 Task: Add an event with the title Interview with Soeb, date '2023/11/30', time 7:00 AM to 9:00 AMand add a description: Participants will engage in self-reflection activities to enhance self-awareness and personal growth as leaders. They will explore strategies for continuous learning, self-motivation, and personal development.Select event color  Blueberry . Add location for the event as: Reykjavik, Iceland, logged in from the account softage.4@softage.netand send the event invitation to softage.6@softage.net and softage.7@softage.net. Set a reminder for the event Doesn't repeat
Action: Mouse moved to (72, 96)
Screenshot: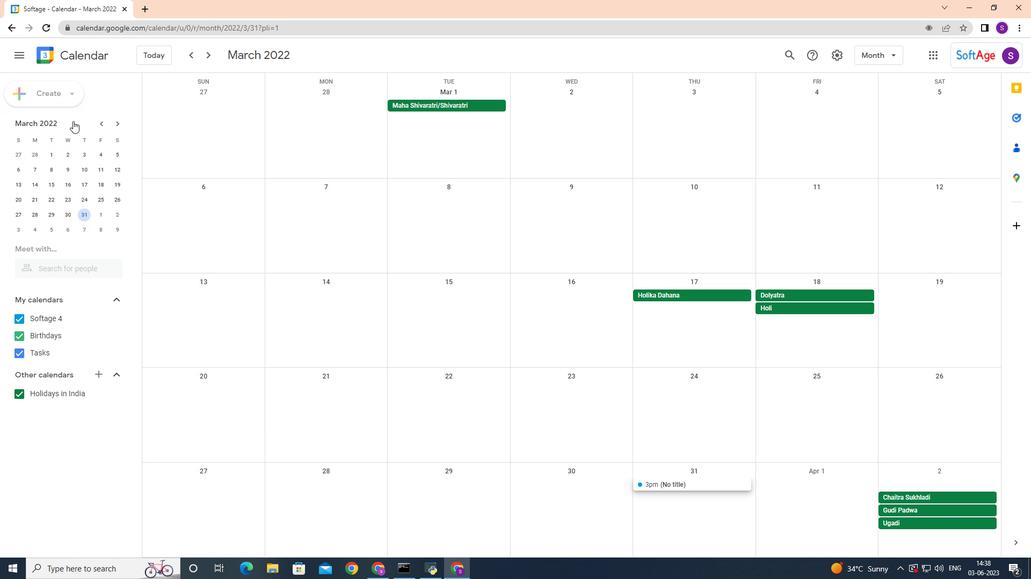 
Action: Mouse pressed left at (72, 96)
Screenshot: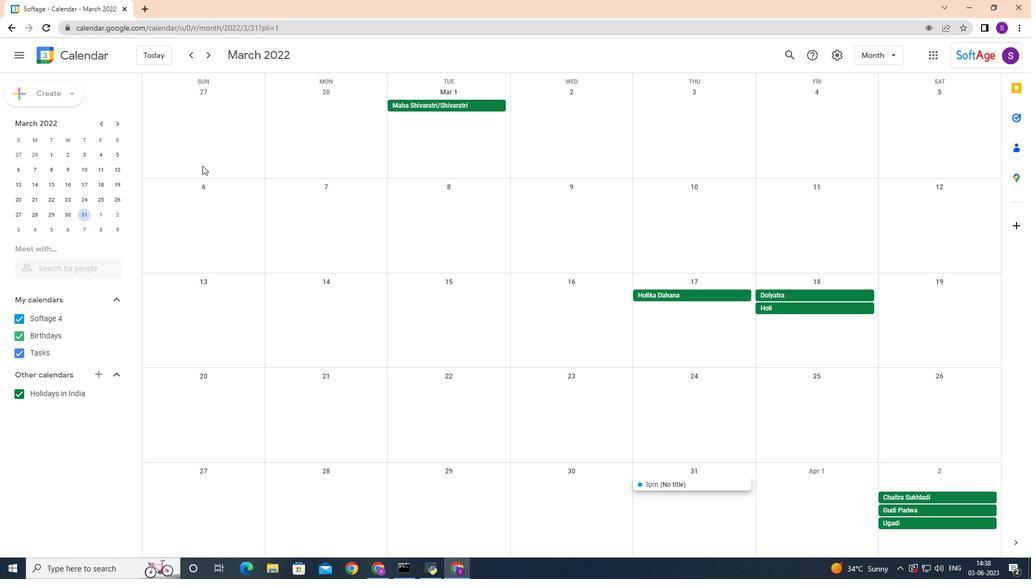 
Action: Mouse moved to (69, 117)
Screenshot: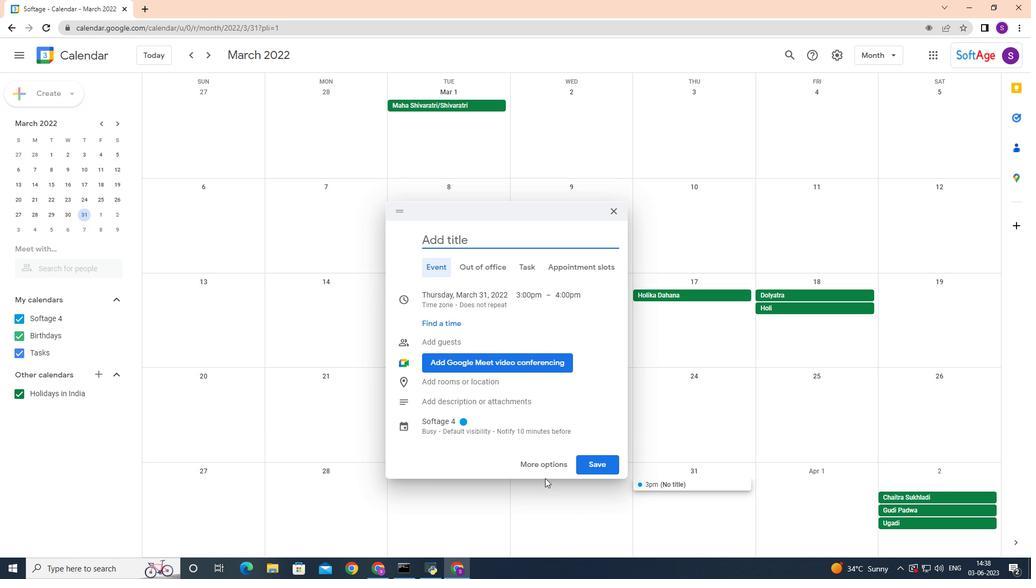 
Action: Mouse pressed left at (69, 117)
Screenshot: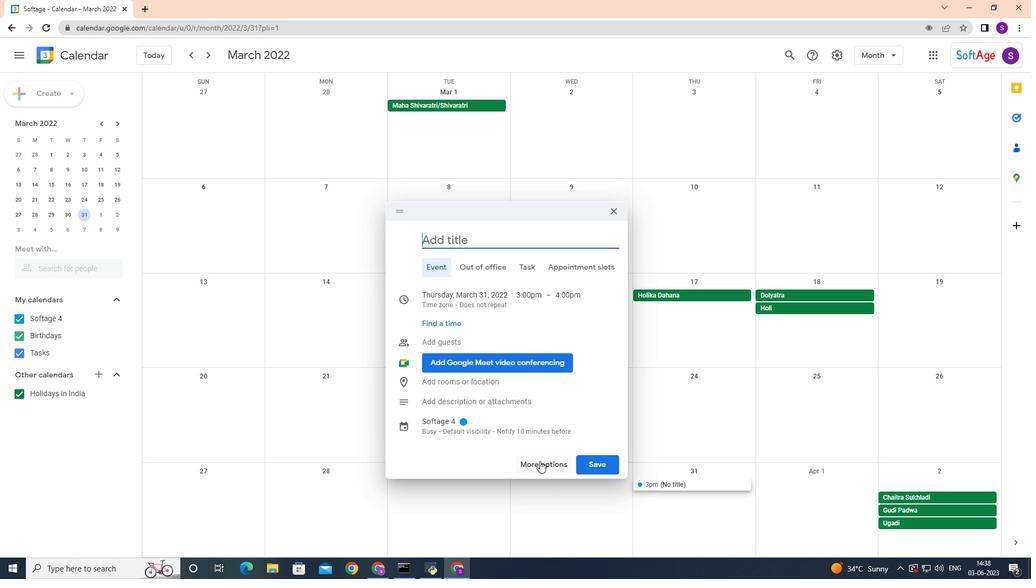 
Action: Mouse moved to (176, 363)
Screenshot: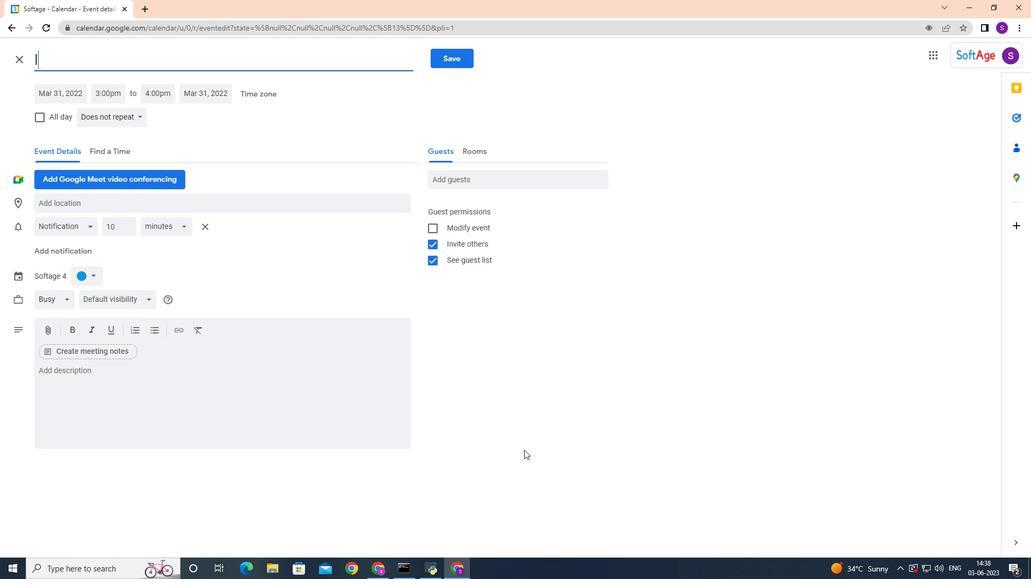 
Action: Mouse pressed left at (176, 363)
Screenshot: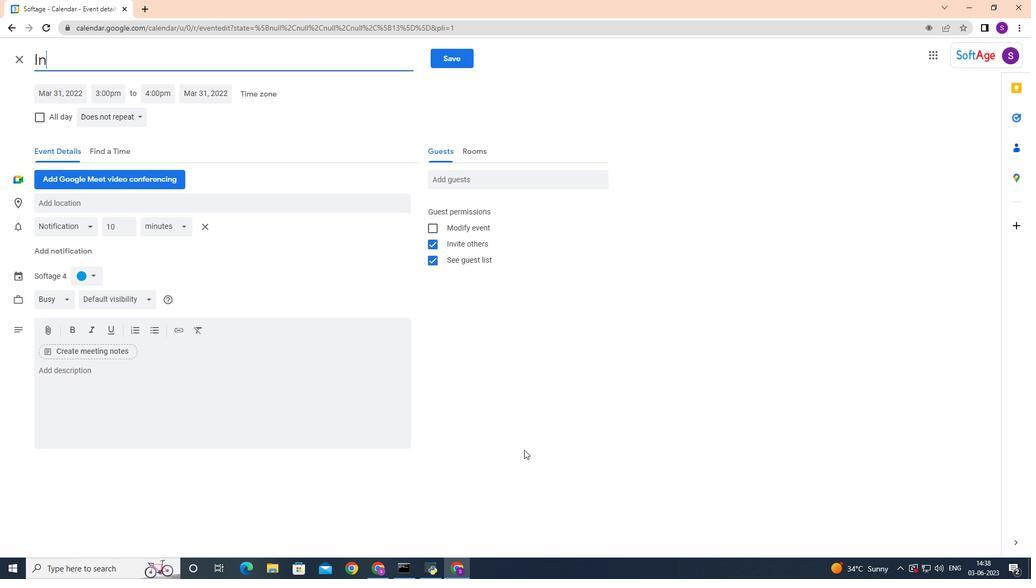 
Action: Mouse moved to (213, 64)
Screenshot: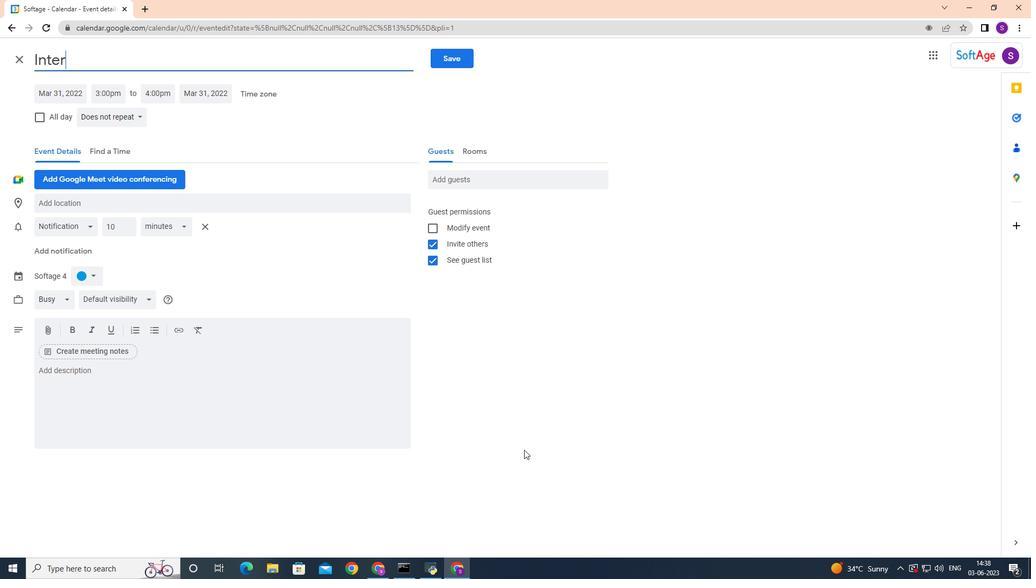 
Action: Mouse pressed left at (213, 64)
Screenshot: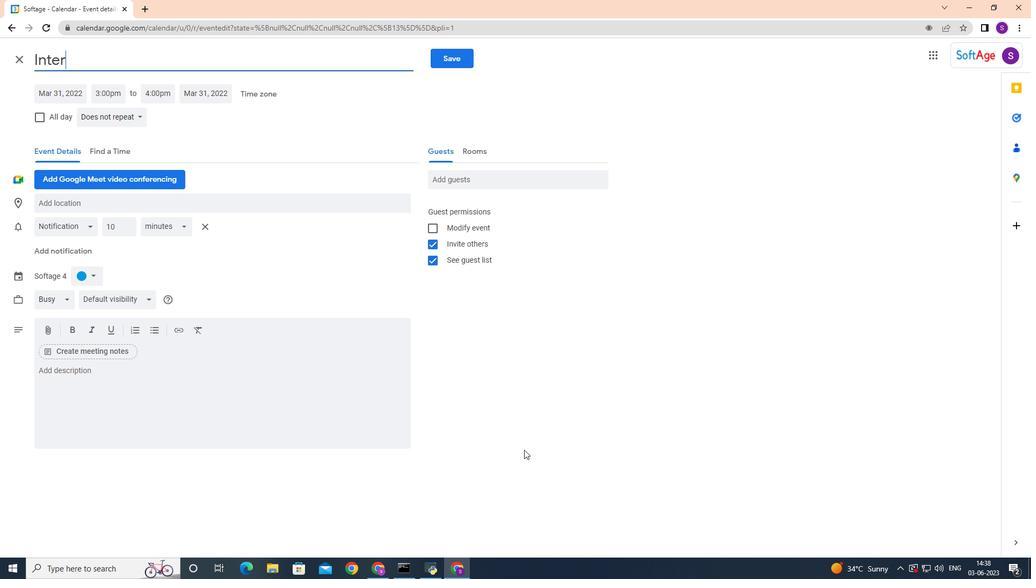 
Action: Key pressed <Key.shift>
Screenshot: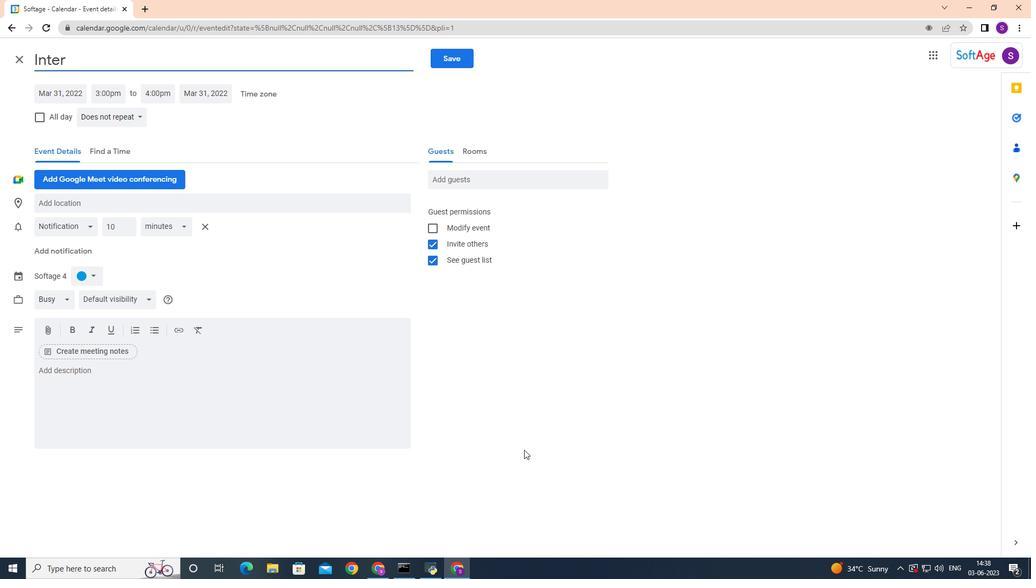 
Action: Mouse moved to (213, 64)
Screenshot: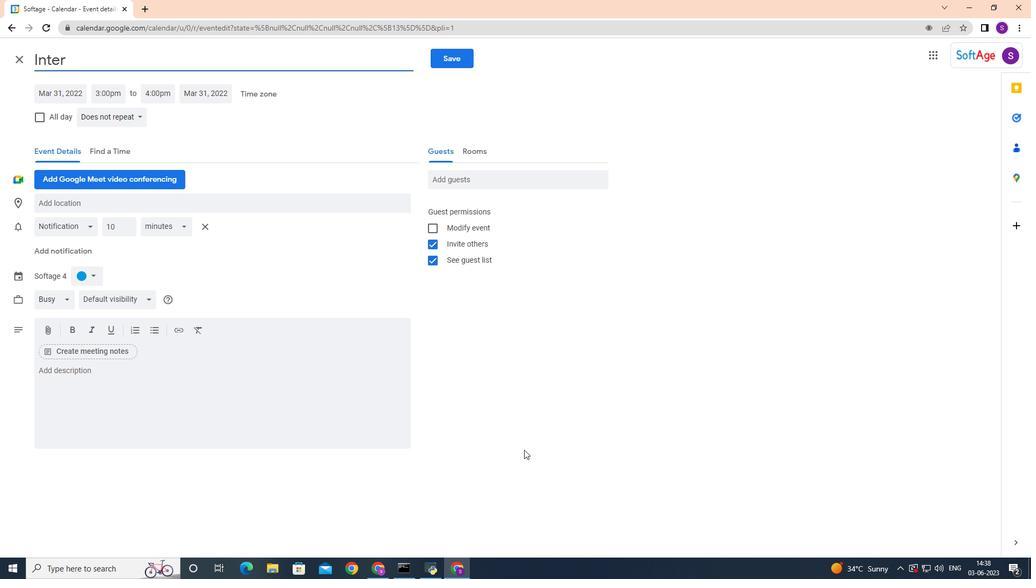 
Action: Key pressed I
Screenshot: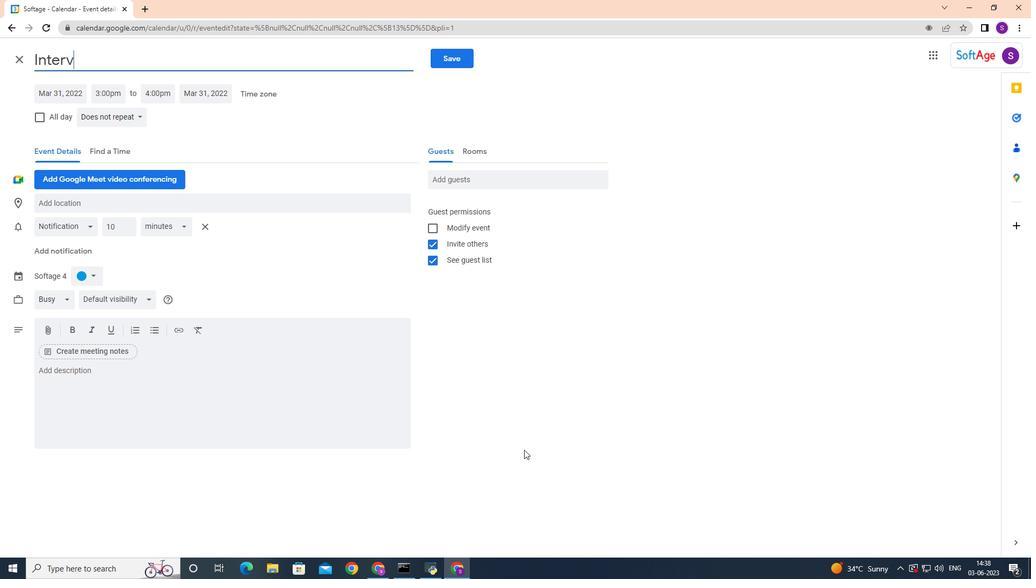 
Action: Mouse moved to (213, 64)
Screenshot: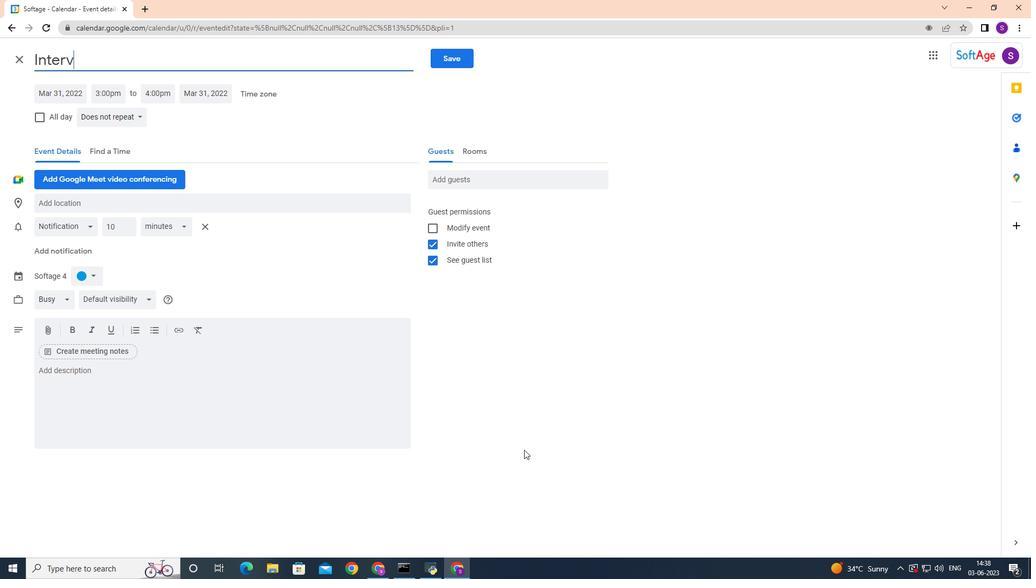 
Action: Key pressed nterview<Key.space>with<Key.space><Key.shift>Soeb
Screenshot: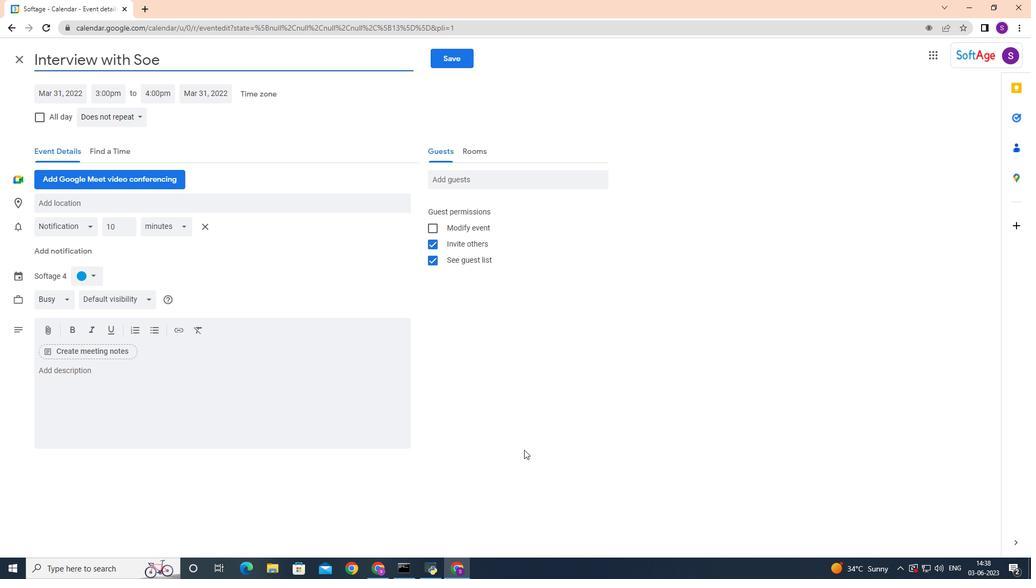 
Action: Mouse moved to (64, 90)
Screenshot: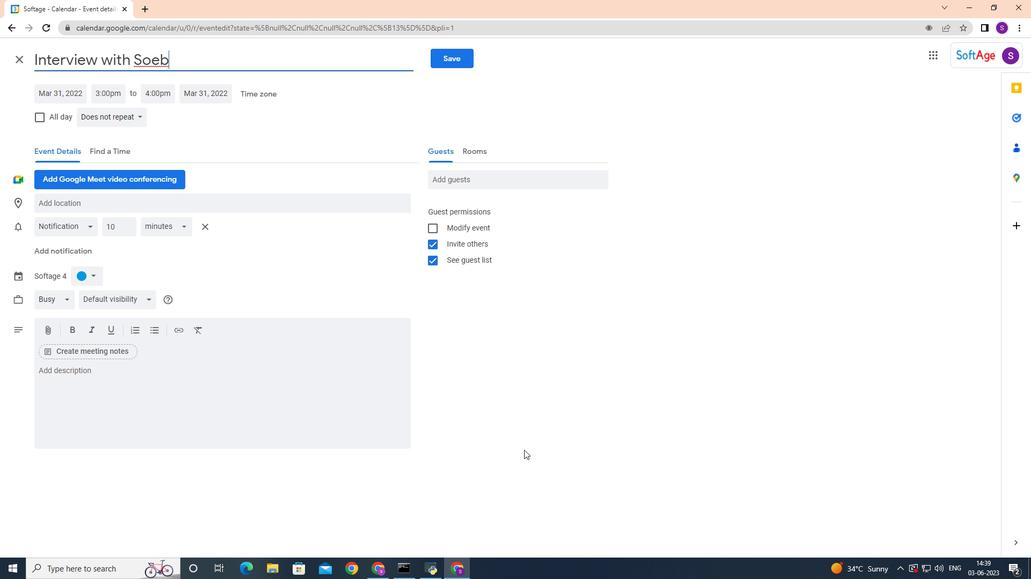 
Action: Mouse pressed left at (64, 90)
Screenshot: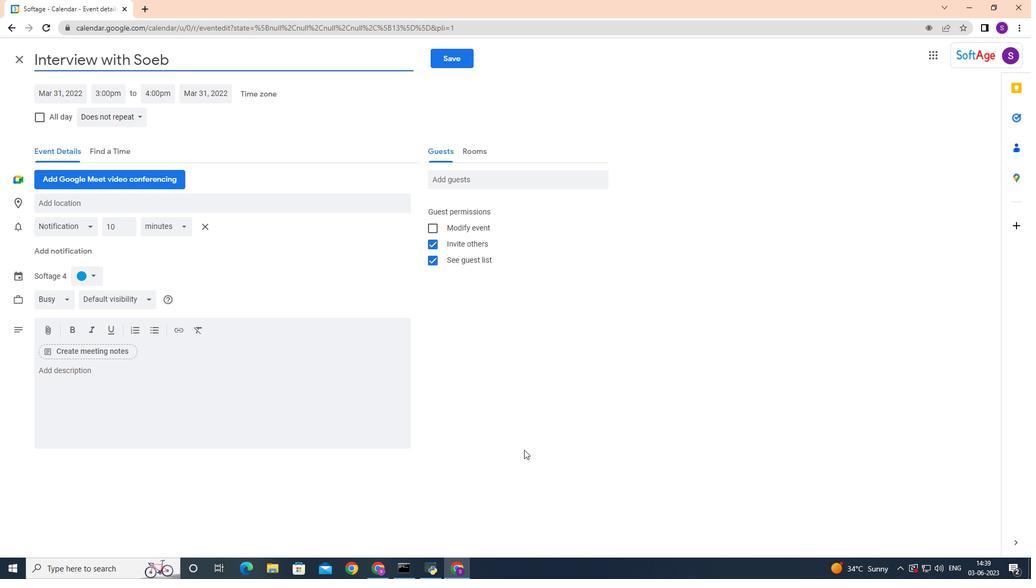 
Action: Mouse moved to (167, 115)
Screenshot: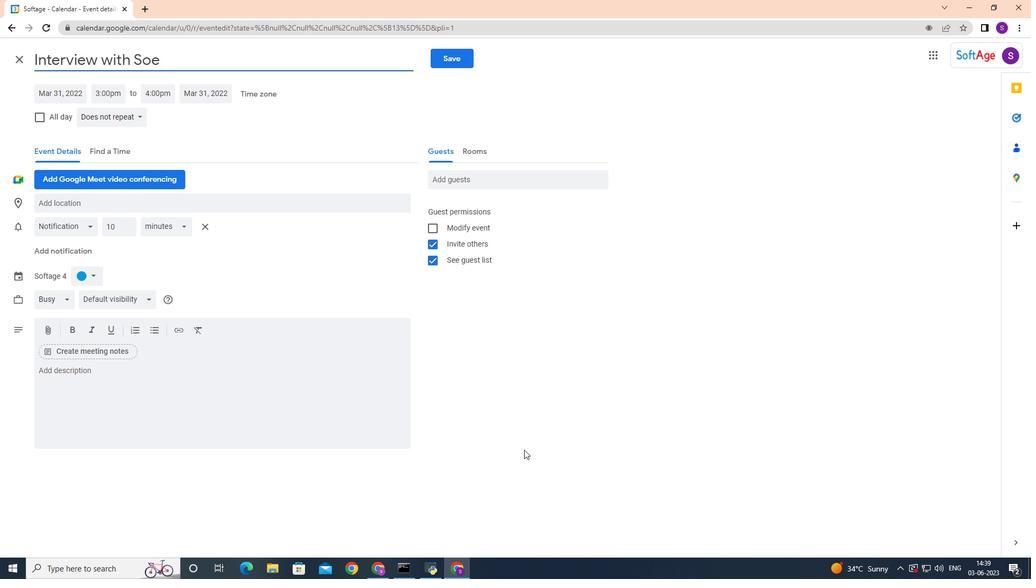 
Action: Mouse pressed left at (167, 115)
Screenshot: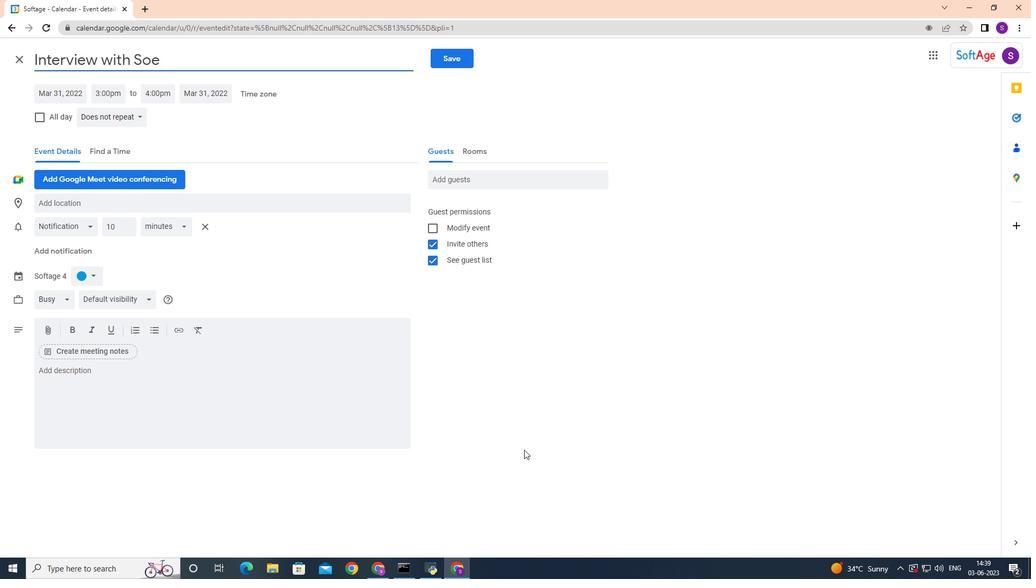
Action: Mouse pressed left at (167, 115)
Screenshot: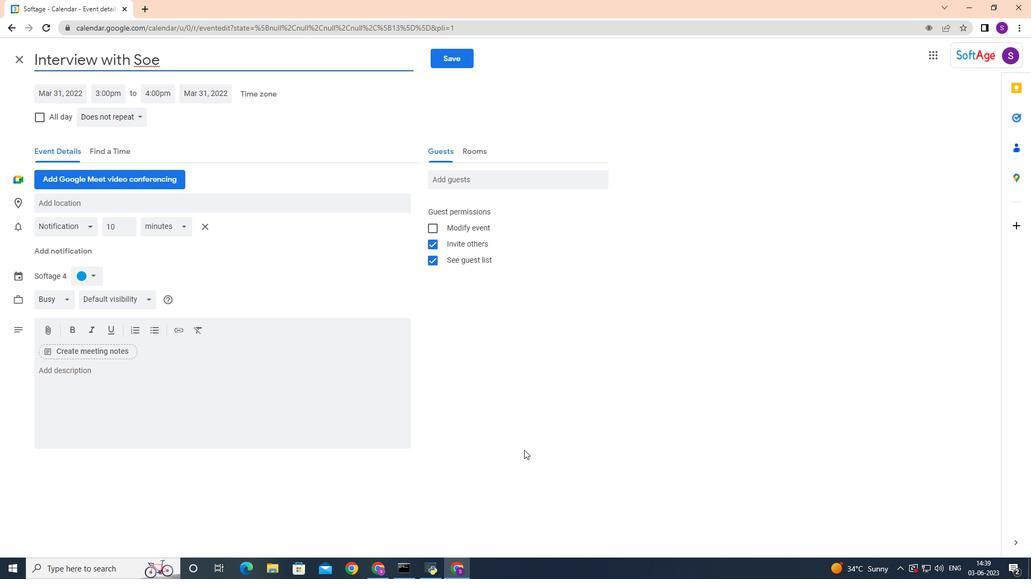 
Action: Mouse pressed left at (167, 115)
Screenshot: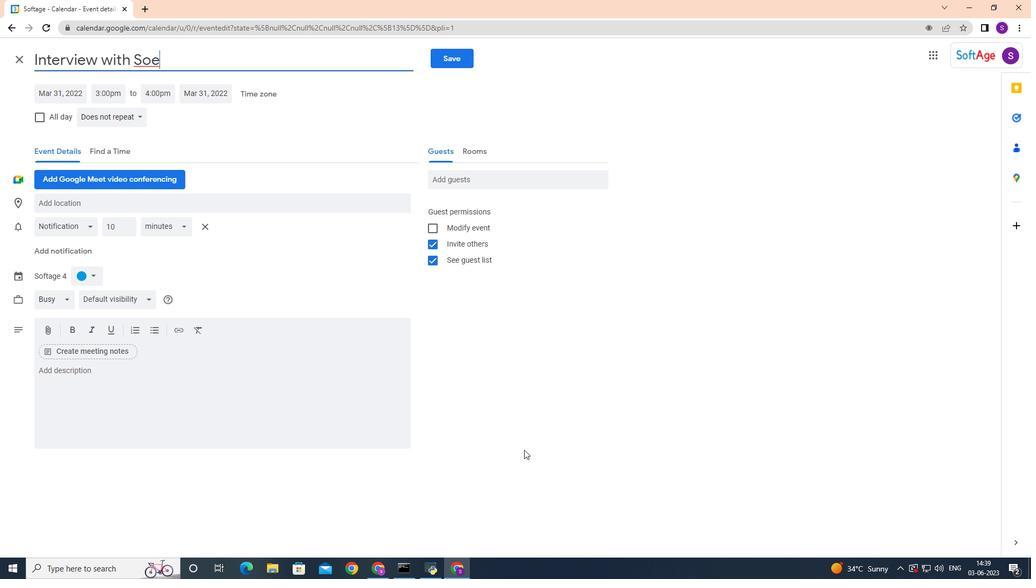 
Action: Mouse pressed left at (167, 115)
Screenshot: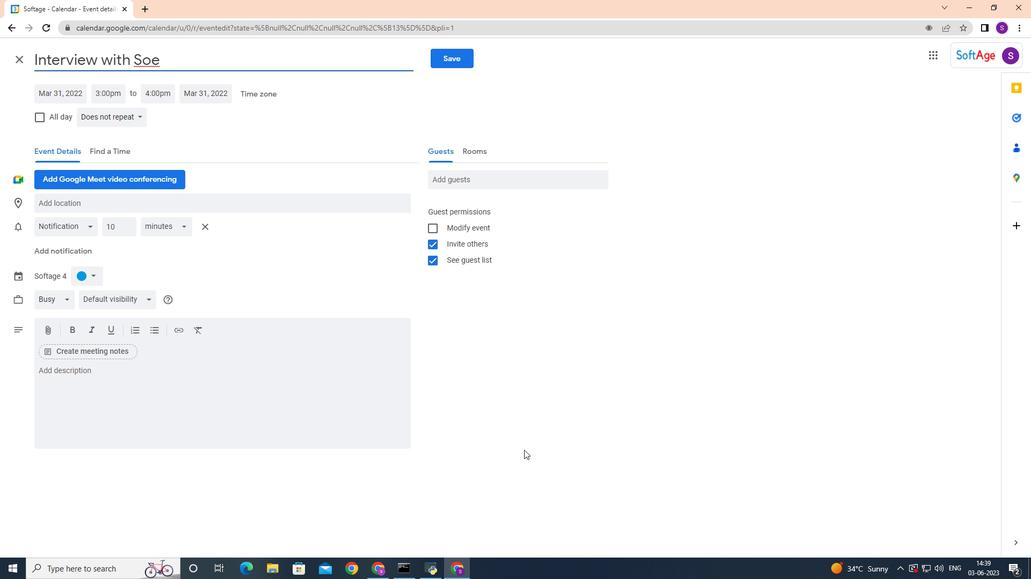 
Action: Mouse pressed left at (167, 115)
Screenshot: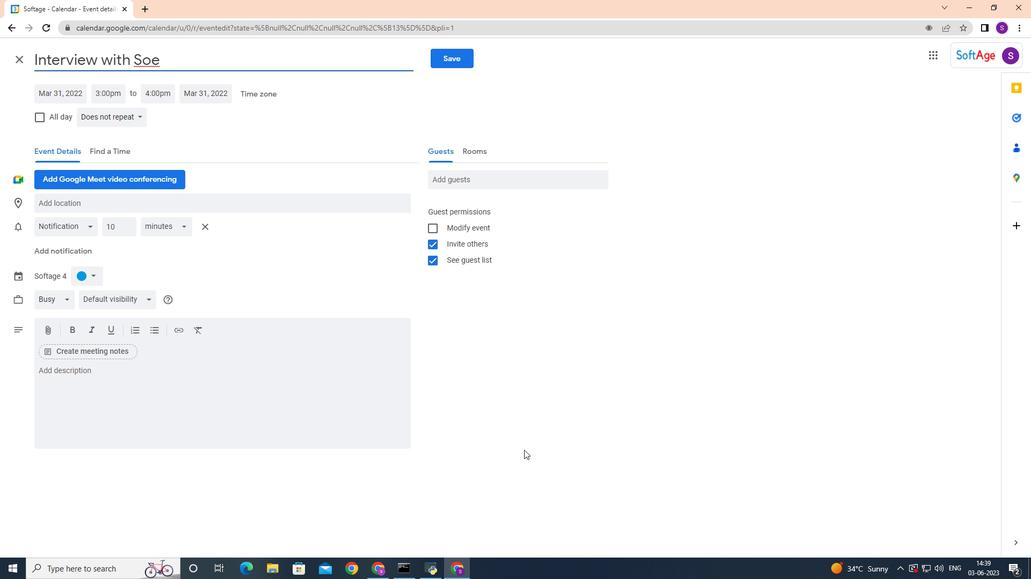 
Action: Mouse pressed left at (167, 115)
Screenshot: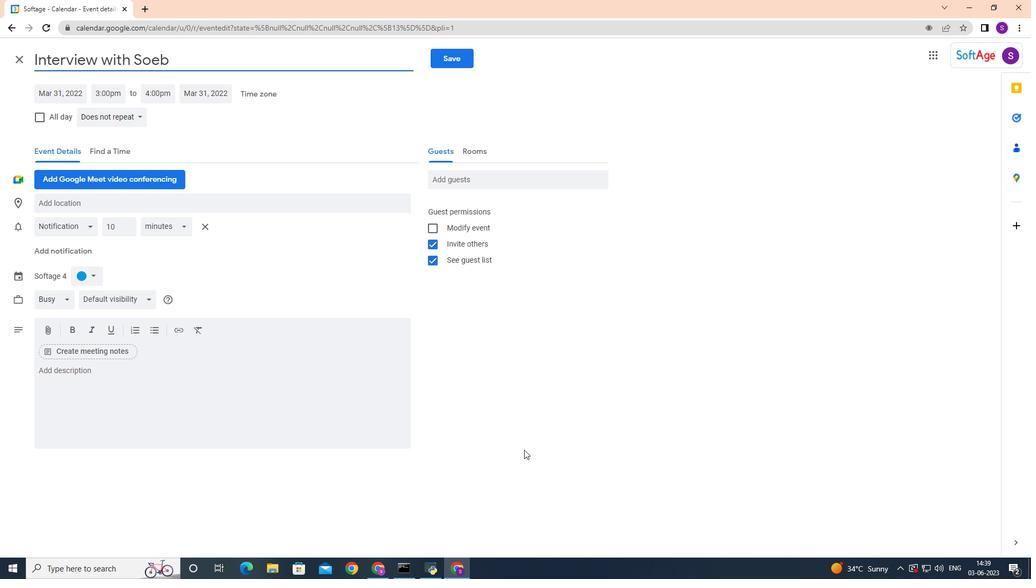 
Action: Mouse moved to (130, 208)
Screenshot: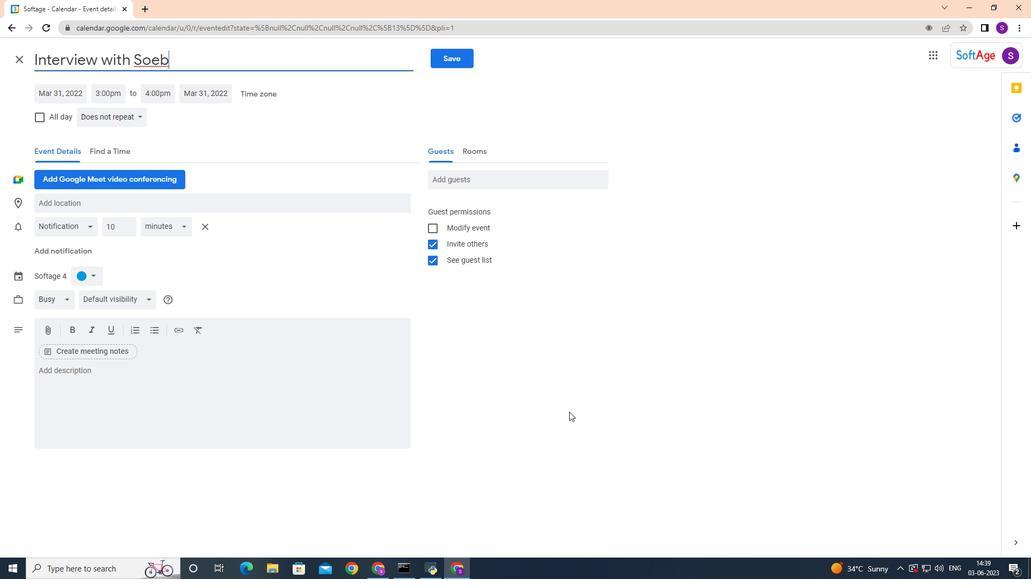 
Action: Mouse pressed left at (130, 208)
Screenshot: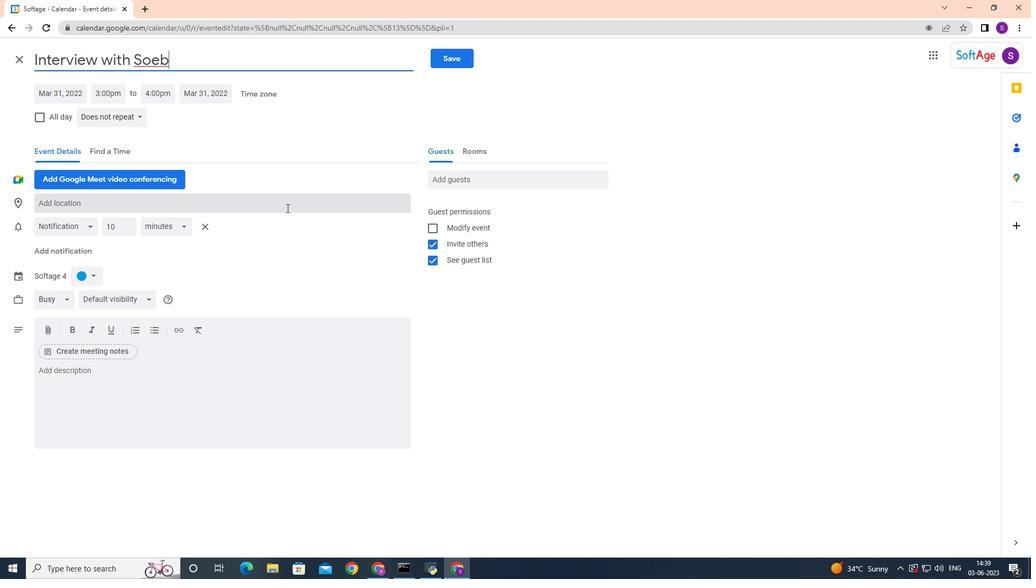 
Action: Mouse moved to (121, 90)
Screenshot: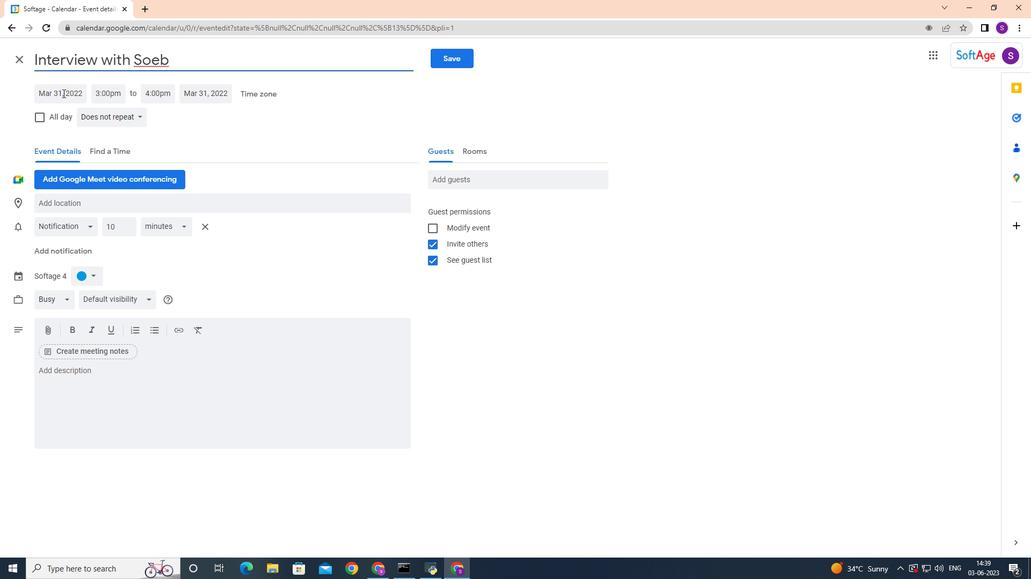 
Action: Mouse pressed left at (121, 90)
Screenshot: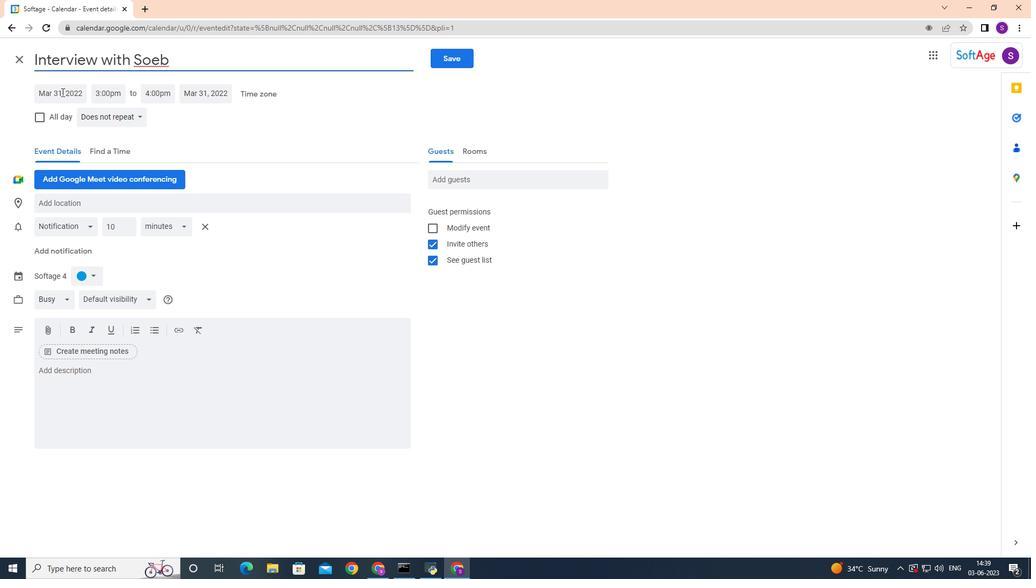 
Action: Key pressed 7<Key.shift>:00am<Key.enter><Key.tab>9<Key.shift>:00<Key.enter>
Screenshot: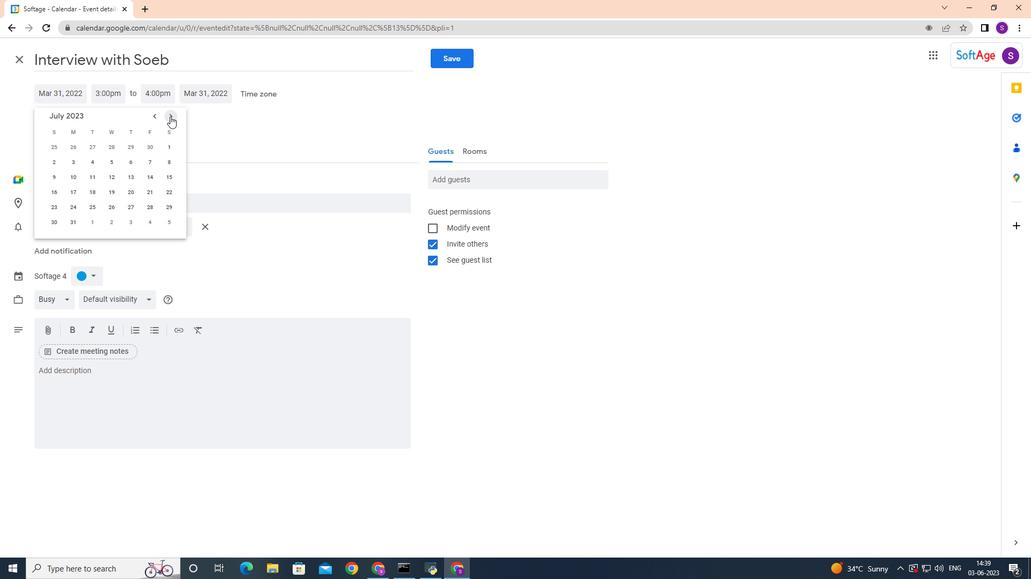 
Action: Mouse moved to (120, 369)
Screenshot: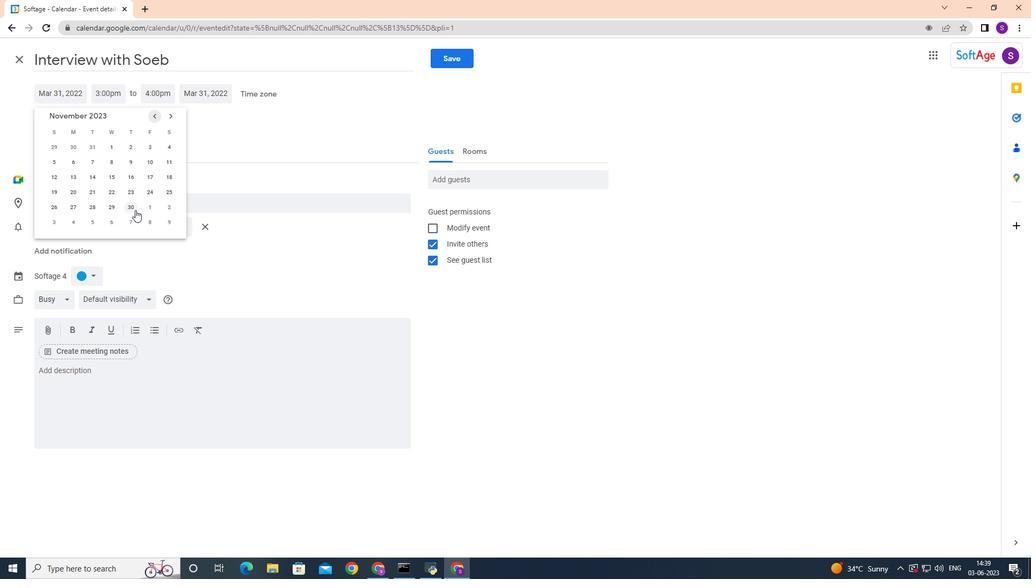 
Action: Mouse pressed left at (120, 369)
Screenshot: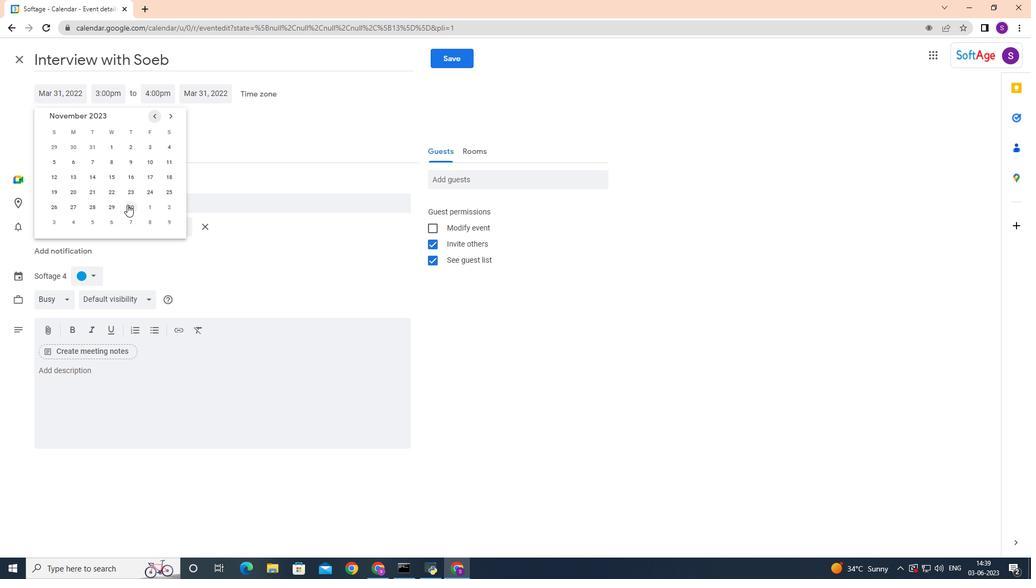 
Action: Key pressed <Key.shift>Participants<Key.space>willen<Key.backspace><Key.backspace><Key.space>engage<Key.space>in<Key.space>self-reflection<Key.space>activities<Key.space>to<Key.space>enhance<Key.space>self-awareness<Key.space>and<Key.space>personal<Key.space>growth<Key.space>as<Key.space>leaders.<Key.space><Key.shift>They<Key.space>will<Key.space>explore<Key.space>strategies<Key.space>for<Key.space>continuous<Key.space>learni
Screenshot: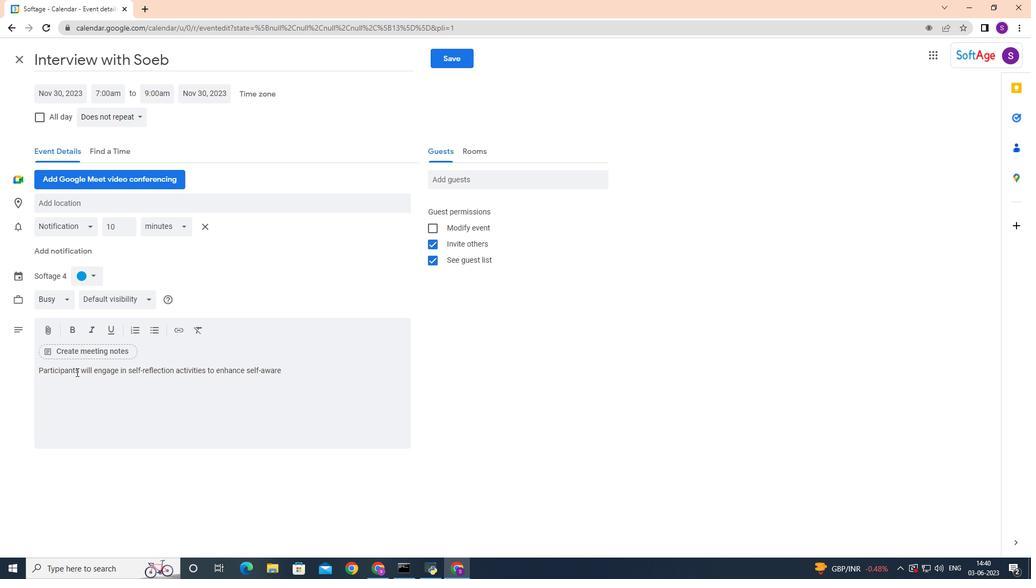 
Action: Mouse moved to (89, 103)
Screenshot: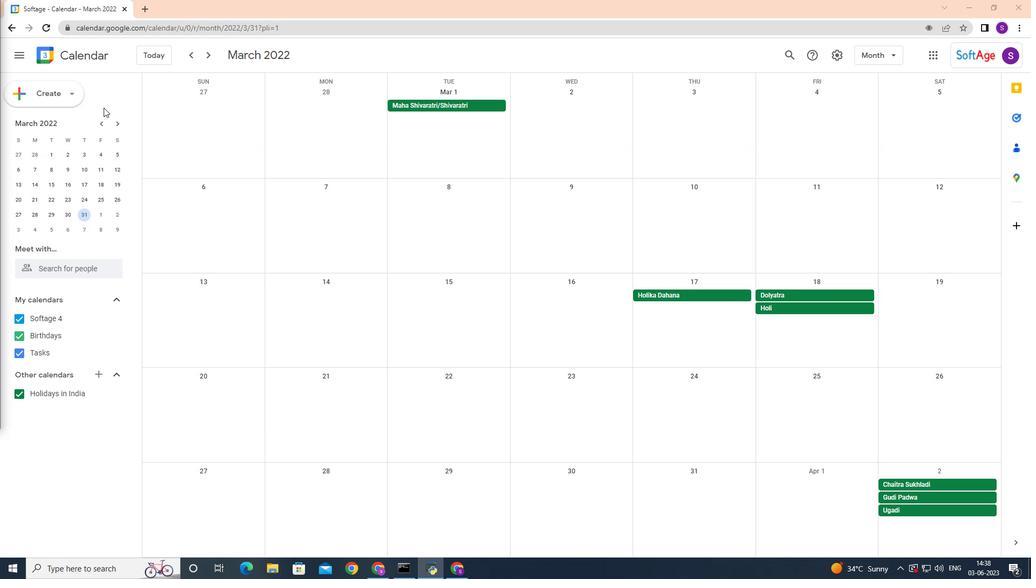 
Action: Key pressed n
Screenshot: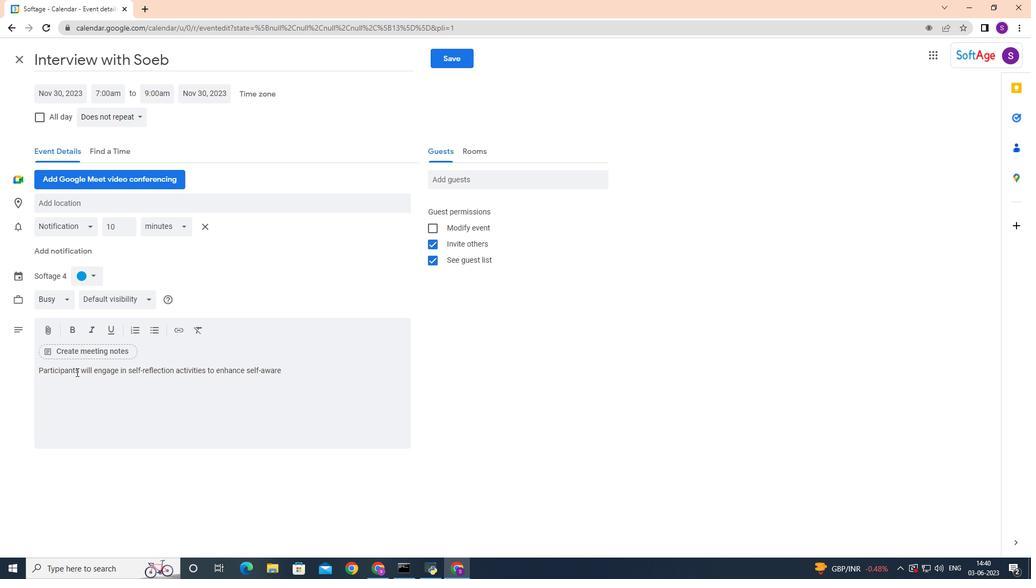 
Action: Mouse moved to (22, 89)
Screenshot: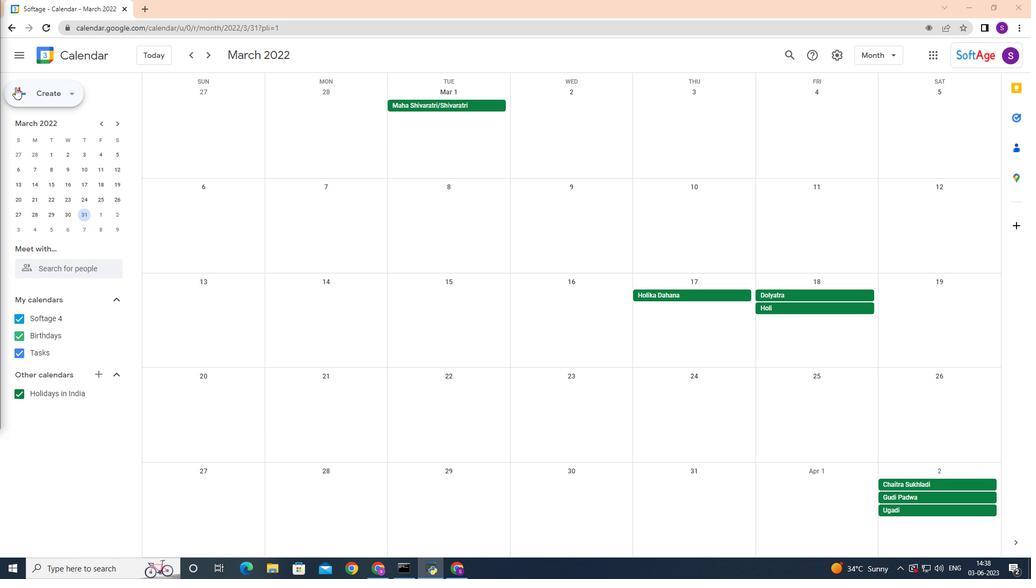 
Action: Key pressed g
Screenshot: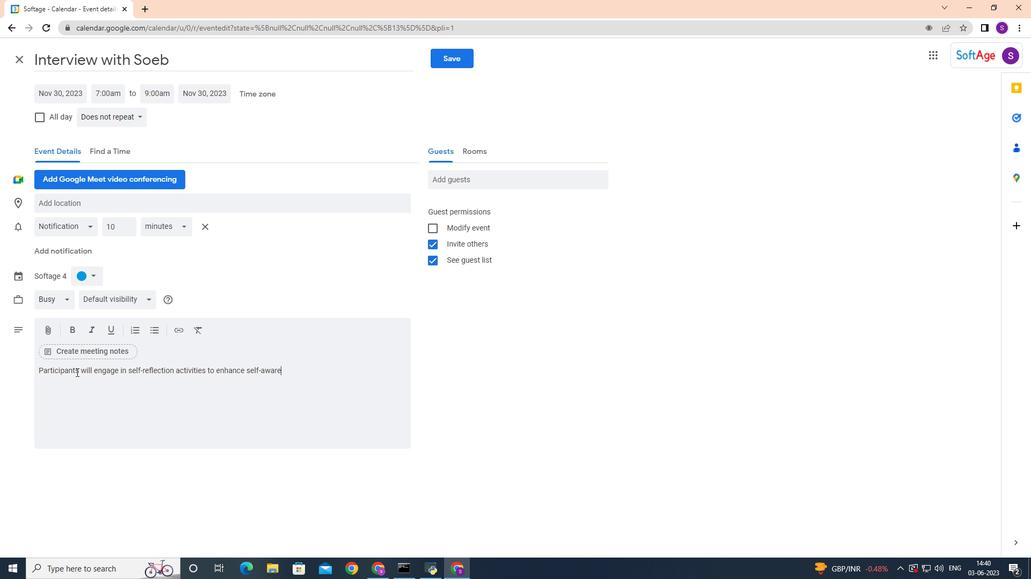 
Action: Mouse moved to (65, 92)
Screenshot: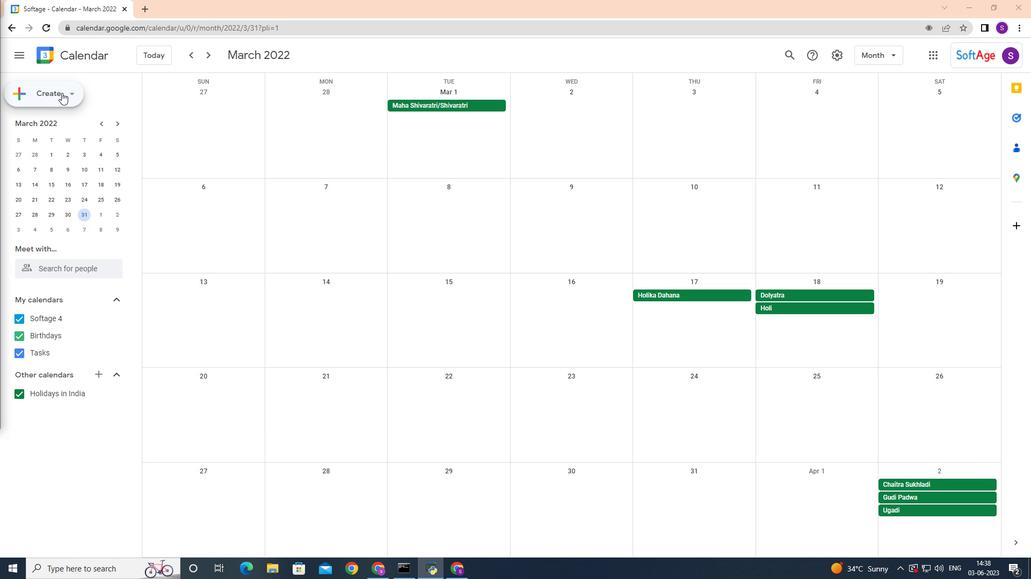 
Action: Key pressed ,
Screenshot: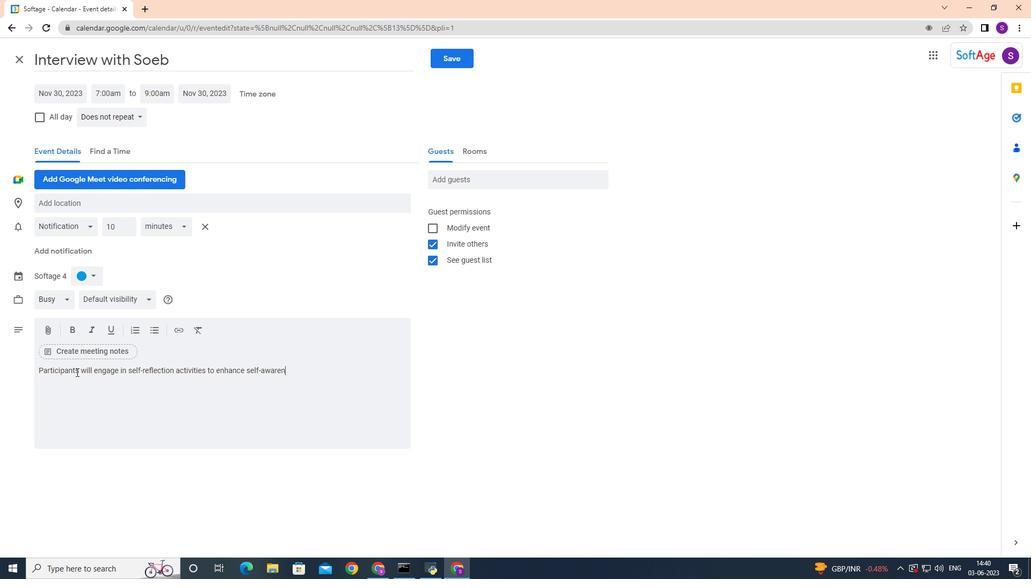 
Action: Mouse moved to (69, 91)
Screenshot: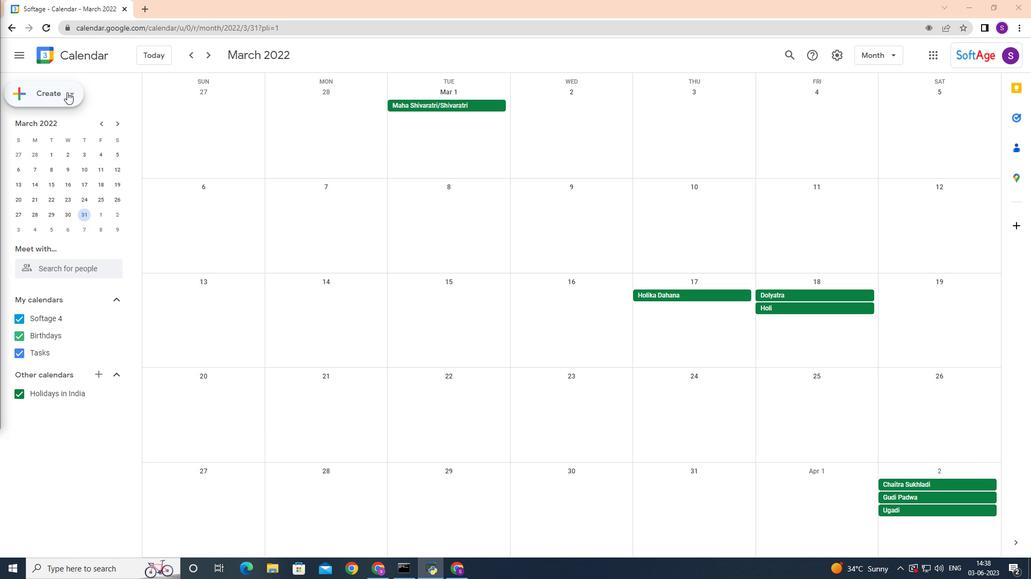 
Action: Mouse pressed left at (69, 91)
Screenshot: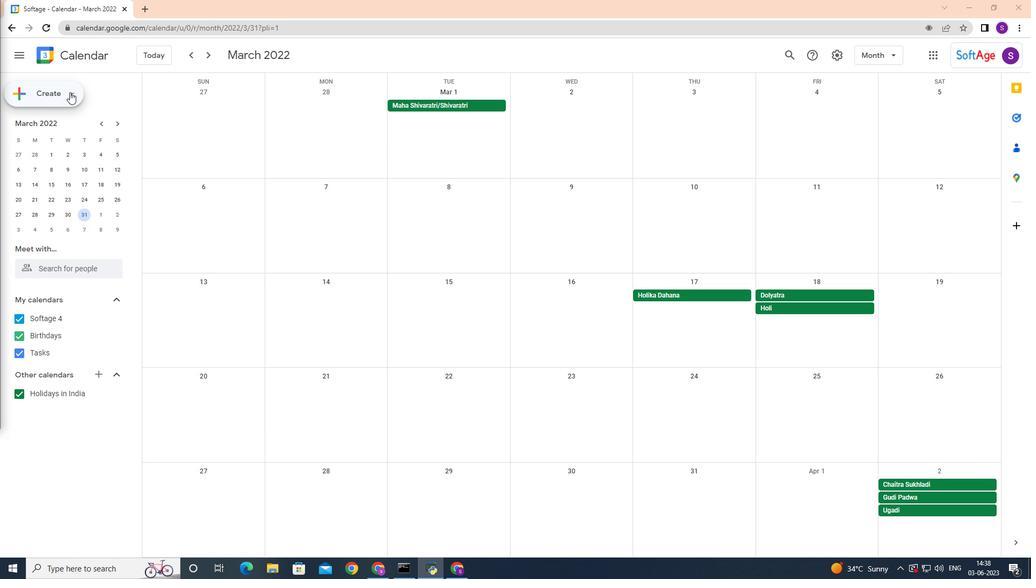 
Action: Mouse moved to (61, 107)
Screenshot: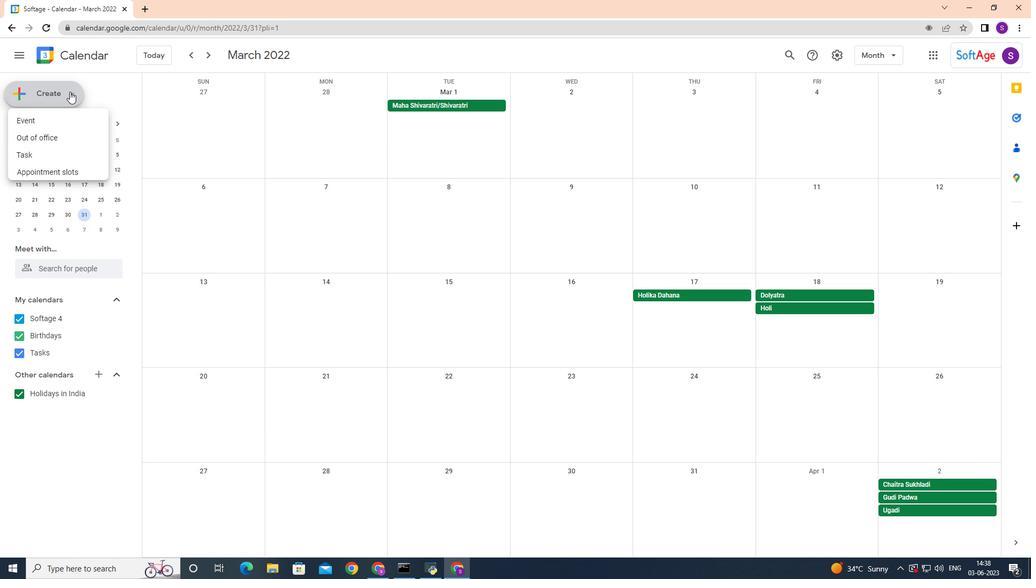 
Action: Key pressed <Key.space>
Screenshot: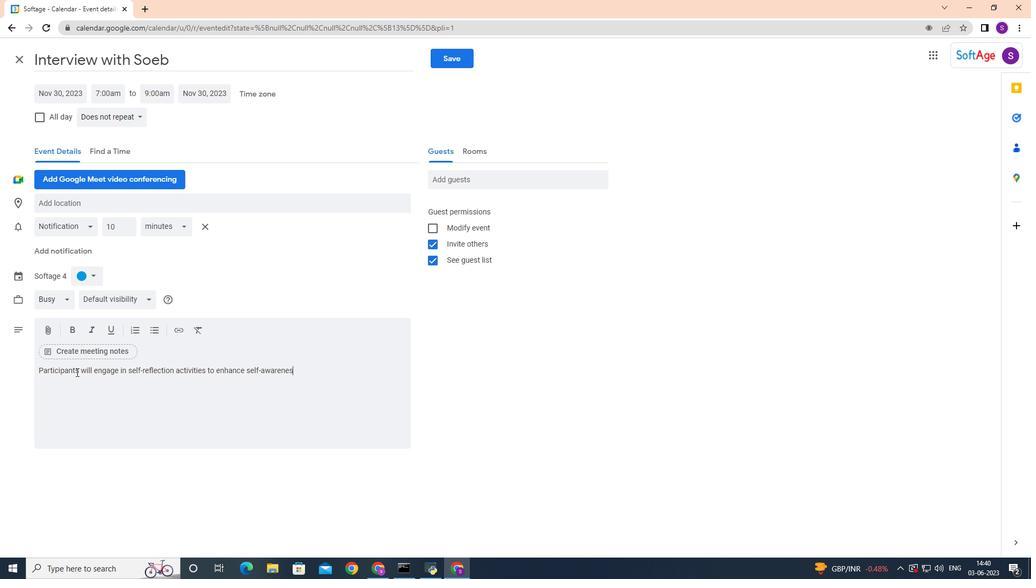 
Action: Mouse moved to (57, 118)
Screenshot: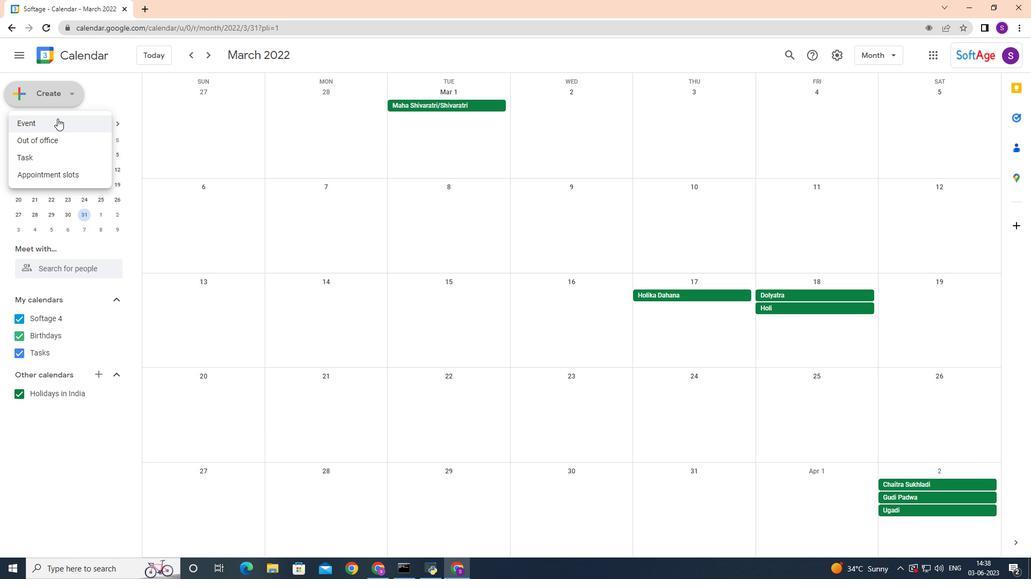 
Action: Mouse pressed left at (57, 118)
Screenshot: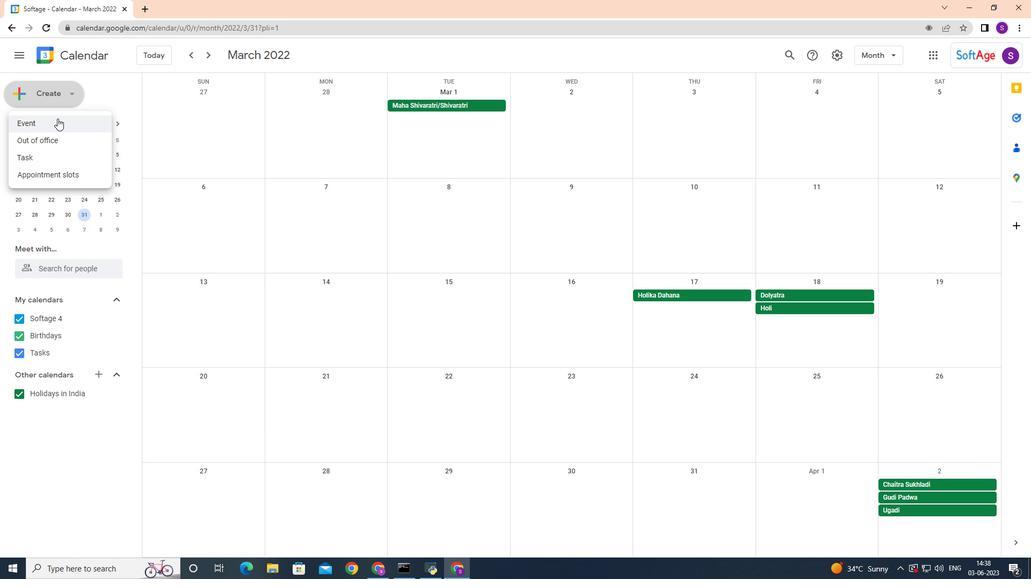 
Action: Key pressed se
Screenshot: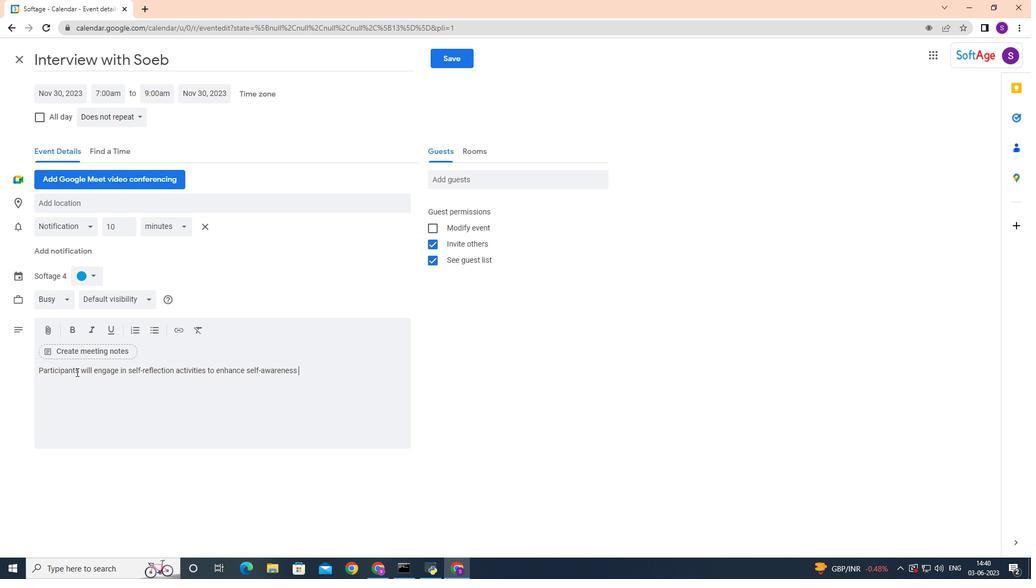 
Action: Mouse moved to (74, 121)
Screenshot: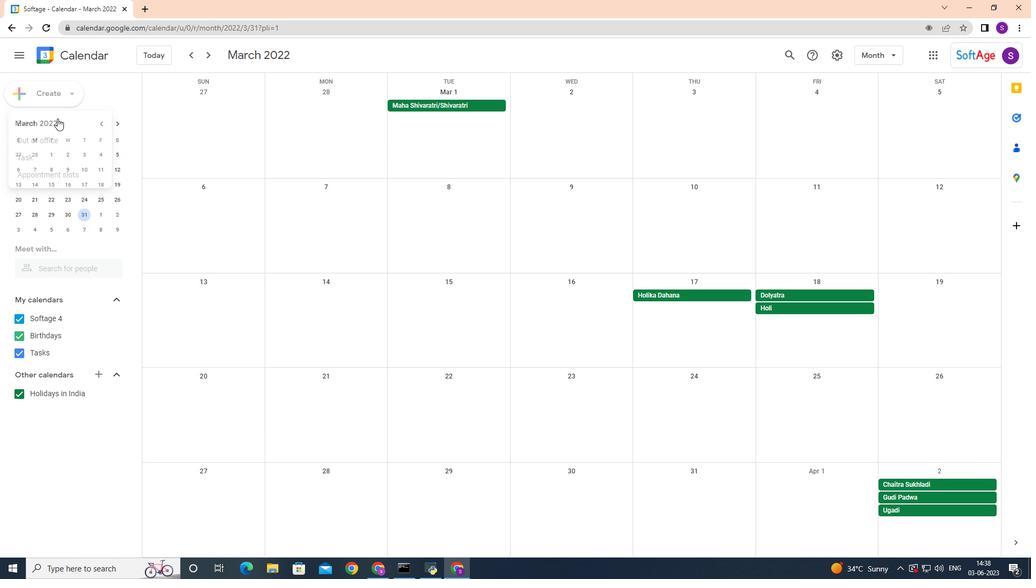 
Action: Key pressed l
Screenshot: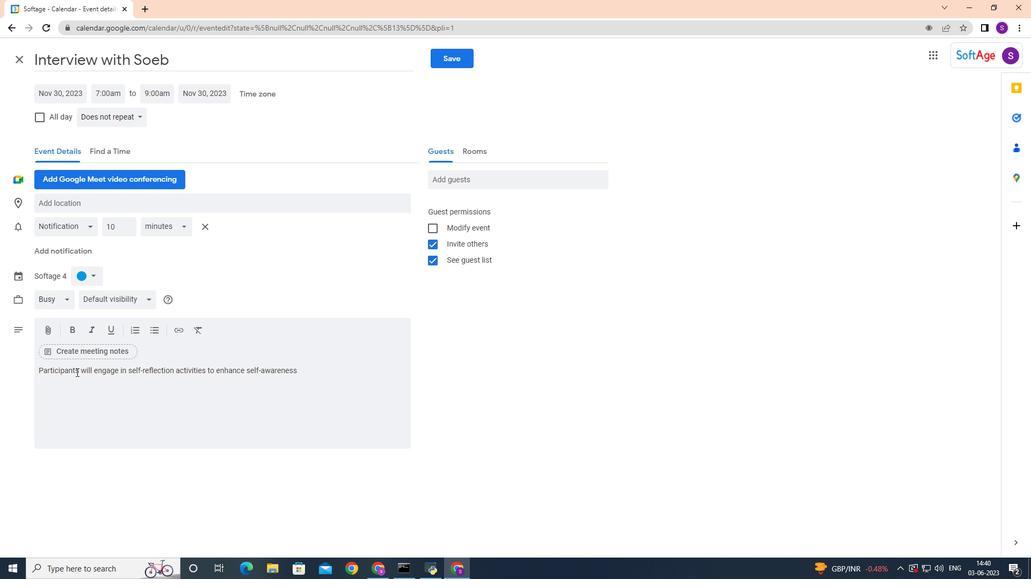 
Action: Mouse moved to (623, 400)
Screenshot: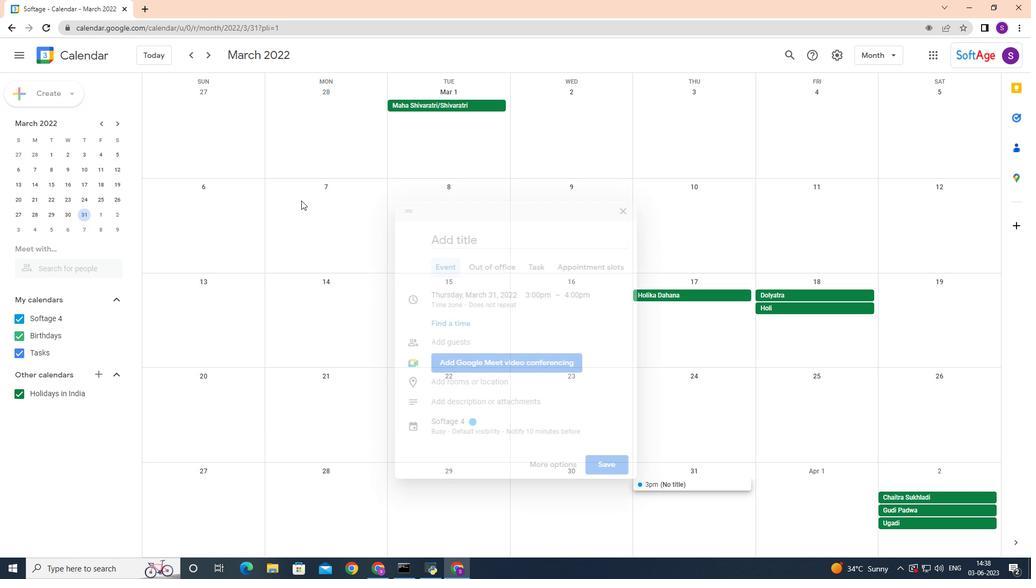 
Action: Key pressed f
Screenshot: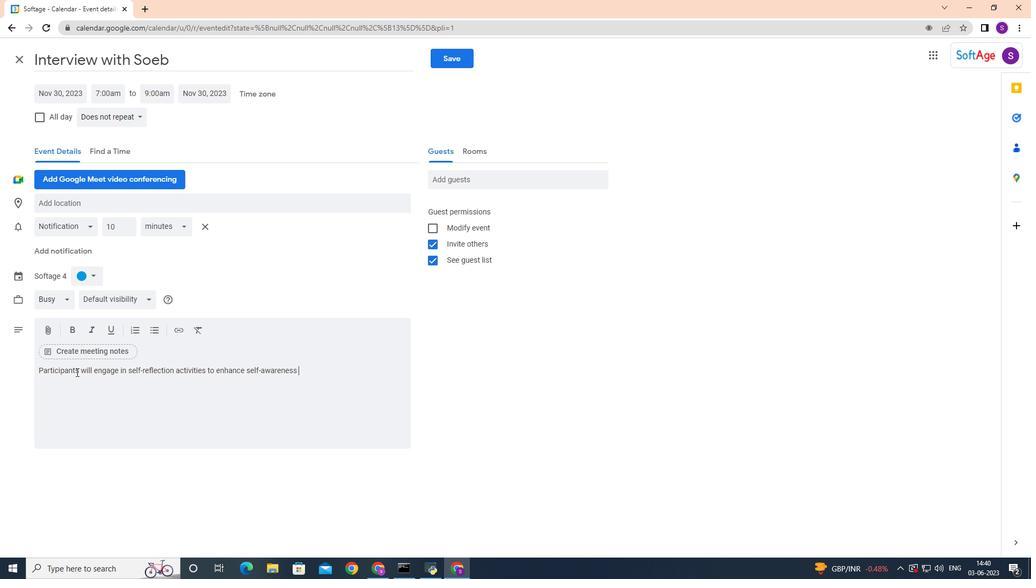 
Action: Mouse moved to (597, 546)
Screenshot: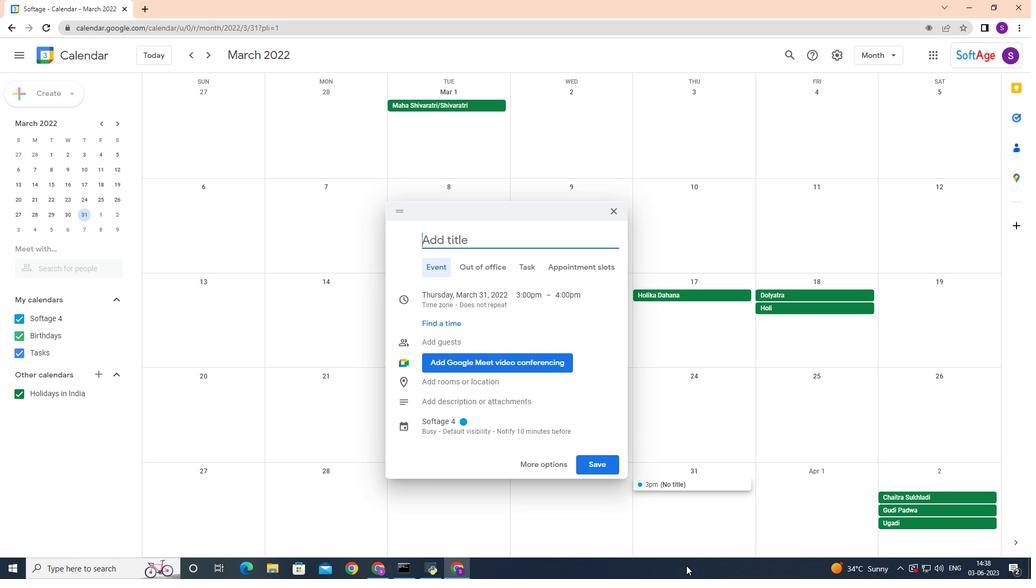 
Action: Key pressed -
Screenshot: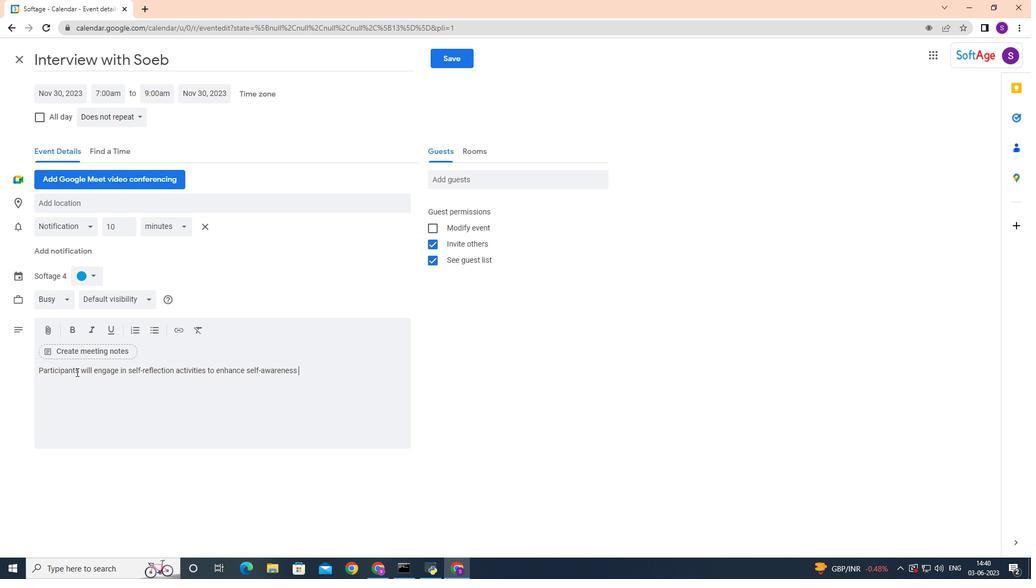 
Action: Mouse moved to (541, 467)
Screenshot: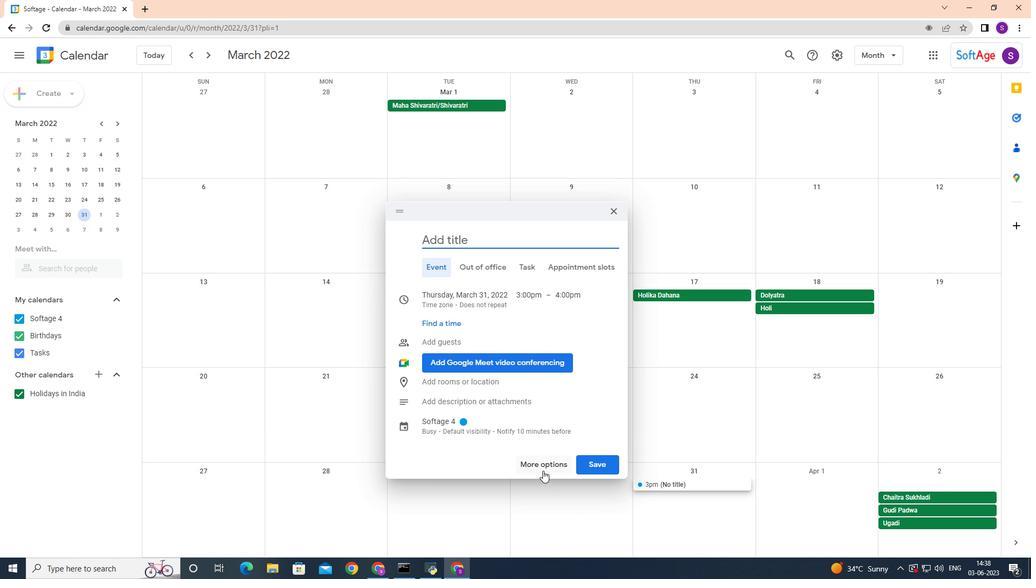 
Action: Key pressed m
Screenshot: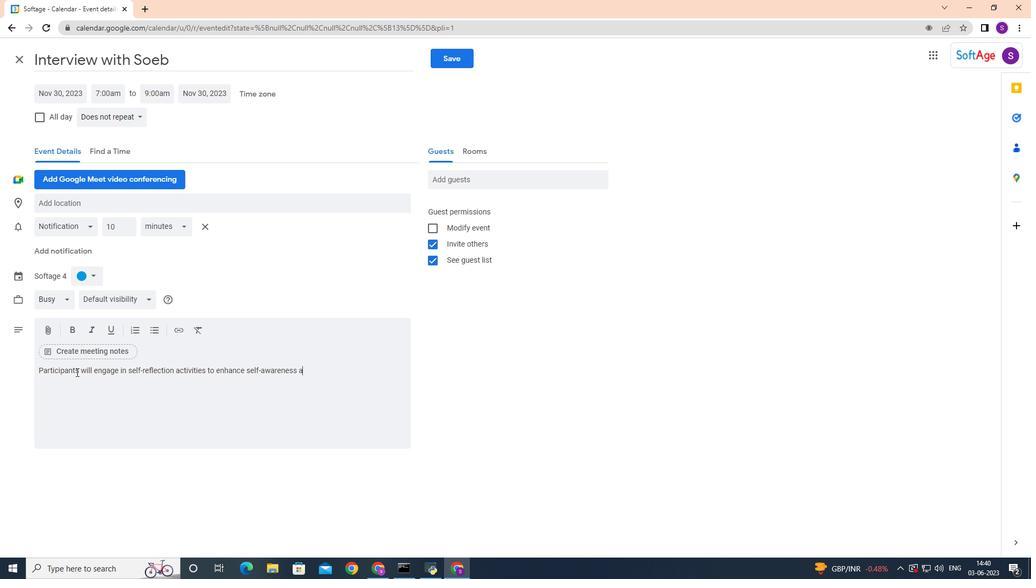 
Action: Mouse moved to (539, 461)
Screenshot: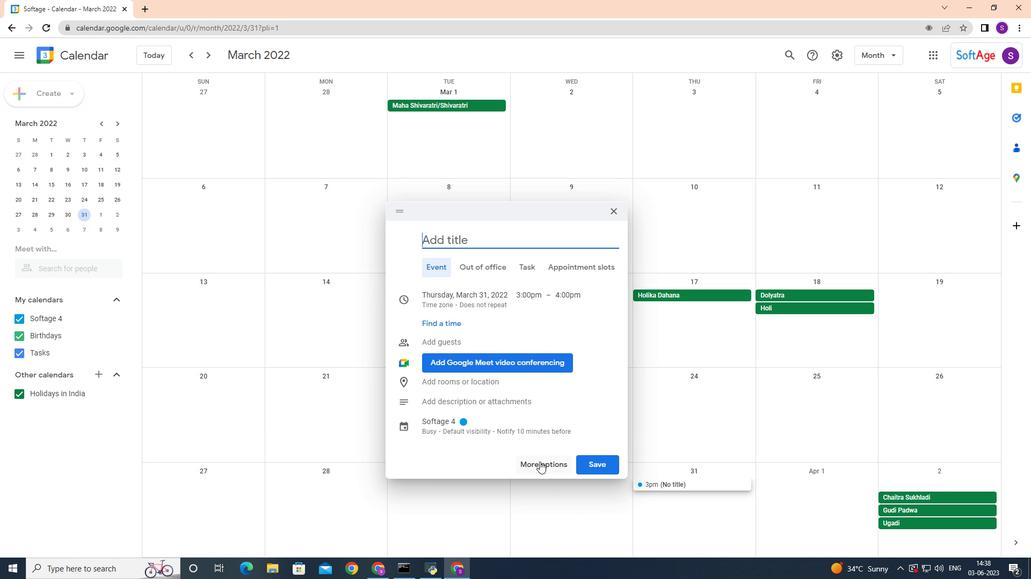 
Action: Mouse pressed left at (539, 461)
Screenshot: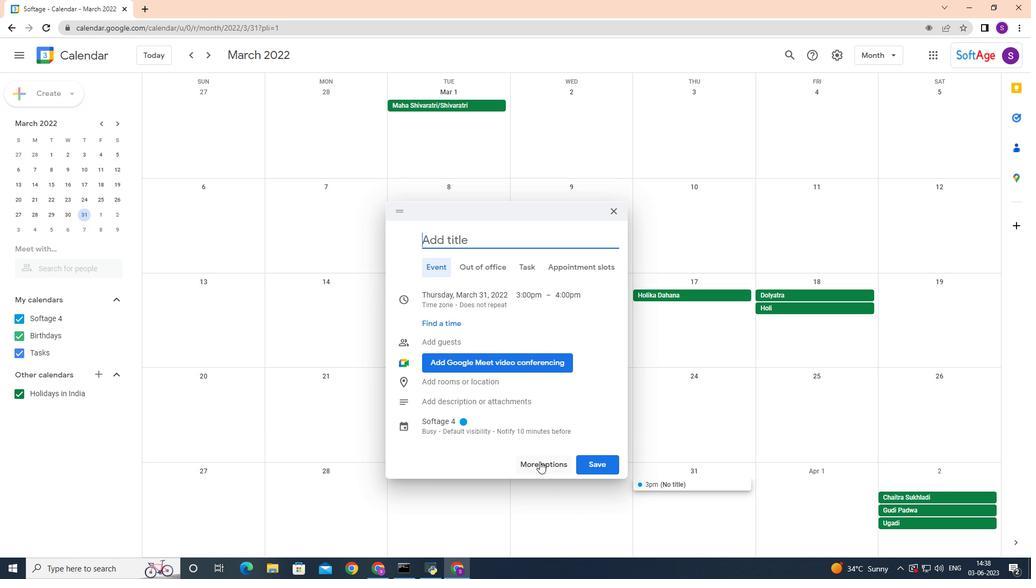 
Action: Key pressed o
Screenshot: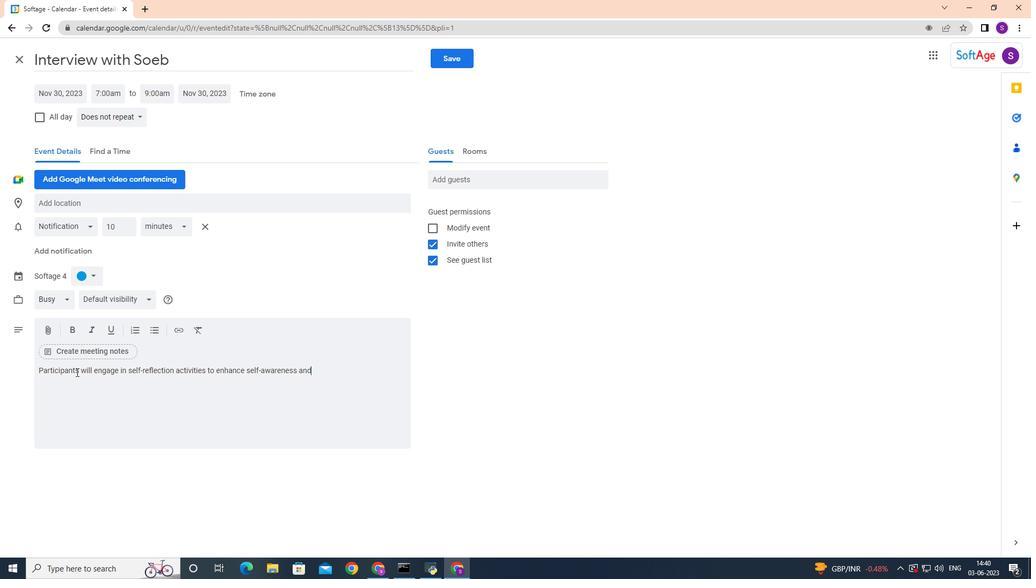 
Action: Mouse moved to (537, 461)
Screenshot: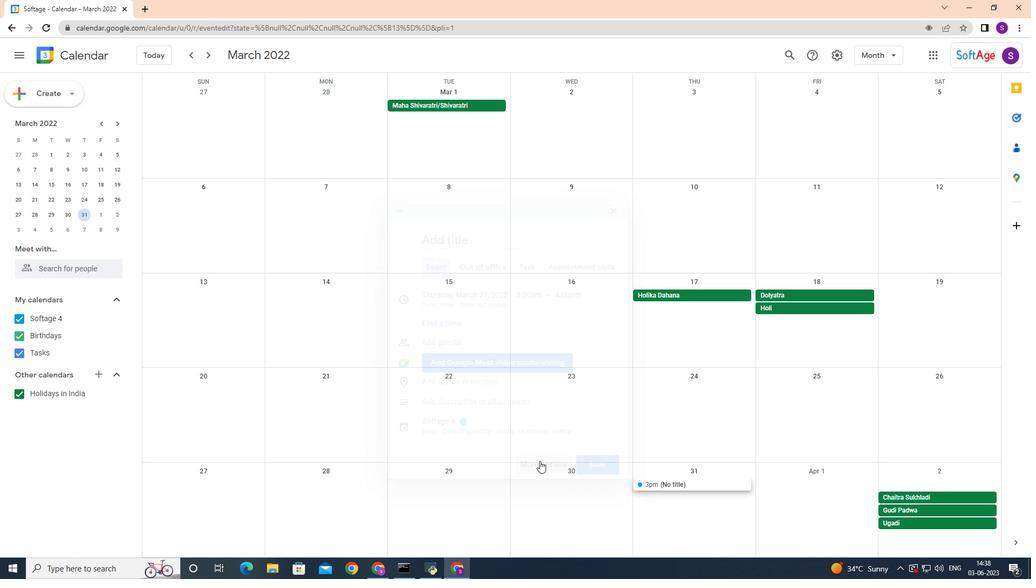 
Action: Key pressed t
Screenshot: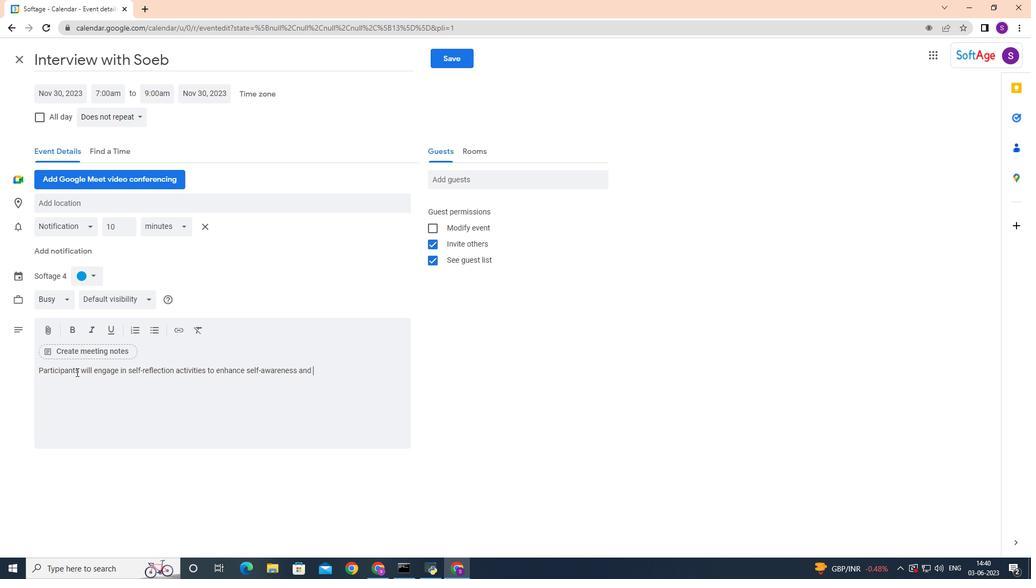 
Action: Mouse moved to (524, 450)
Screenshot: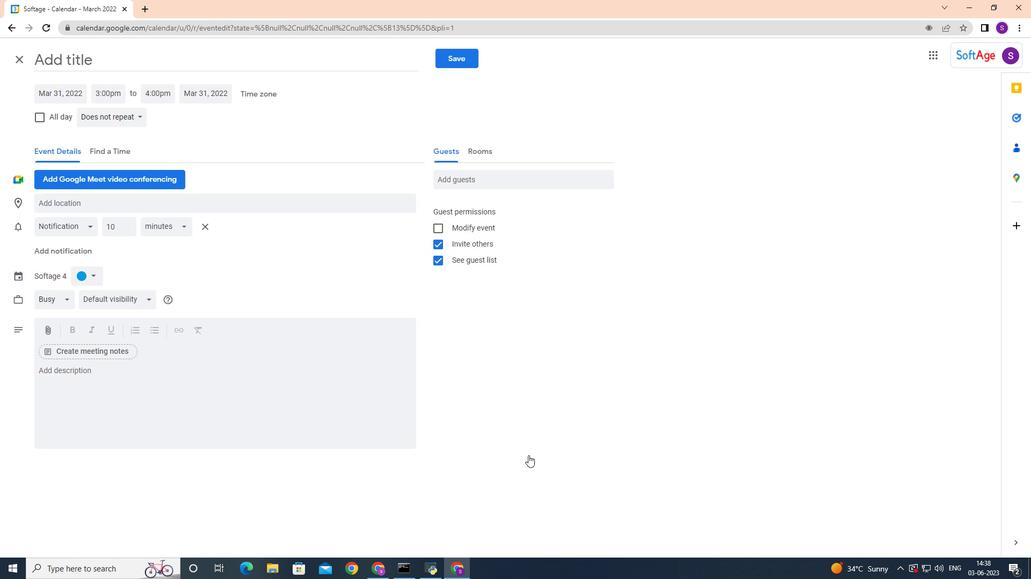 
Action: Key pressed ivat<Key.shift>ioInn,<Key.space>antder<Key.space>persvioneawl<Key.space><Key.space>devweiltohp<Key.space>me<Key.shift>nSto.eb
Screenshot: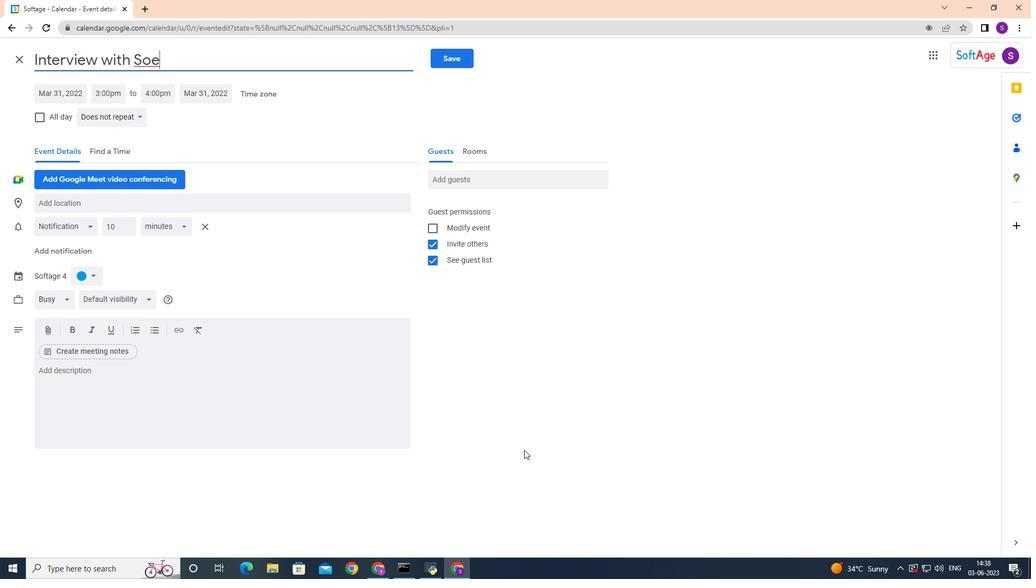 
Action: Mouse moved to (98, 277)
Screenshot: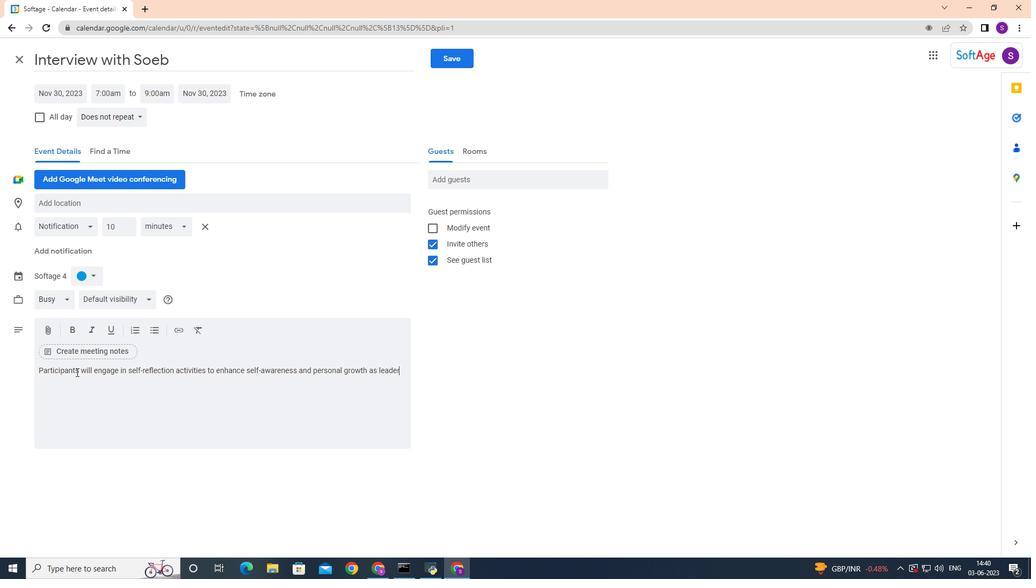 
Action: Key pressed ,
Screenshot: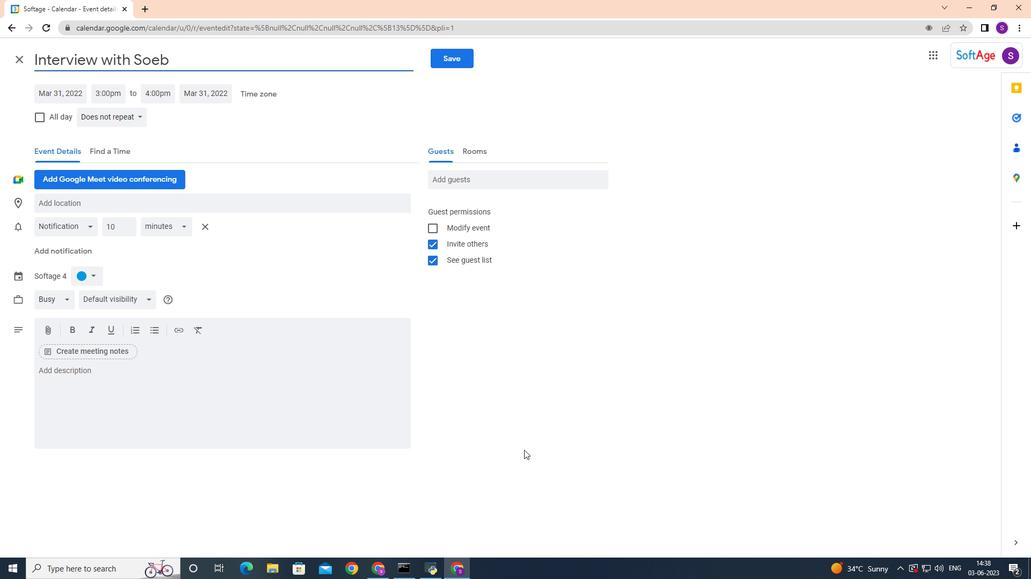 
Action: Mouse moved to (97, 277)
Screenshot: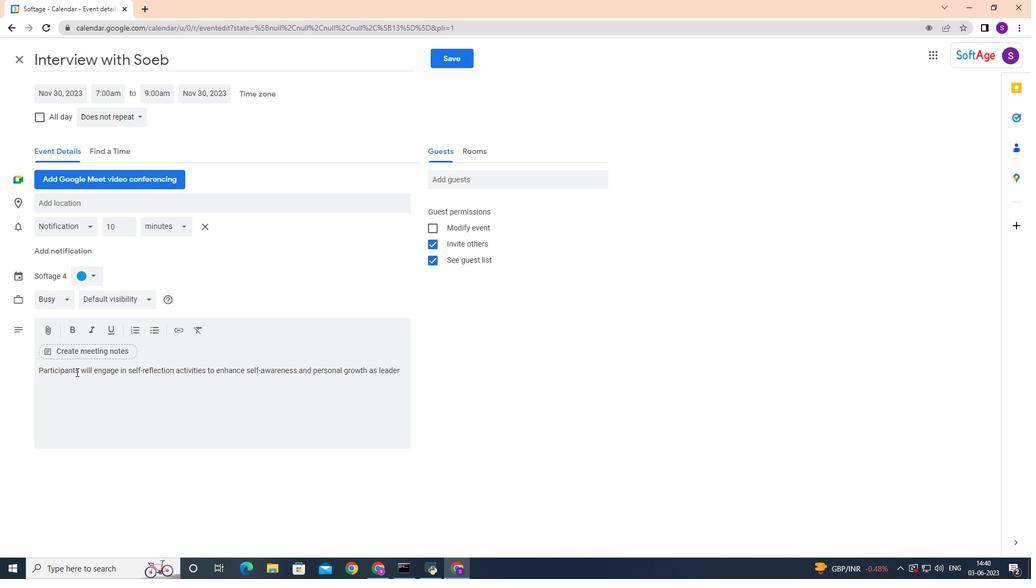 
Action: Key pressed <Key.space>
Screenshot: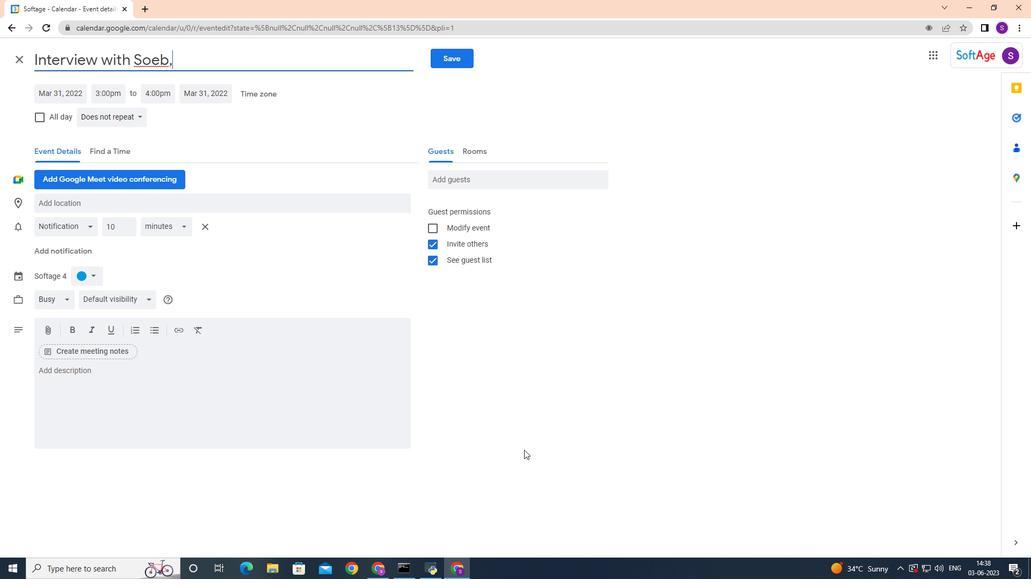 
Action: Mouse moved to (97, 275)
Screenshot: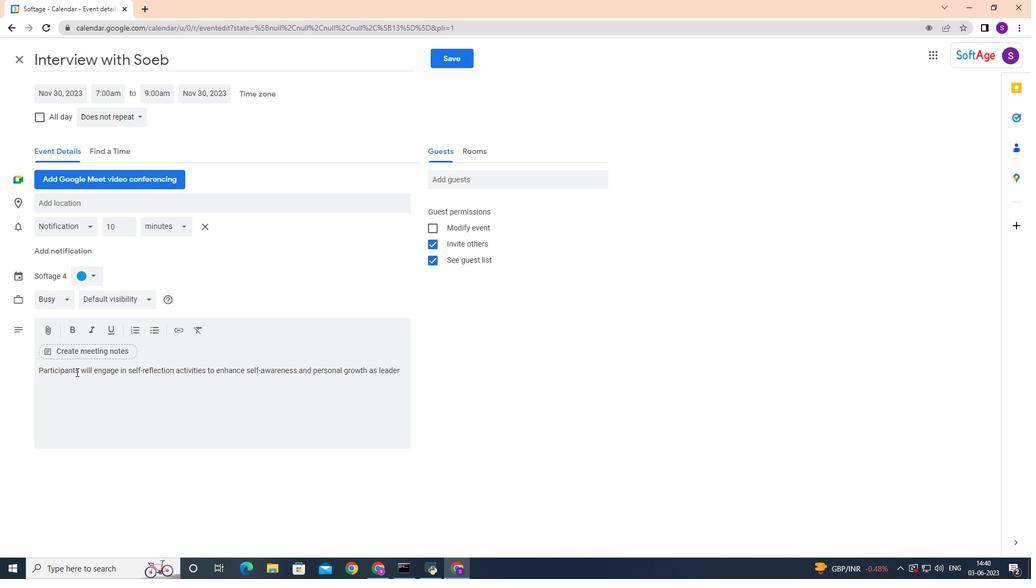 
Action: Mouse pressed left at (97, 275)
Screenshot: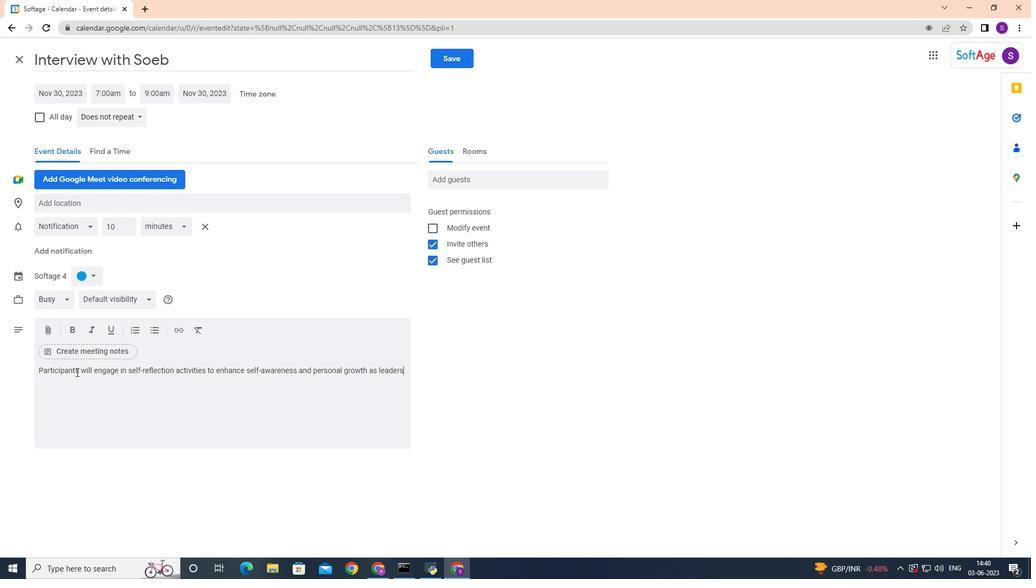 
Action: Key pressed <Key.backspace>
Screenshot: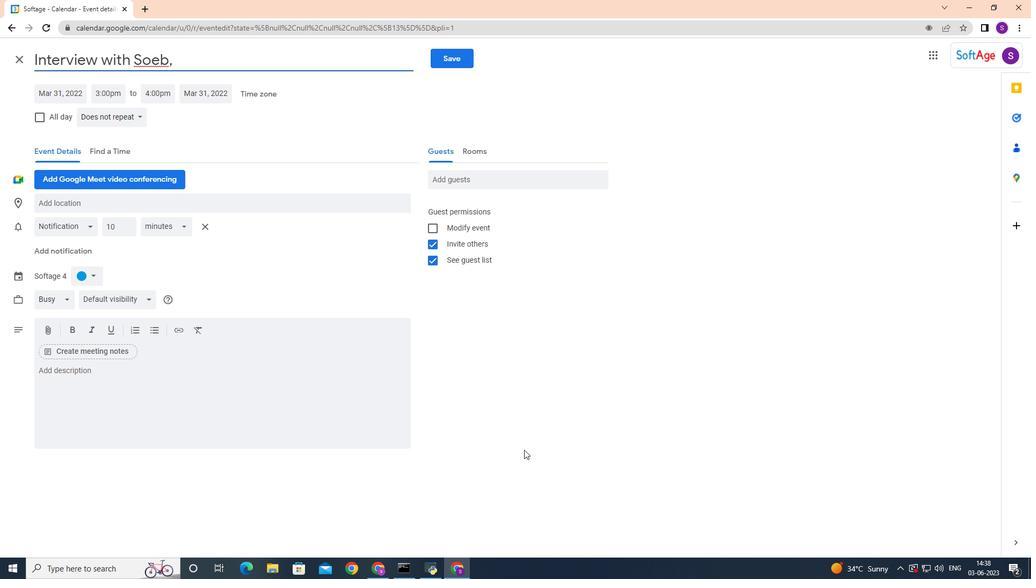 
Action: Mouse moved to (97, 288)
Screenshot: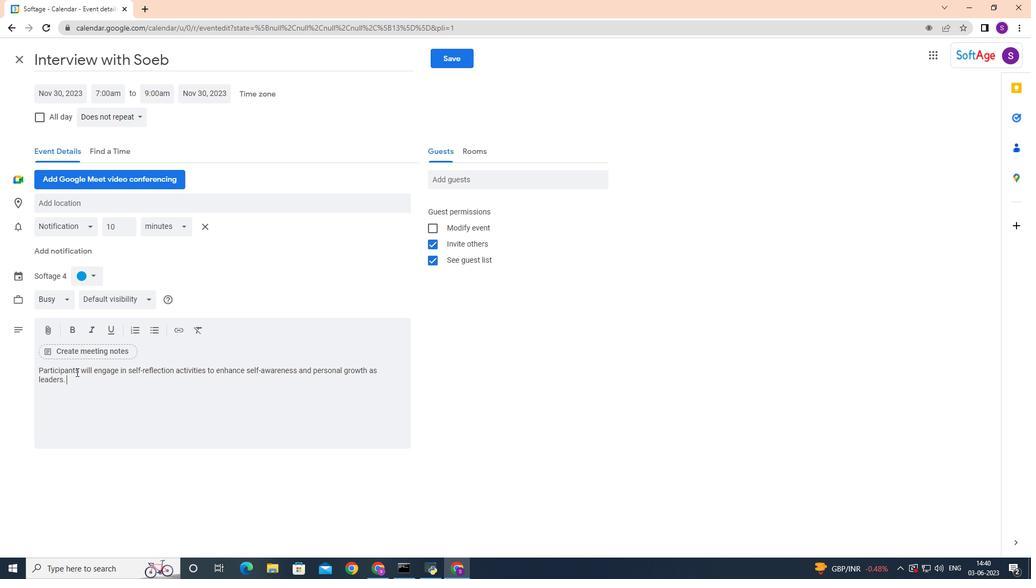 
Action: Key pressed <Key.backspace>
Screenshot: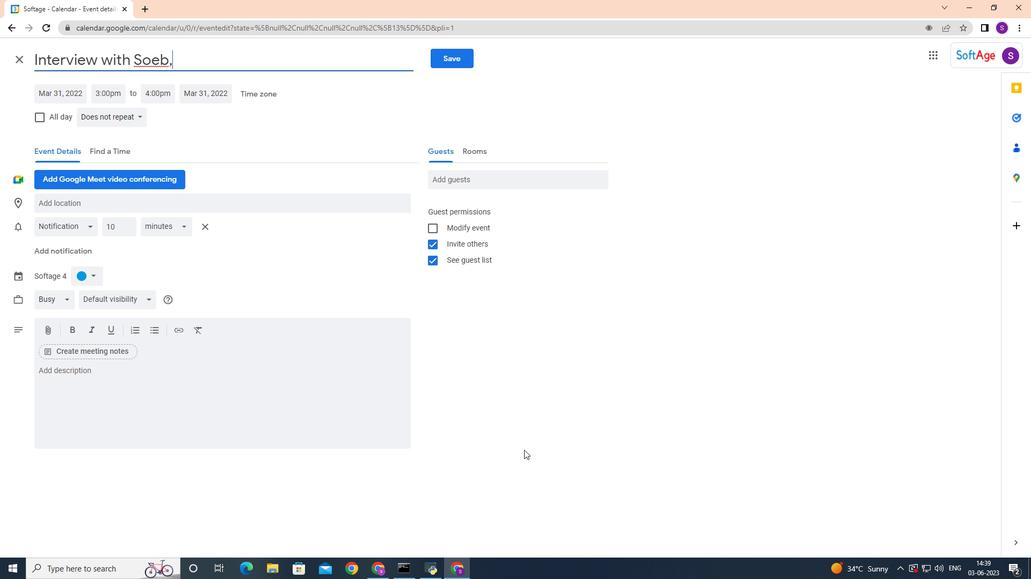 
Action: Mouse moved to (94, 313)
Screenshot: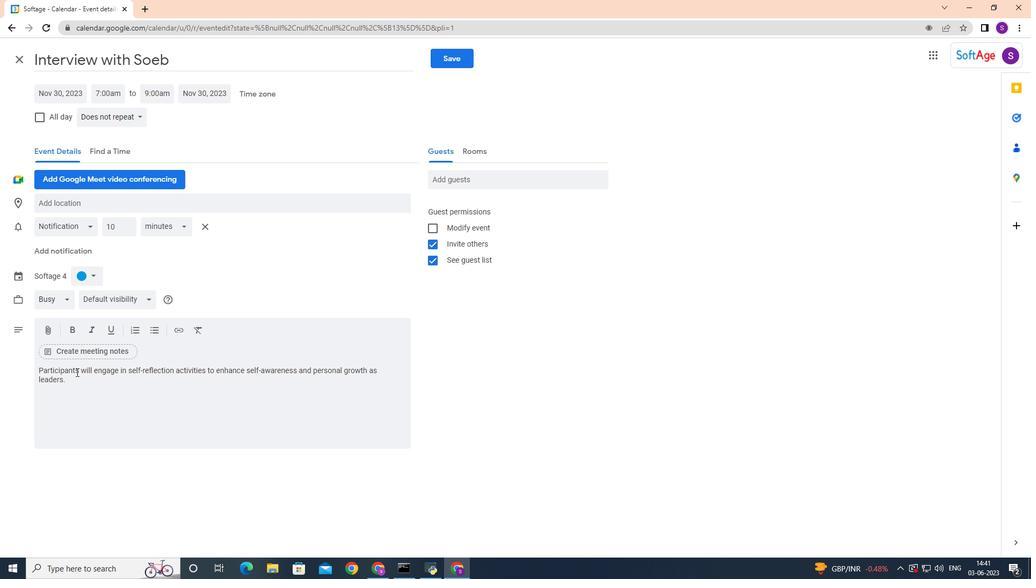 
Action: Mouse pressed left at (94, 313)
Screenshot: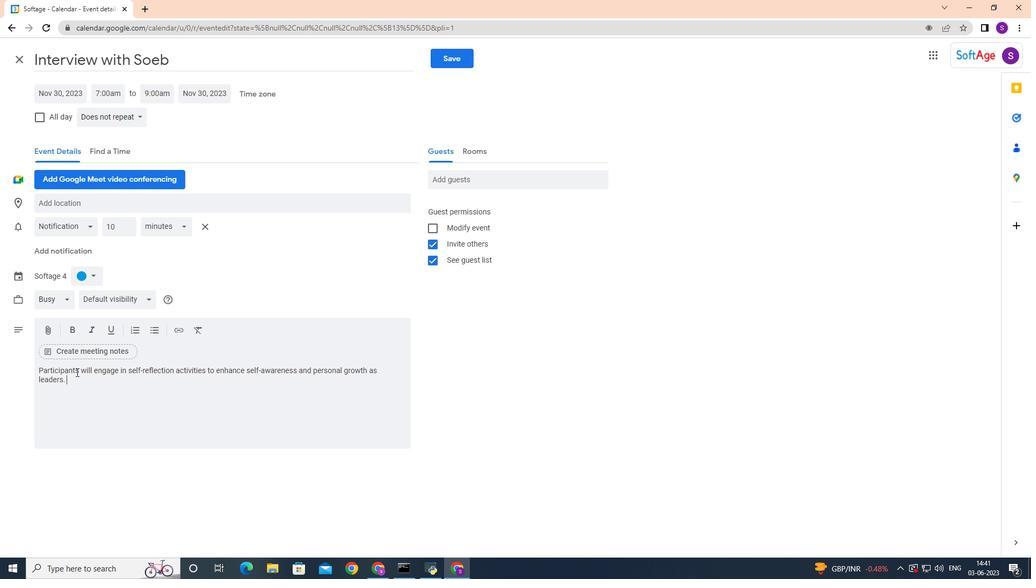 
Action: Mouse moved to (91, 250)
Screenshot: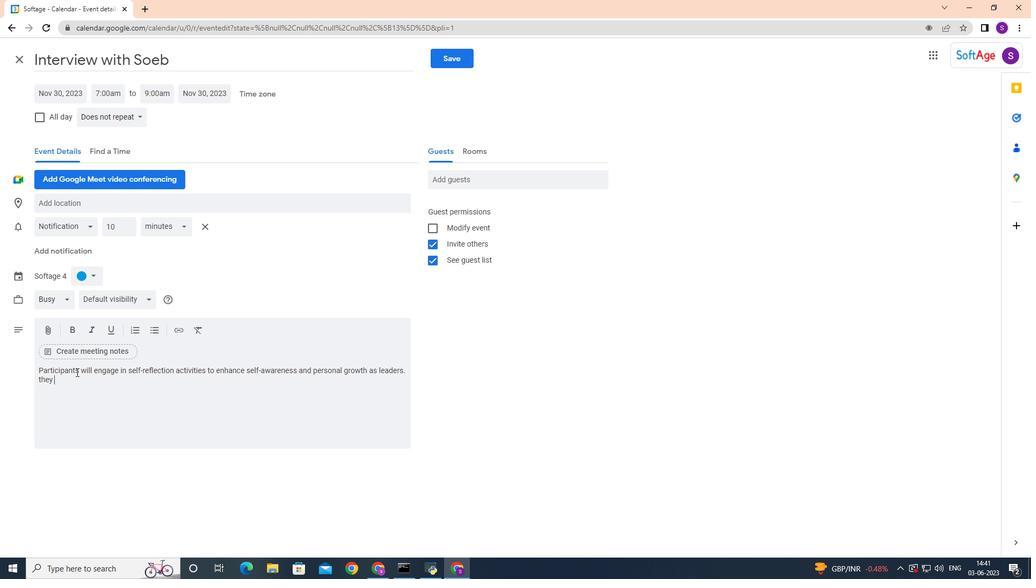 
Action: Key pressed <Key.backspace>
Screenshot: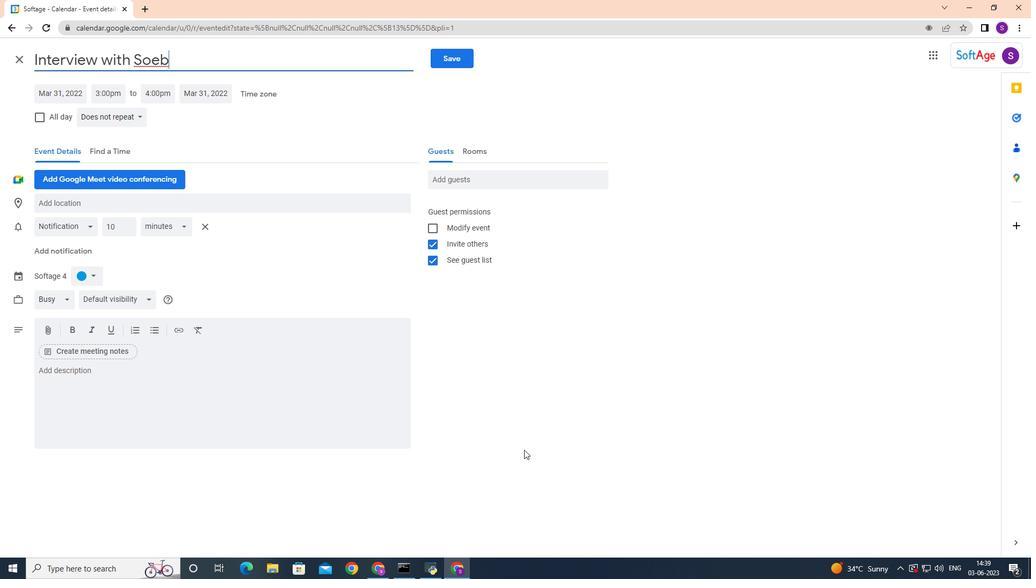 
Action: Mouse moved to (91, 204)
Screenshot: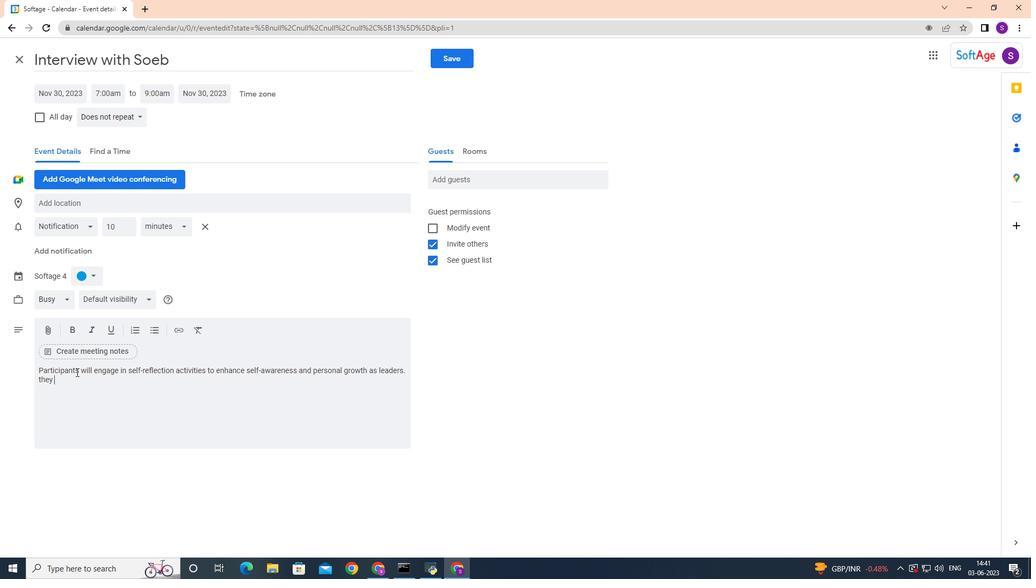 
Action: Mouse pressed left at (91, 204)
Screenshot: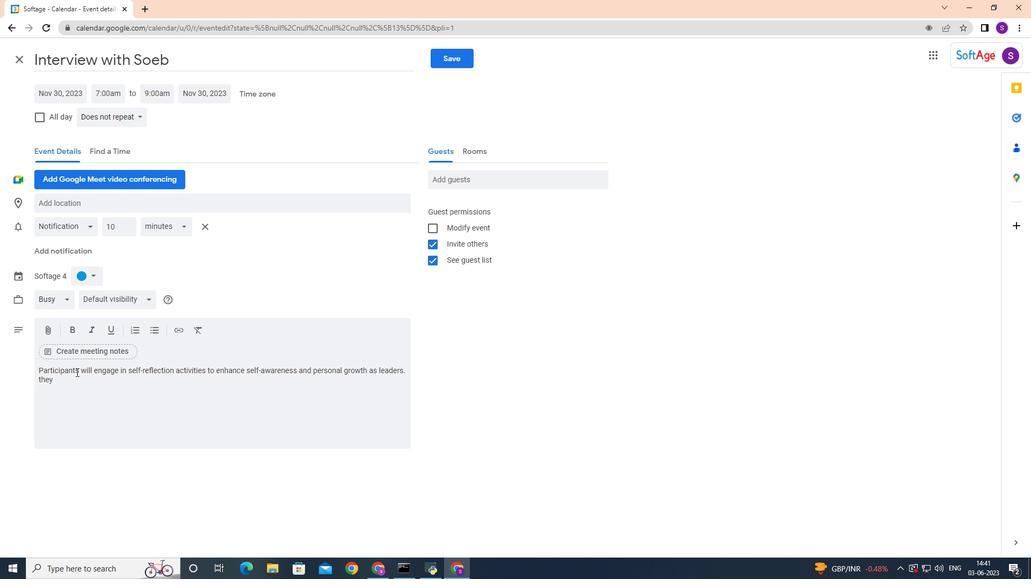 
Action: Key pressed <Key.shift>Reybkjavik
Screenshot: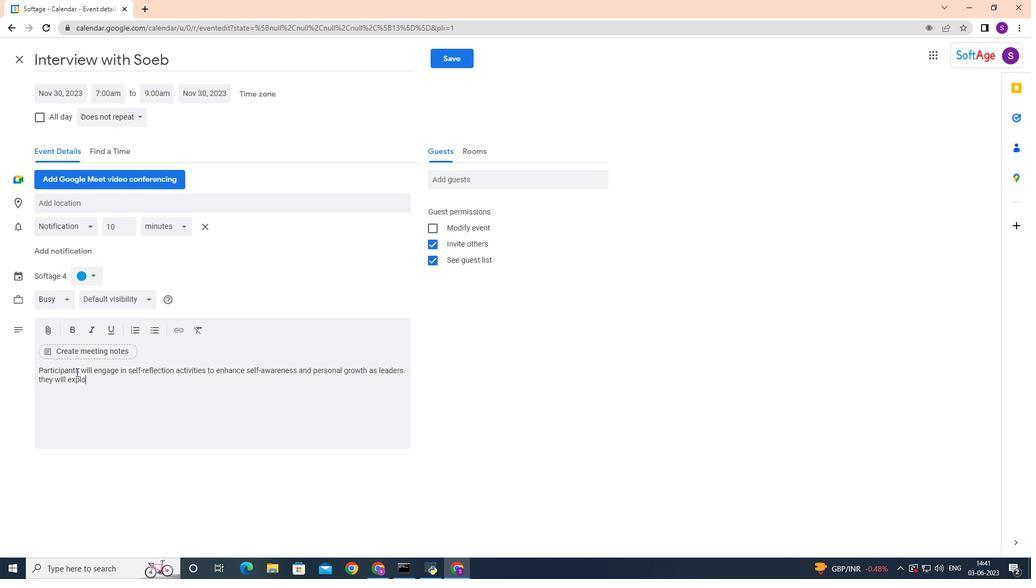 
Action: Mouse moved to (568, 423)
Screenshot: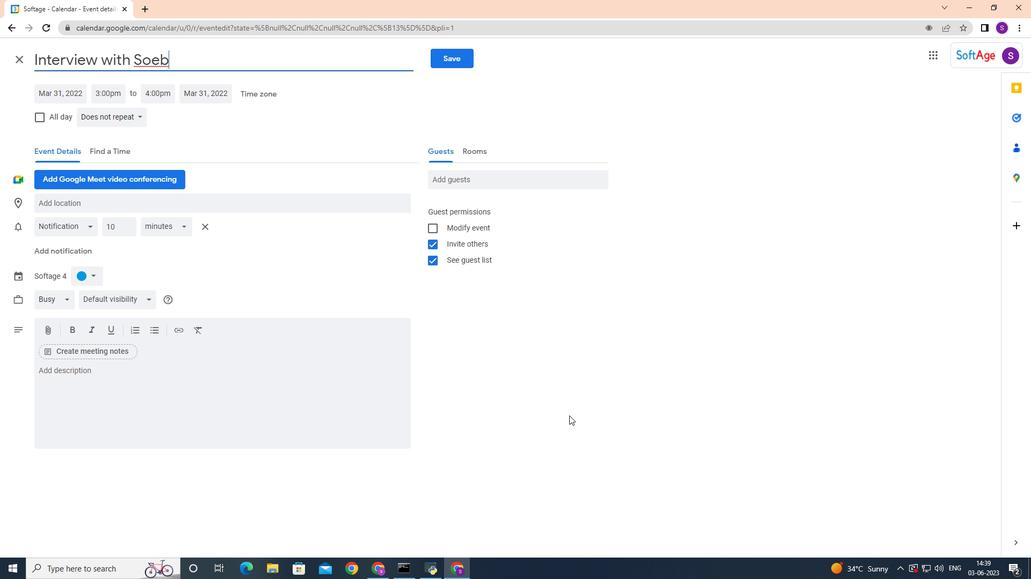 
Action: Key pressed ,
Screenshot: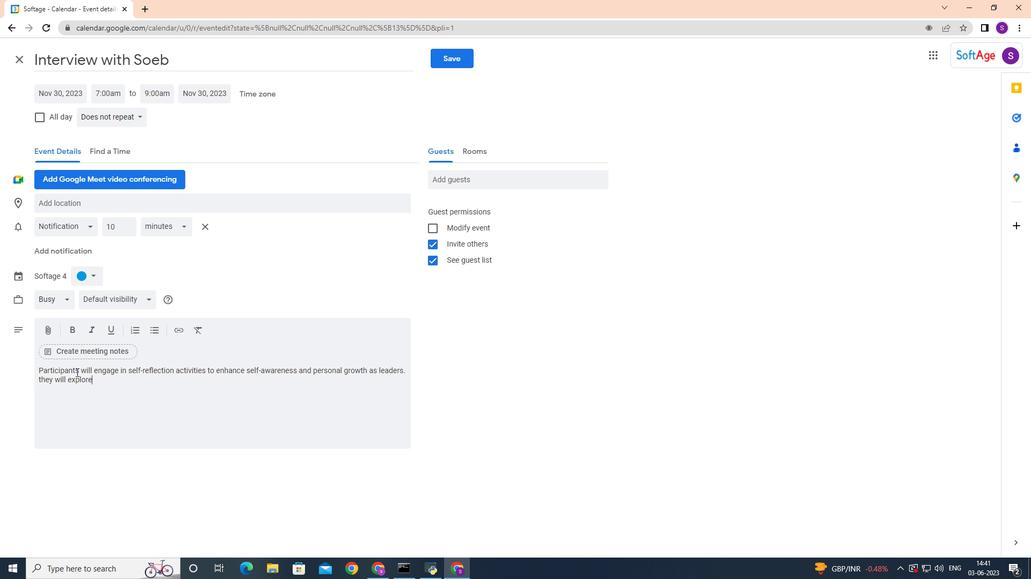 
Action: Mouse moved to (475, 366)
Screenshot: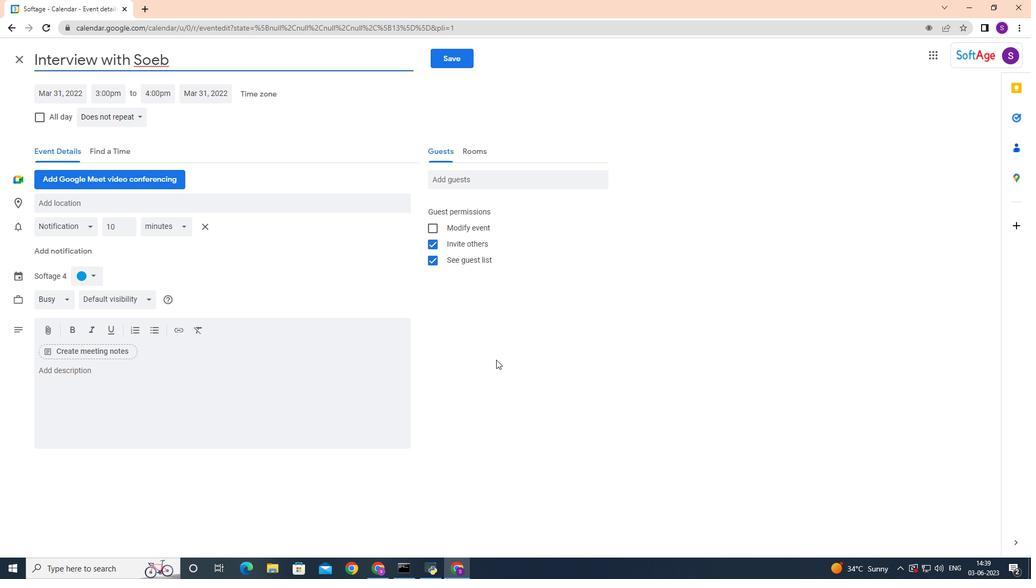 
Action: Key pressed <Key.space>
Screenshot: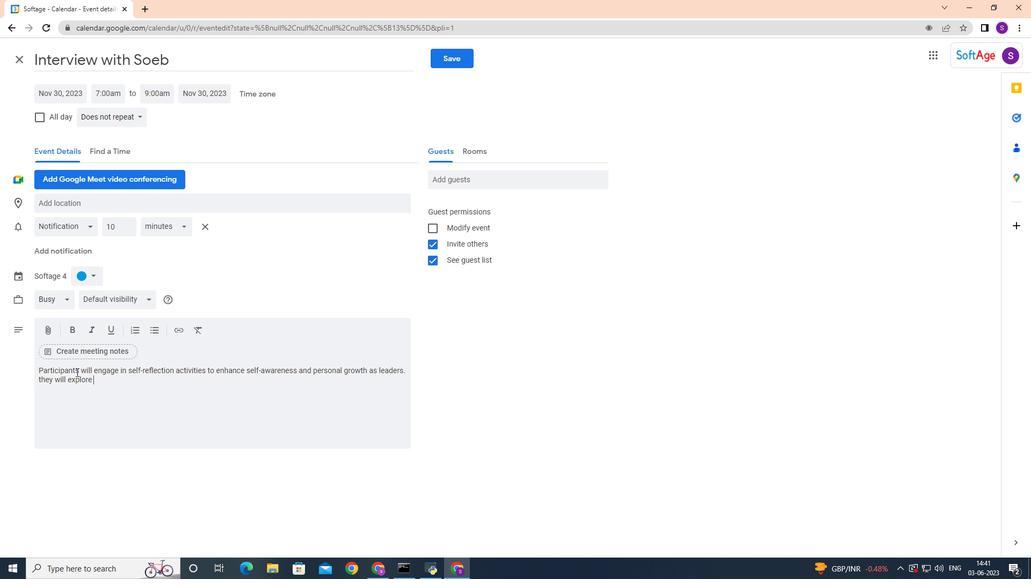 
Action: Mouse moved to (274, 202)
Screenshot: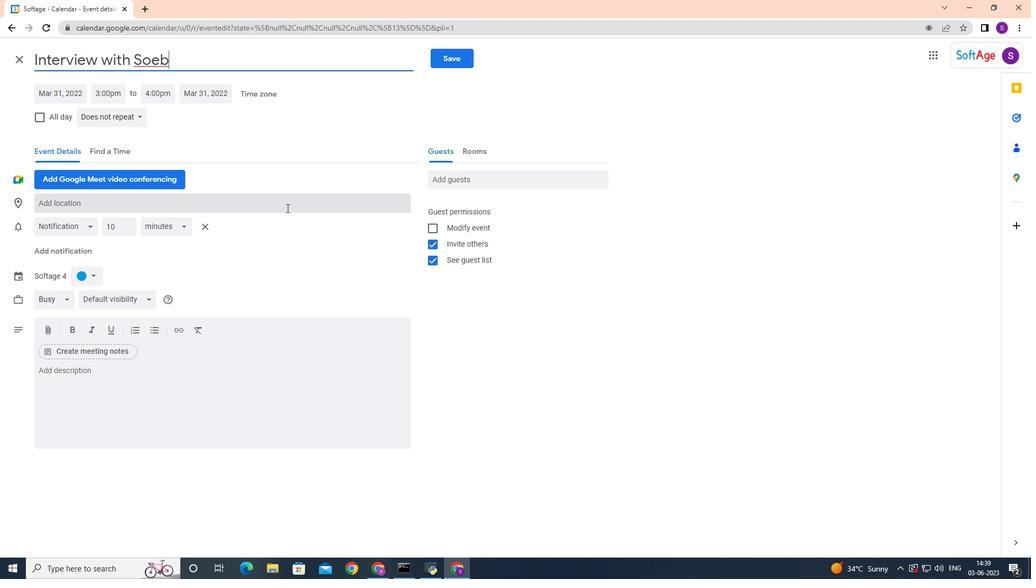
Action: Key pressed <Key.shift>
Screenshot: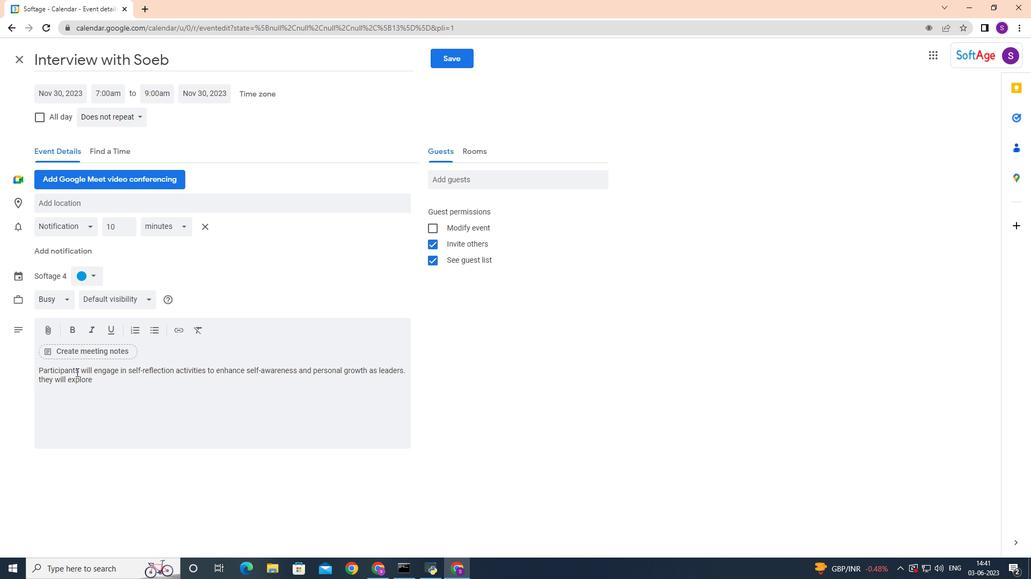 
Action: Mouse moved to (266, 195)
Screenshot: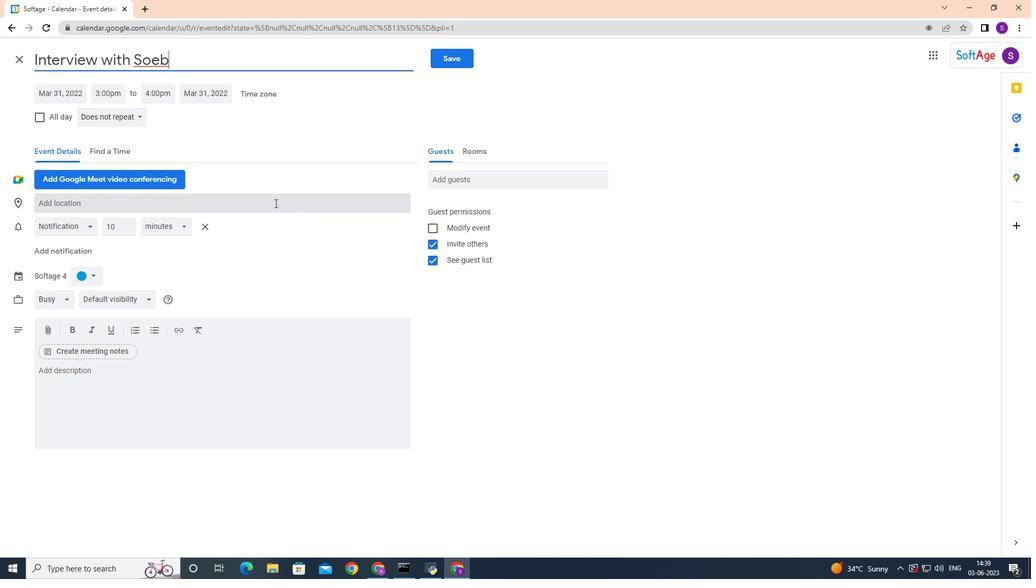 
Action: Key pressed I
Screenshot: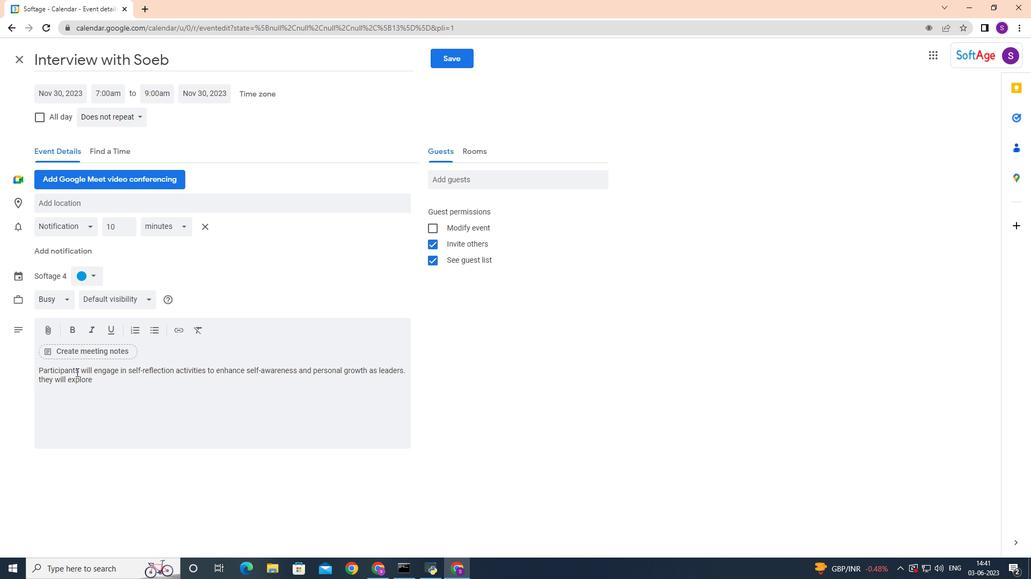 
Action: Mouse moved to (104, 114)
Screenshot: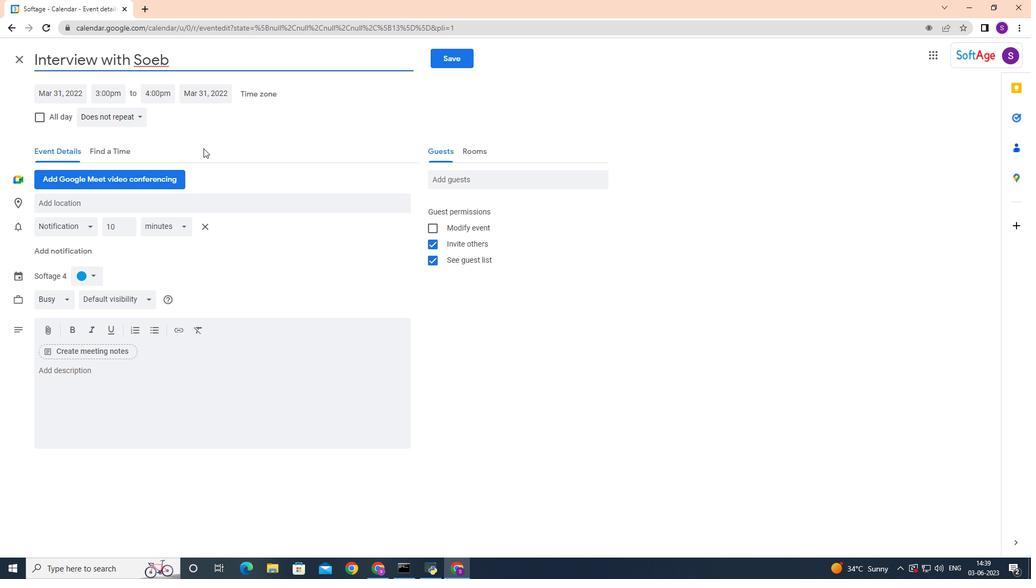 
Action: Key pressed c
Screenshot: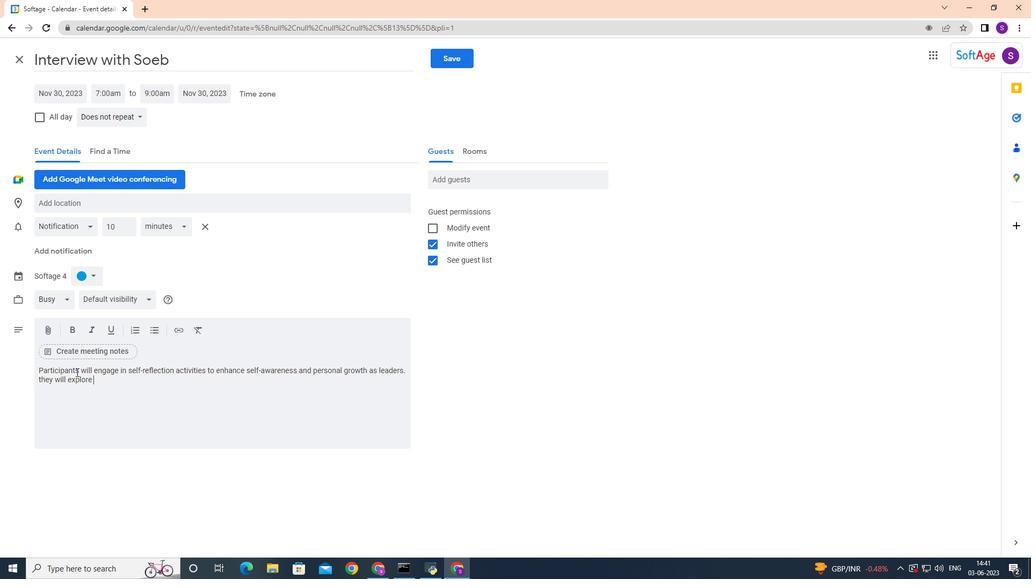 
Action: Mouse moved to (51, 68)
Screenshot: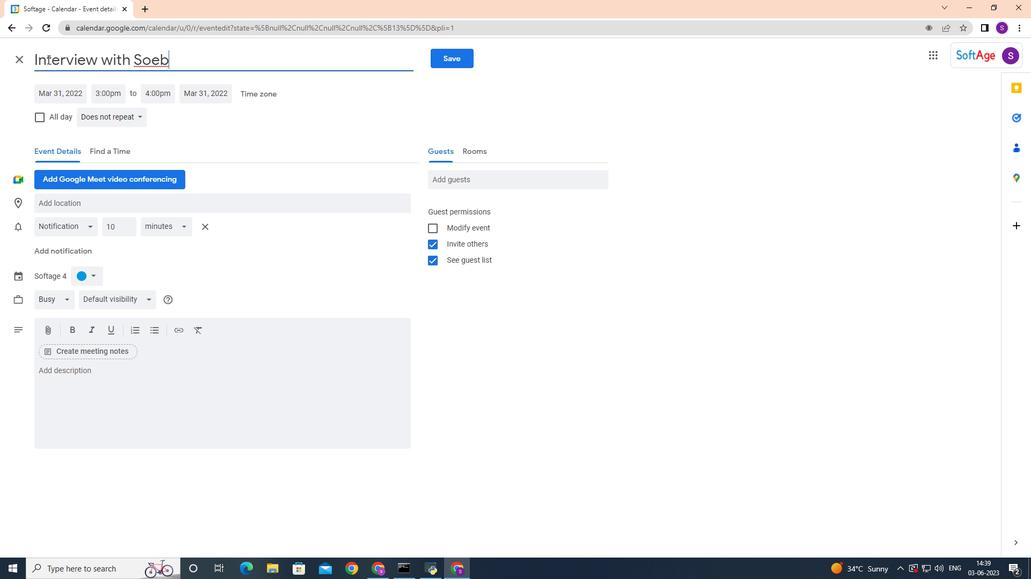 
Action: Key pressed e
Screenshot: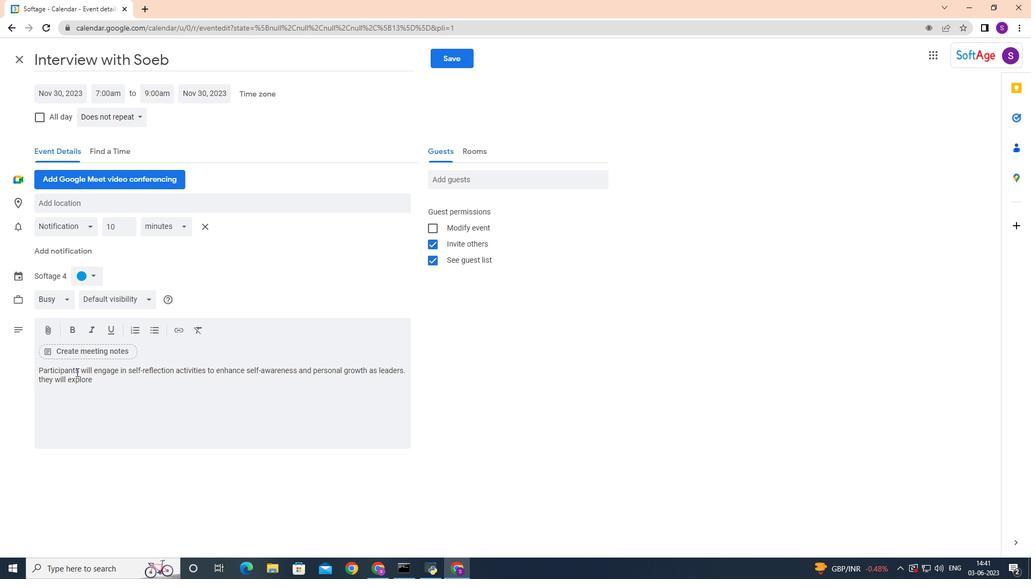 
Action: Mouse moved to (61, 91)
Screenshot: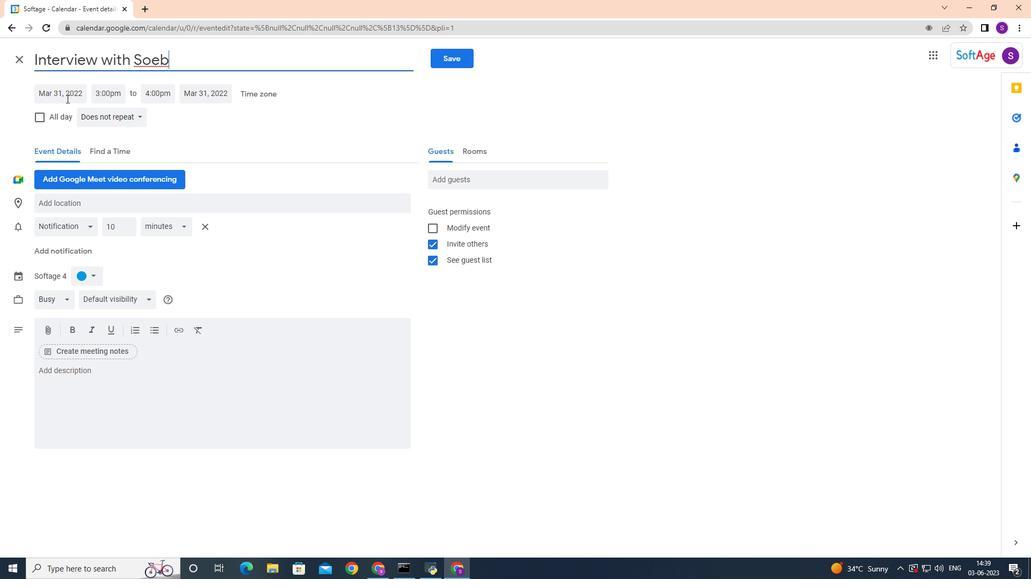 
Action: Key pressed l
Screenshot: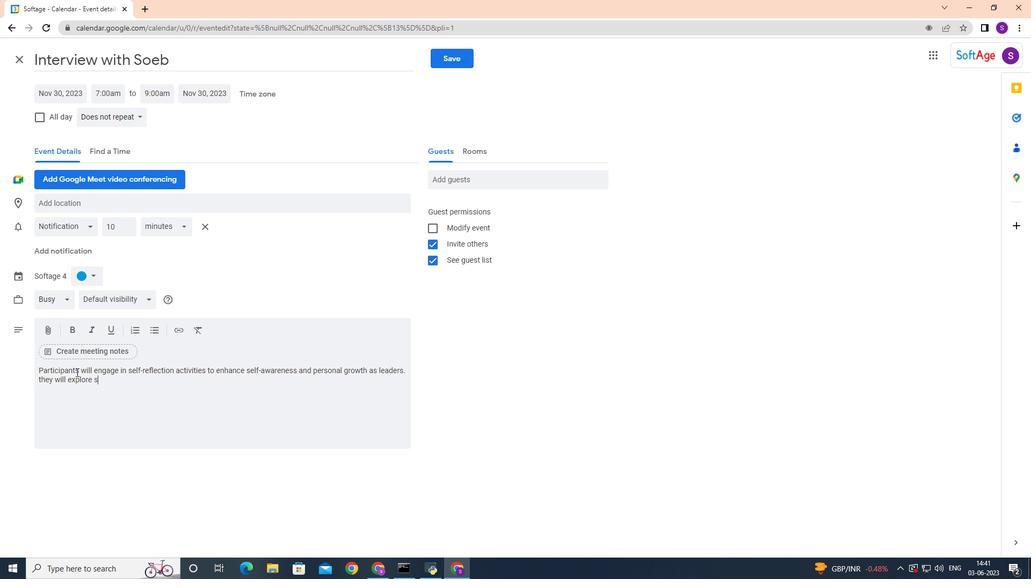 
Action: Mouse moved to (62, 92)
Screenshot: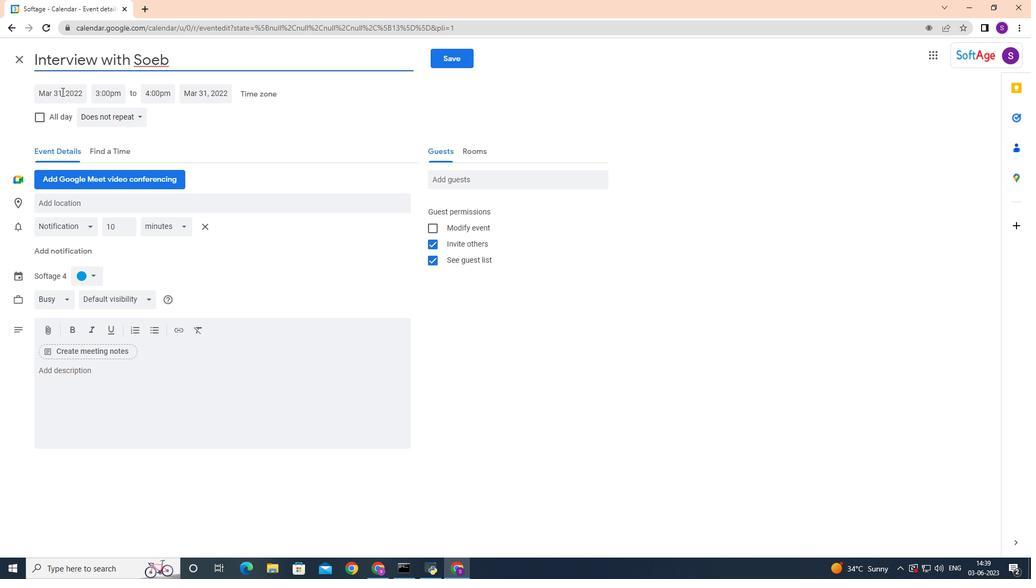 
Action: Key pressed a
Screenshot: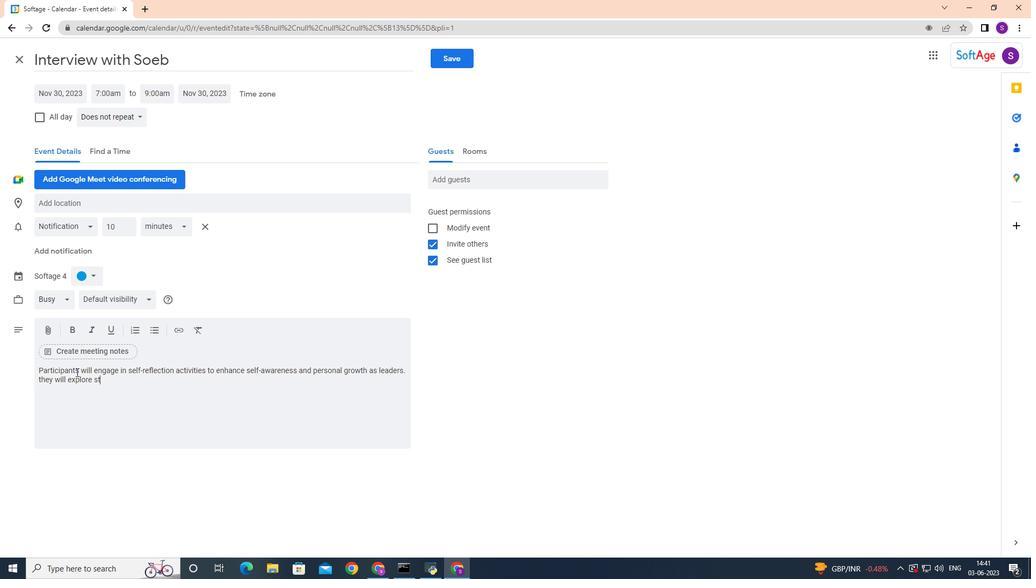 
Action: Mouse moved to (62, 92)
Screenshot: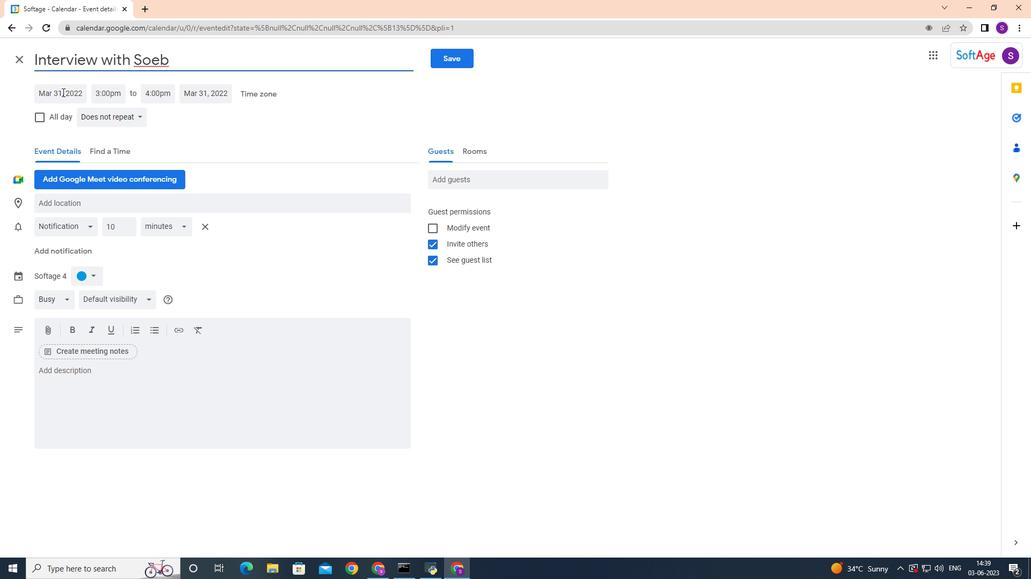 
Action: Mouse pressed left at (62, 92)
Screenshot: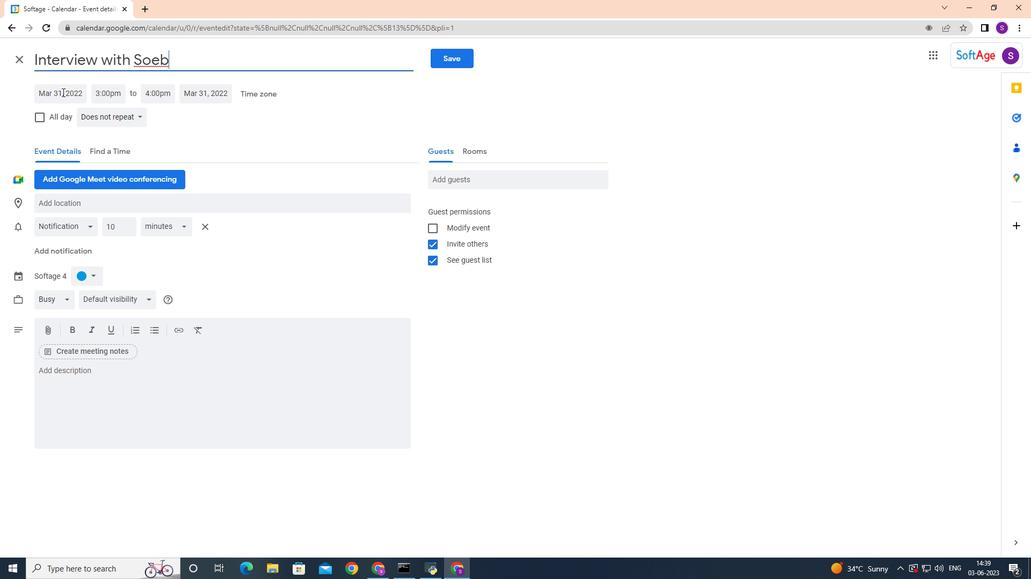 
Action: Key pressed n
Screenshot: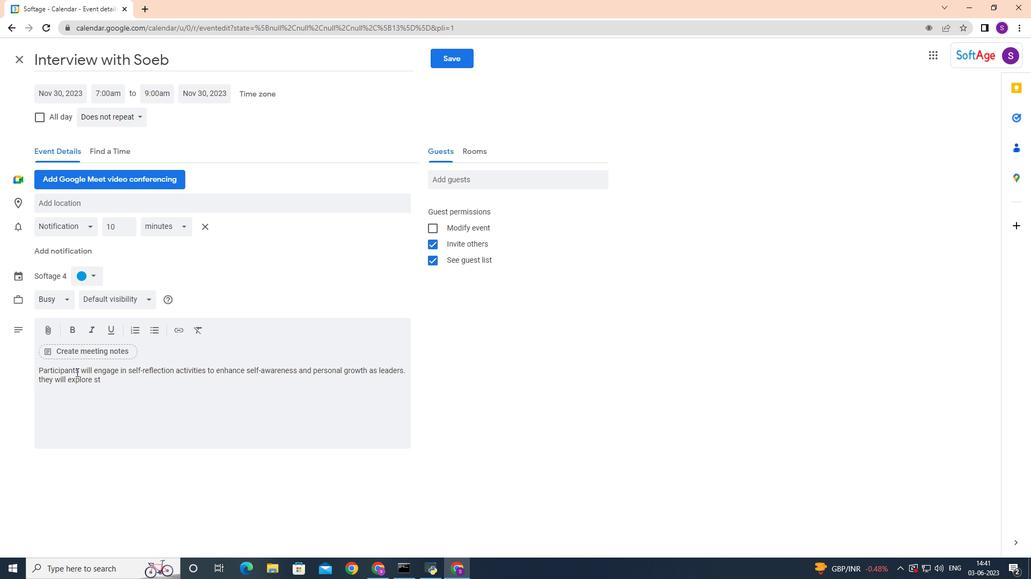 
Action: Mouse moved to (62, 93)
Screenshot: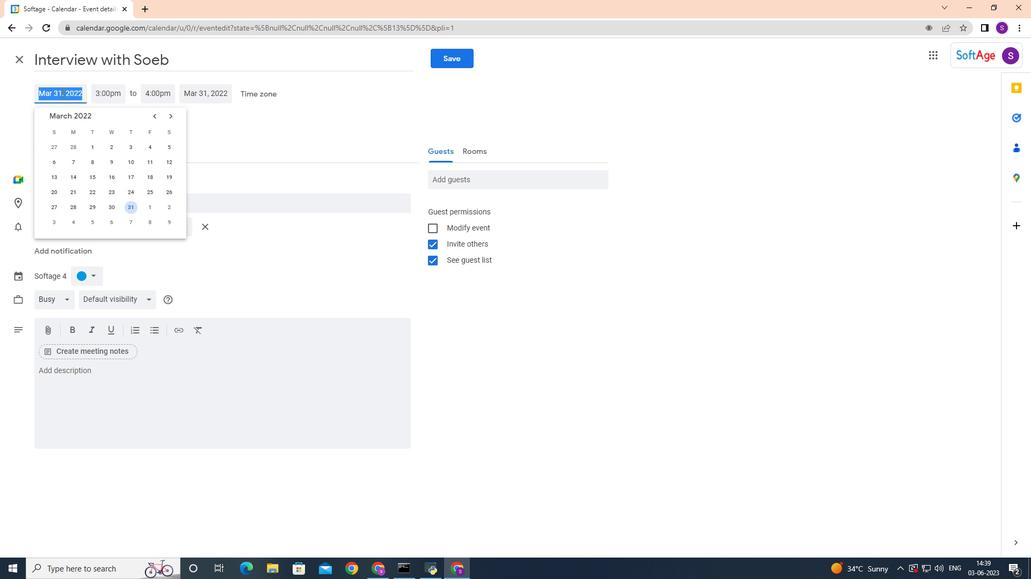 
Action: Key pressed d<Key.enter>
Screenshot: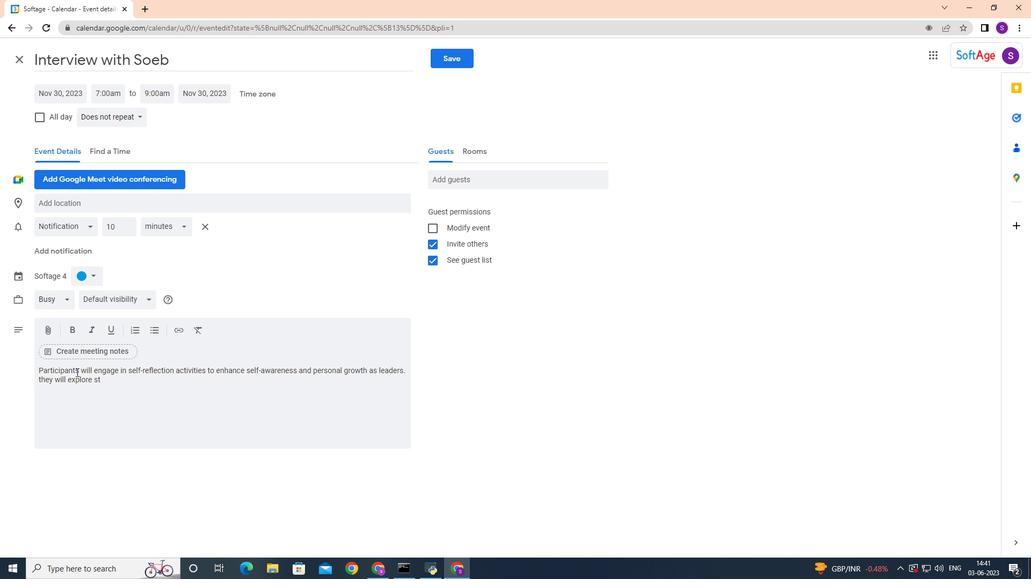 
Action: Mouse moved to (117, 202)
Screenshot: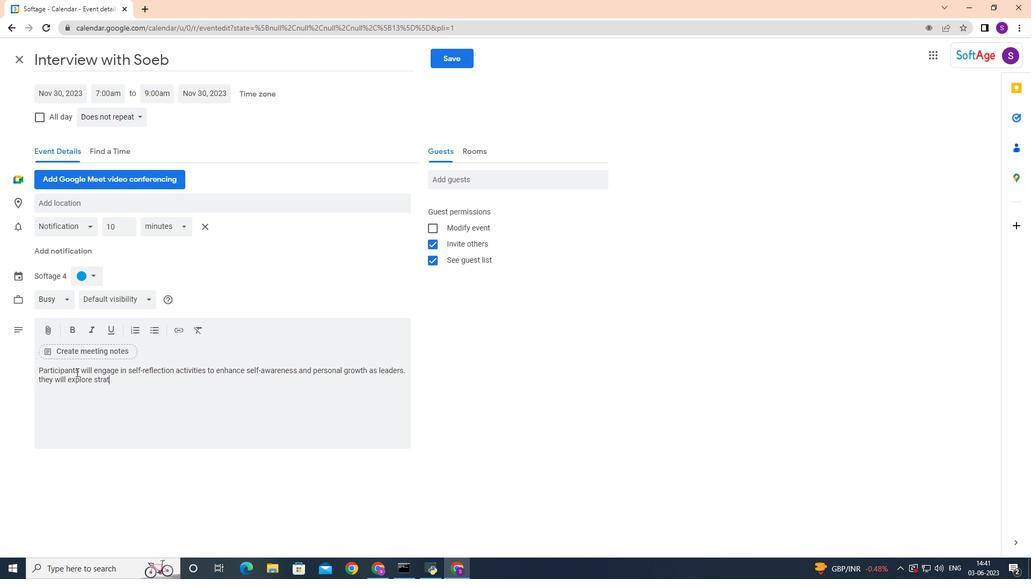 
Action: Mouse pressed left at (170, 116)
Screenshot: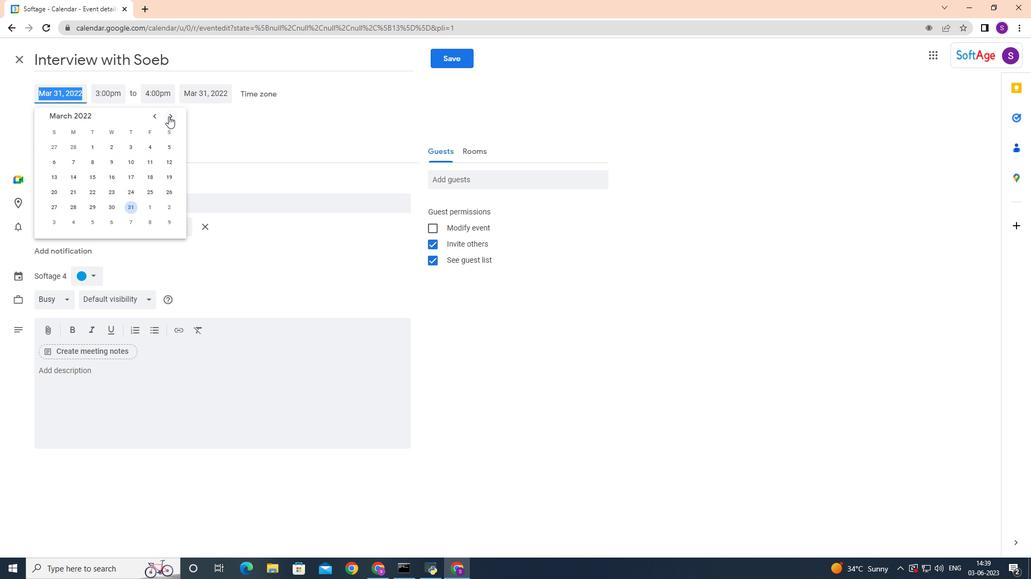 
Action: Mouse moved to (214, 202)
Screenshot: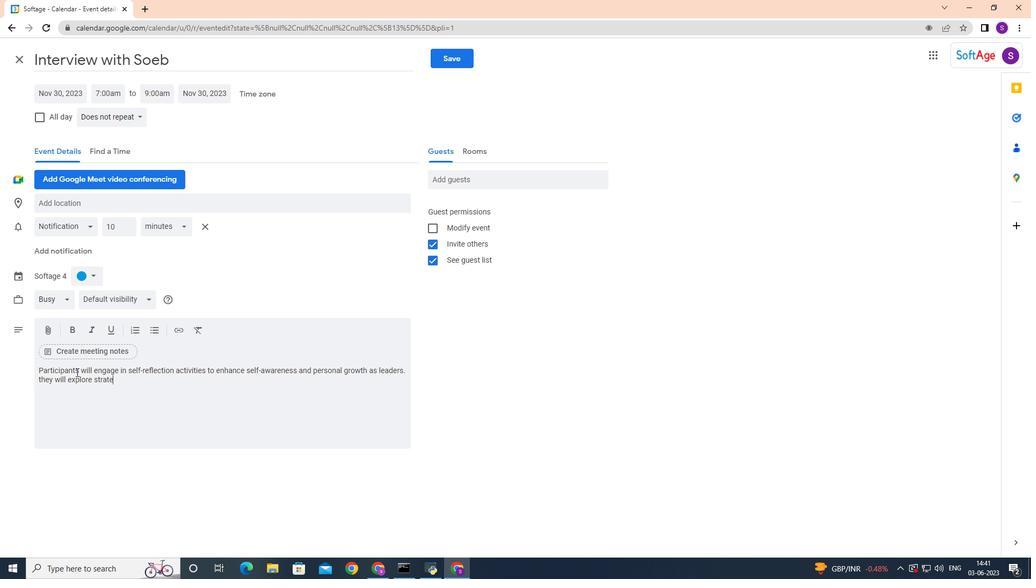 
Action: Mouse pressed left at (170, 116)
Screenshot: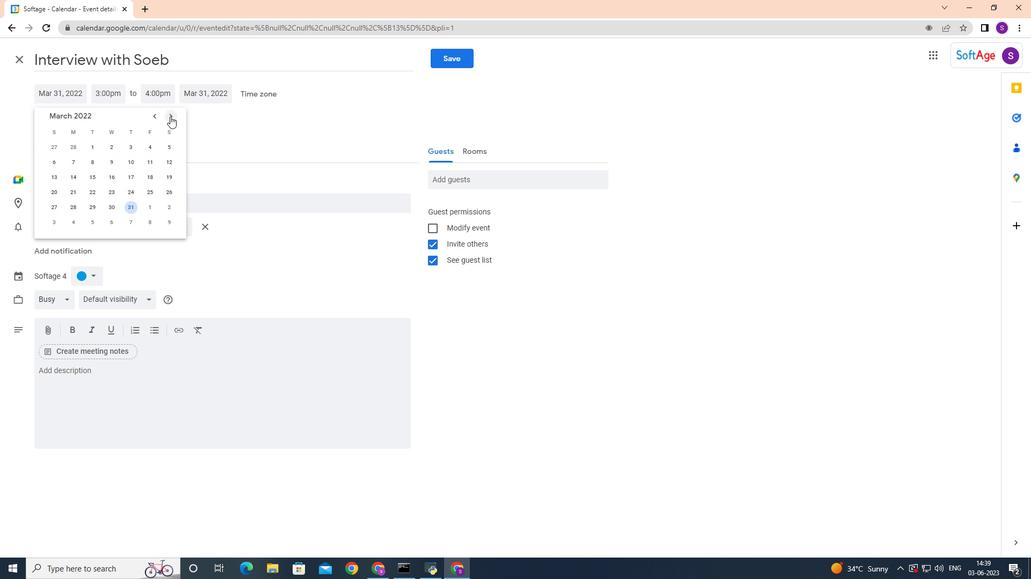 
Action: Mouse moved to (426, 181)
Screenshot: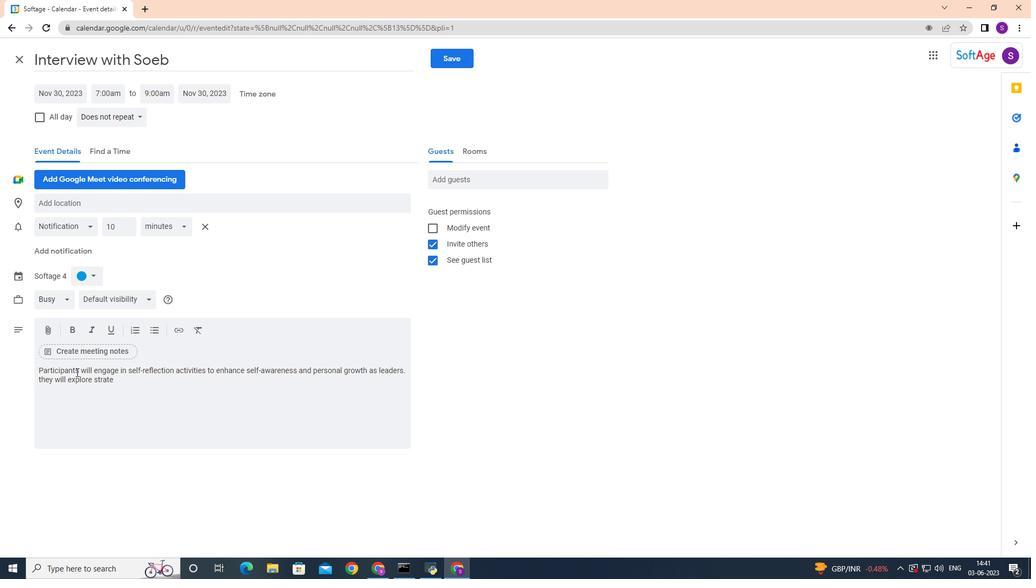 
Action: Mouse pressed left at (170, 116)
Screenshot: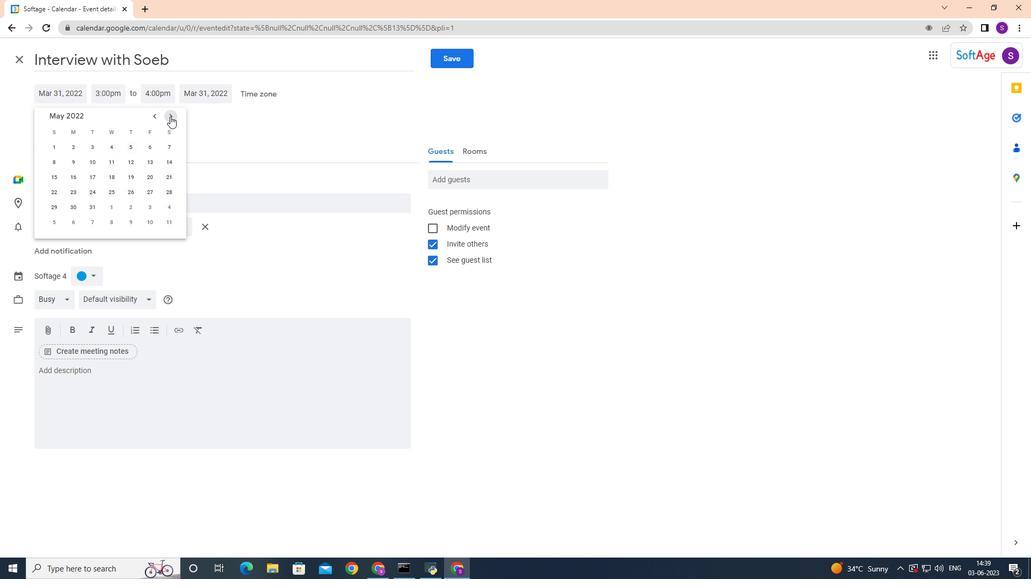 
Action: Mouse moved to (441, 178)
Screenshot: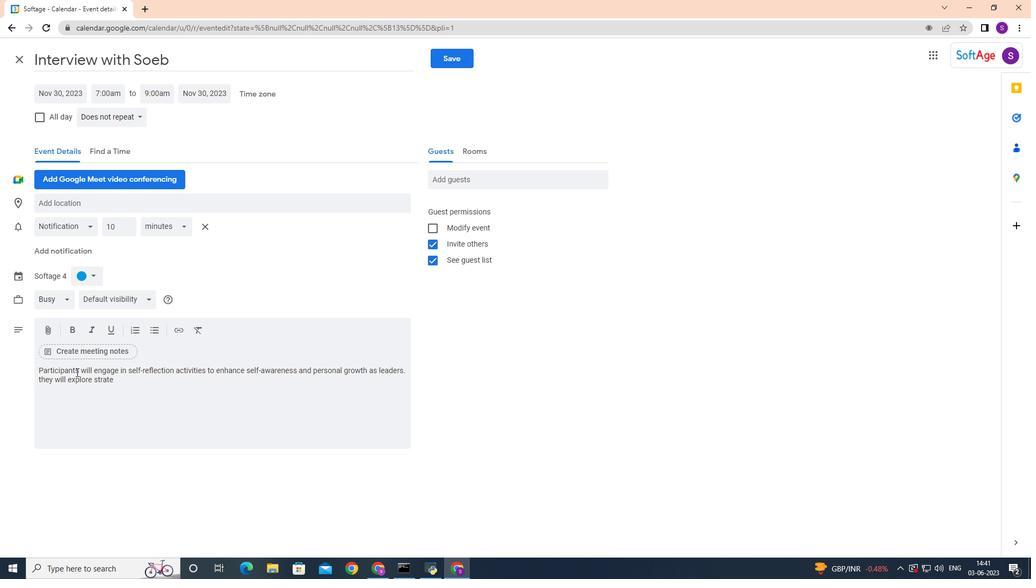 
Action: Mouse pressed left at (170, 116)
Screenshot: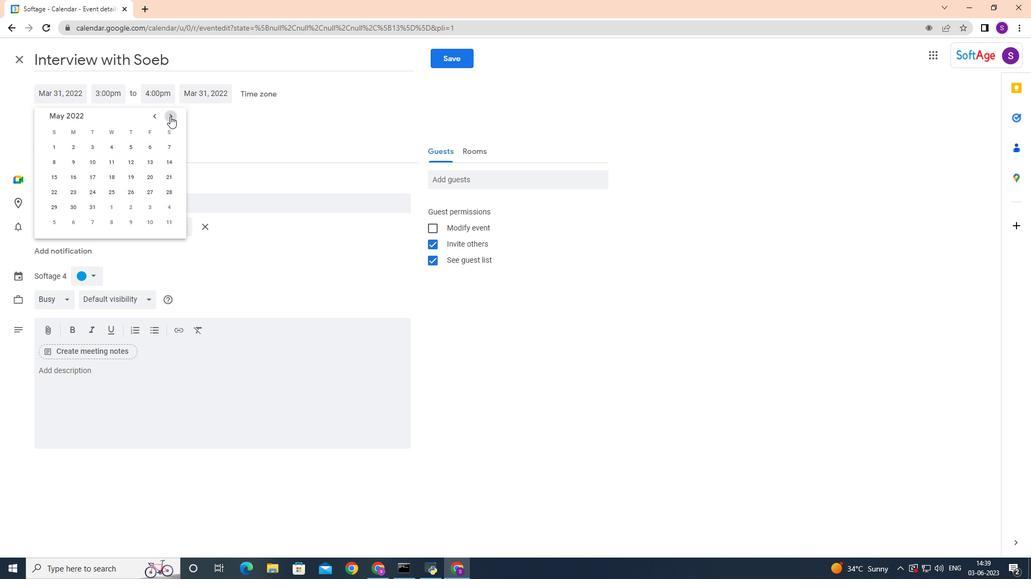 
Action: Mouse pressed left at (441, 178)
Screenshot: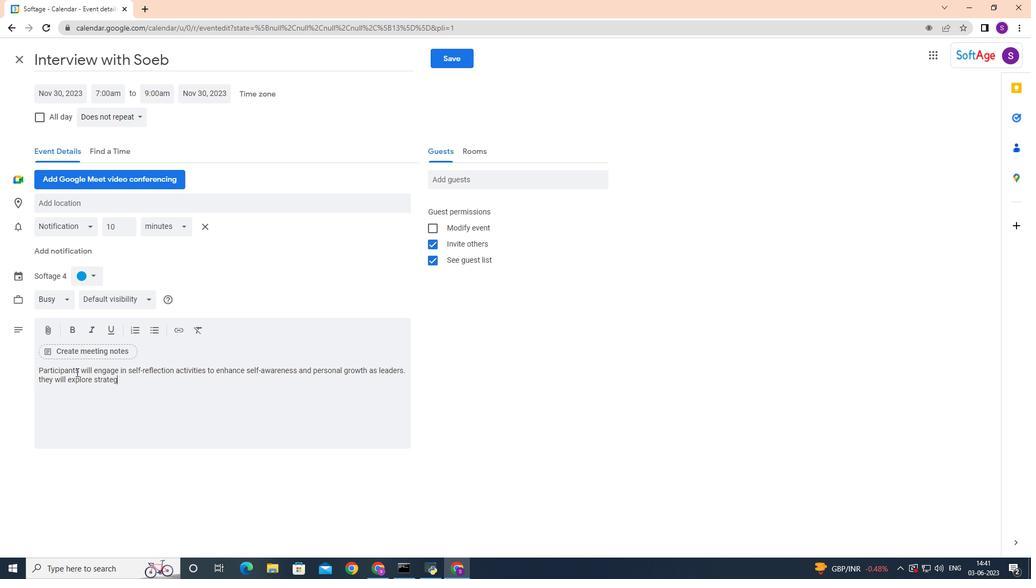 
Action: Mouse pressed left at (170, 116)
Screenshot: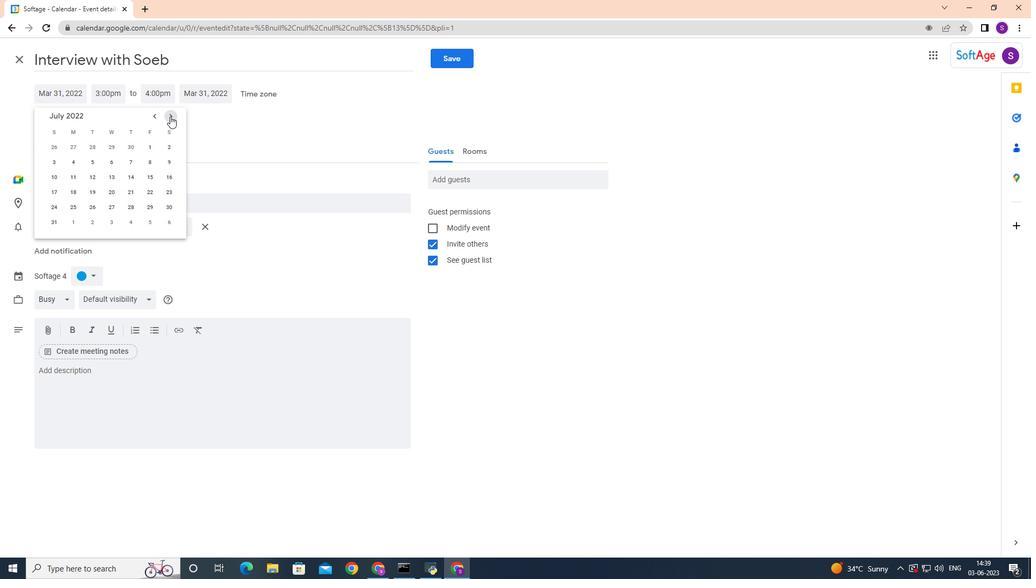 
Action: Mouse pressed left at (170, 116)
Screenshot: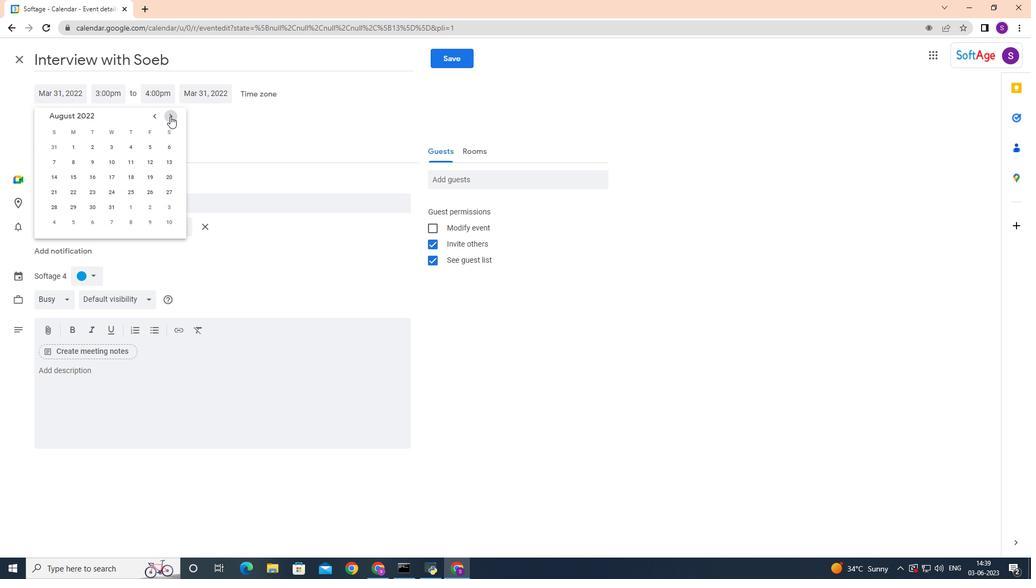 
Action: Mouse pressed left at (170, 116)
Screenshot: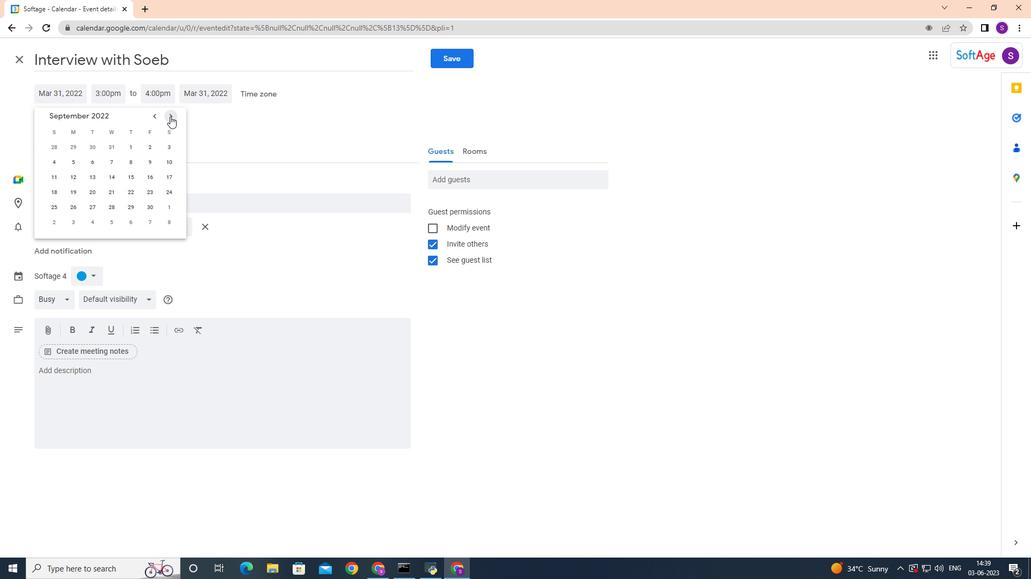 
Action: Mouse pressed left at (170, 116)
Screenshot: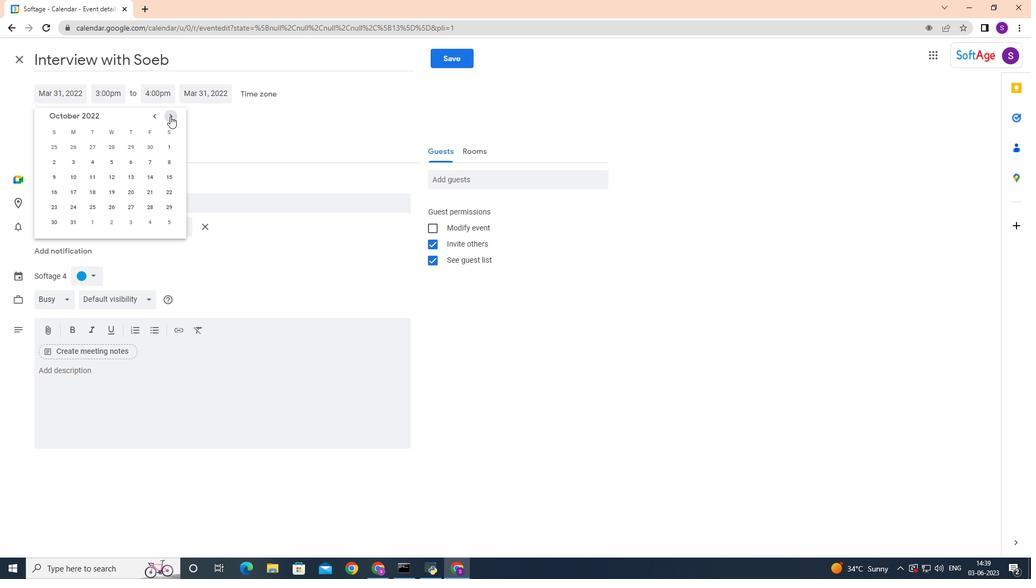 
Action: Key pressed so
Screenshot: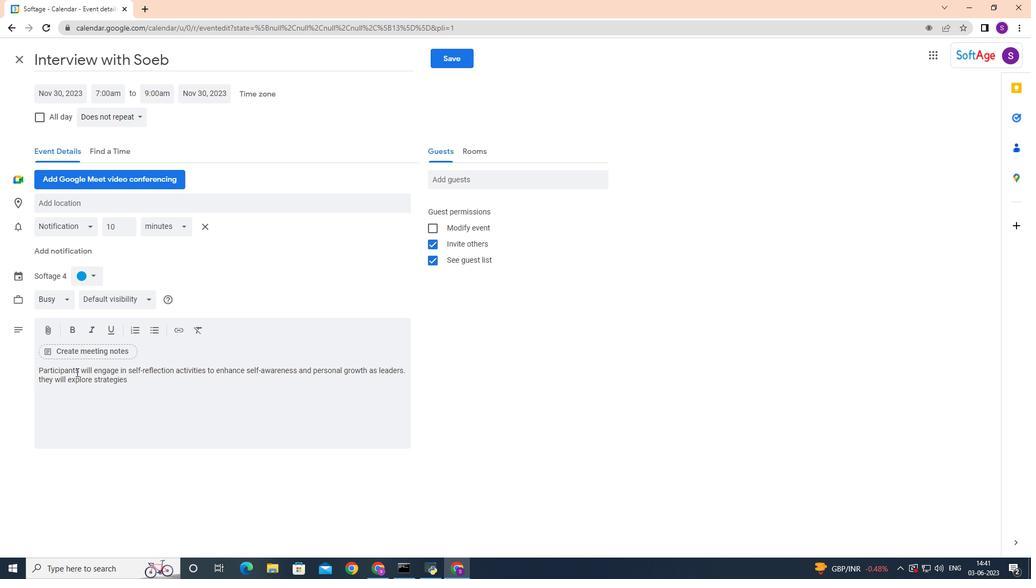 
Action: Mouse pressed left at (170, 116)
Screenshot: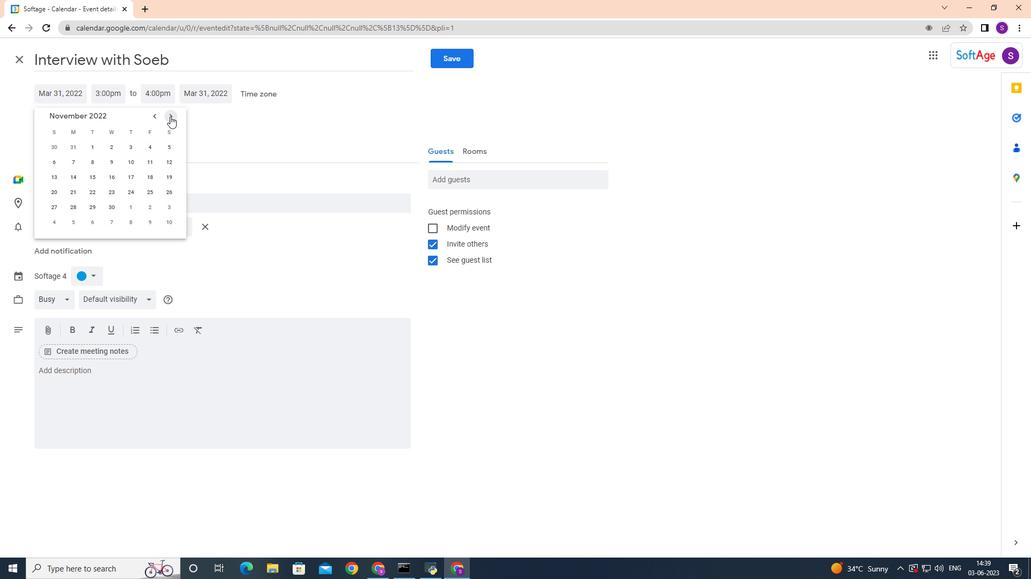 
Action: Key pressed f
Screenshot: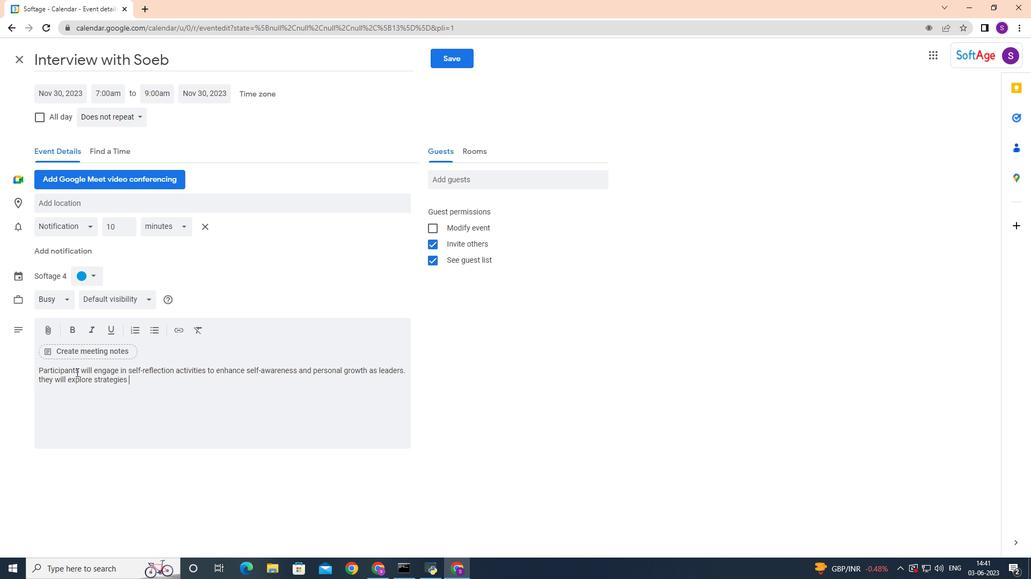 
Action: Mouse pressed left at (170, 116)
Screenshot: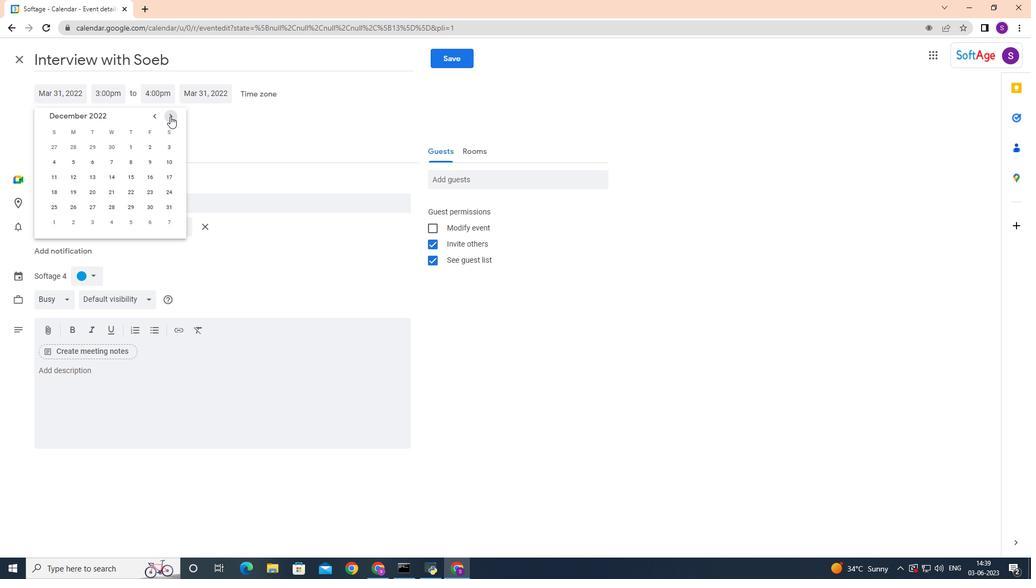 
Action: Key pressed t
Screenshot: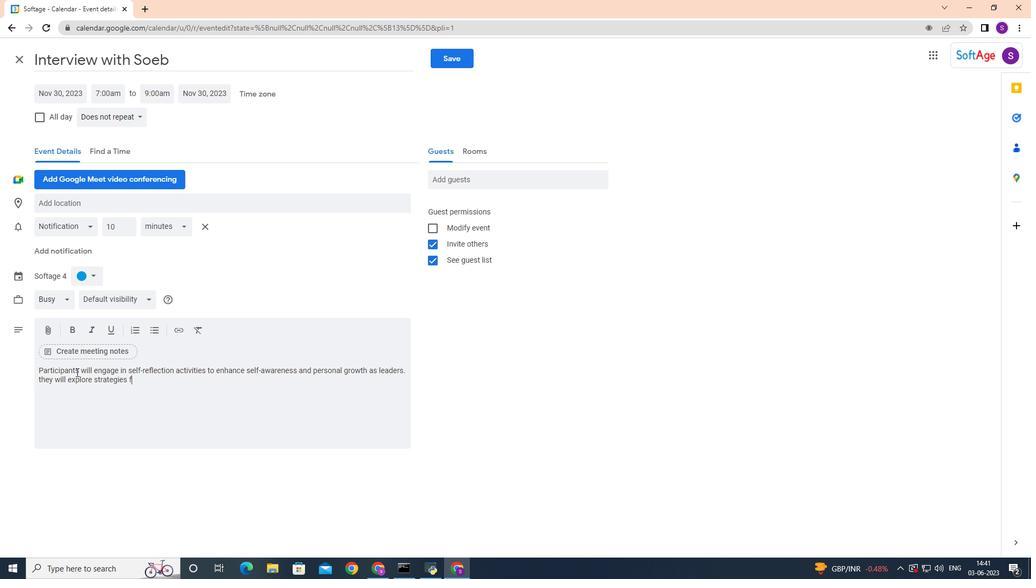 
Action: Mouse pressed left at (170, 116)
Screenshot: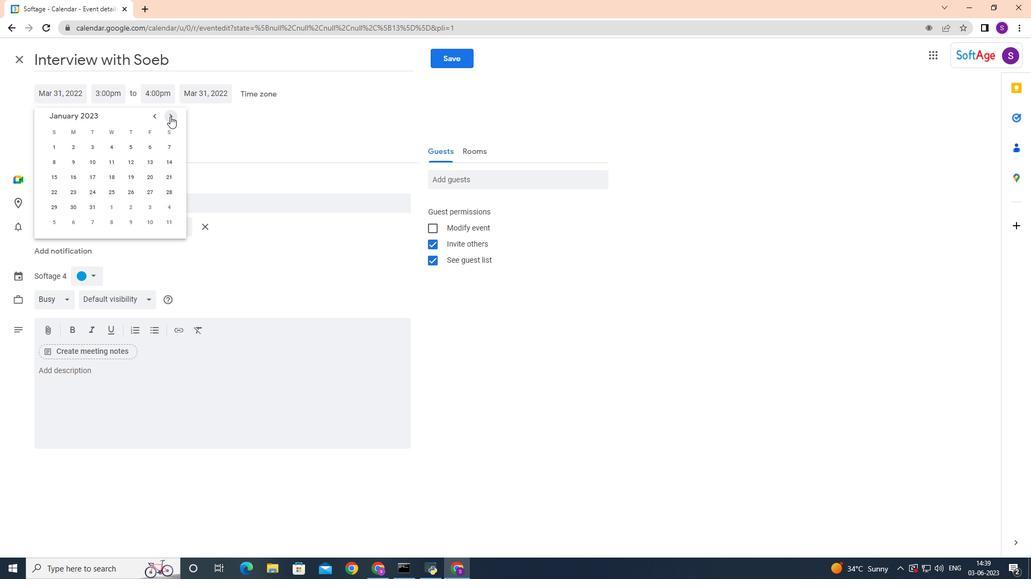 
Action: Key pressed a
Screenshot: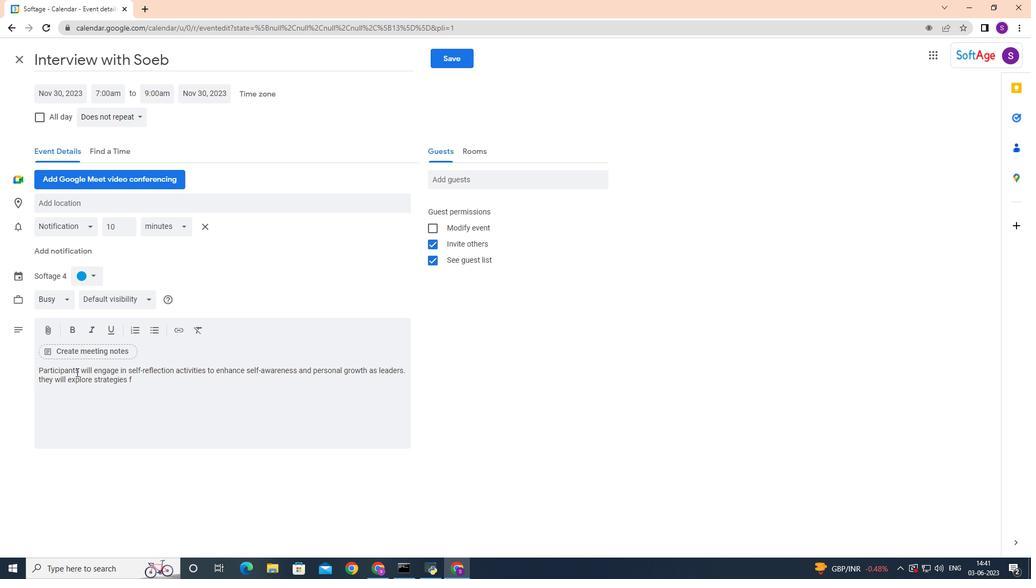 
Action: Mouse pressed left at (170, 116)
Screenshot: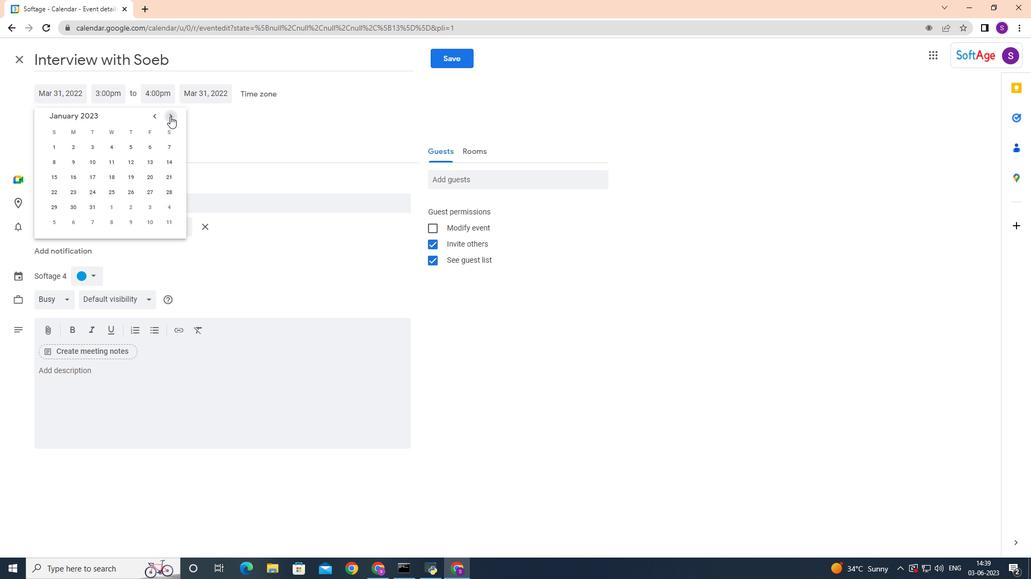 
Action: Mouse pressed left at (170, 116)
Screenshot: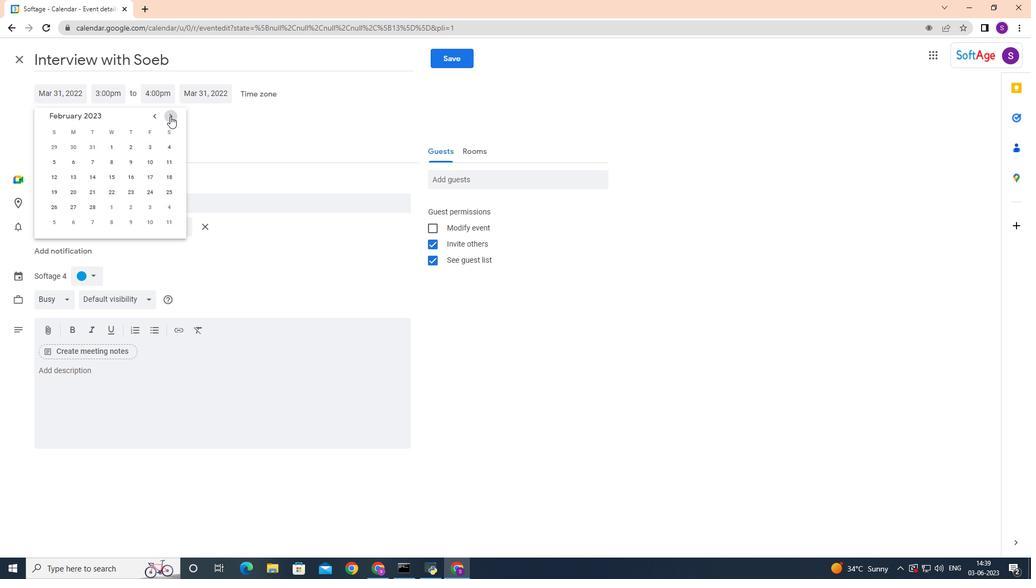 
Action: Key pressed g
Screenshot: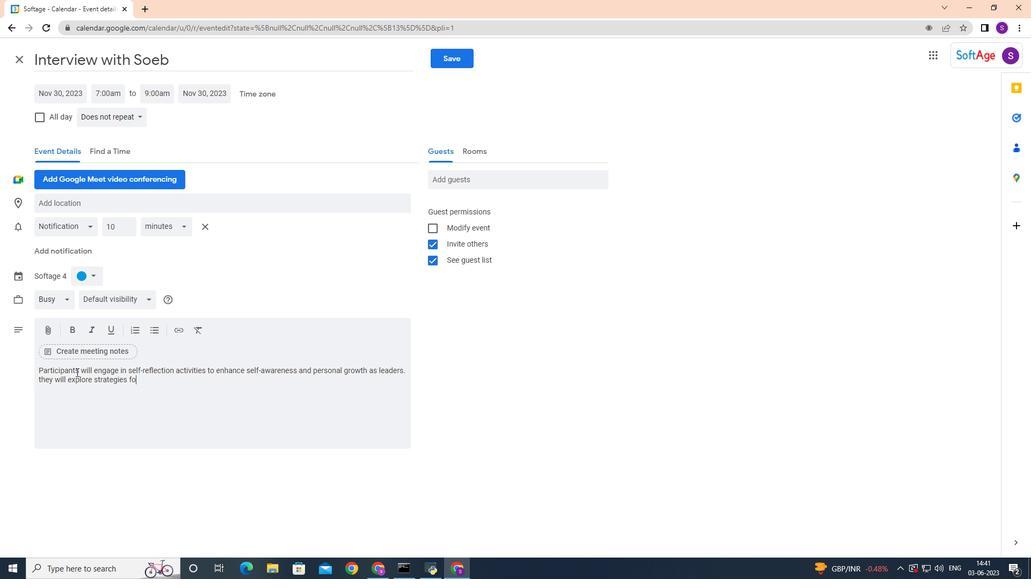 
Action: Mouse pressed left at (170, 116)
Screenshot: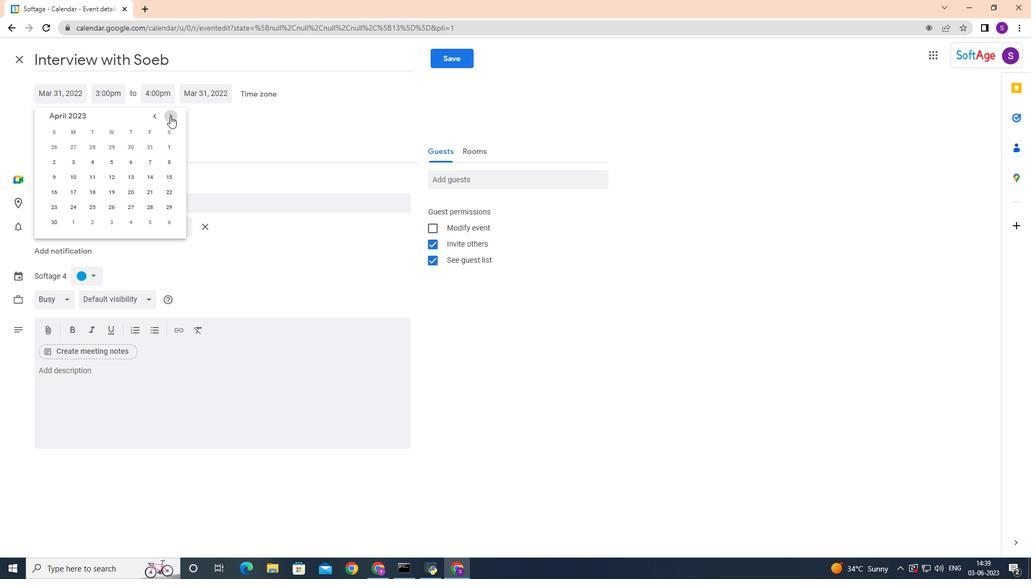 
Action: Key pressed e
Screenshot: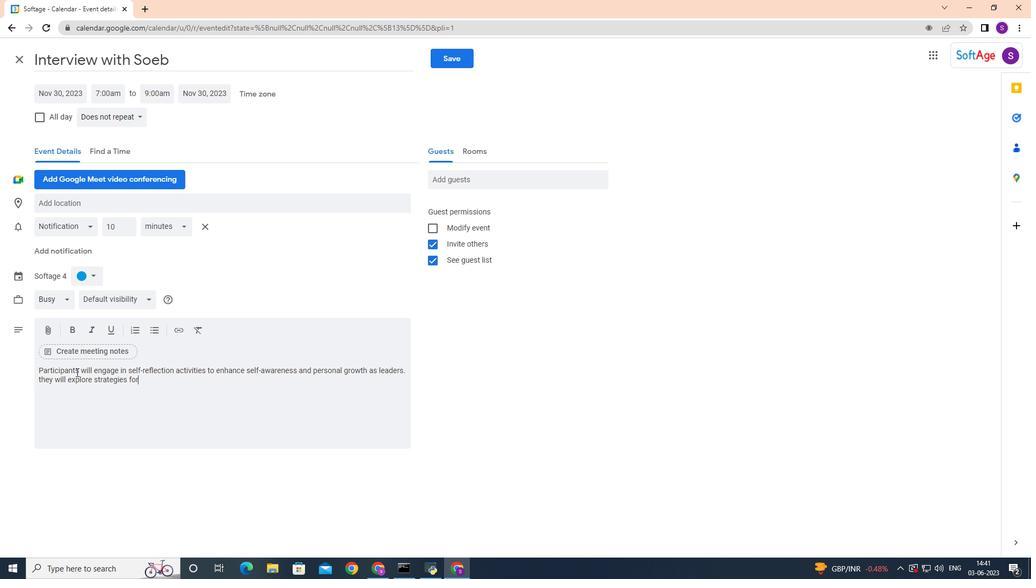 
Action: Mouse pressed left at (170, 116)
Screenshot: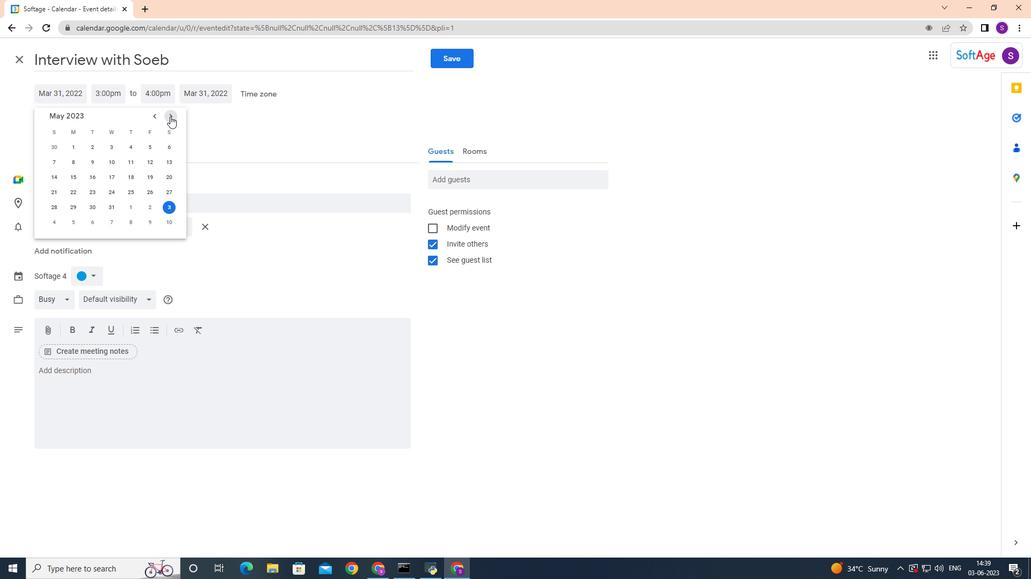 
Action: Key pressed .
Screenshot: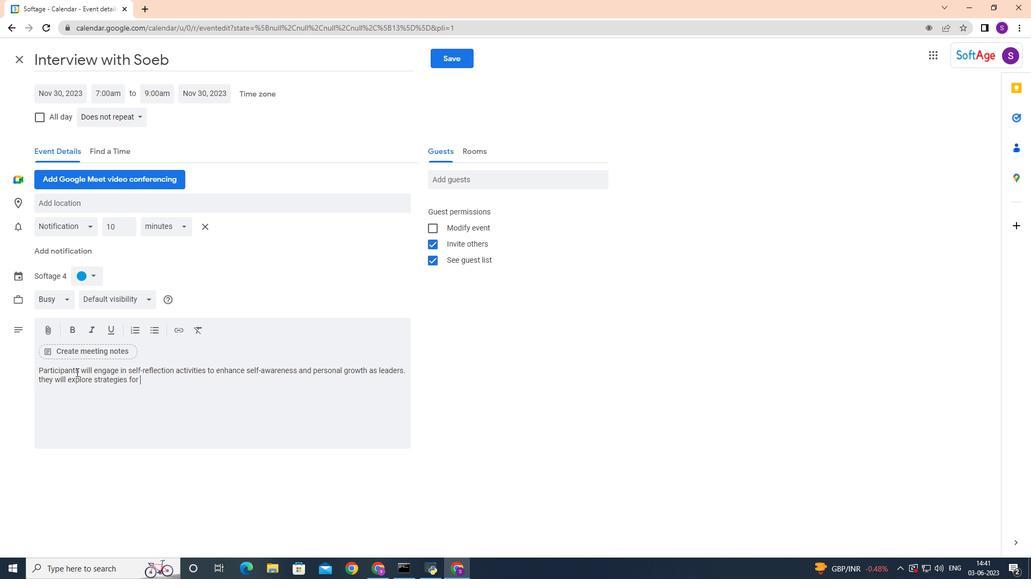 
Action: Mouse pressed left at (170, 116)
Screenshot: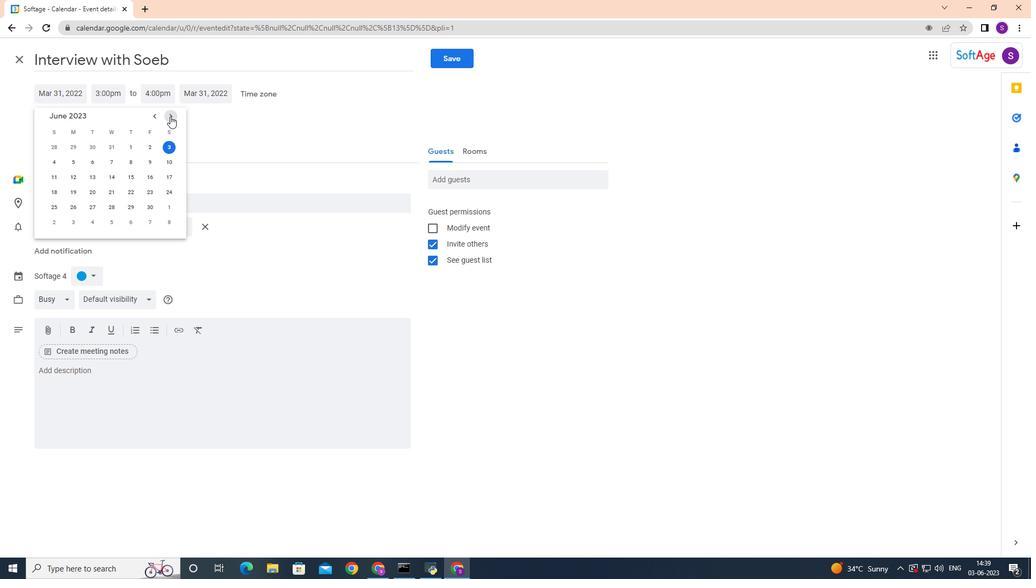 
Action: Mouse pressed left at (170, 116)
Screenshot: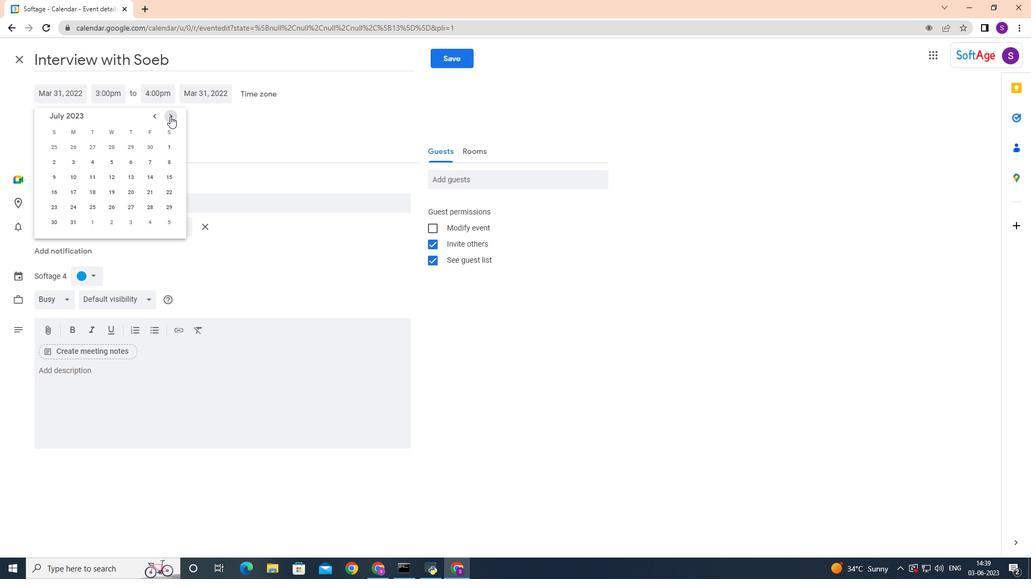 
Action: Key pressed 6
Screenshot: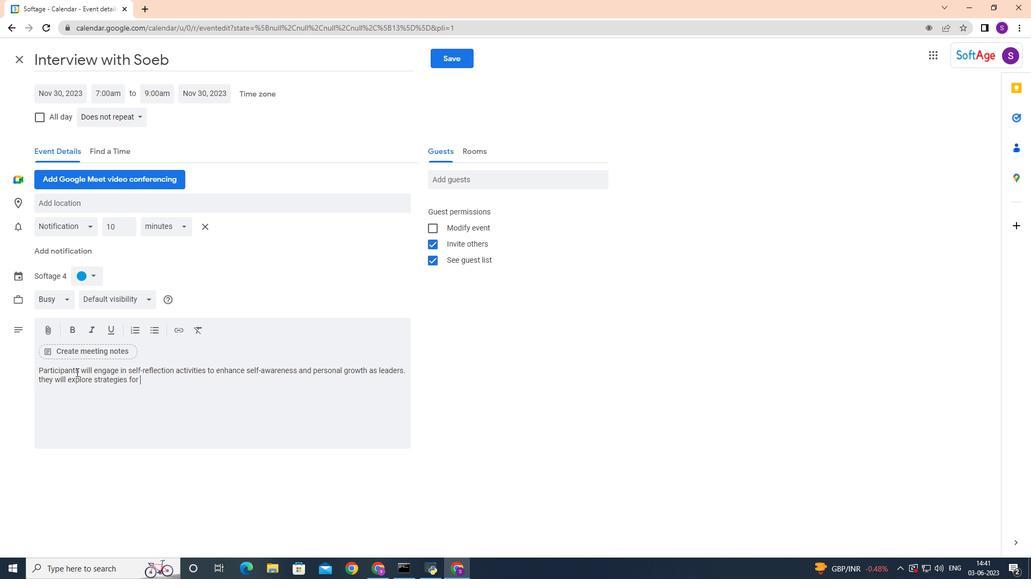 
Action: Mouse pressed left at (170, 116)
Screenshot: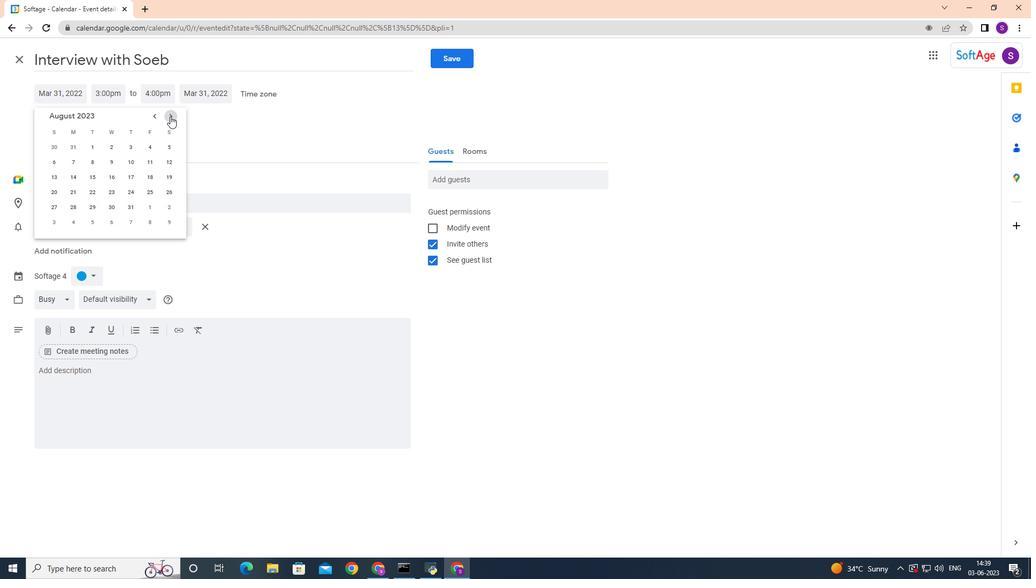 
Action: Key pressed <Key.shift>@
Screenshot: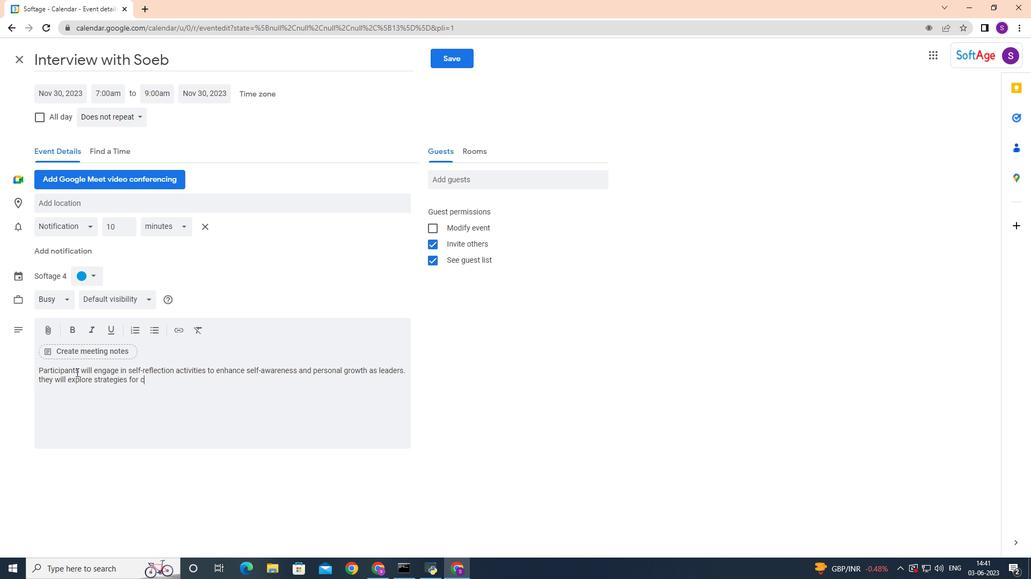 
Action: Mouse pressed left at (170, 116)
Screenshot: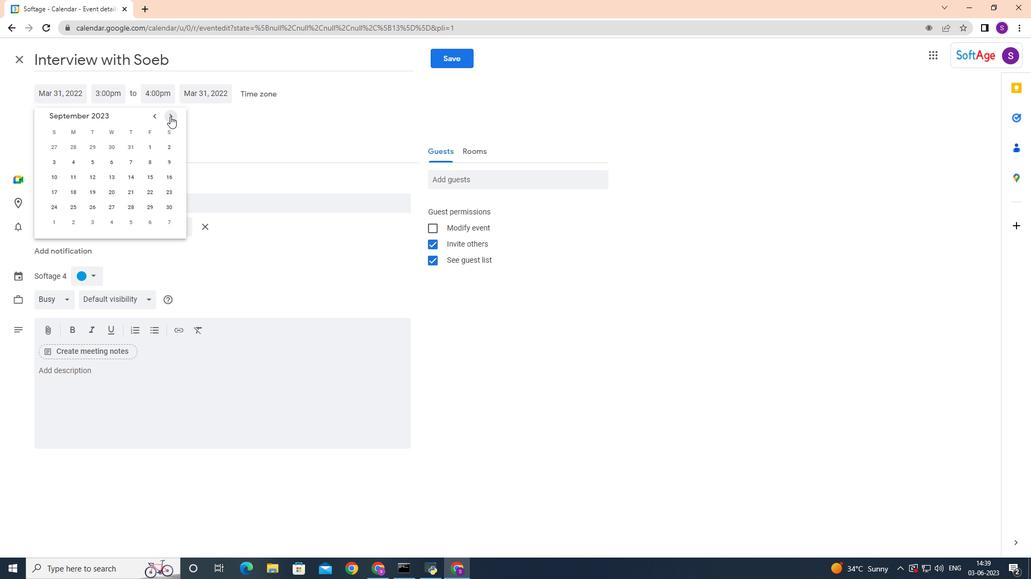 
Action: Mouse pressed left at (170, 116)
Screenshot: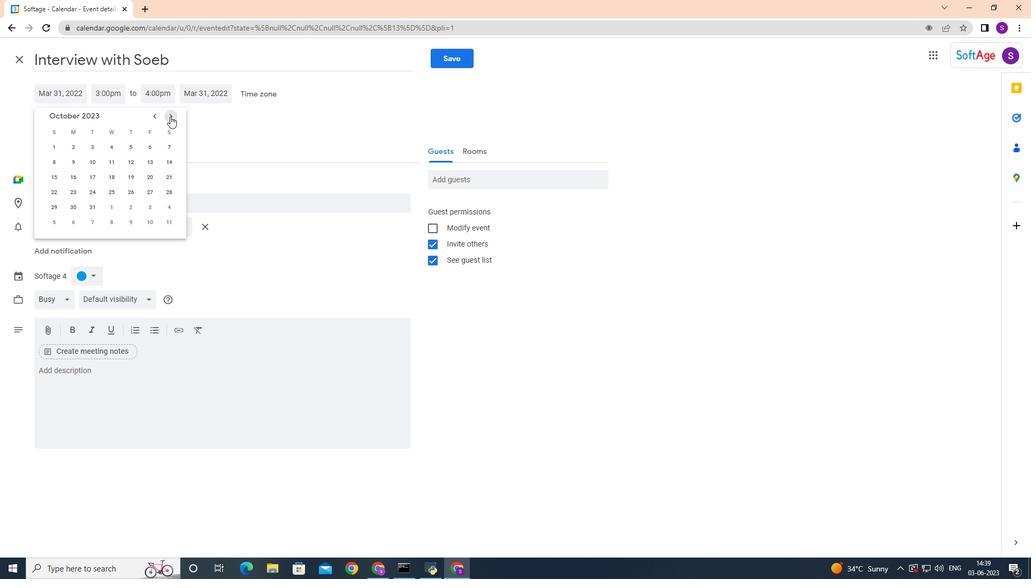 
Action: Key pressed so
Screenshot: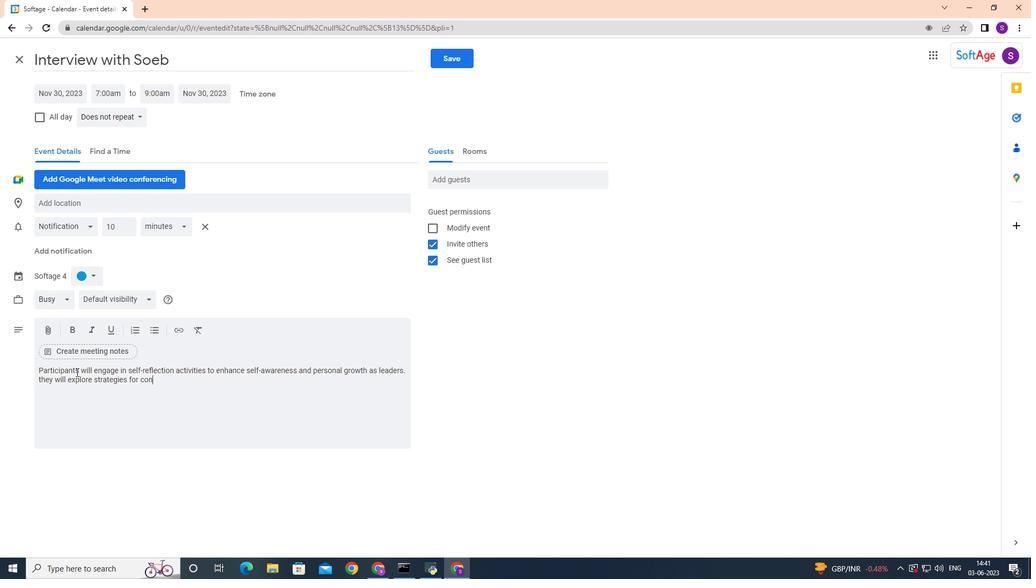 
Action: Mouse pressed left at (170, 116)
Screenshot: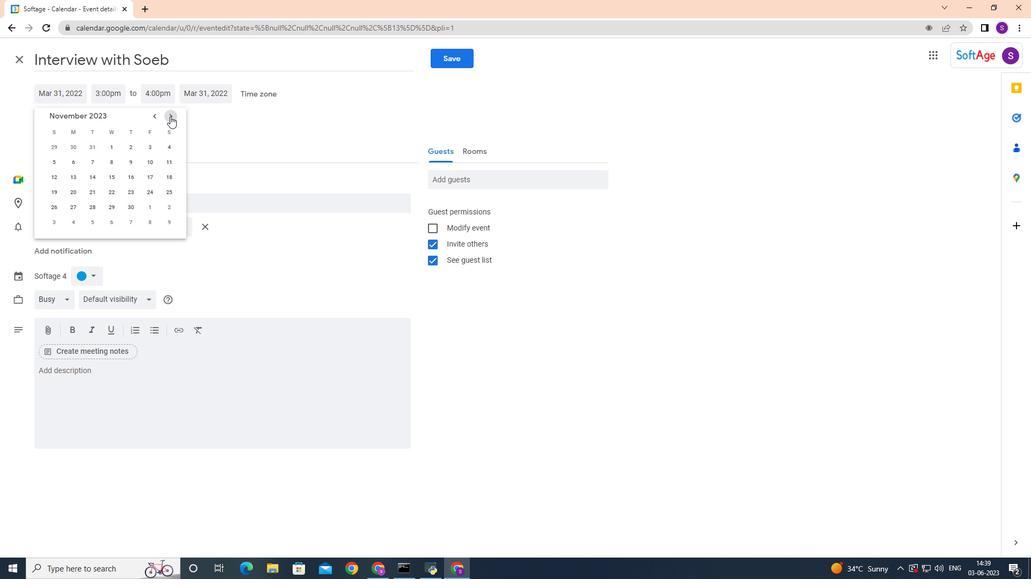 
Action: Key pressed ft
Screenshot: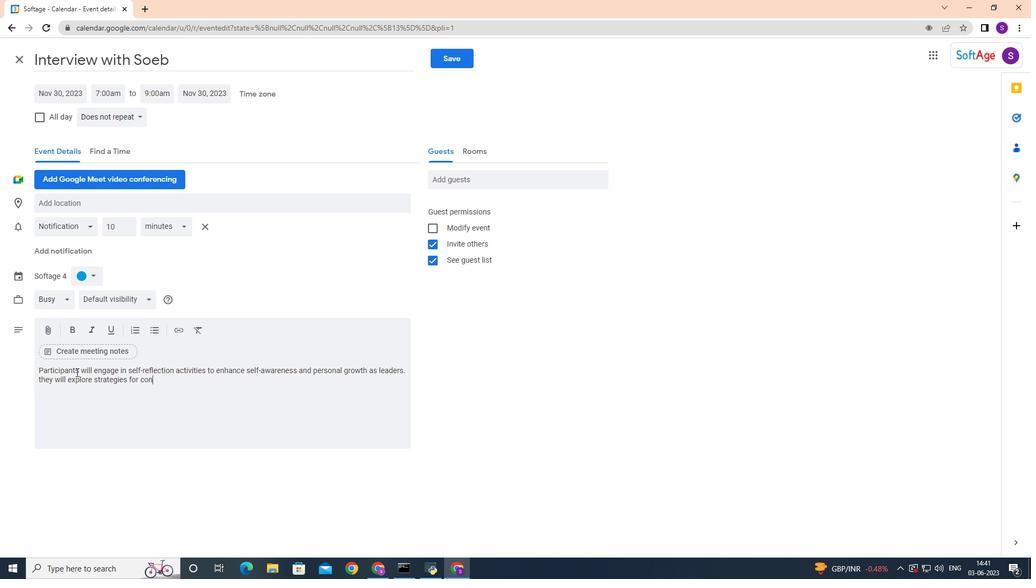 
Action: Mouse moved to (148, 119)
Screenshot: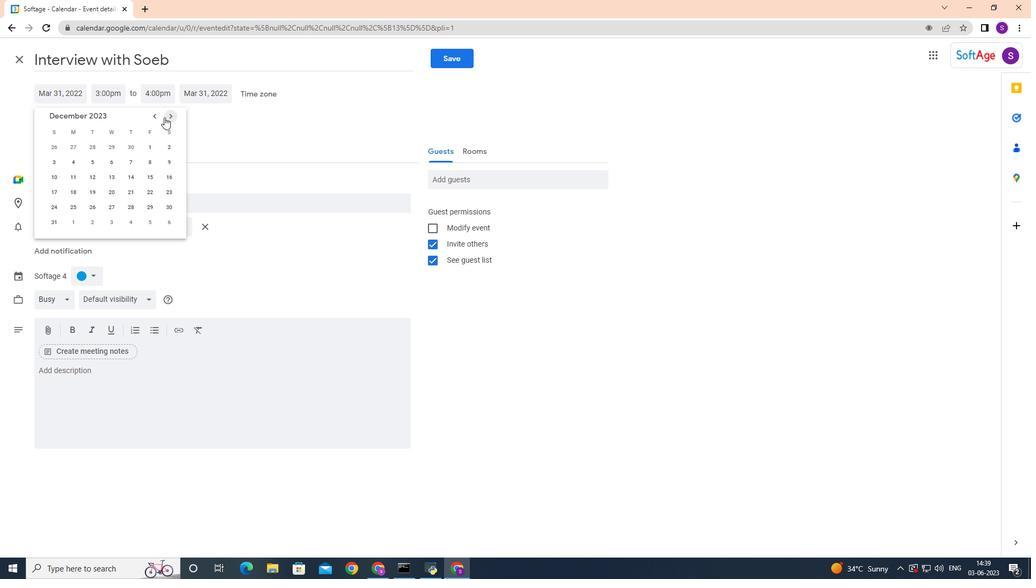 
Action: Key pressed a
Screenshot: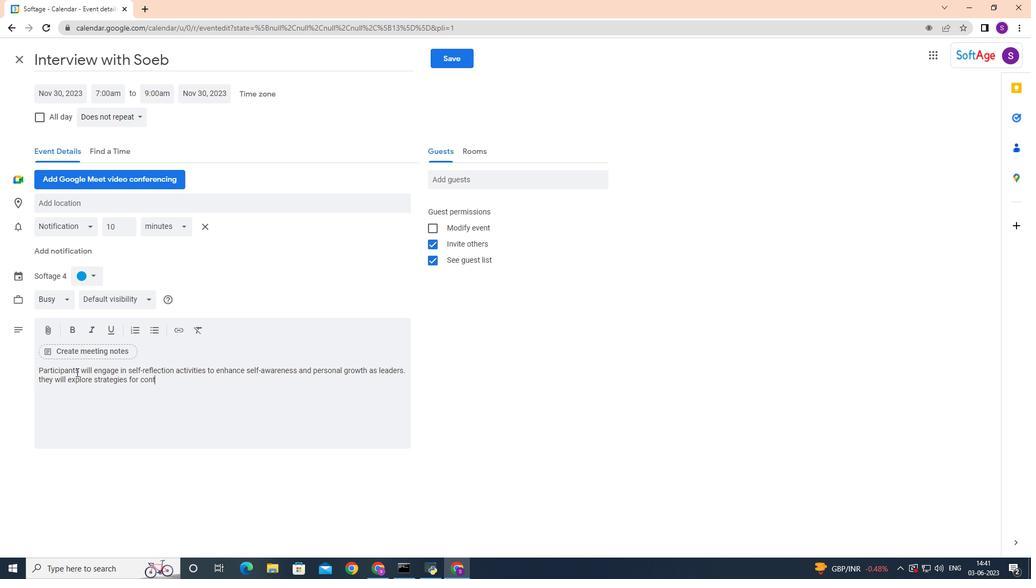 
Action: Mouse moved to (155, 117)
Screenshot: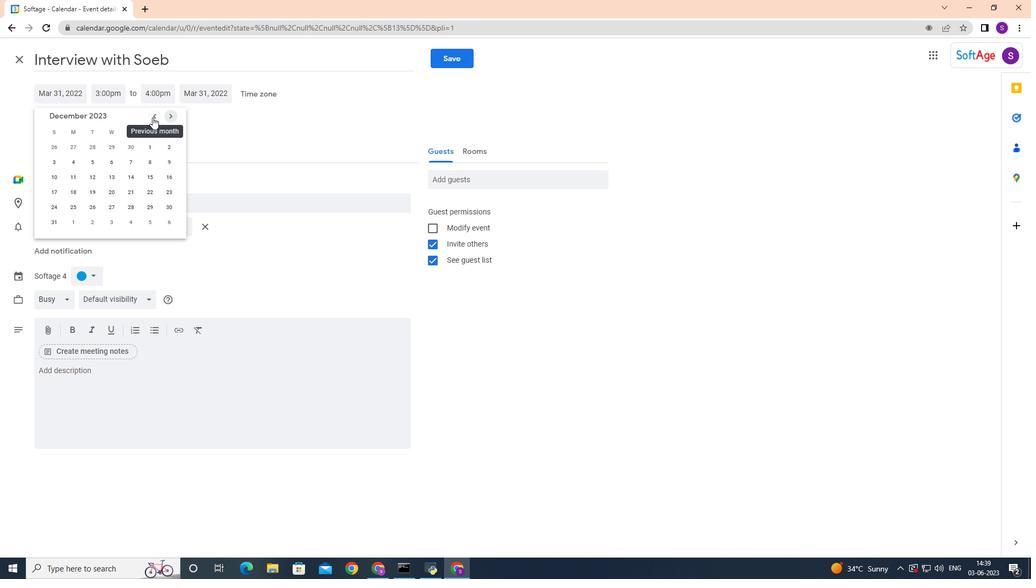 
Action: Key pressed g
Screenshot: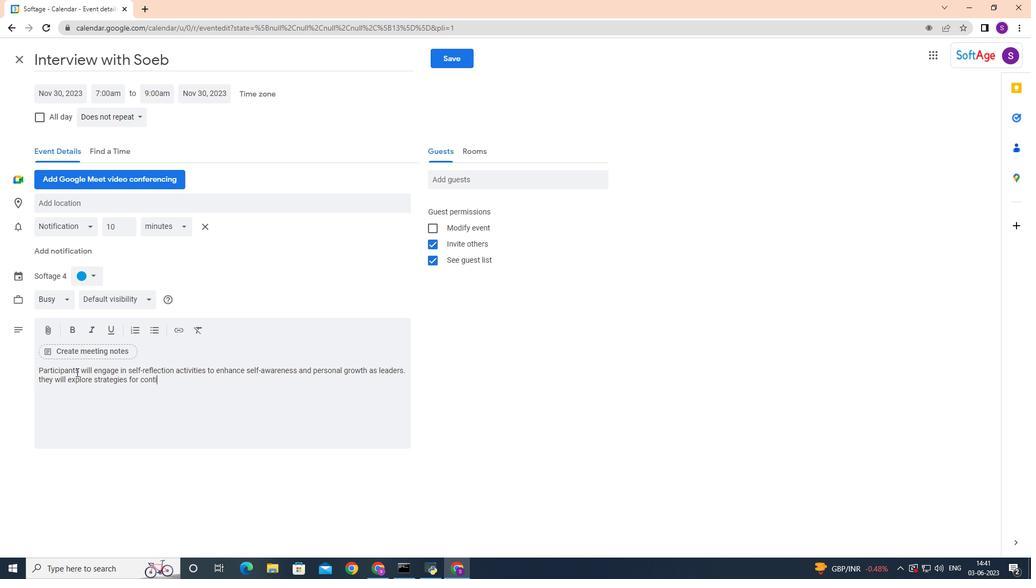 
Action: Mouse pressed left at (155, 117)
Screenshot: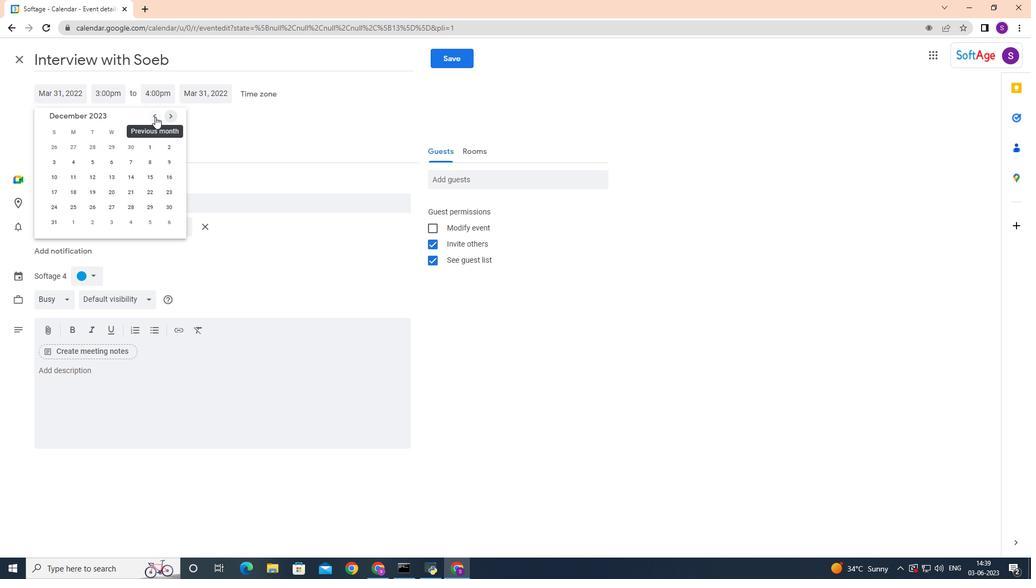 
Action: Key pressed e
Screenshot: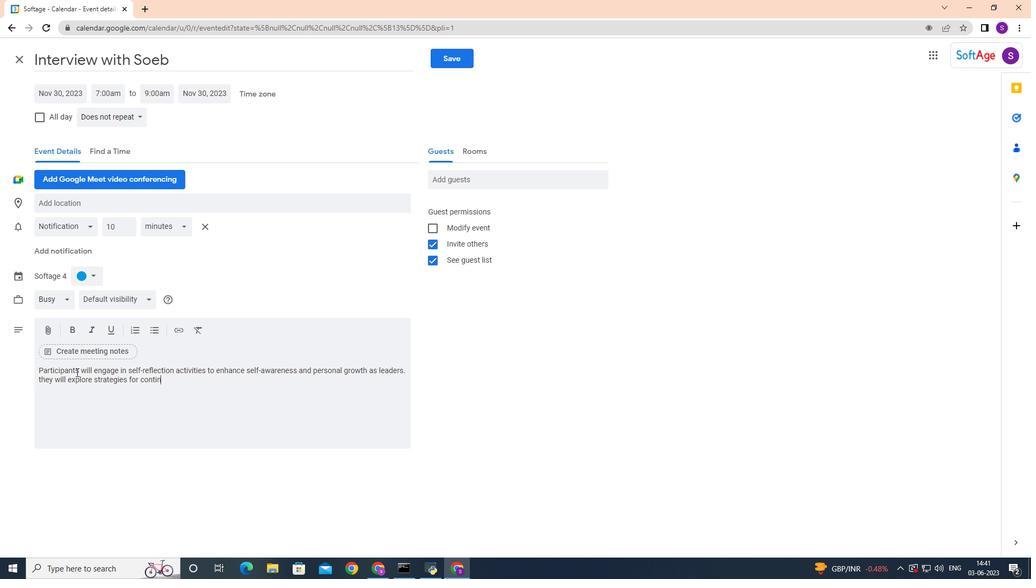 
Action: Mouse moved to (143, 148)
Screenshot: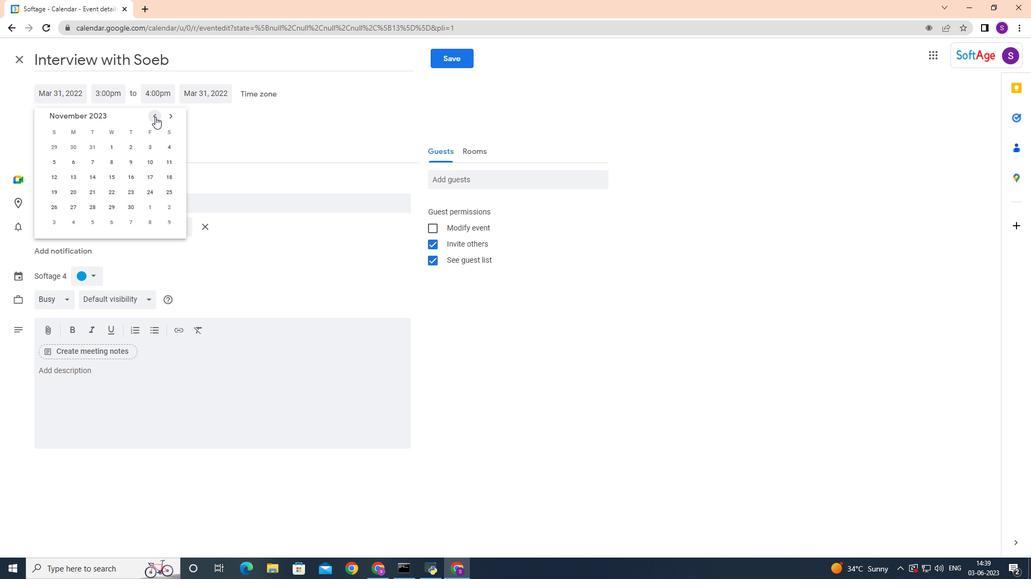 
Action: Key pressed .
Screenshot: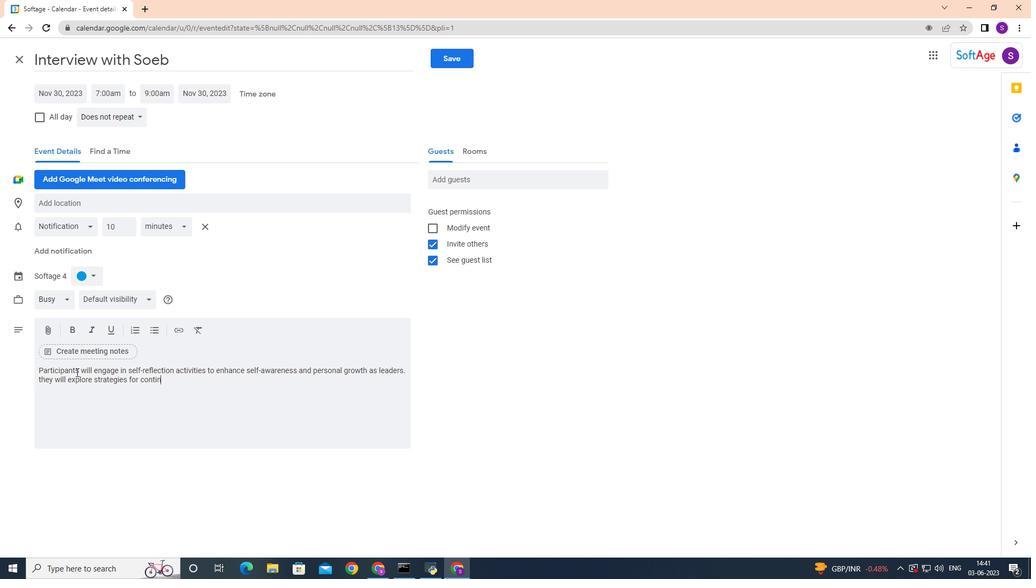 
Action: Mouse moved to (130, 211)
Screenshot: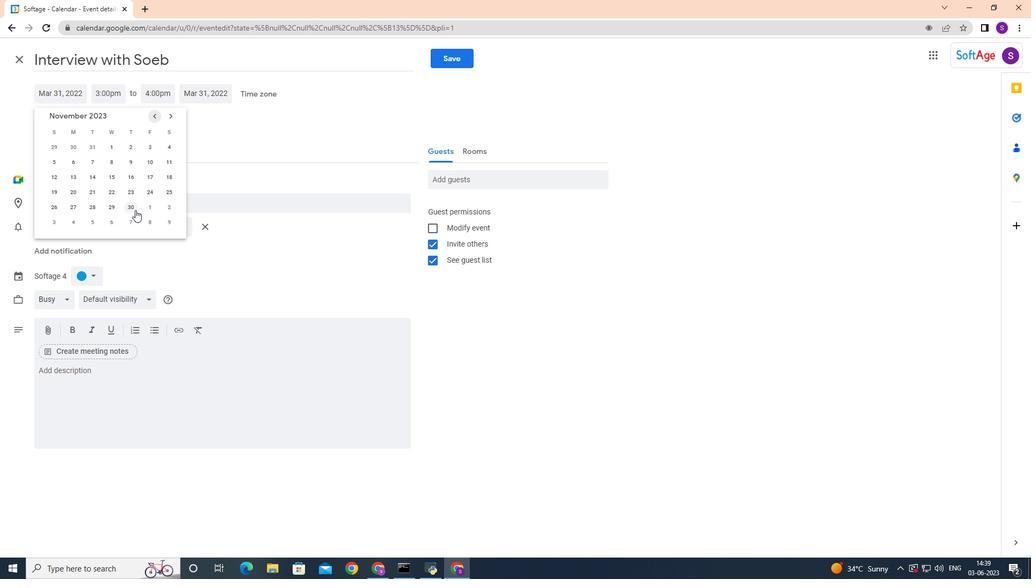 
Action: Key pressed n
Screenshot: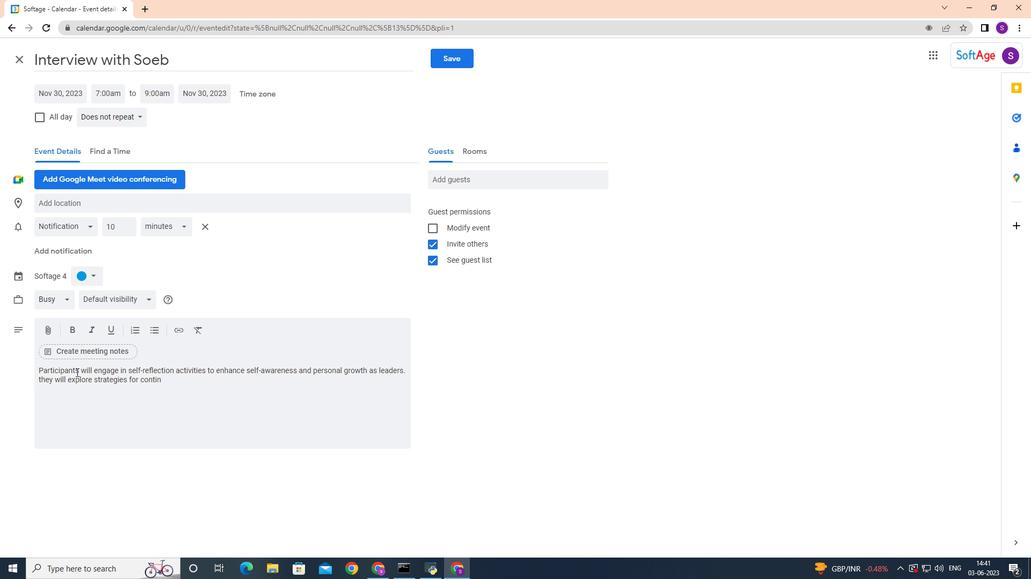 
Action: Mouse moved to (127, 205)
Screenshot: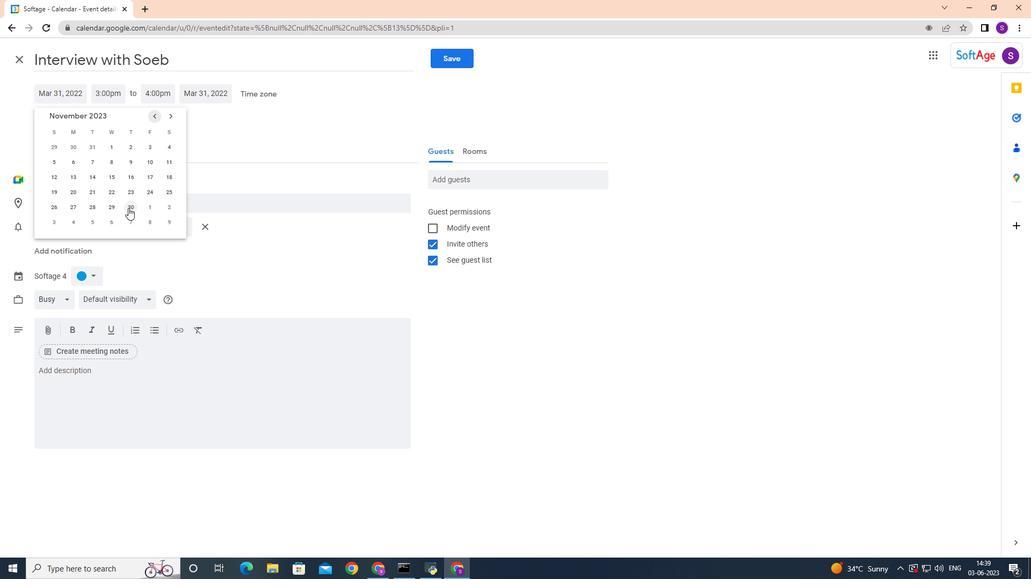 
Action: Key pressed et
Screenshot: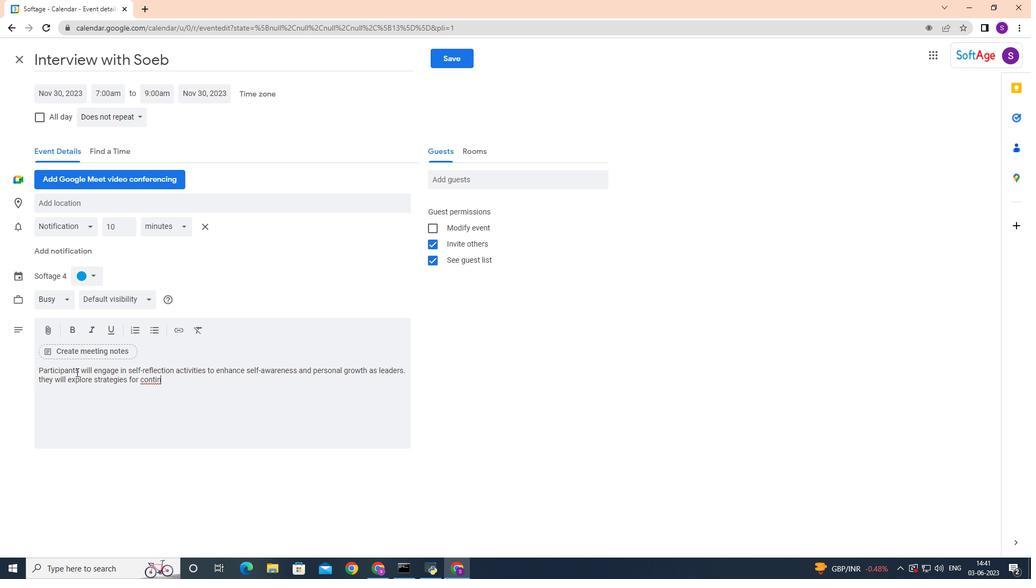 
Action: Mouse pressed left at (127, 205)
Screenshot: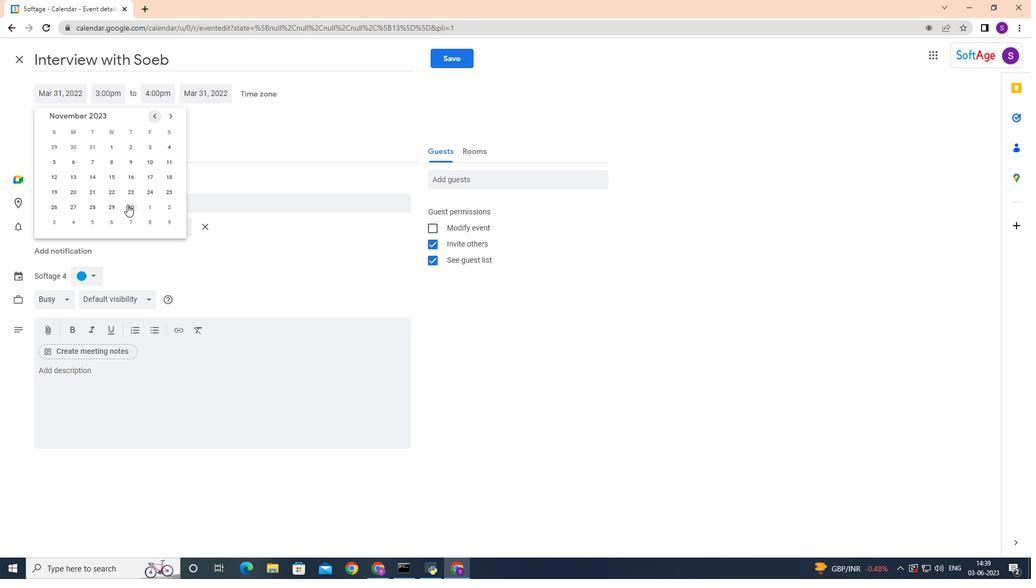 
Action: Key pressed <Key.enter>
Screenshot: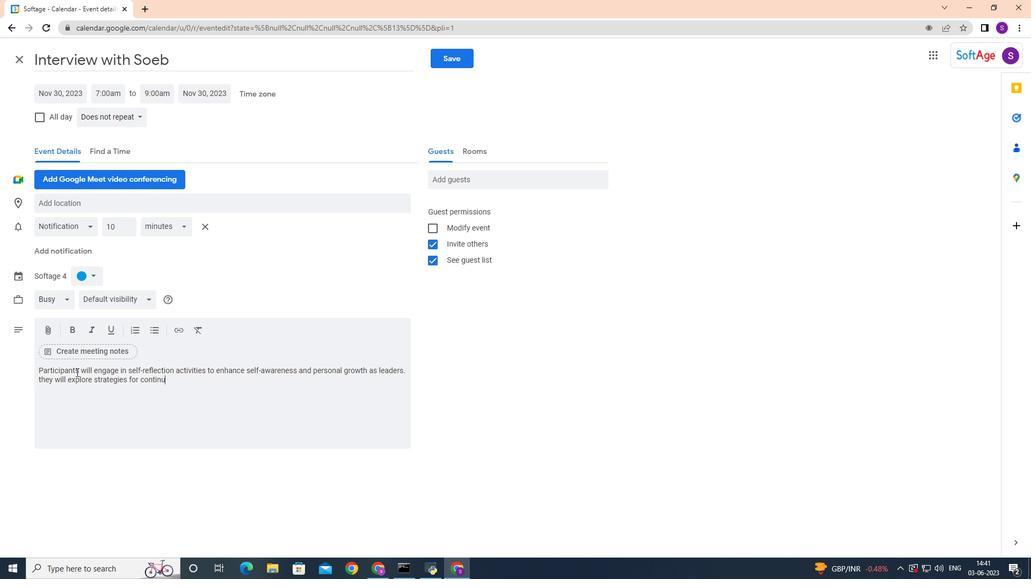 
Action: Mouse moved to (129, 177)
Screenshot: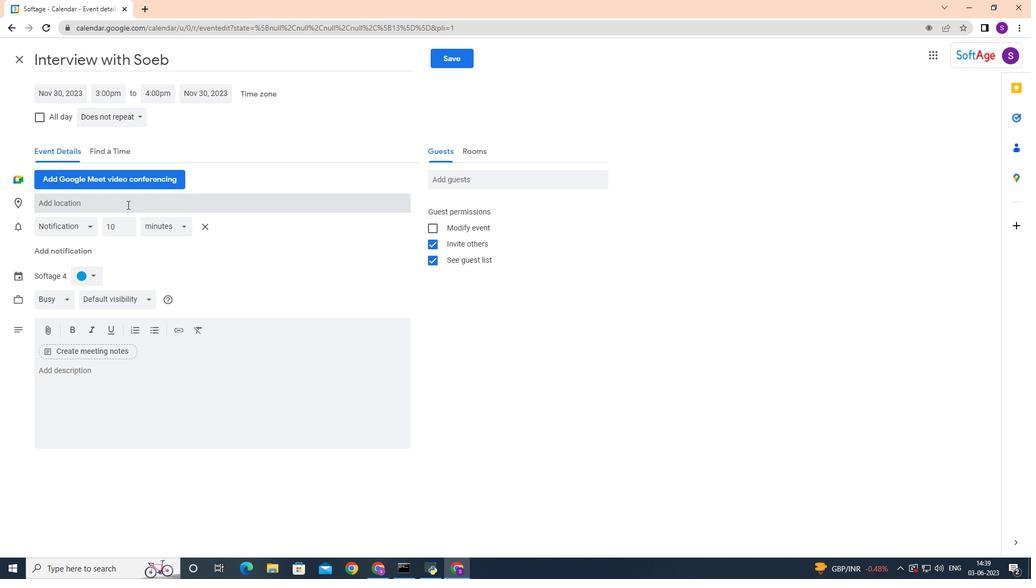
Action: Key pressed s
Screenshot: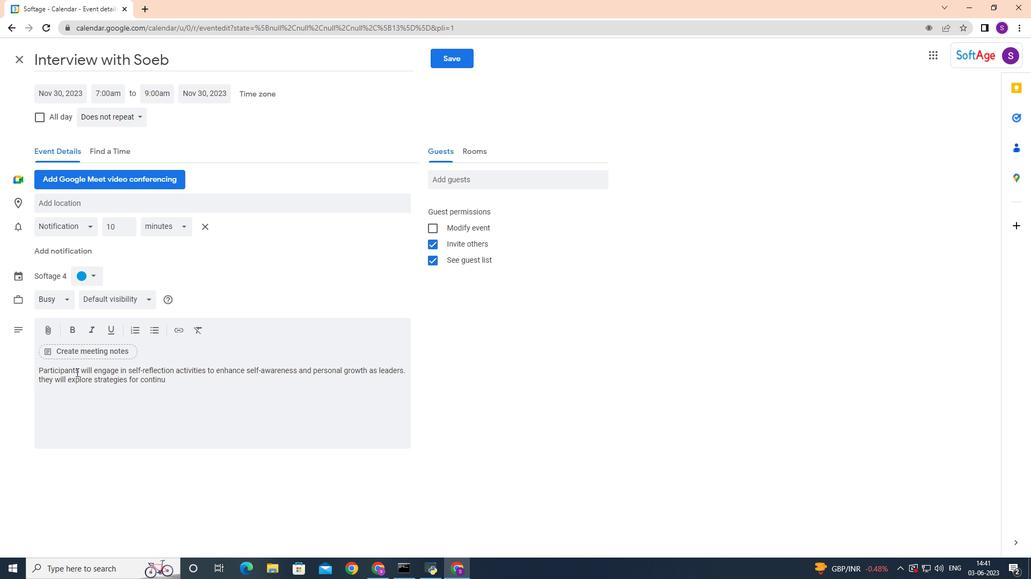 
Action: Mouse moved to (115, 92)
Screenshot: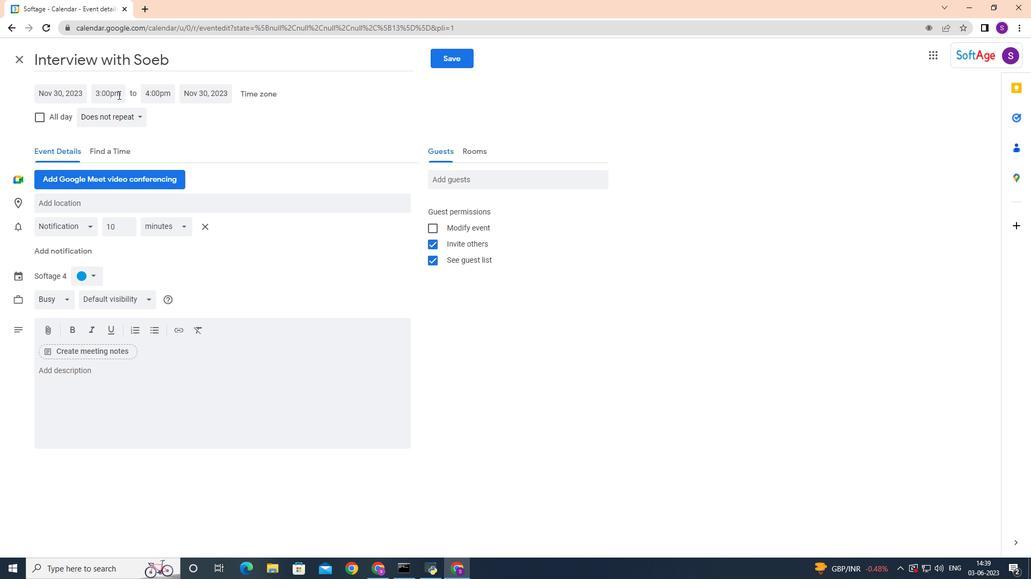 
Action: Key pressed o
Screenshot: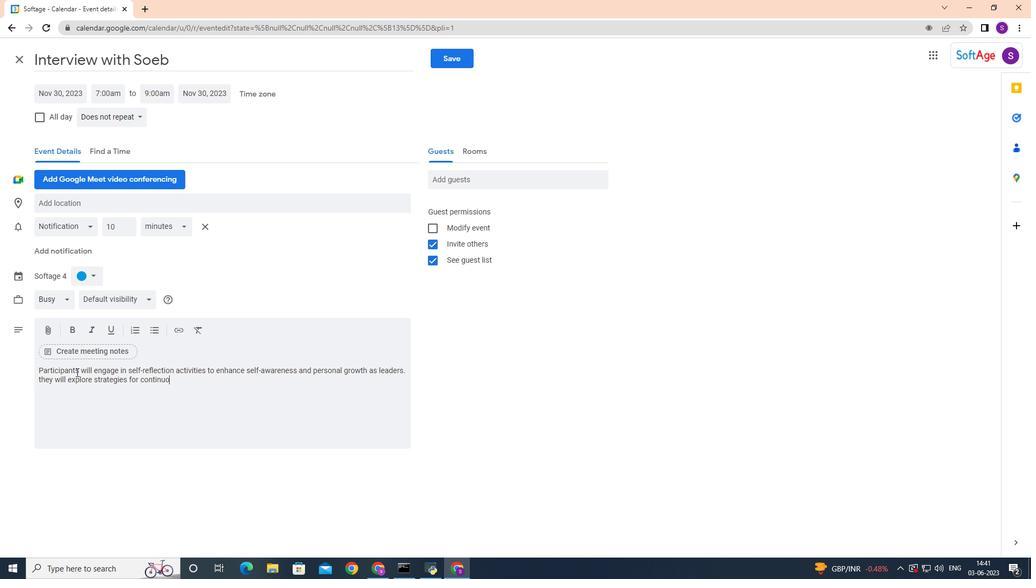 
Action: Mouse moved to (107, 94)
Screenshot: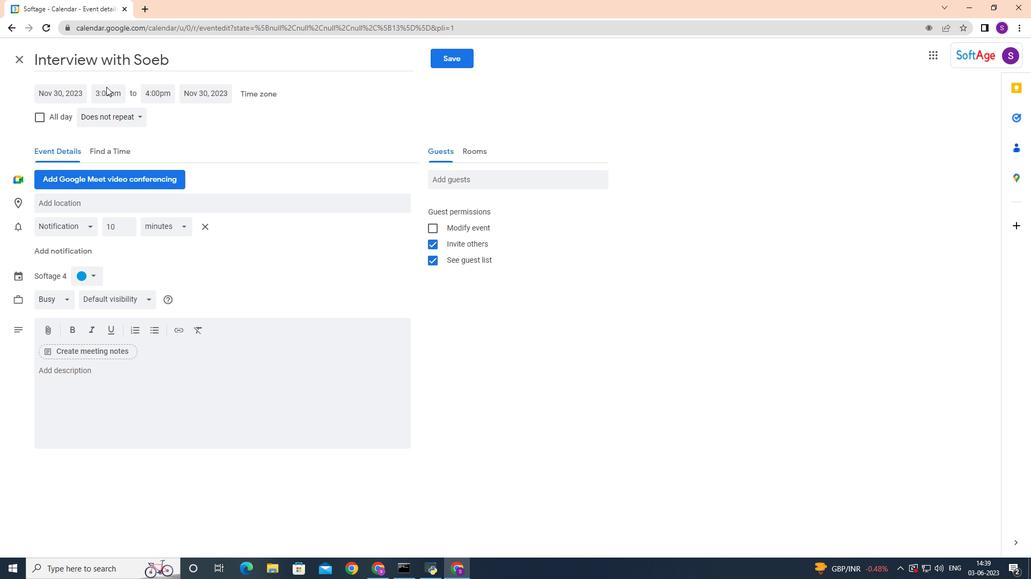 
Action: Key pressed f
Screenshot: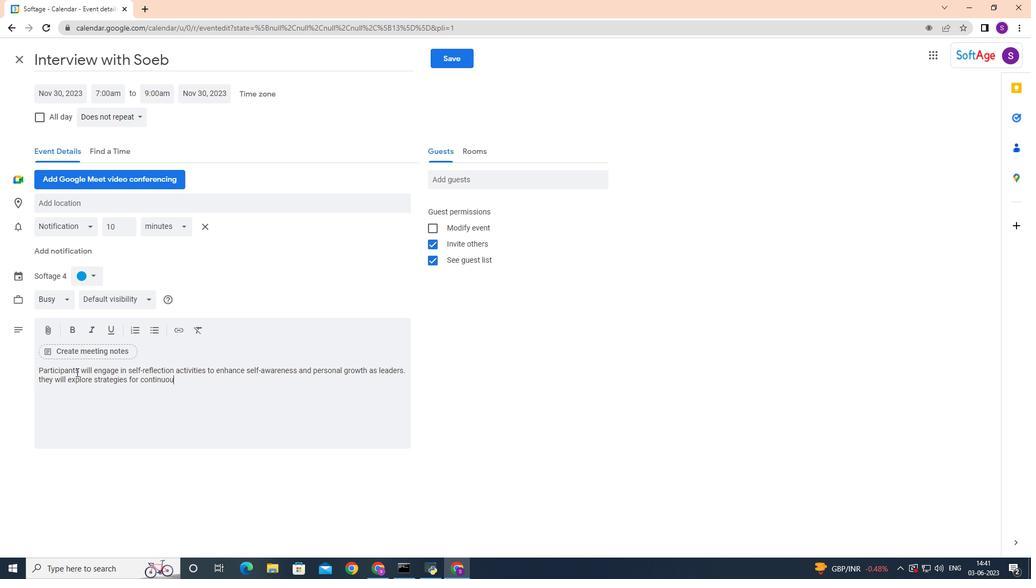 
Action: Mouse pressed left at (107, 94)
Screenshot: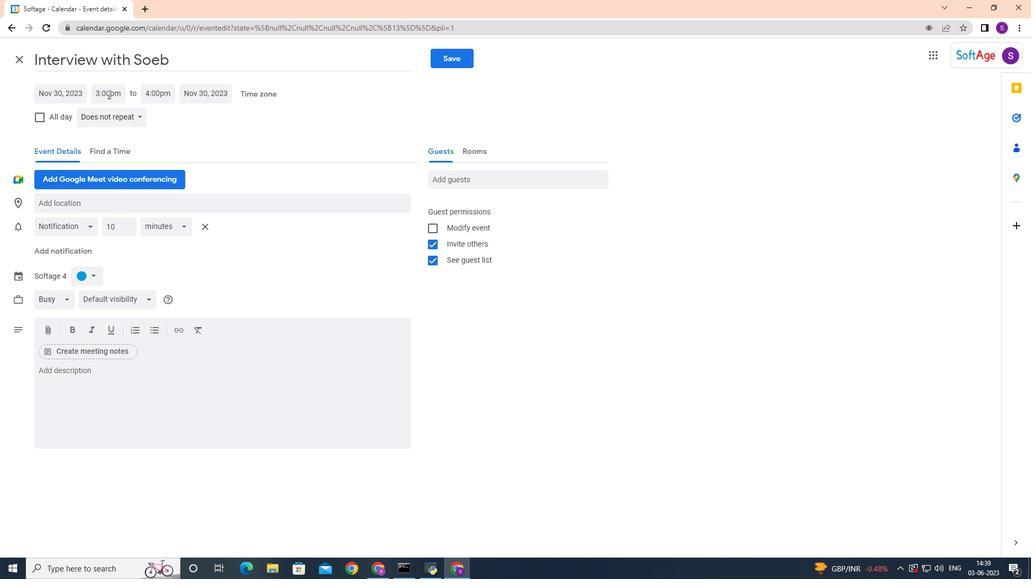 
Action: Key pressed t
Screenshot: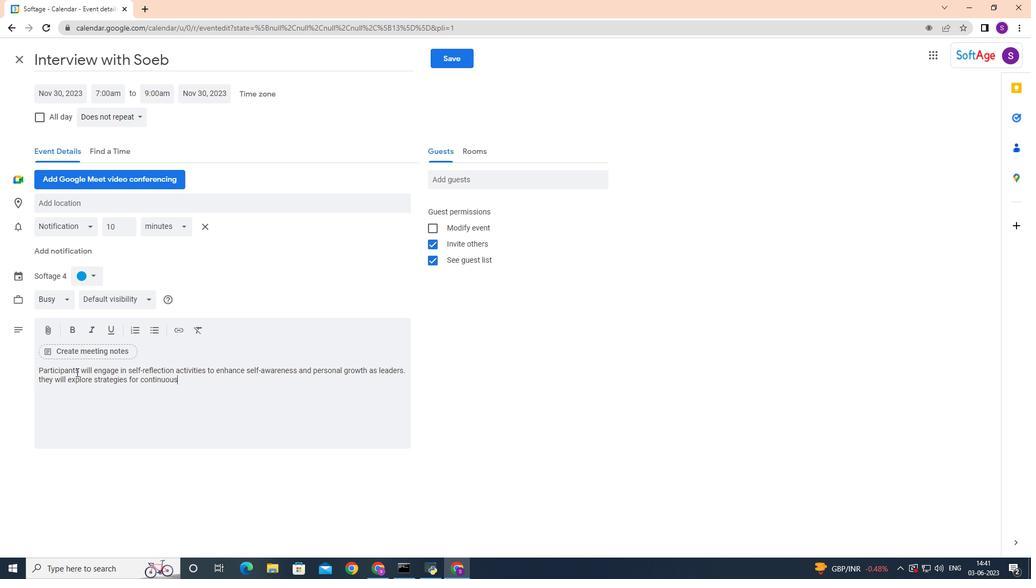 
Action: Mouse moved to (129, 157)
Screenshot: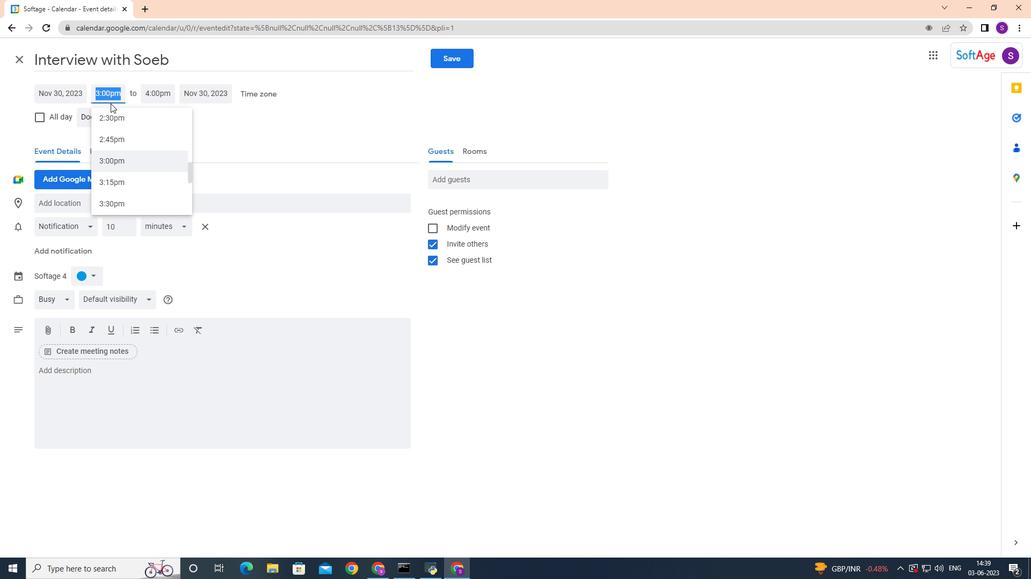 
Action: Key pressed a
Screenshot: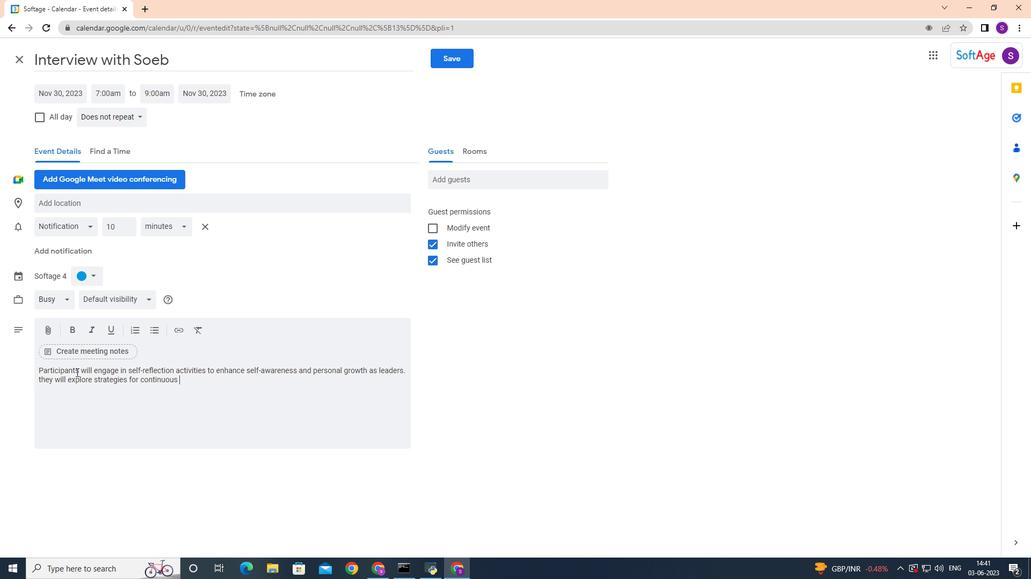 
Action: Mouse moved to (129, 169)
Screenshot: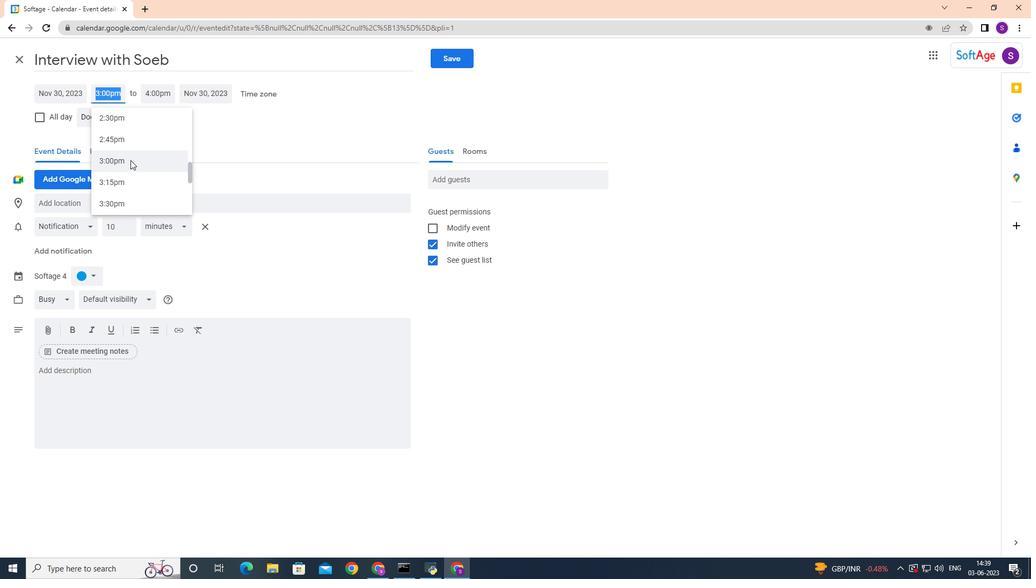 
Action: Key pressed g
Screenshot: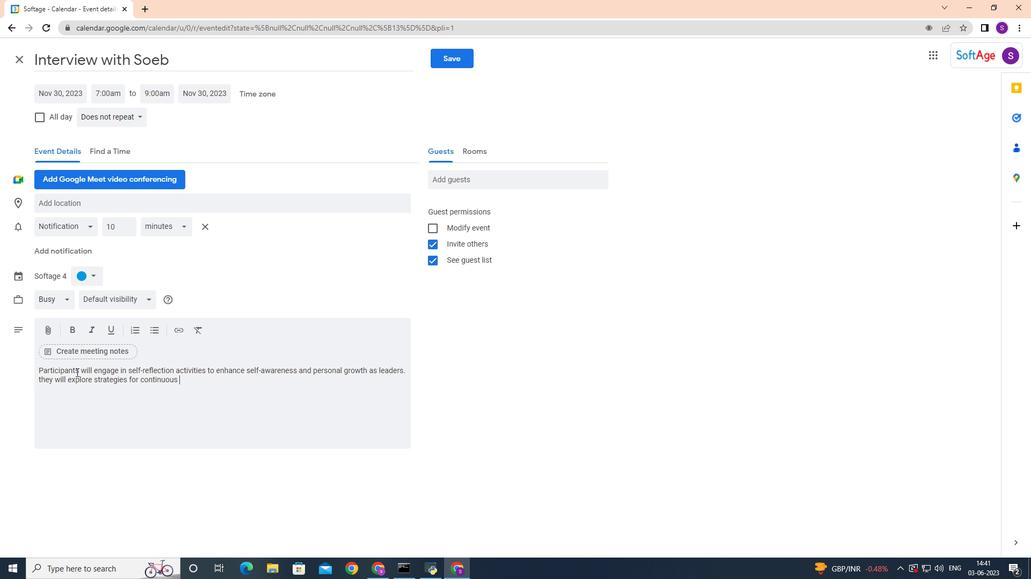 
Action: Mouse moved to (131, 173)
Screenshot: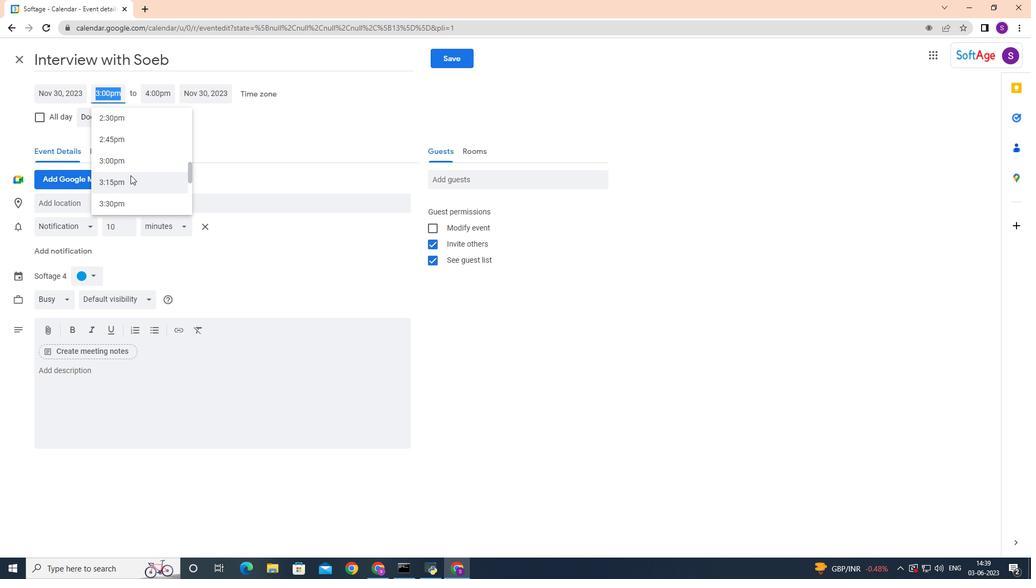 
Action: Key pressed e
Screenshot: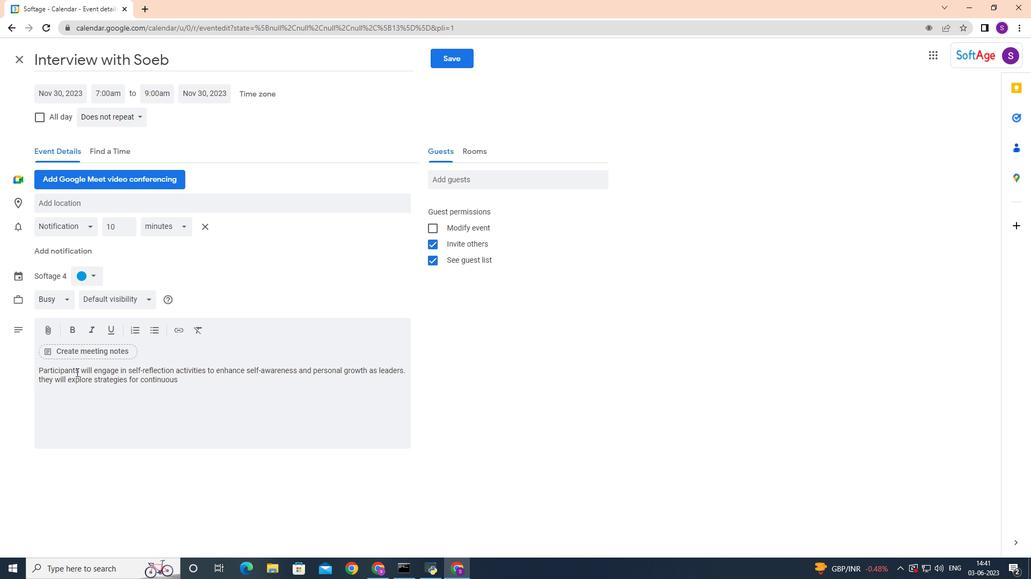 
Action: Mouse scrolled (131, 173) with delta (0, 0)
Screenshot: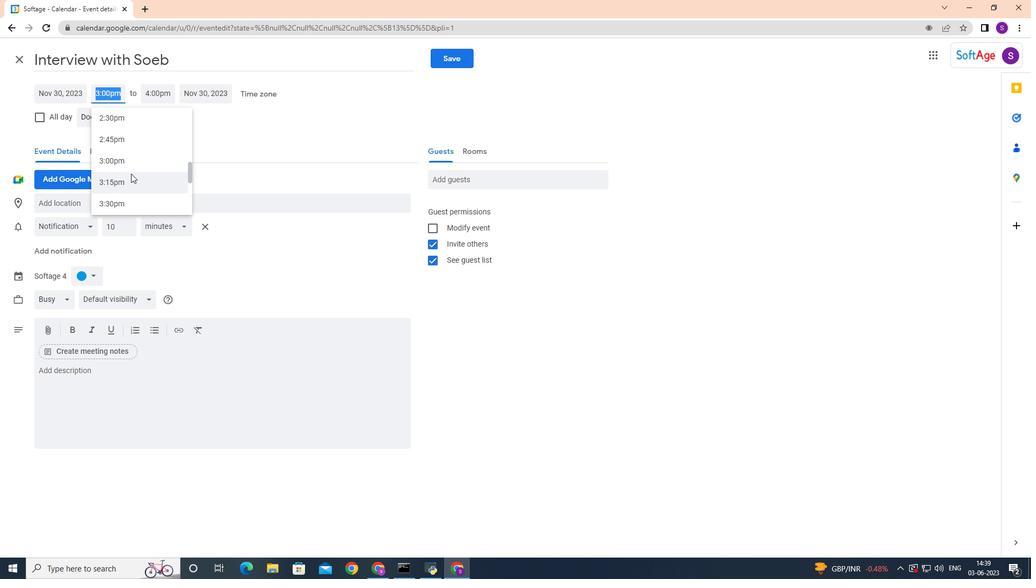 
Action: Mouse moved to (131, 173)
Screenshot: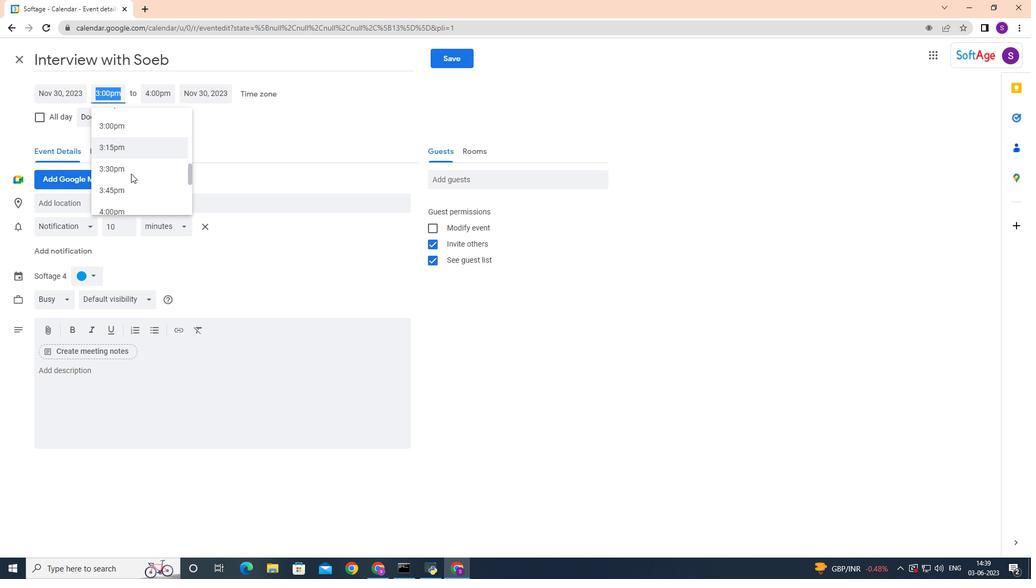 
Action: Mouse scrolled (131, 173) with delta (0, 0)
Screenshot: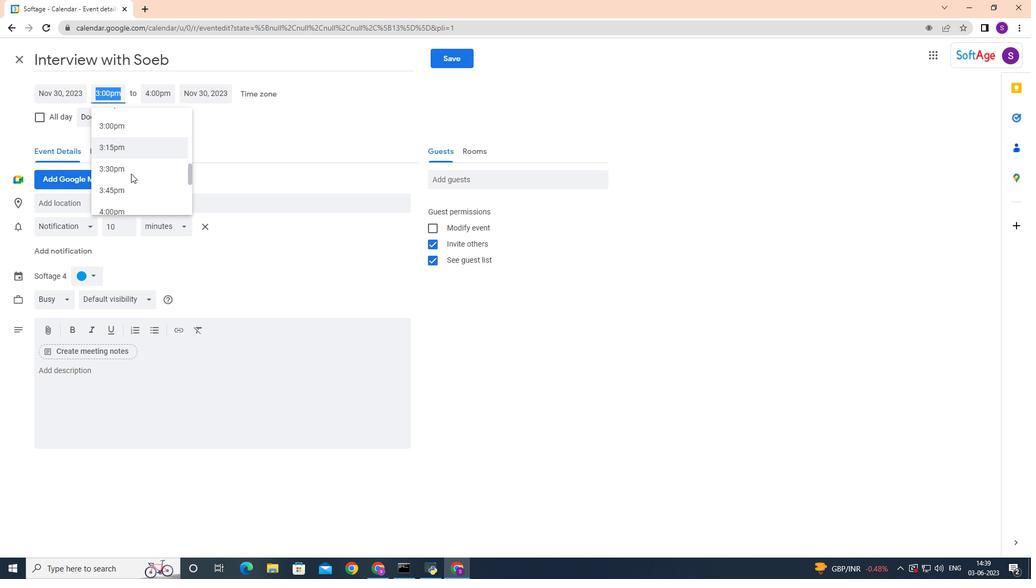 
Action: Mouse scrolled (131, 173) with delta (0, 0)
Screenshot: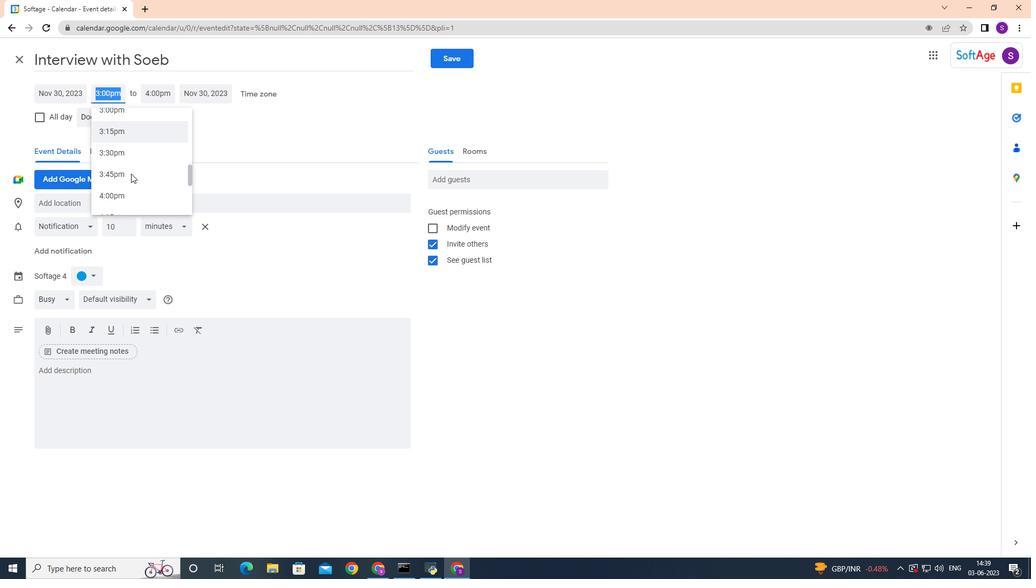 
Action: Key pressed .
Screenshot: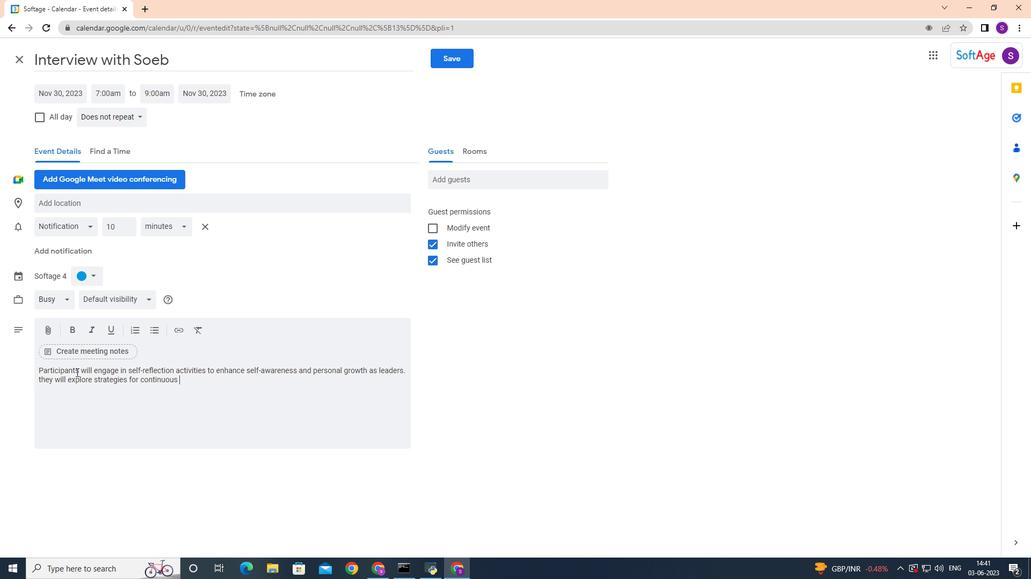 
Action: Mouse moved to (132, 173)
Screenshot: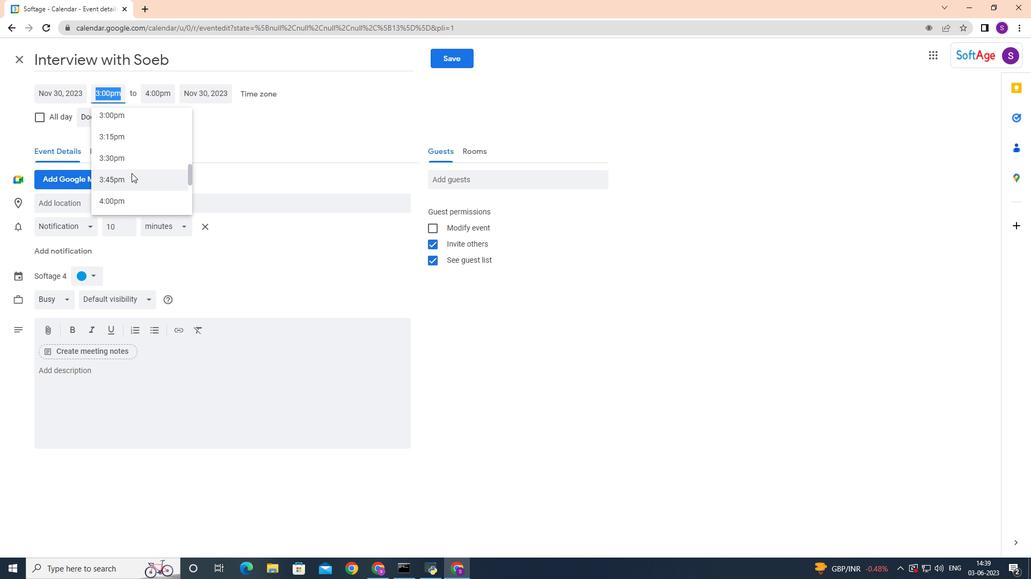 
Action: Mouse scrolled (132, 173) with delta (0, 0)
Screenshot: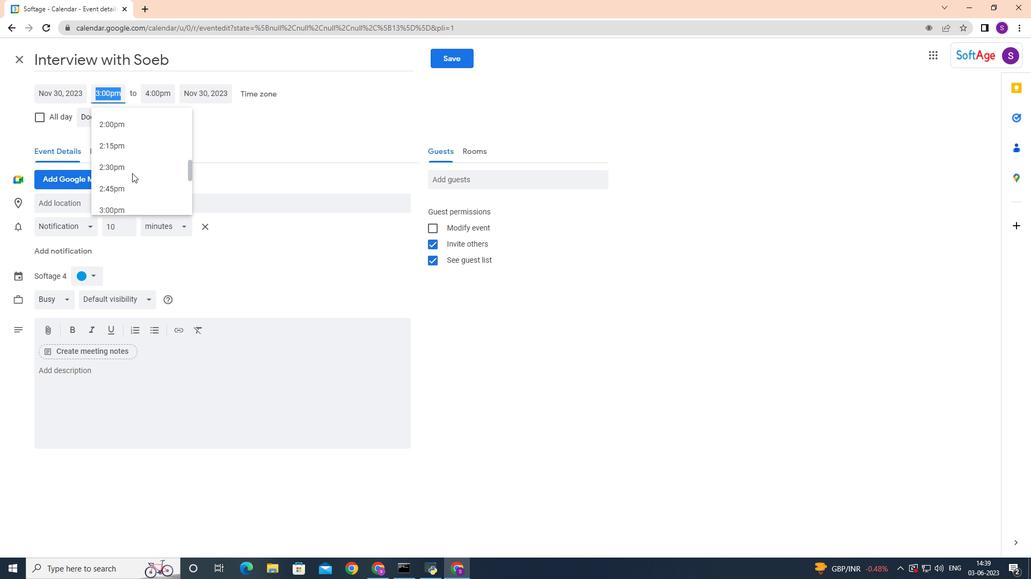 
Action: Mouse scrolled (132, 173) with delta (0, 0)
Screenshot: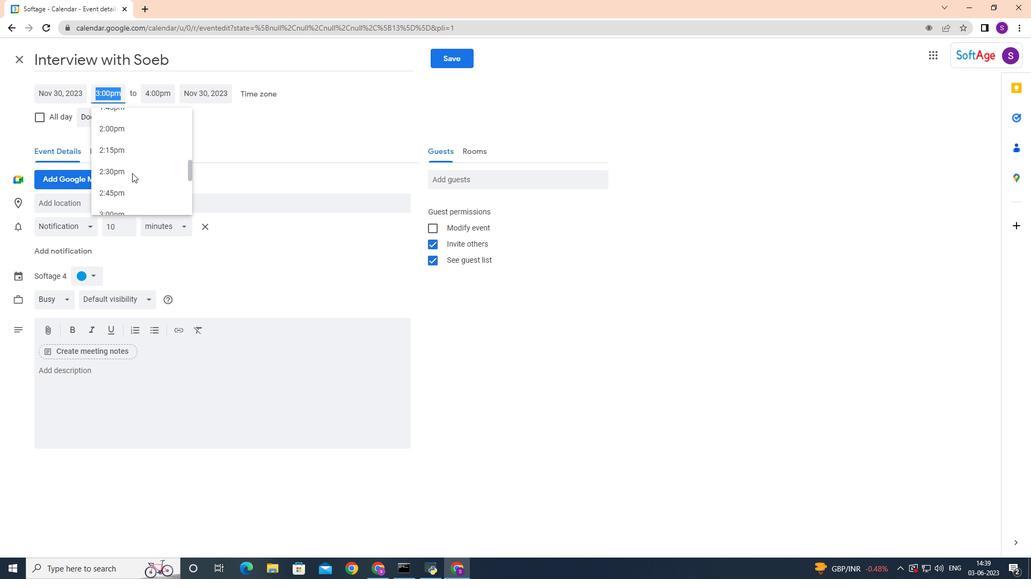 
Action: Key pressed 7
Screenshot: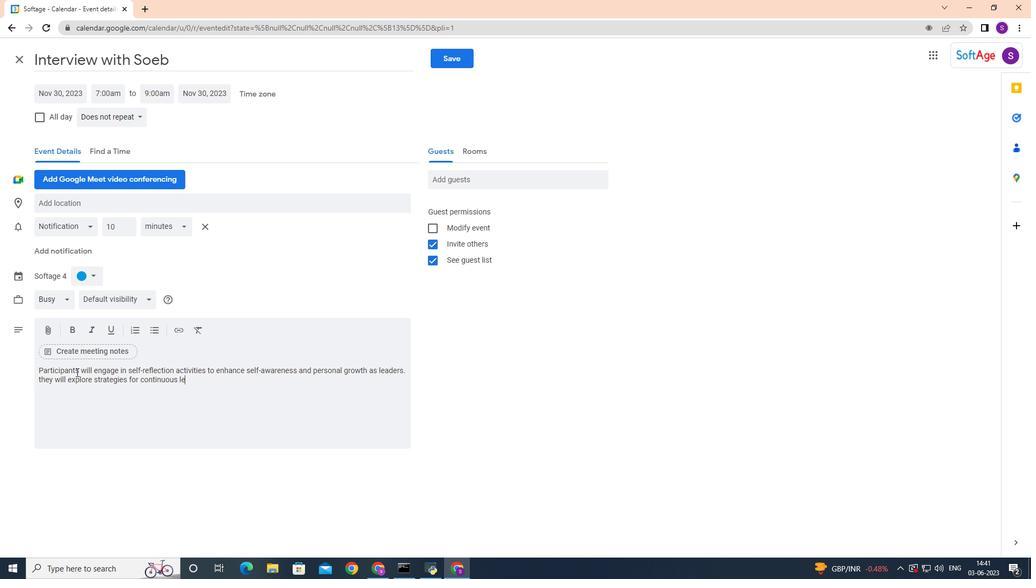 
Action: Mouse scrolled (132, 173) with delta (0, 0)
Screenshot: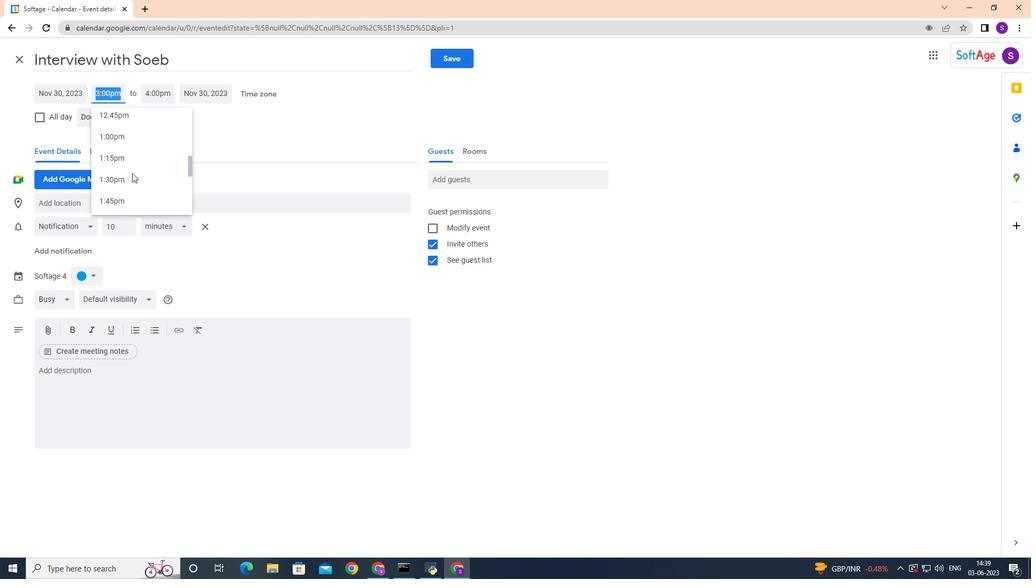 
Action: Mouse moved to (132, 172)
Screenshot: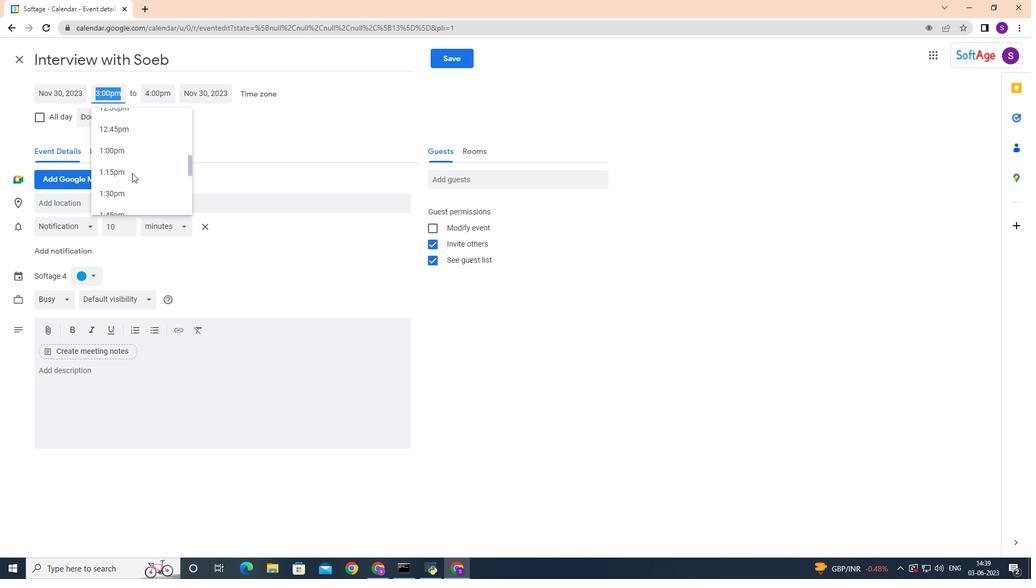
Action: Key pressed <Key.shift>
Screenshot: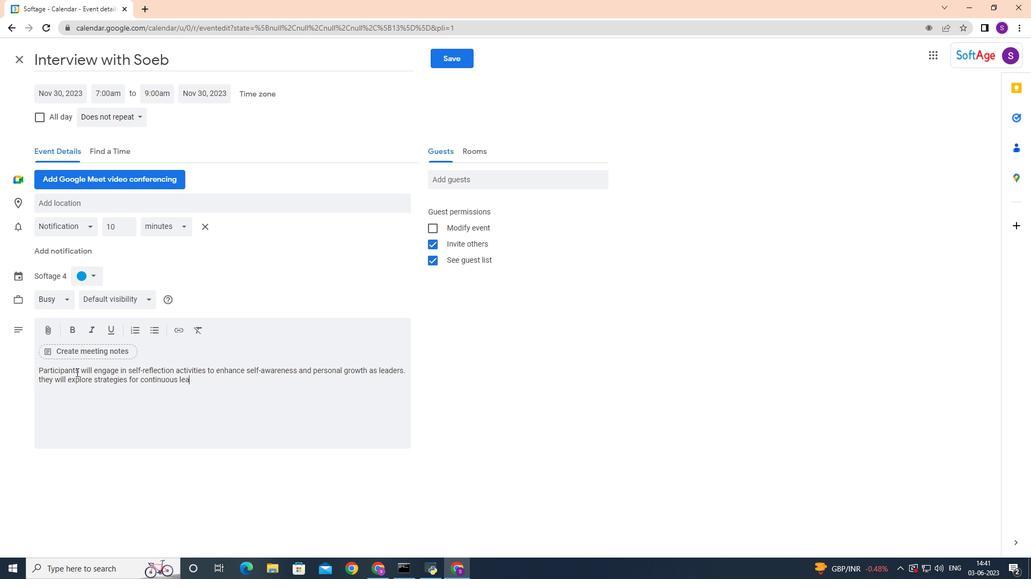 
Action: Mouse scrolled (132, 173) with delta (0, 0)
Screenshot: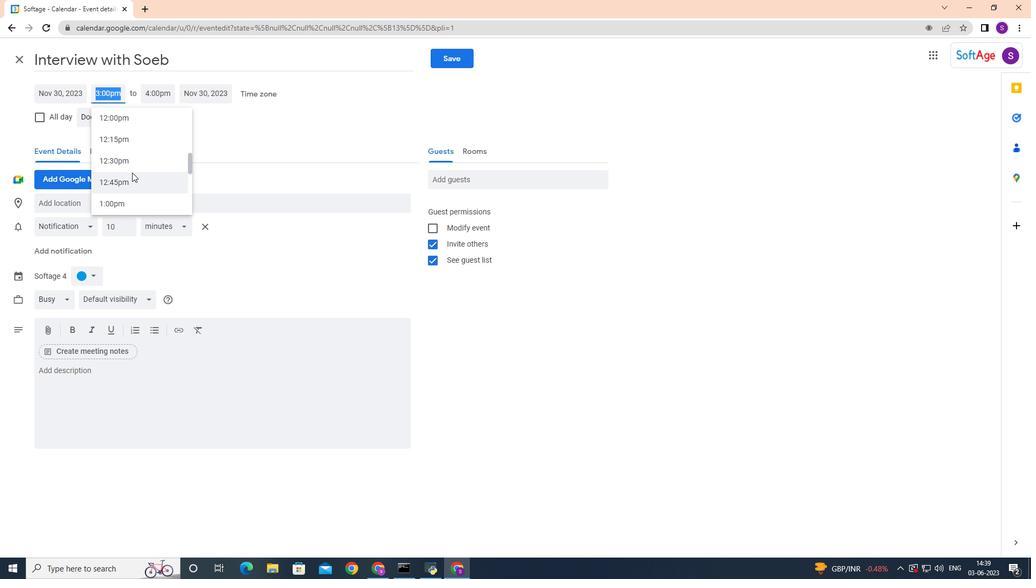 
Action: Key pressed @
Screenshot: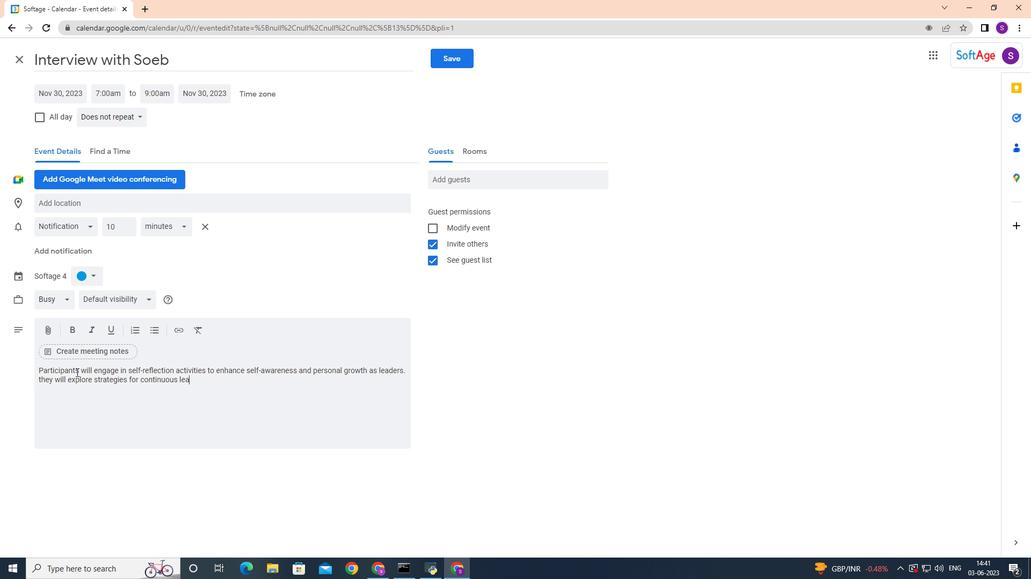 
Action: Mouse scrolled (132, 173) with delta (0, 0)
Screenshot: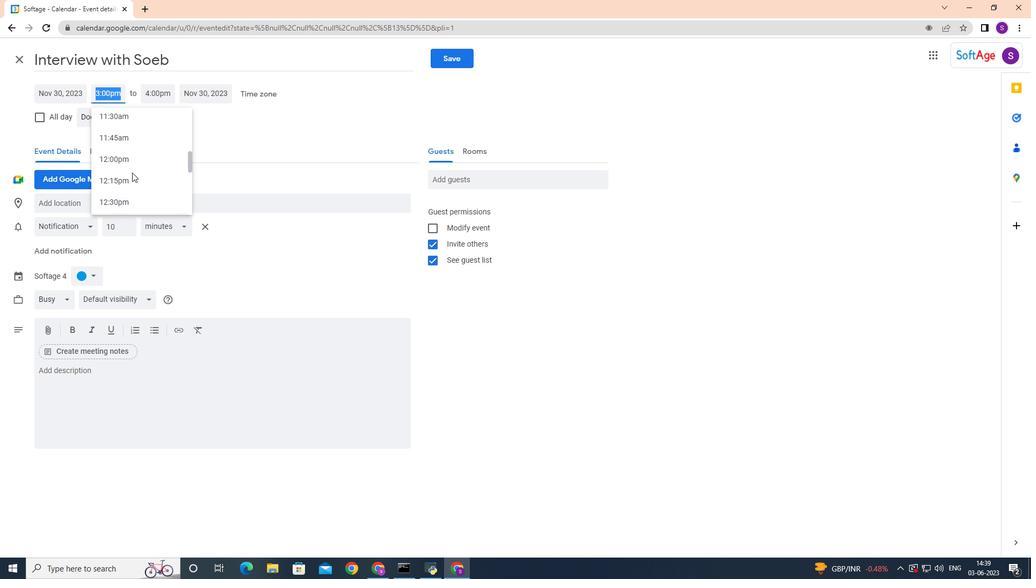 
Action: Mouse scrolled (132, 173) with delta (0, 0)
Screenshot: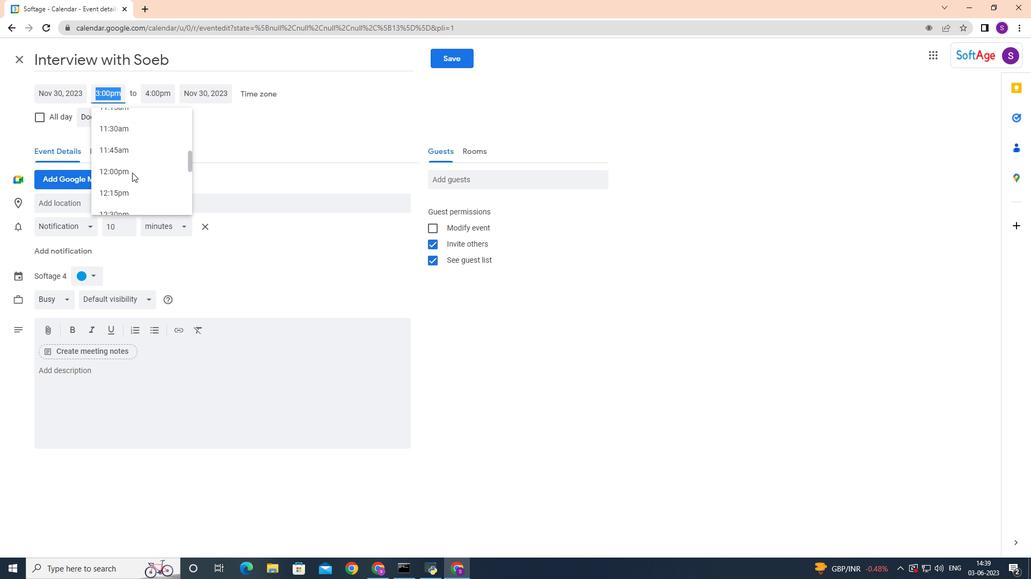 
Action: Mouse scrolled (132, 173) with delta (0, 0)
Screenshot: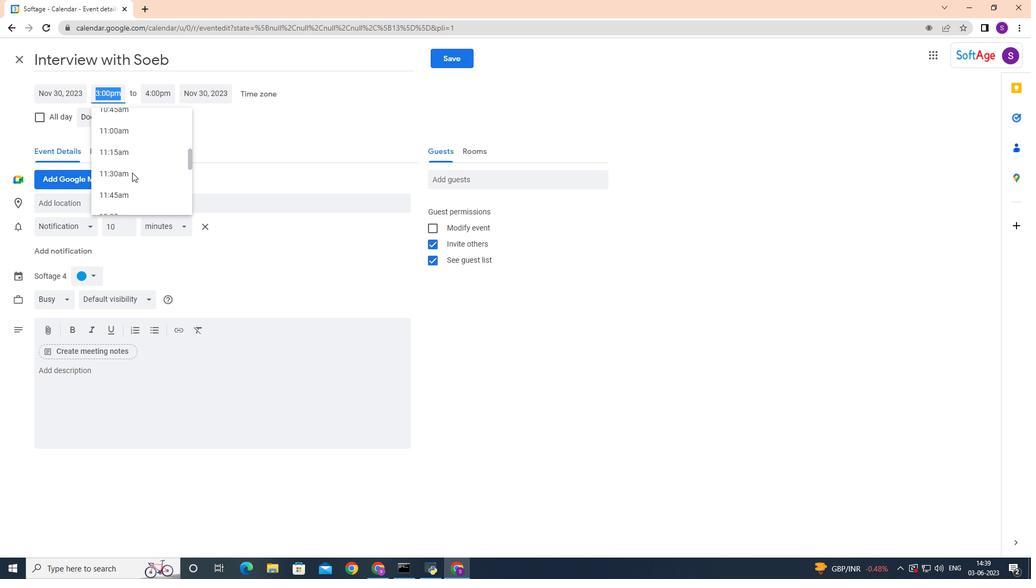 
Action: Key pressed so
Screenshot: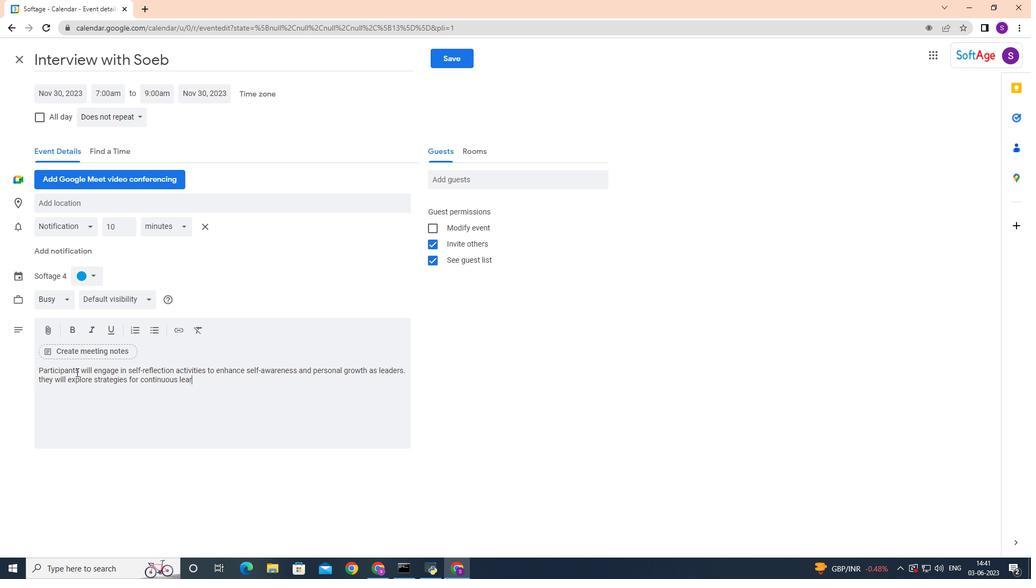 
Action: Mouse scrolled (132, 173) with delta (0, 0)
Screenshot: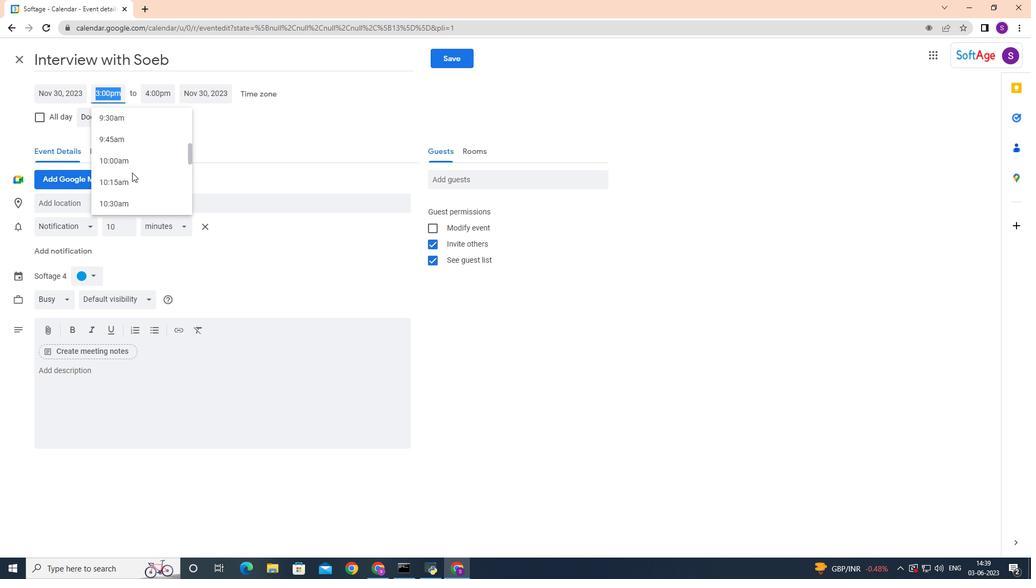 
Action: Mouse scrolled (132, 173) with delta (0, 0)
Screenshot: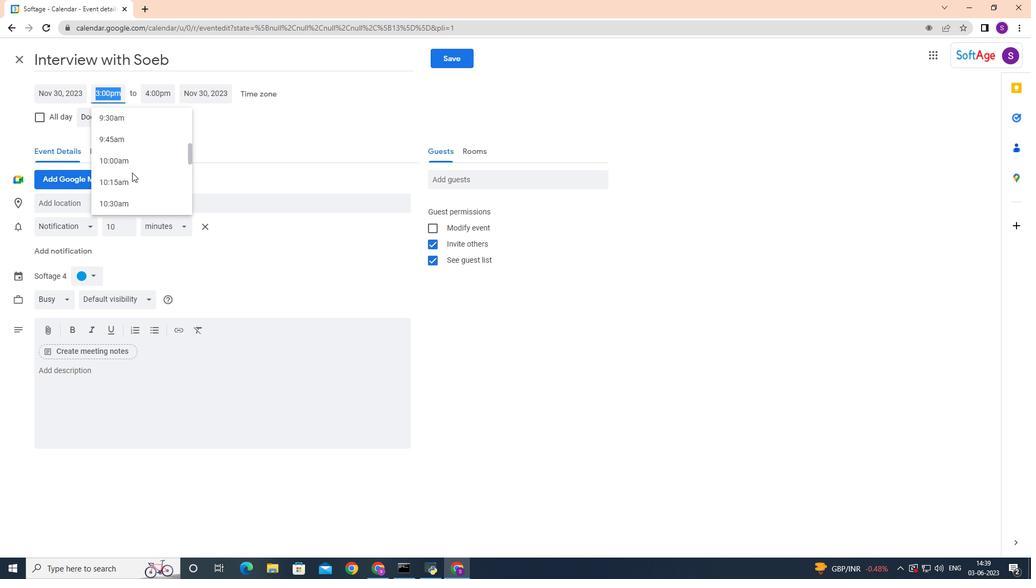 
Action: Key pressed f
Screenshot: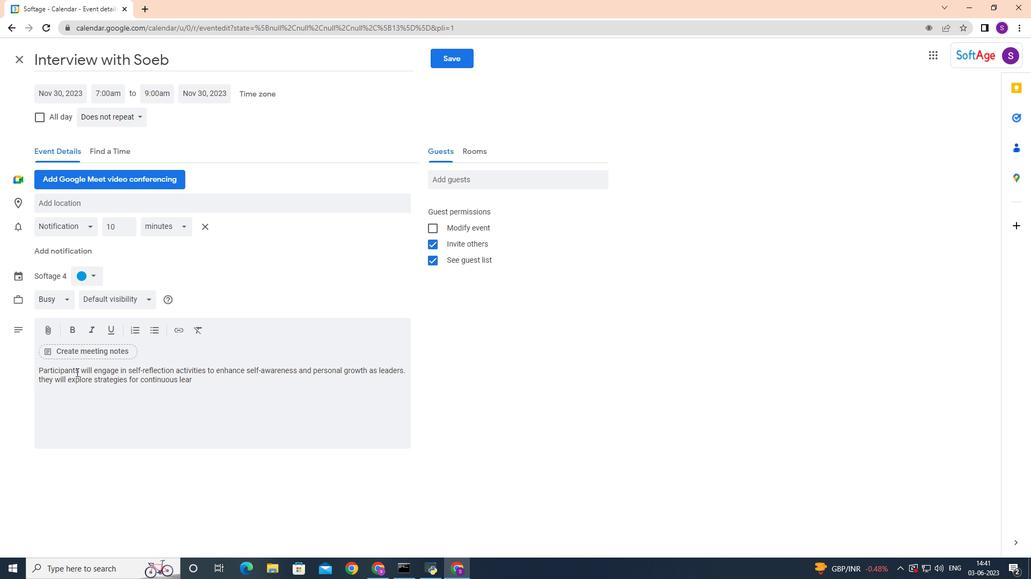 
Action: Mouse scrolled (132, 173) with delta (0, 0)
Screenshot: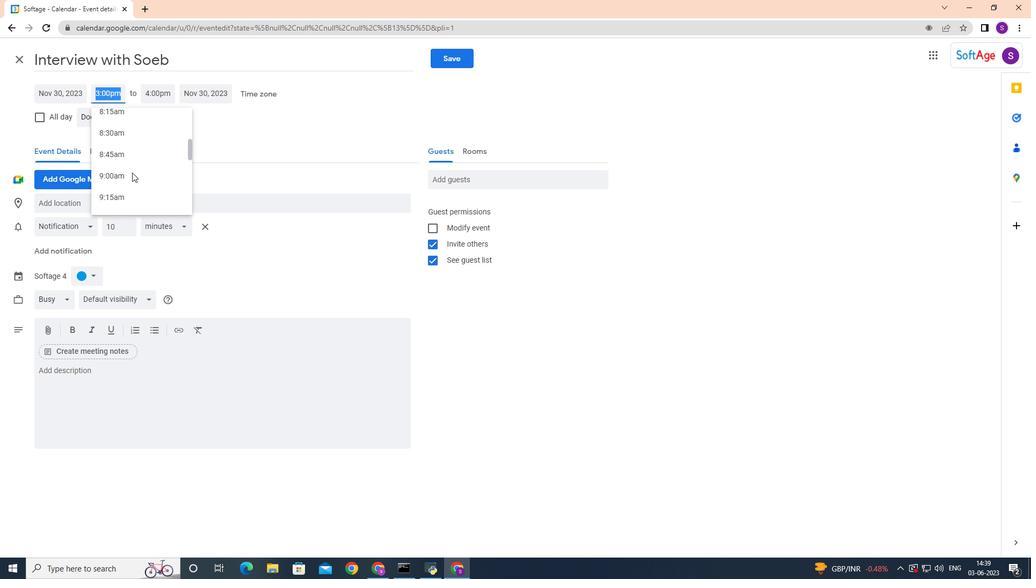 
Action: Key pressed ta
Screenshot: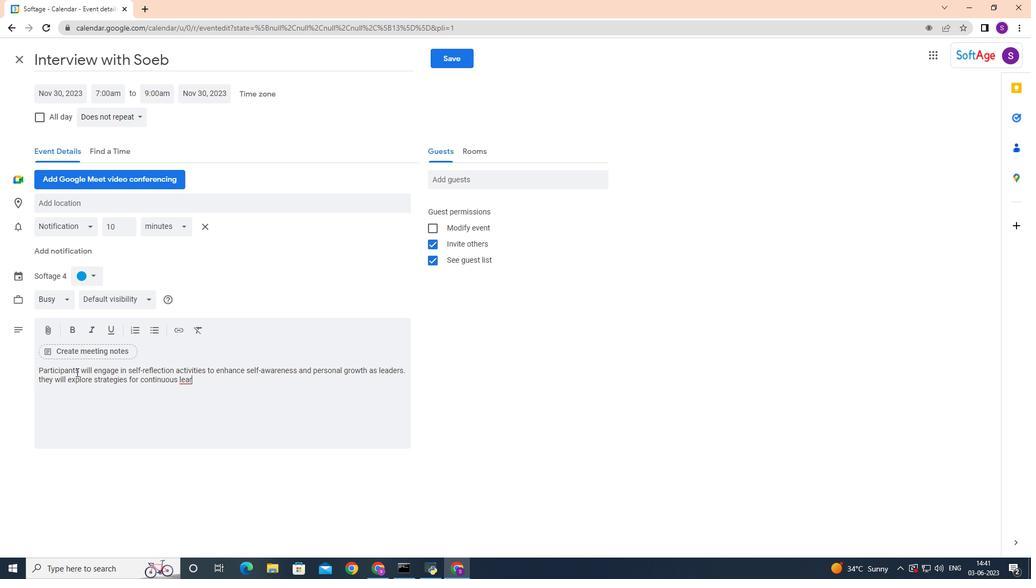 
Action: Mouse scrolled (132, 173) with delta (0, 0)
Screenshot: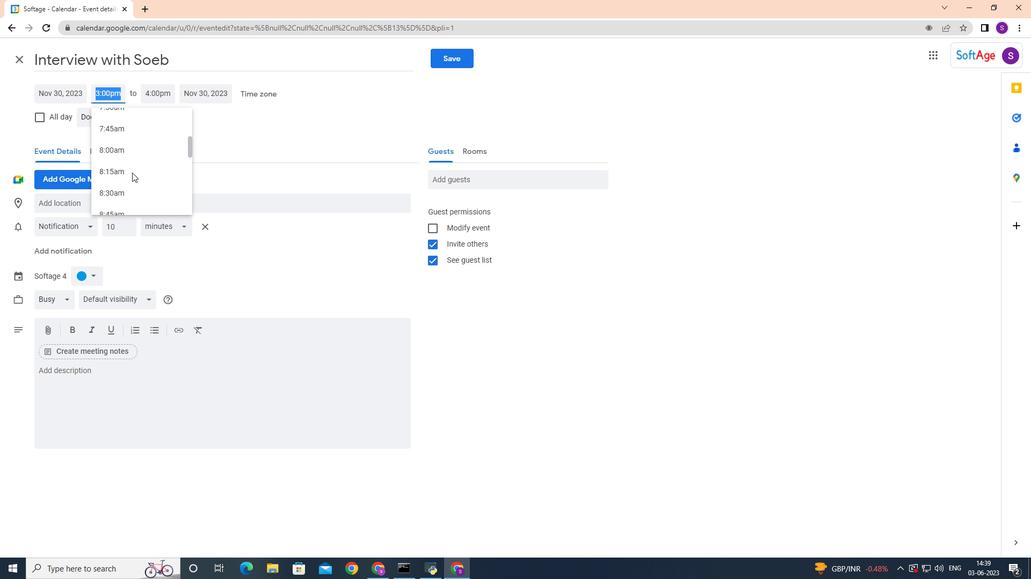 
Action: Key pressed ge
Screenshot: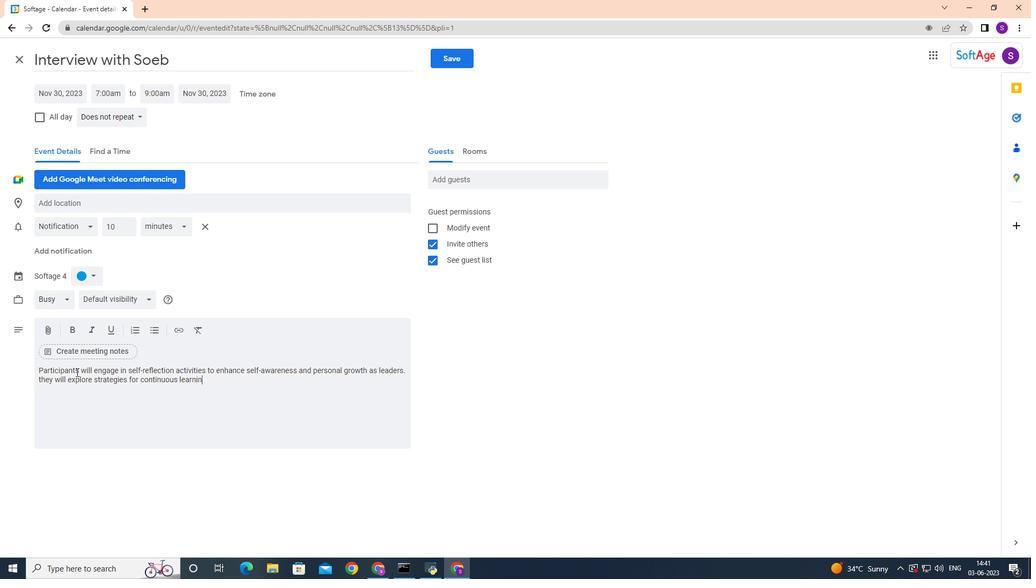 
Action: Mouse moved to (134, 147)
Screenshot: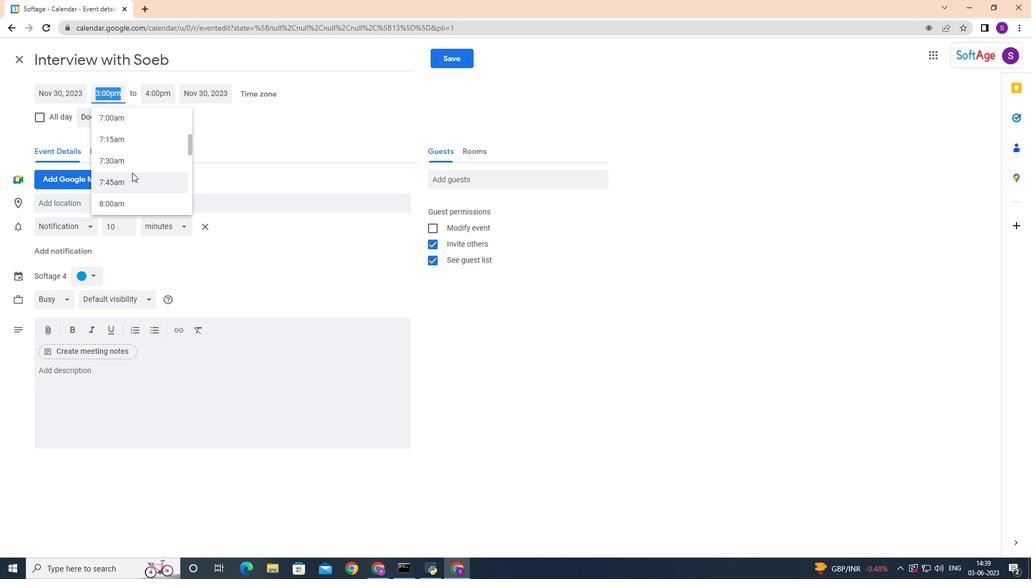 
Action: Key pressed .
Screenshot: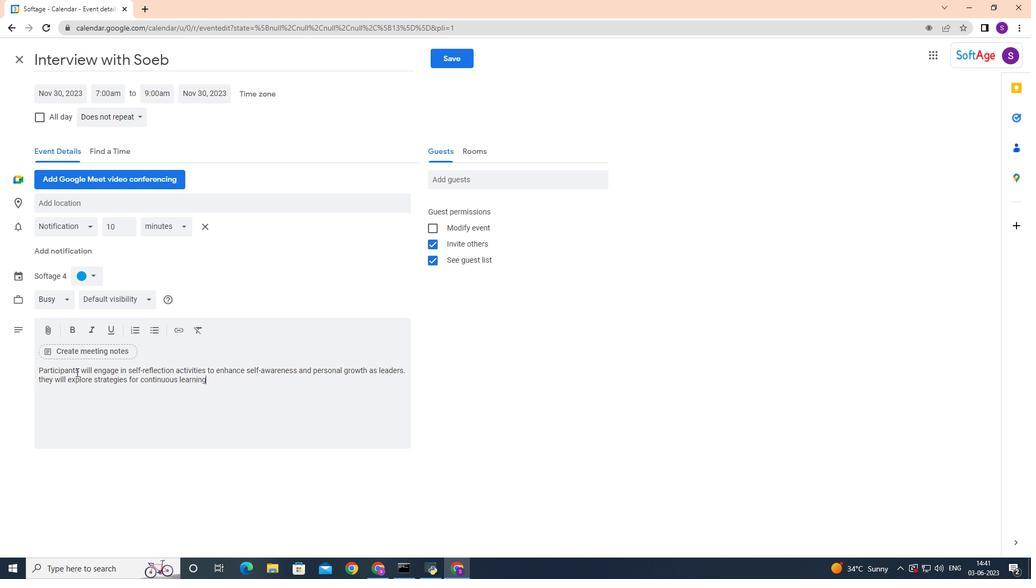 
Action: Mouse moved to (130, 124)
Screenshot: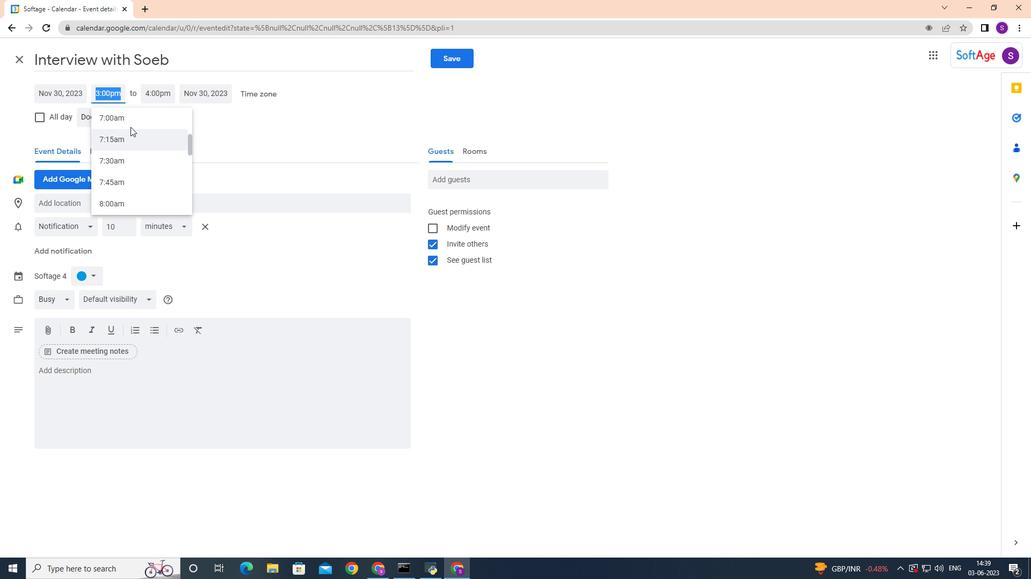 
Action: Key pressed n 41, 227)
Screenshot: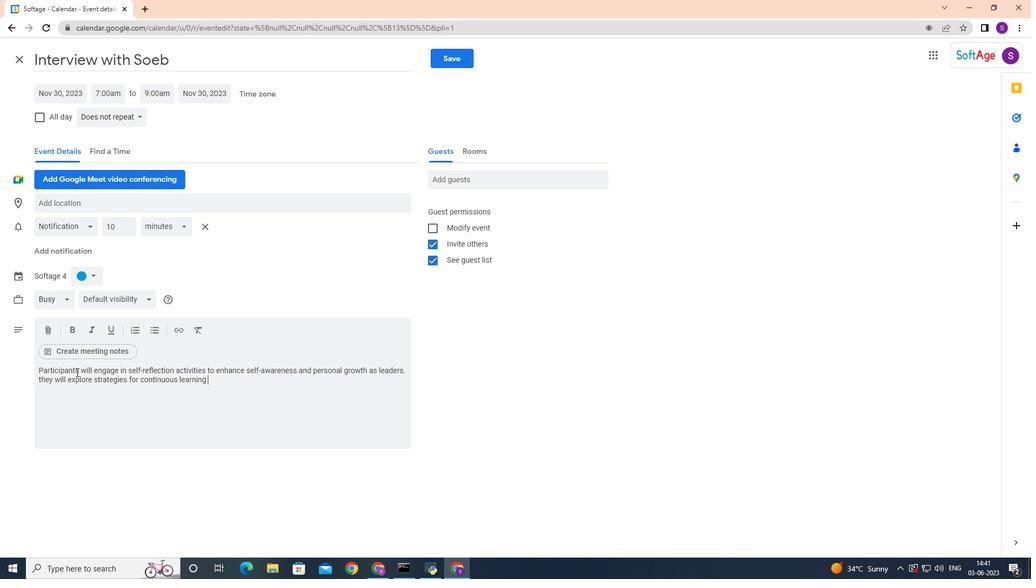 
Action: Mouse moved to (128, 115)
Screenshot: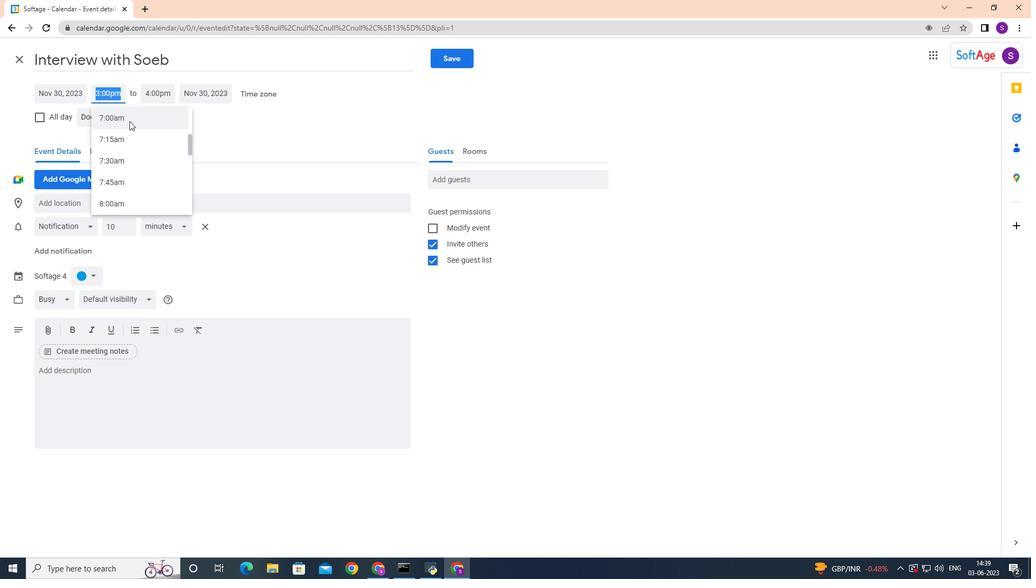 
Action: Key pressed e
Screenshot: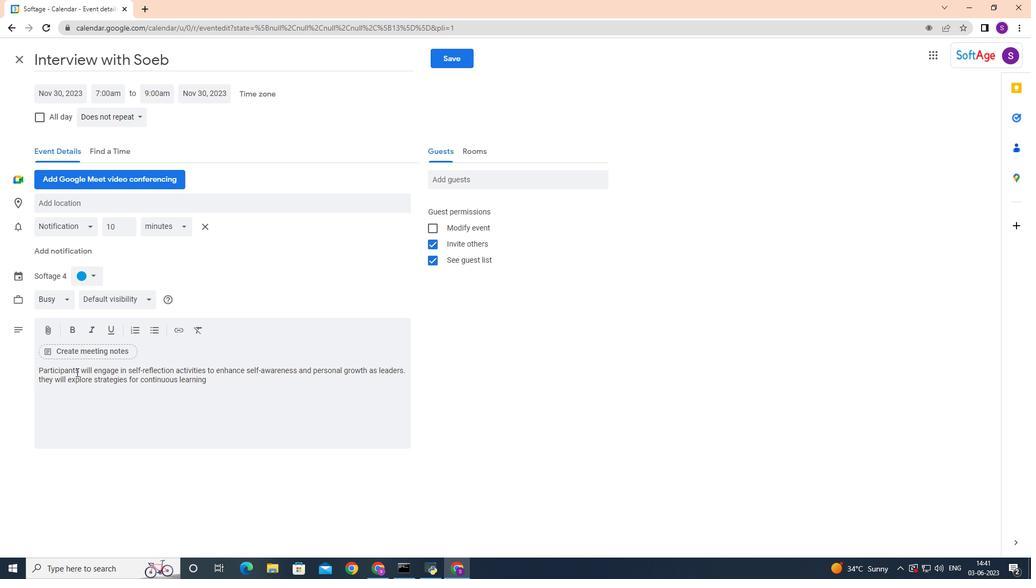 
Action: Mouse pressed left at (128, 115)
Screenshot: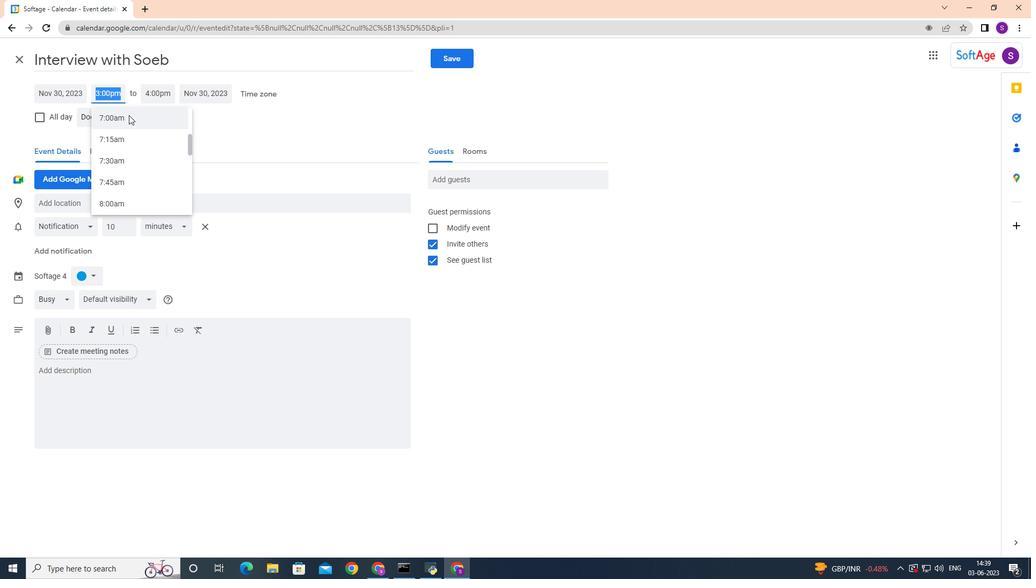 
Action: Mouse moved to (145, 109)
Screenshot: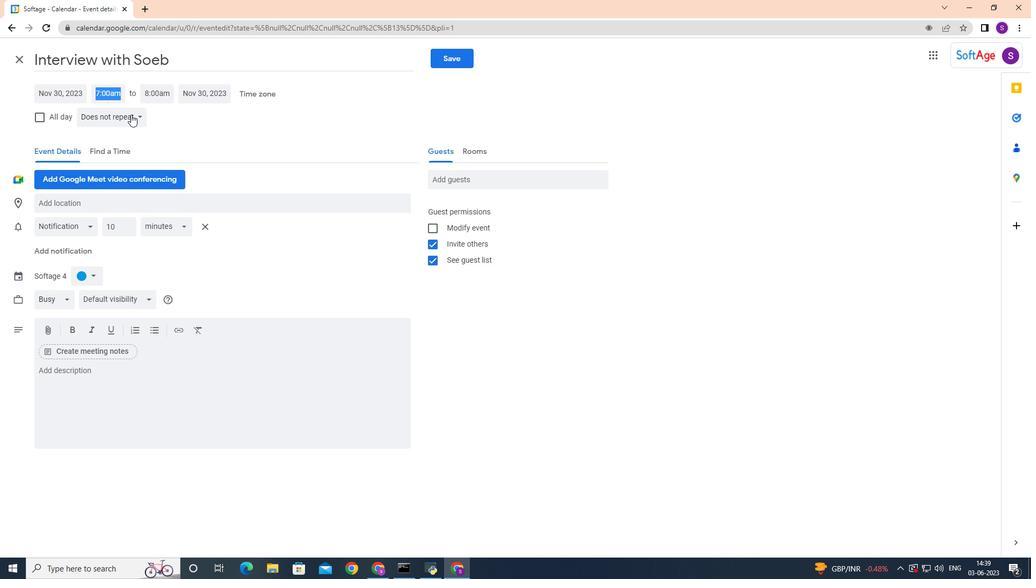 
Action: Key pressed t
Screenshot: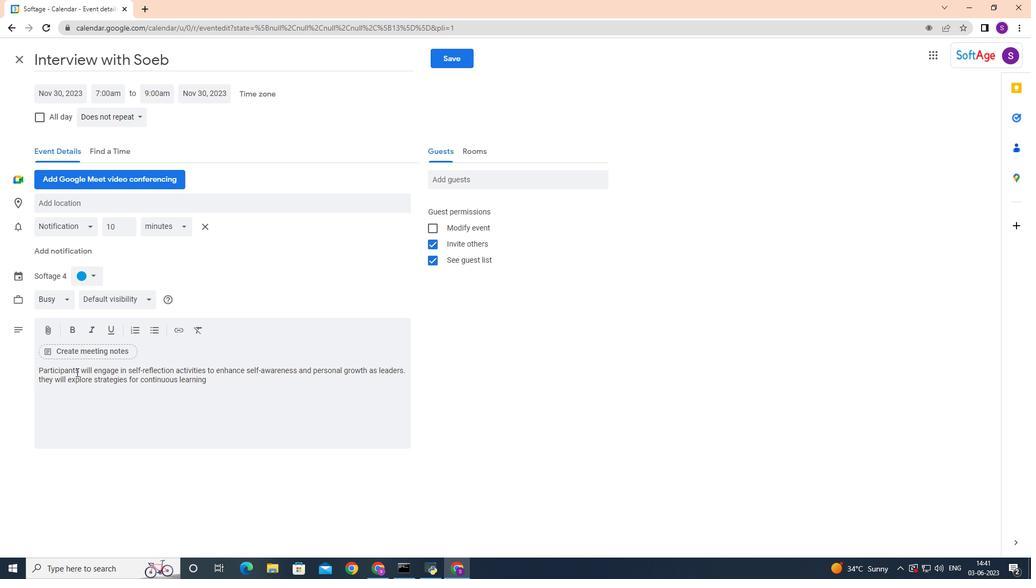 
Action: Mouse moved to (160, 95)
Screenshot: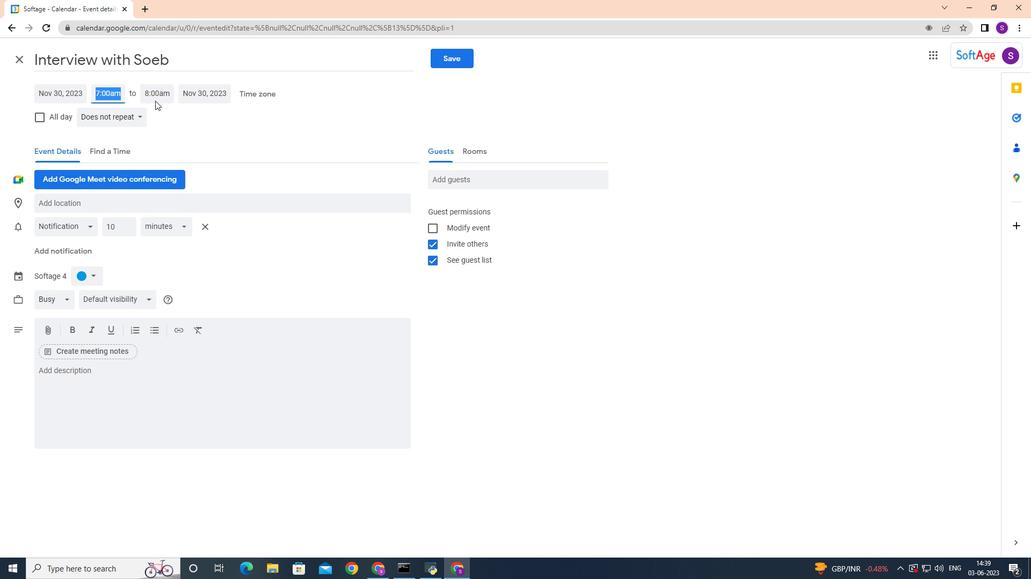 
Action: Key pressed <Key.enter>
Screenshot: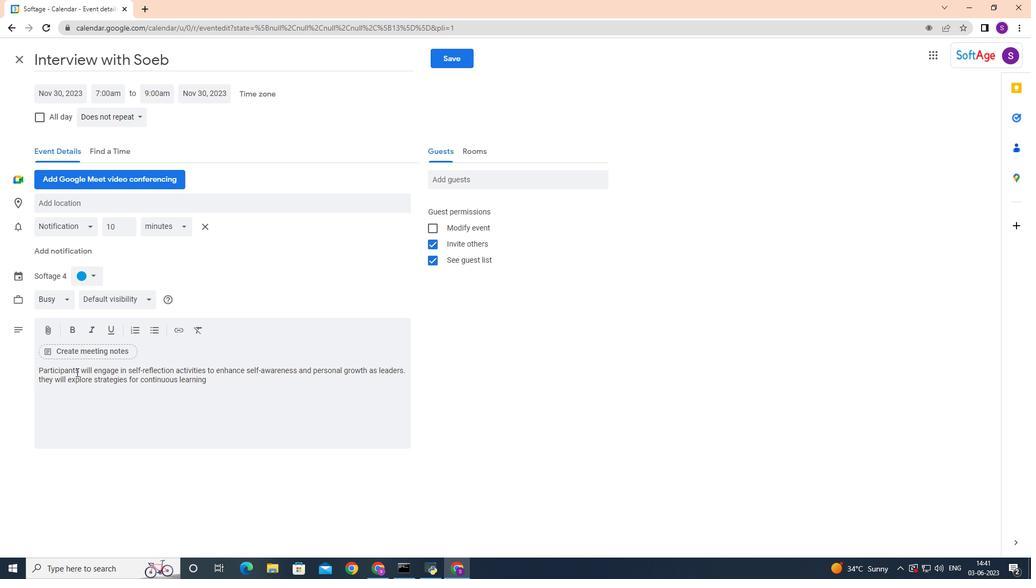 
Action: Mouse pressed left at (160, 95)
Screenshot: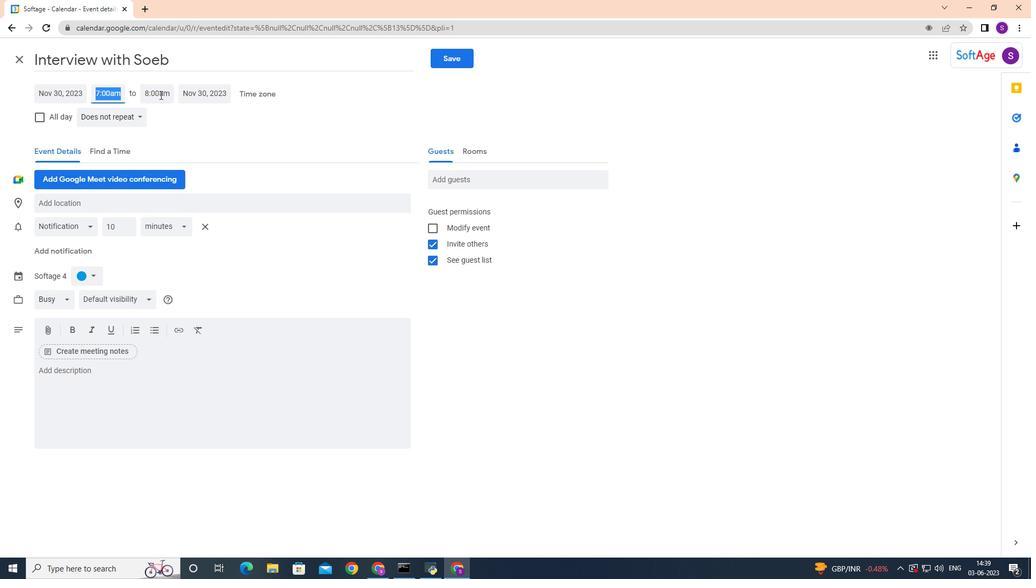 
Action: Mouse moved to (359, 146)
Screenshot: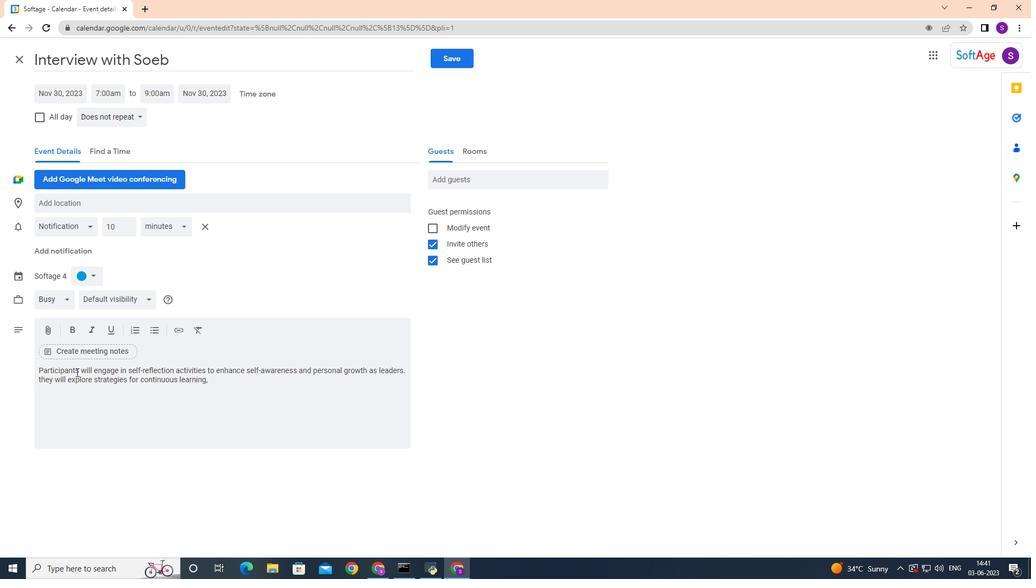 
Action: Mouse pressed left at (178, 206)
Screenshot: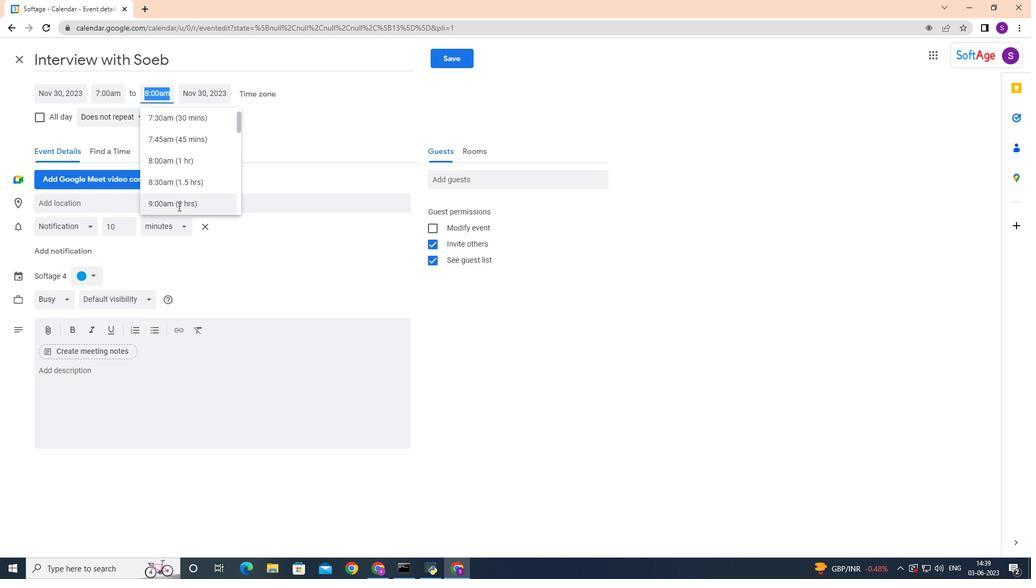 
Action: Mouse moved to (76, 373)
Screenshot: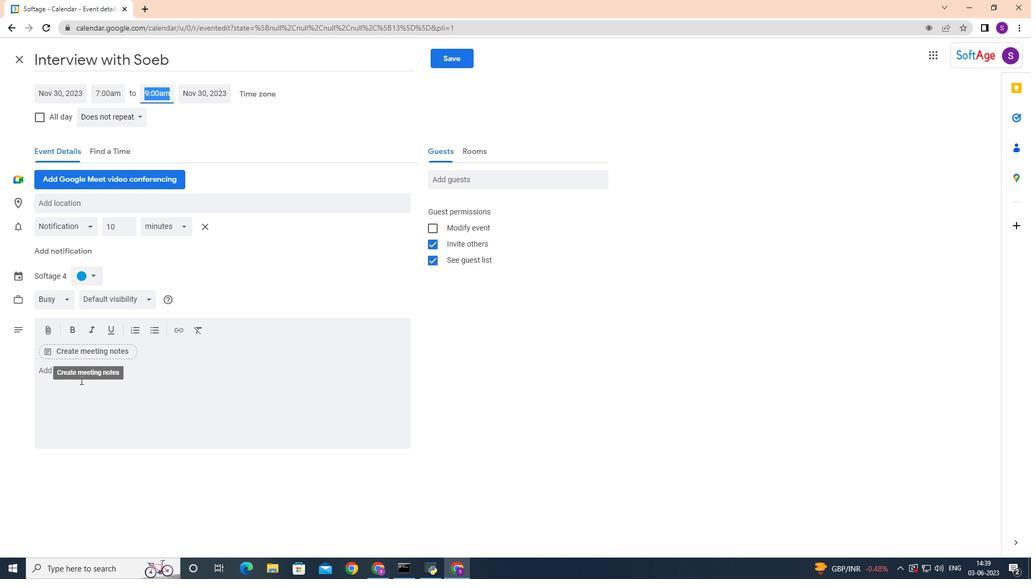 
Action: Mouse pressed left at (136, 118)
Screenshot: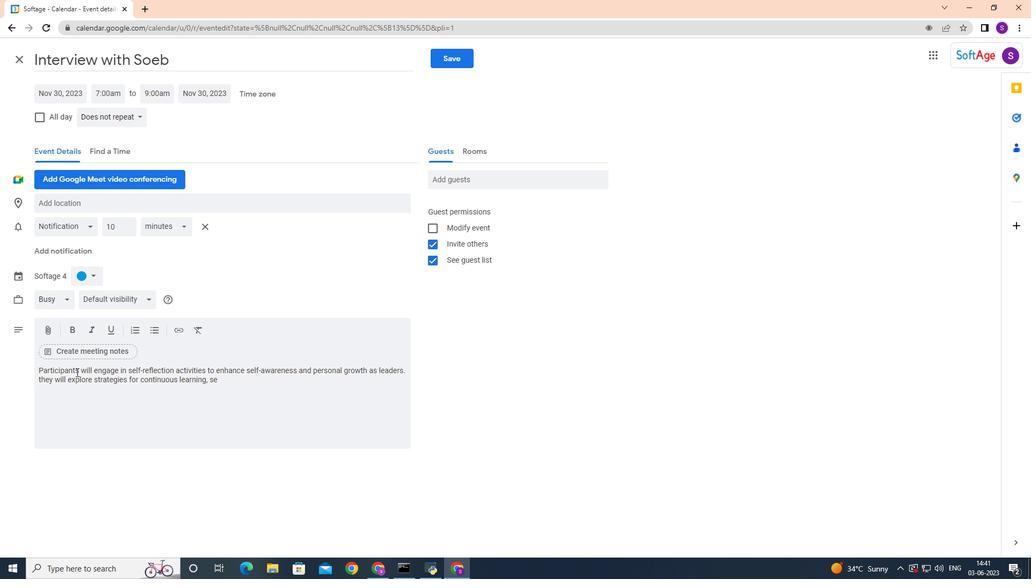 
Action: Mouse moved to (136, 118)
Screenshot: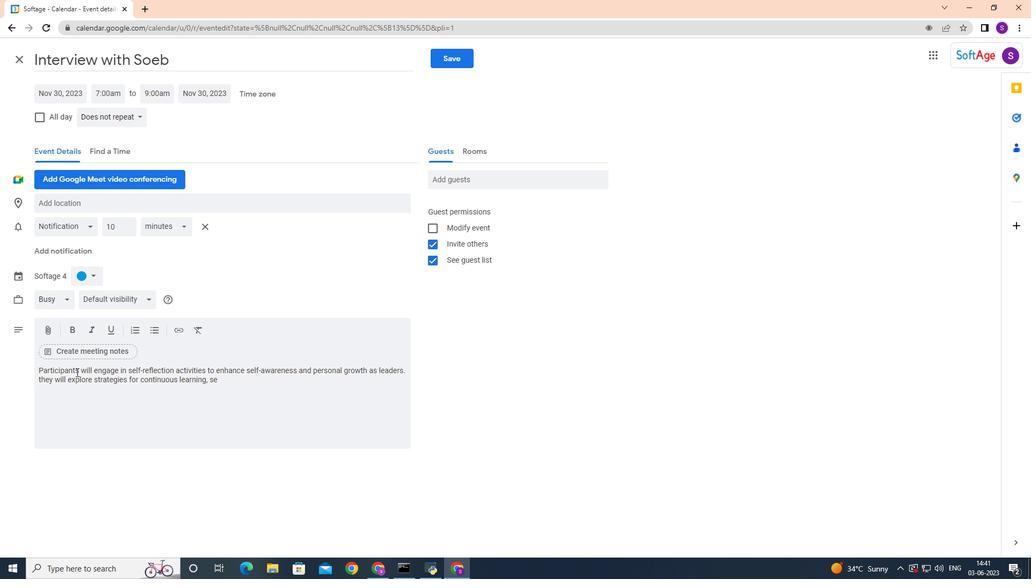 
Action: Mouse pressed left at (76, 372)
Screenshot: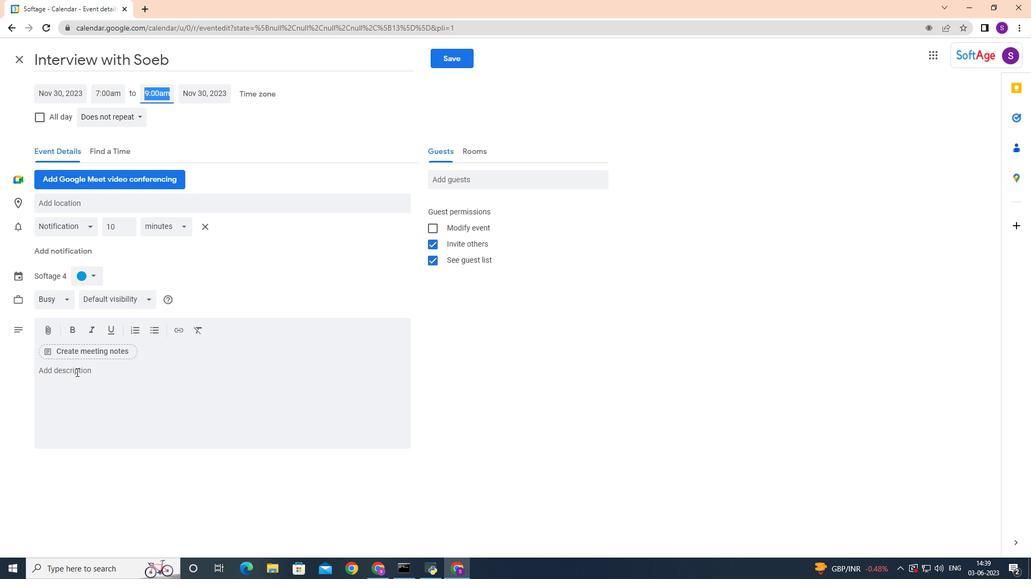 
Action: Mouse moved to (136, 120)
Screenshot: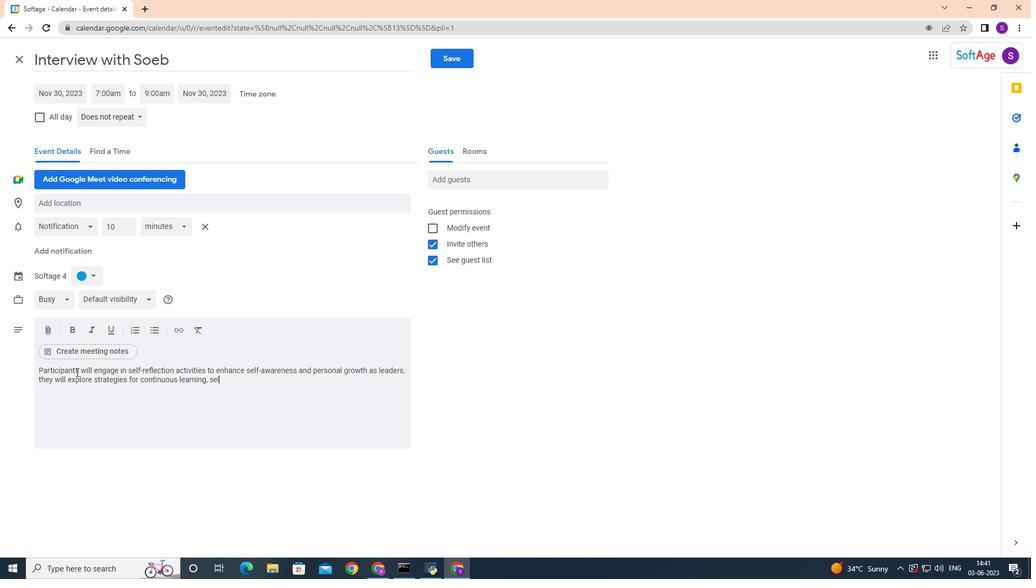
Action: Mouse pressed left at (136, 120)
Screenshot: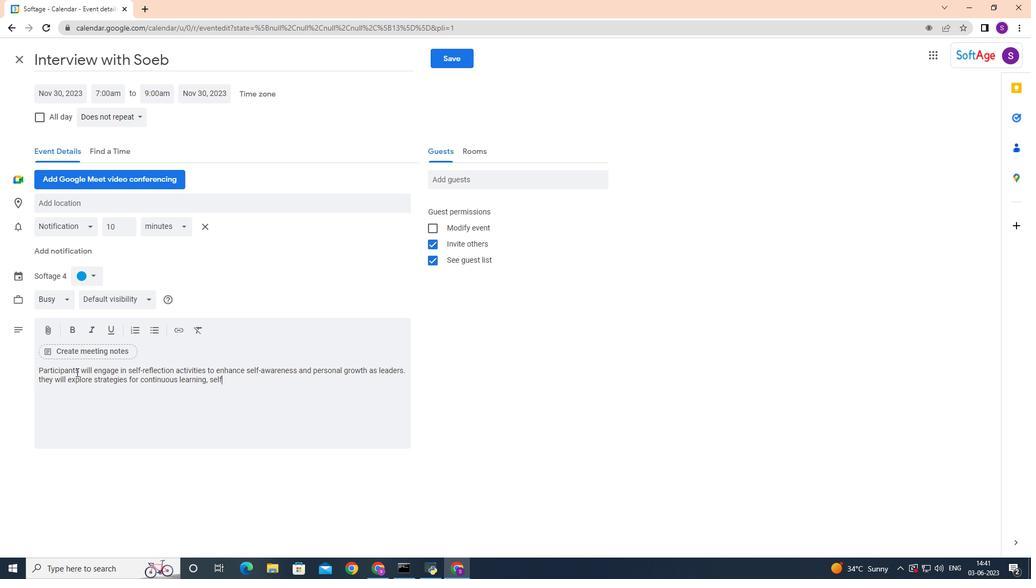 
Action: Mouse moved to (449, 66)
Screenshot: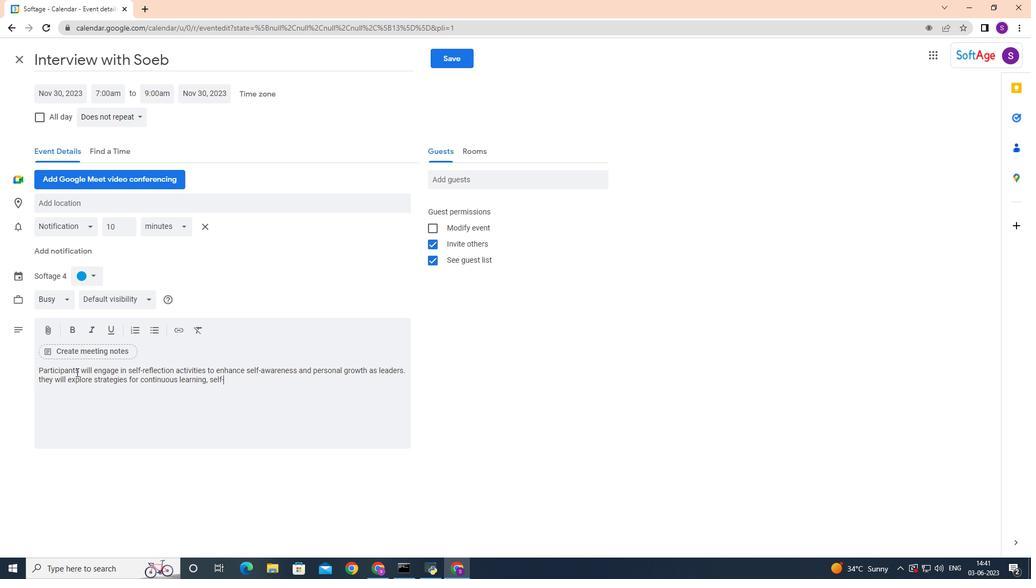 
Action: Mouse pressed left at (449, 66)
Screenshot: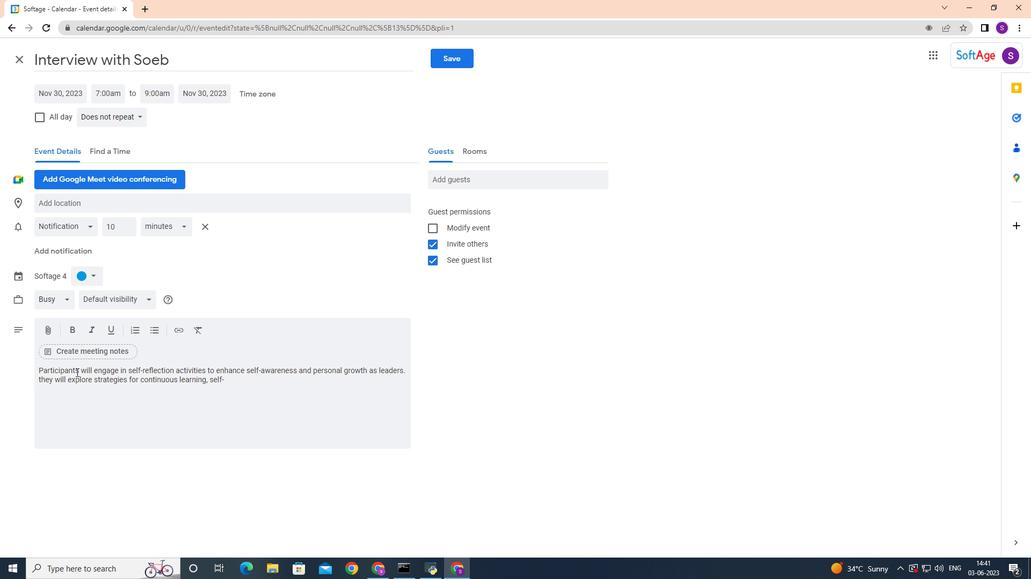 
Action: Key pressed <Key.shift>P
Screenshot: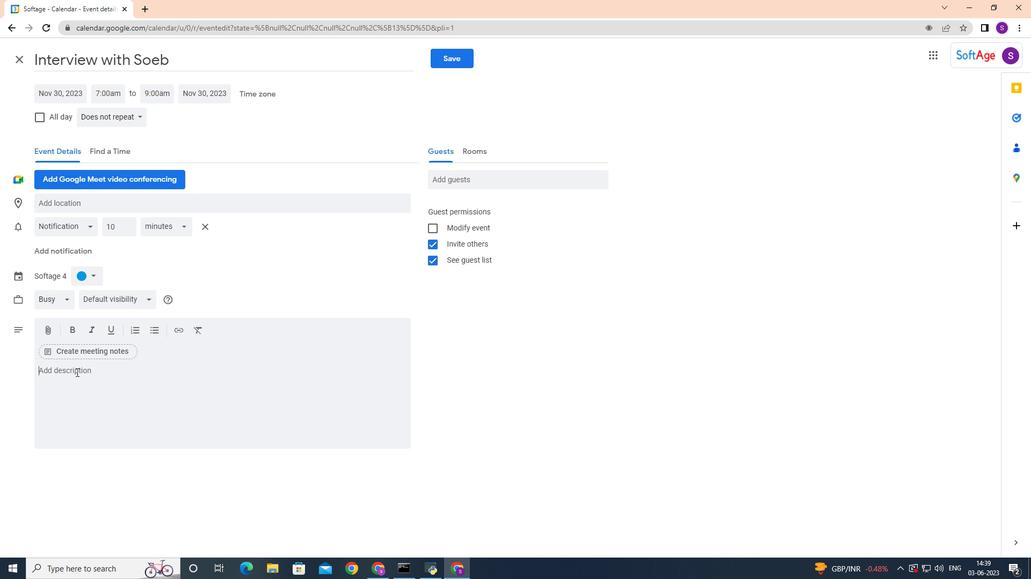 
Action: Mouse moved to (625, 330)
Screenshot: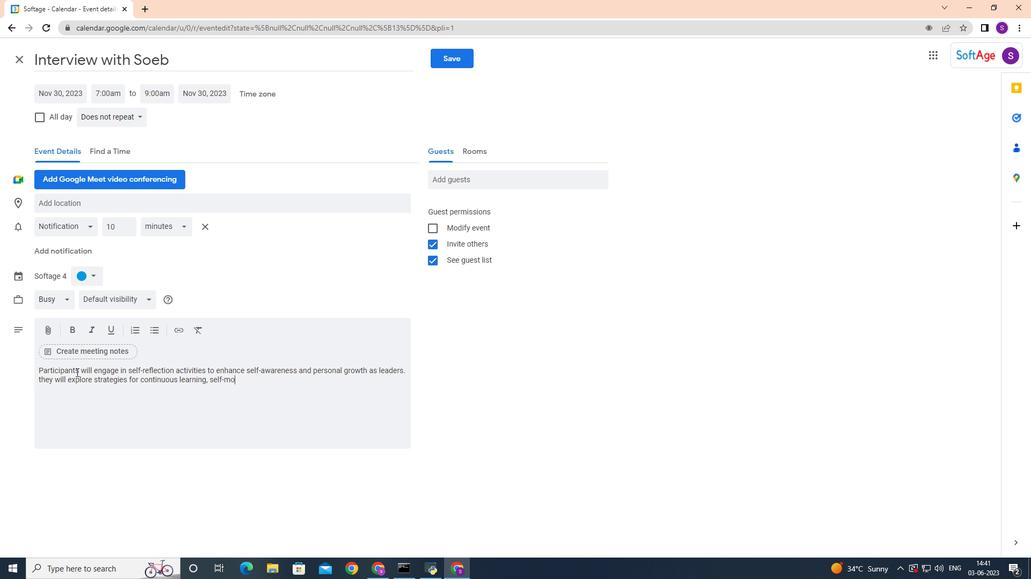 
Action: Key pressed a
Screenshot: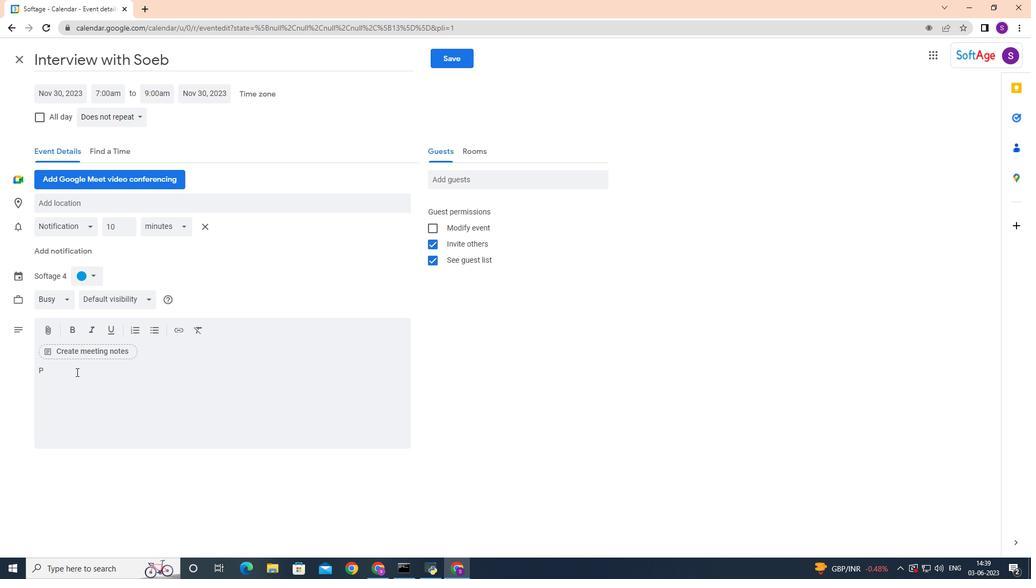
Action: Mouse pressed left at (625, 330)
Screenshot: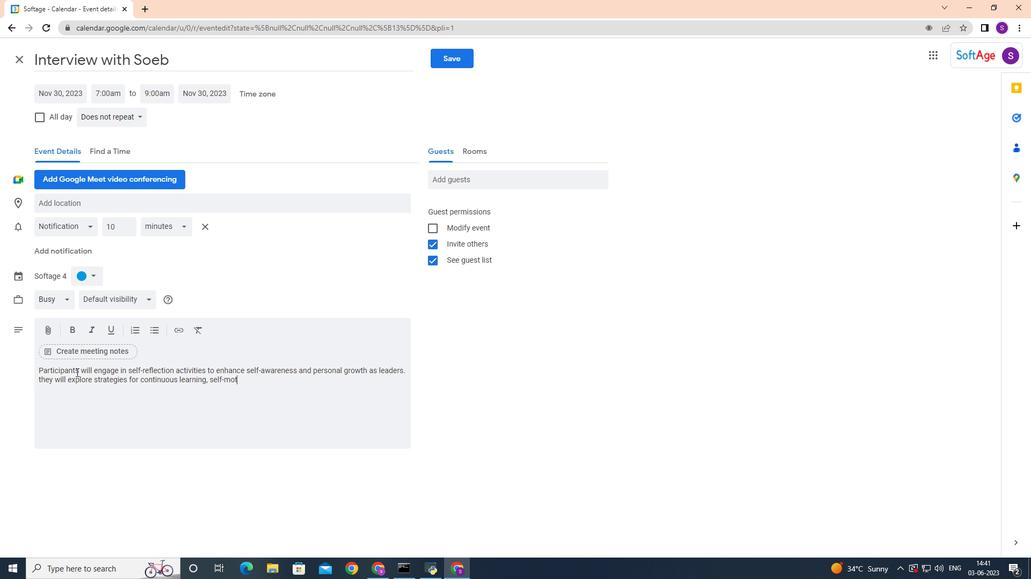 
Action: Key pressed rticipants<Key.space>will<Key.space>engage<Key.space>in<Key.space>self-reflection<Key.space>activities<Key.space>to<Key.space>enhance<Key.space>self-awareness<Key.space>and<Key.space>personal<Key.space>grp<Key.backspace>owth<Key.space>as<Key.space>leaders.<Key.space>they<Key.space>will<Key.space>explore<Key.space>strategies<Key.space>for<Key.space>continuous<Key.space>learning<Key.space><Key.backspace>,<Key.space>self-motivation<Key.space><Key.backspace>,<Key.space>and<Key.space>personal<Key.space>development.
Screenshot: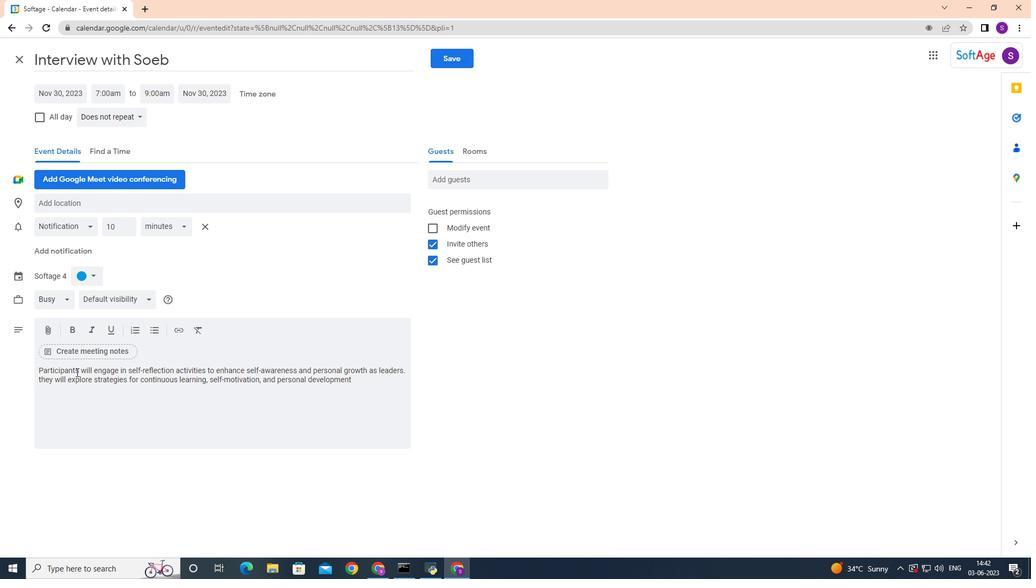 
Action: Mouse moved to (95, 277)
Screenshot: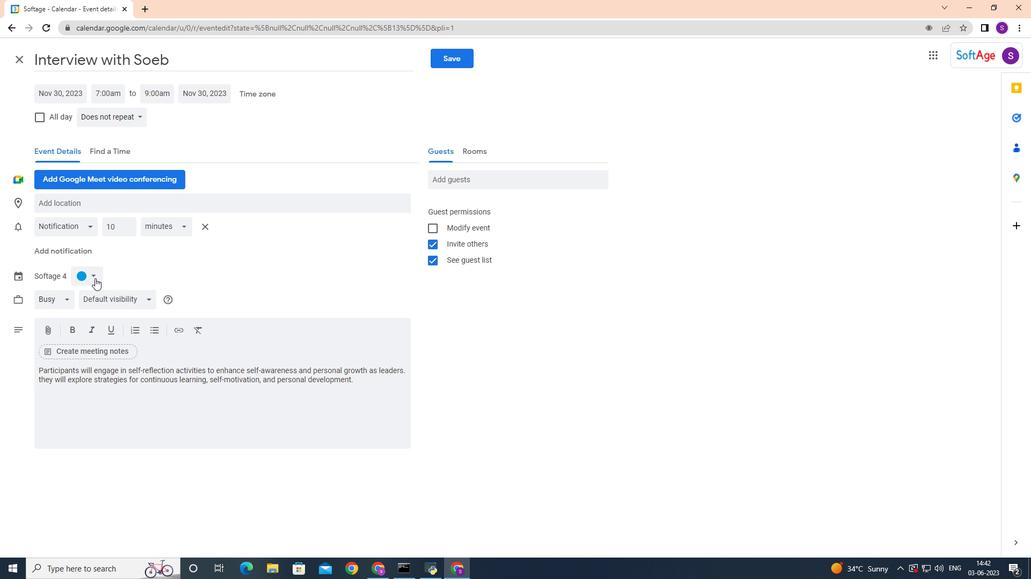 
Action: Mouse pressed left at (95, 277)
Screenshot: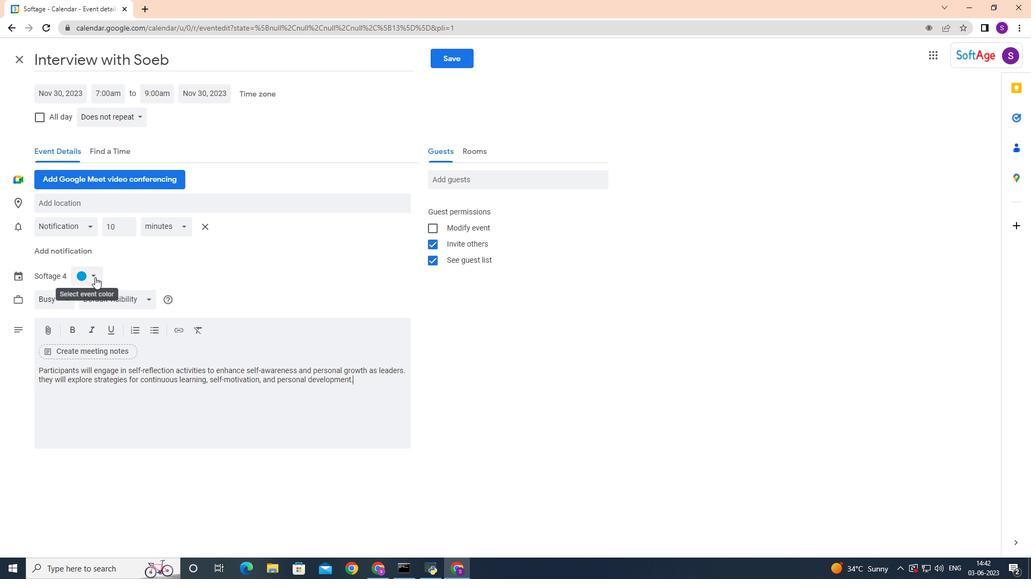 
Action: Mouse moved to (93, 313)
Screenshot: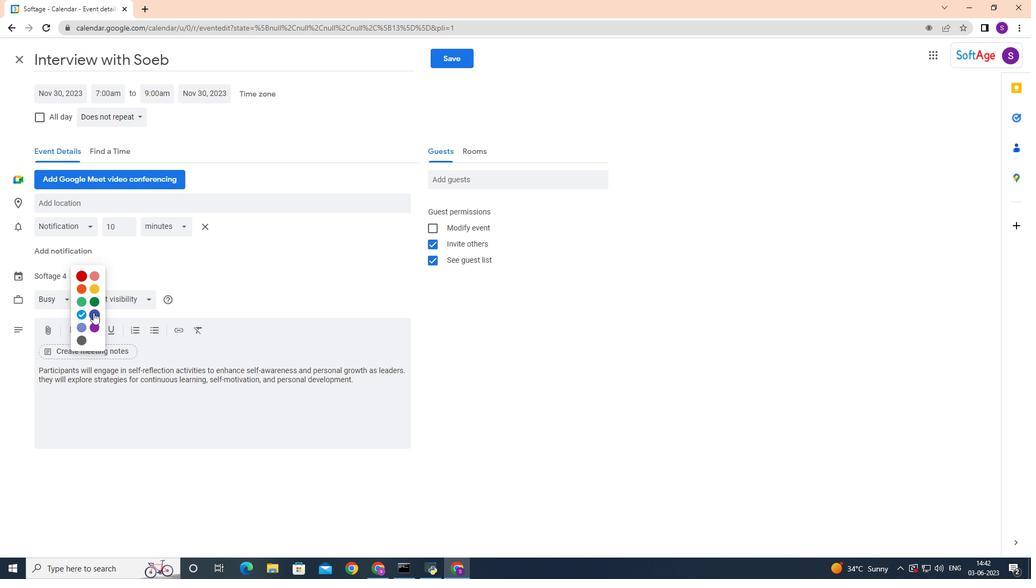 
Action: Mouse pressed left at (93, 313)
Screenshot: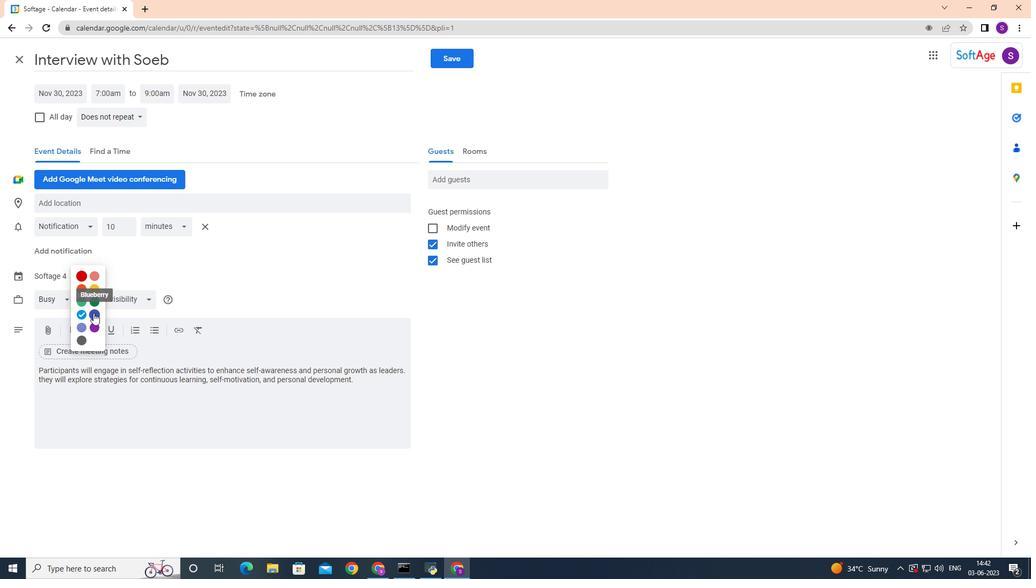 
Action: Mouse moved to (82, 199)
Screenshot: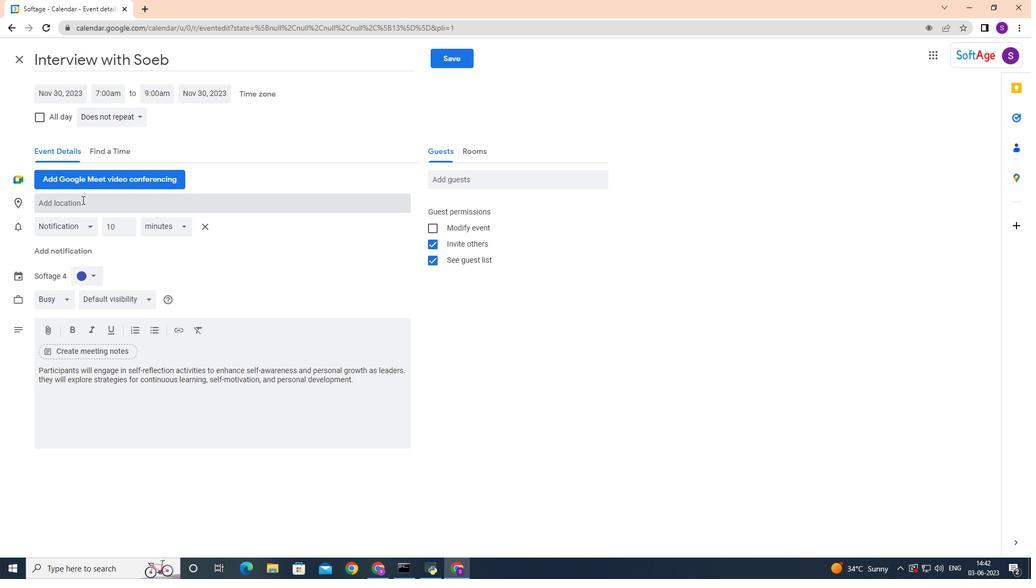 
Action: Mouse pressed left at (82, 199)
Screenshot: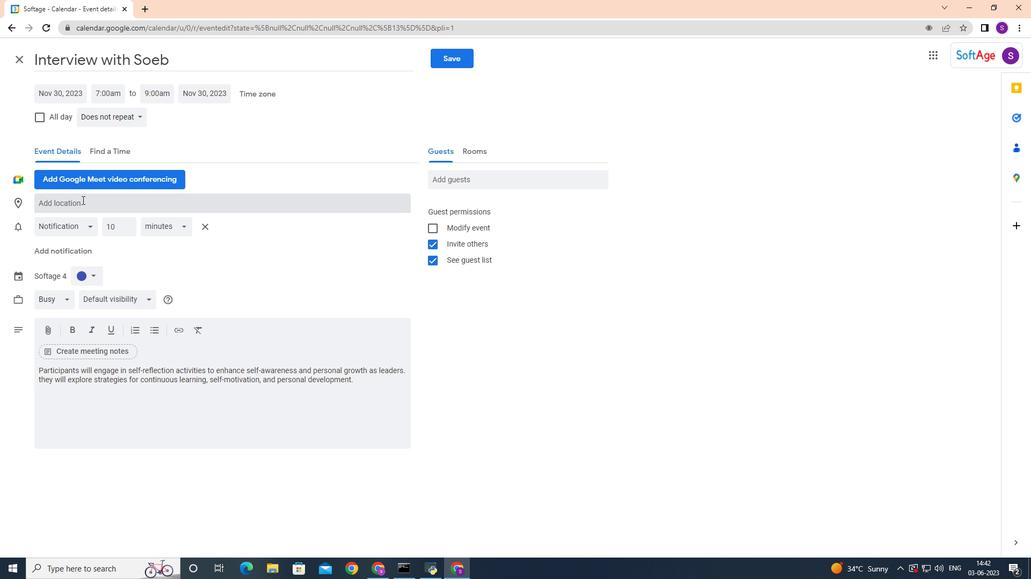 
Action: Mouse moved to (82, 199)
Screenshot: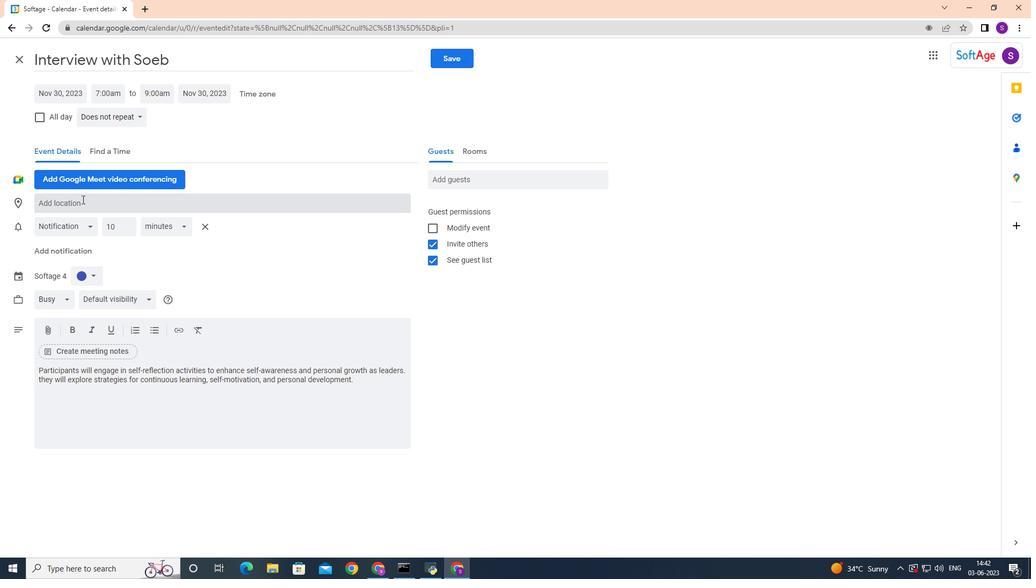 
Action: Key pressed <Key.shift>Reykjavik,<Key.space><Key.shift>Ice<Key.space><Key.backspace>land
Screenshot: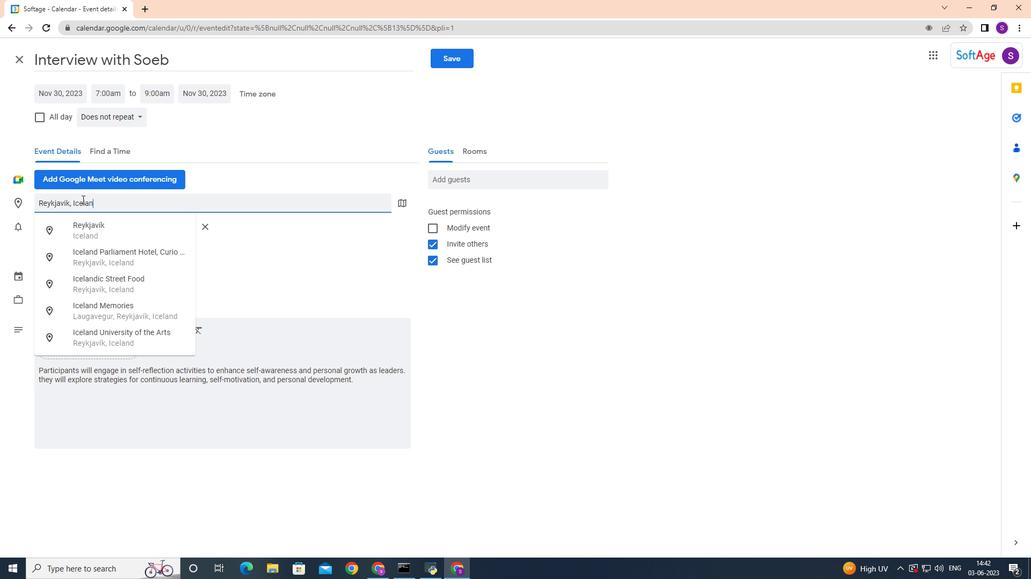 
Action: Mouse moved to (501, 172)
Screenshot: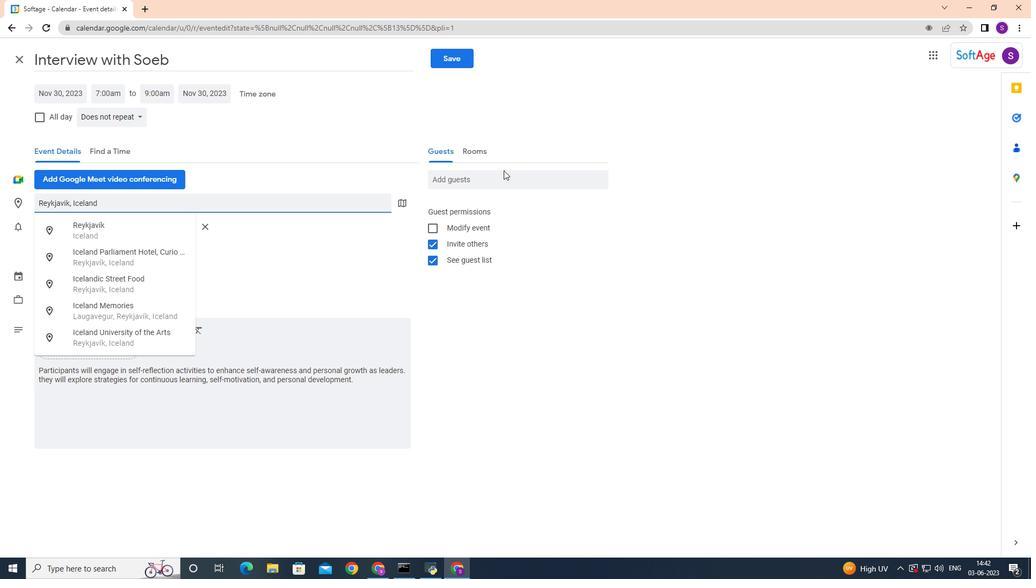 
Action: Mouse pressed left at (501, 172)
Screenshot: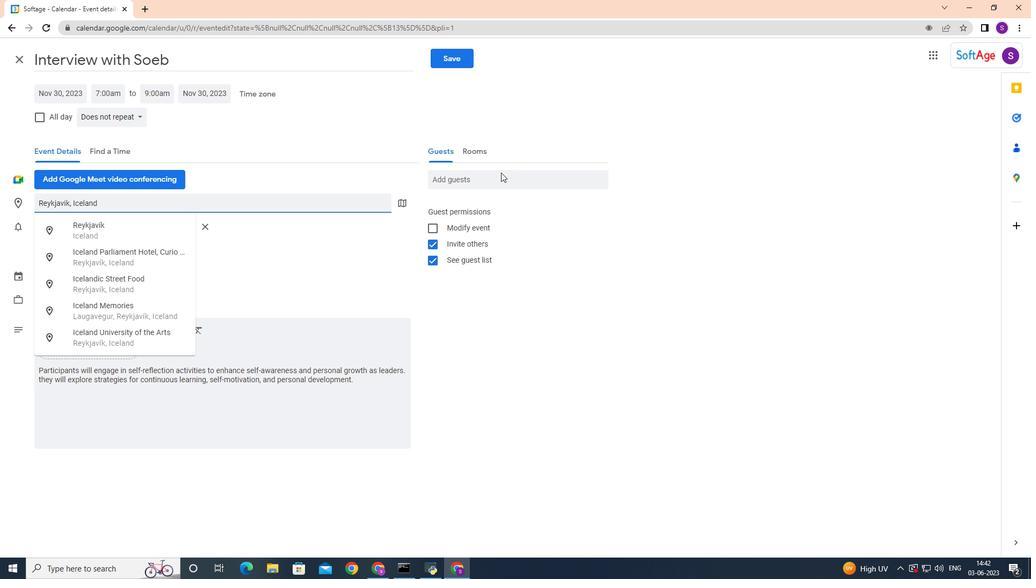 
Action: Key pressed softage.6
Screenshot: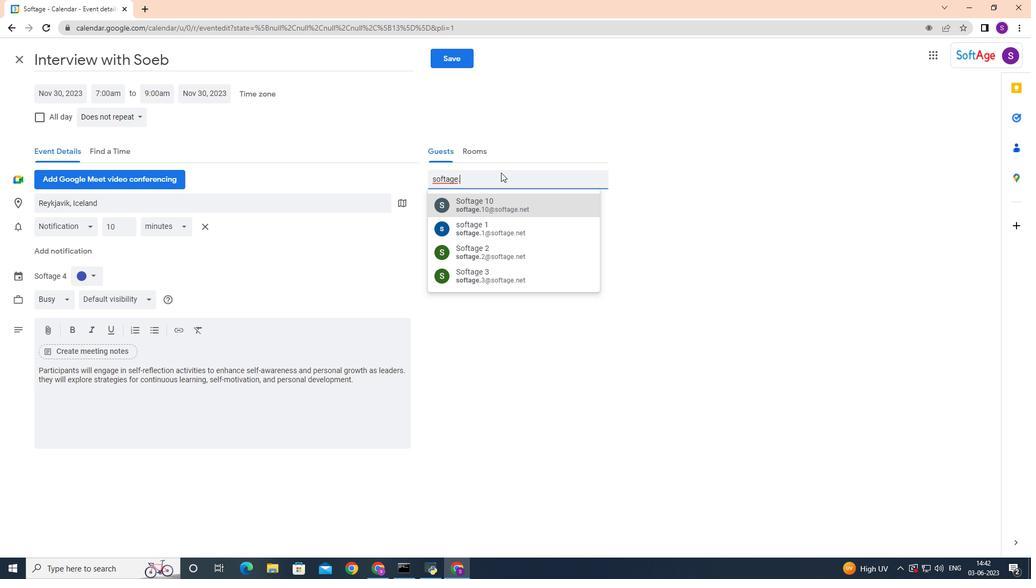 
Action: Mouse moved to (480, 208)
Screenshot: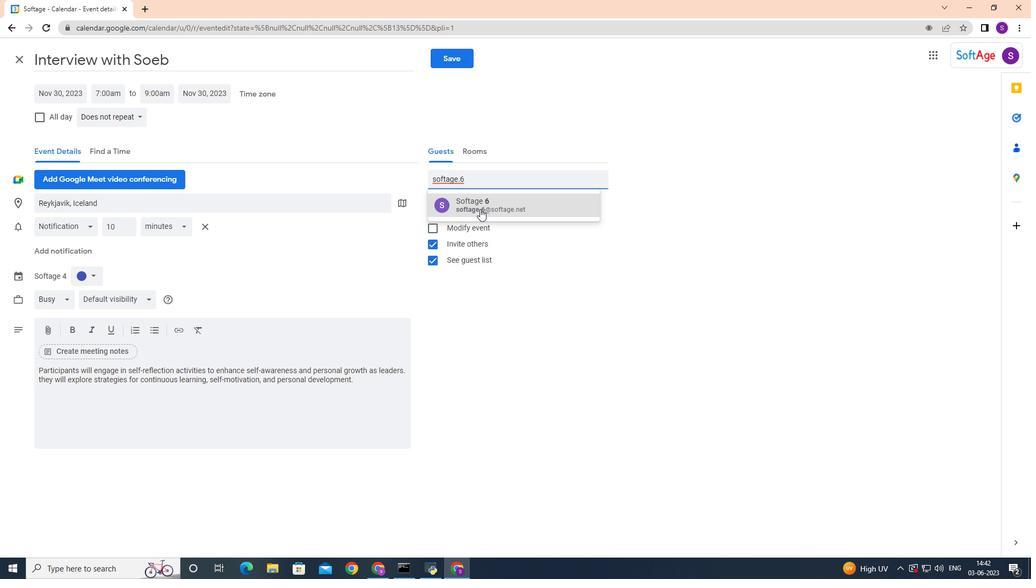
Action: Mouse pressed left at (480, 208)
Screenshot: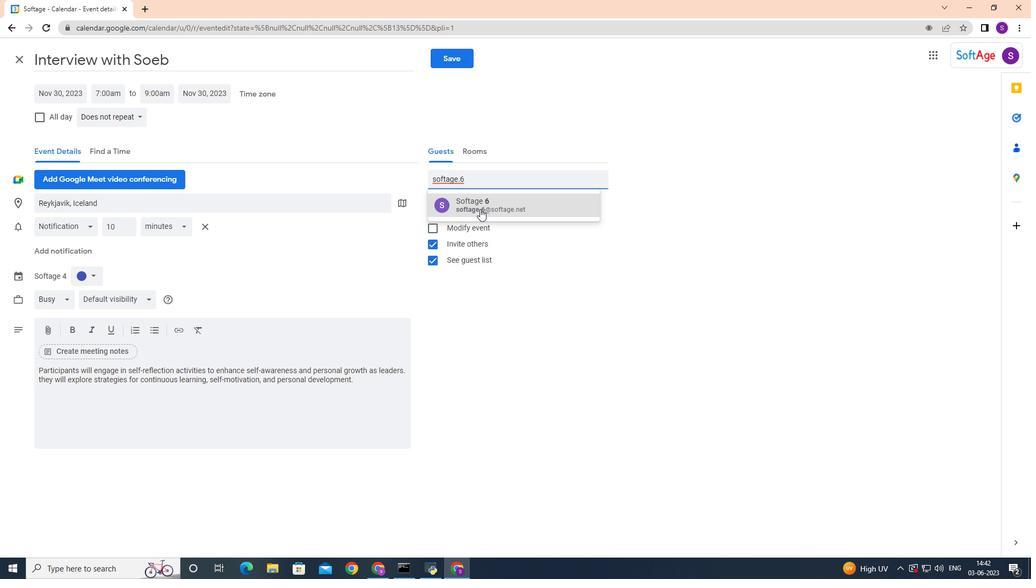 
Action: Mouse moved to (483, 186)
Screenshot: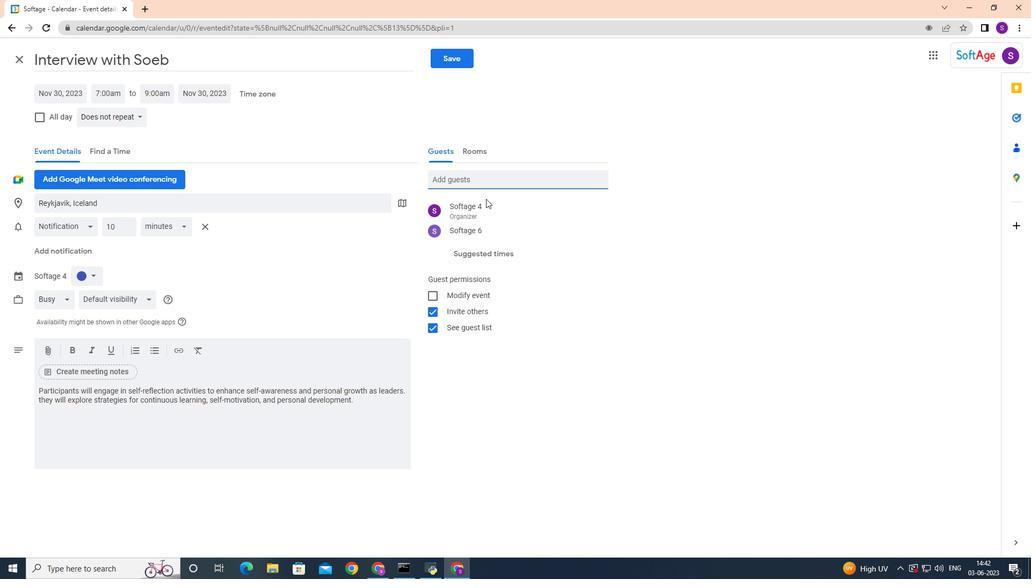 
Action: Key pressed softage.7
Screenshot: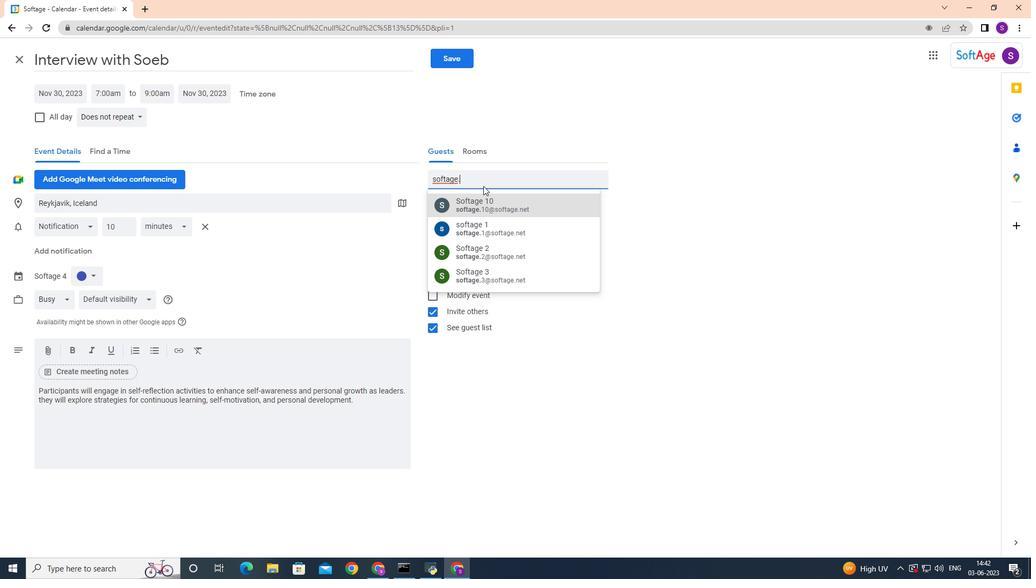 
Action: Mouse moved to (494, 206)
Screenshot: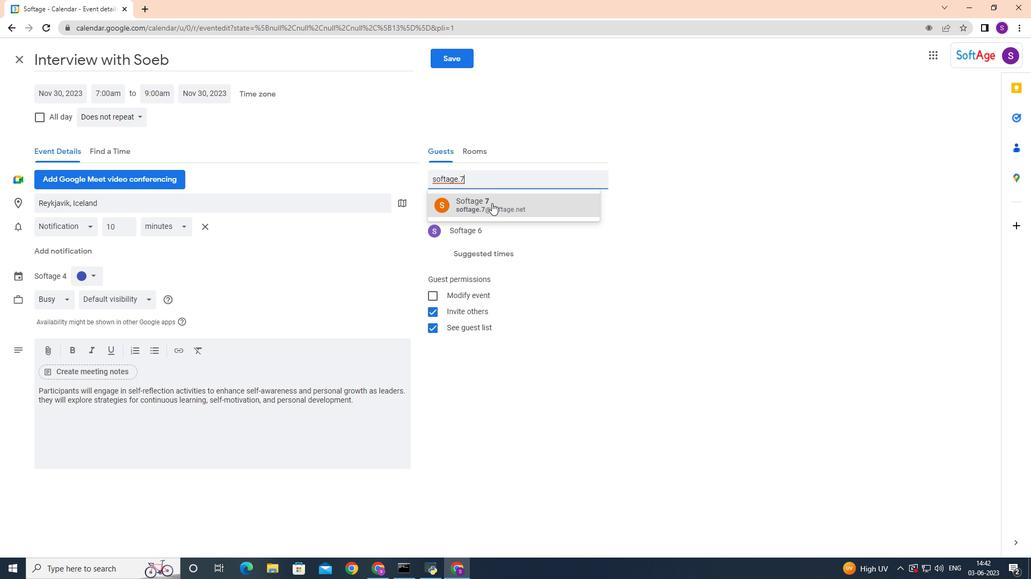 
Action: Mouse pressed left at (494, 206)
Screenshot: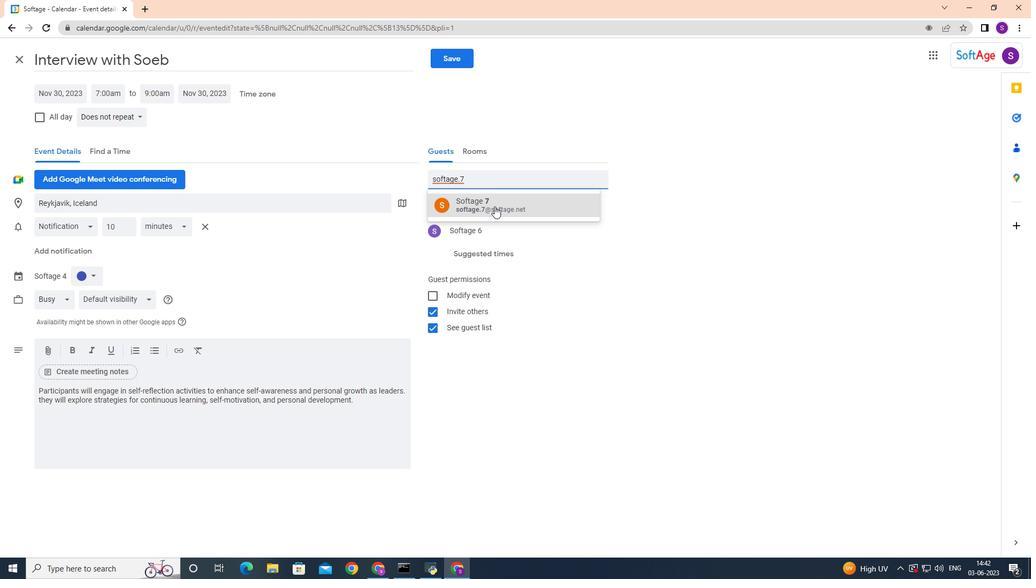 
Action: Mouse moved to (141, 114)
Screenshot: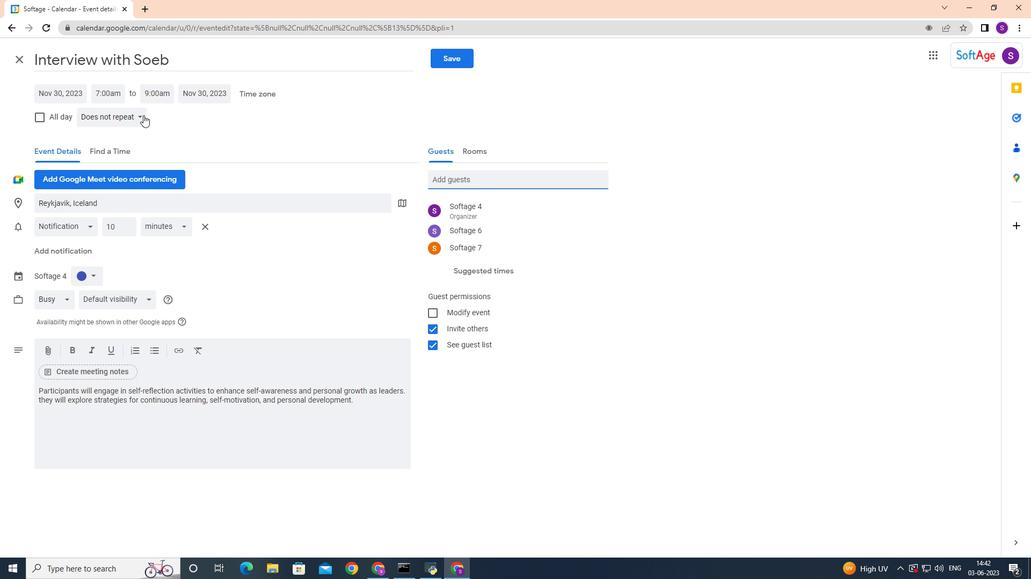 
Action: Mouse pressed left at (141, 114)
Screenshot: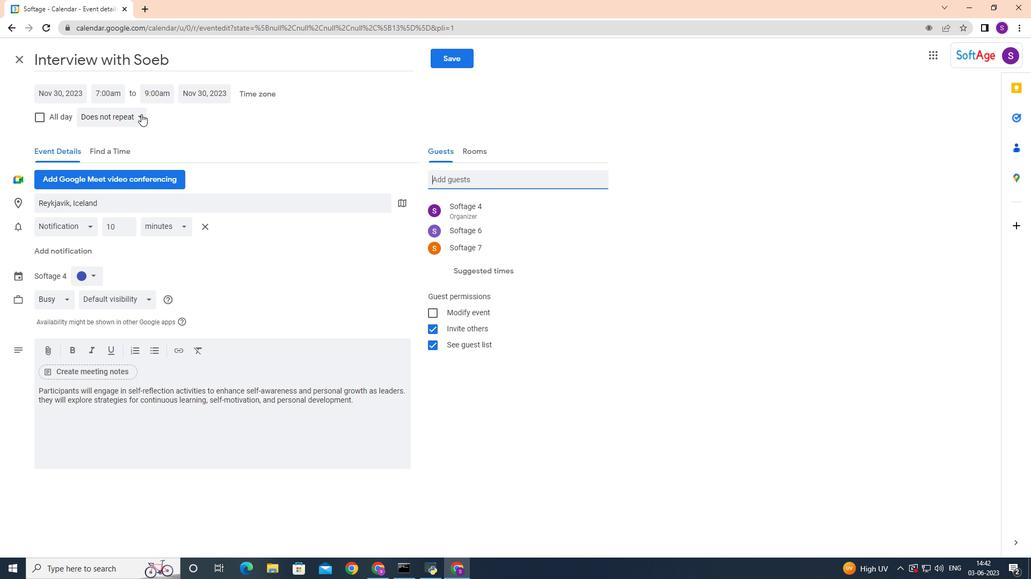 
Action: Mouse moved to (143, 114)
Screenshot: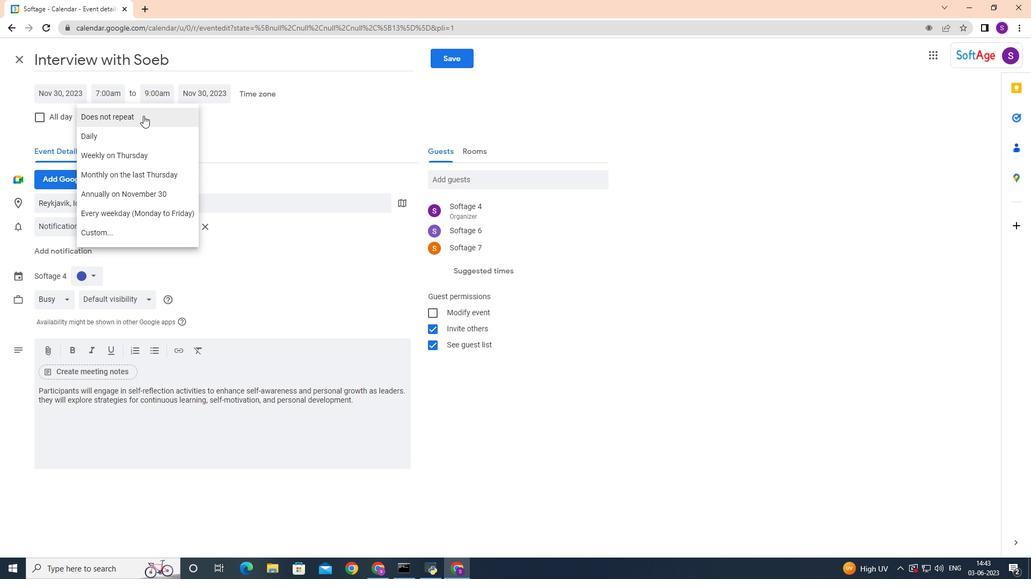 
Action: Mouse pressed left at (143, 114)
Screenshot: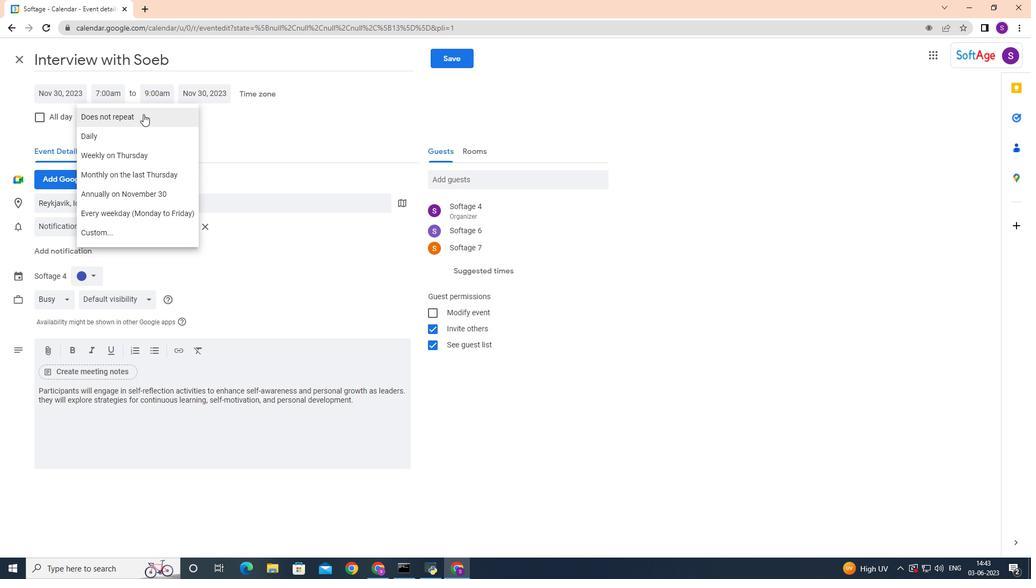 
Action: Mouse moved to (456, 56)
Screenshot: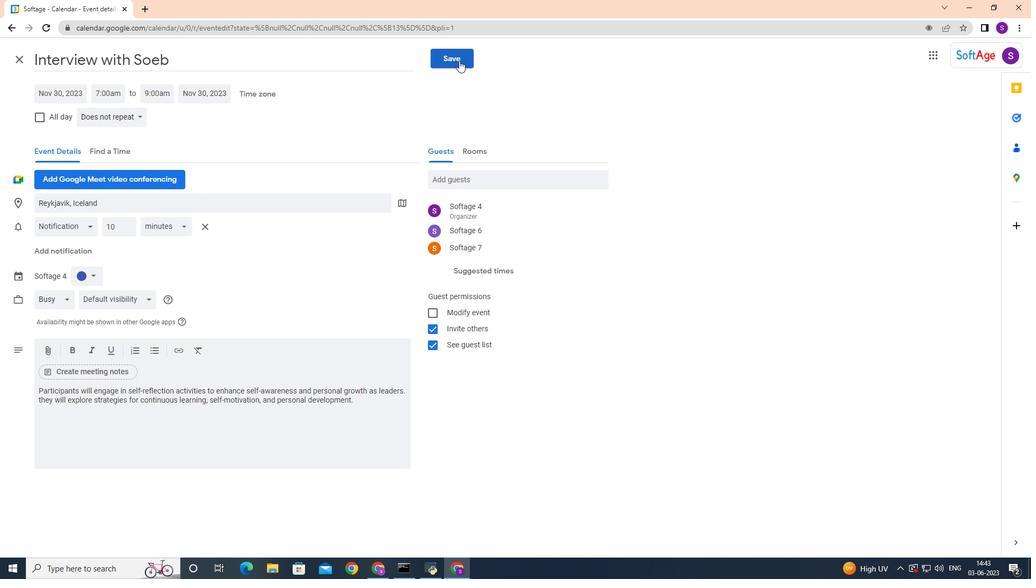 
Action: Mouse pressed left at (456, 56)
Screenshot: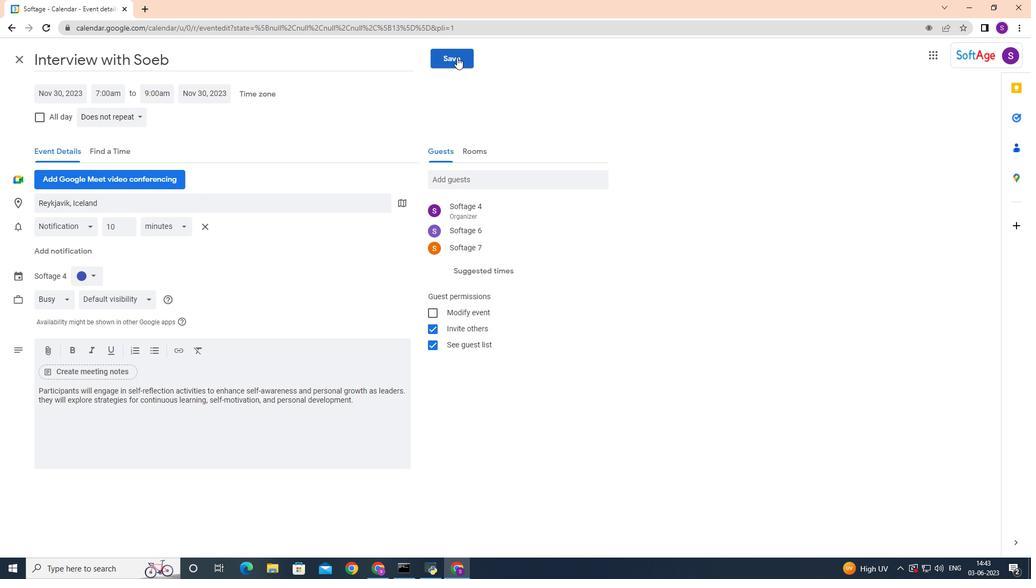 
Action: Mouse moved to (612, 321)
Screenshot: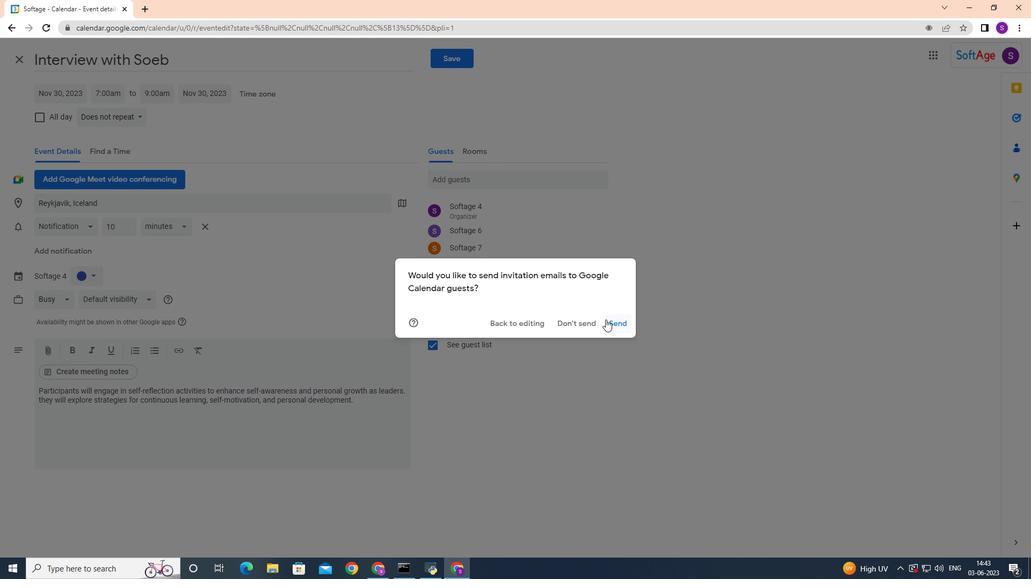 
Action: Mouse pressed left at (612, 321)
Screenshot: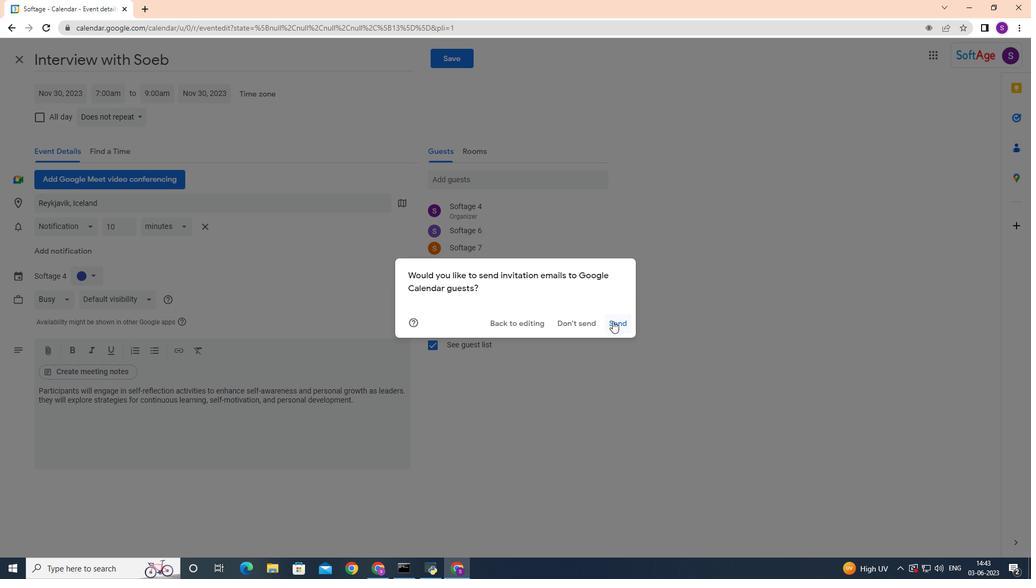 
